 Task: Compose an email with the signature George Carter with the subject Request for a job search tip and the message I am writing to follow up on the status of the shipment. from softage.2@softage.net to softage.4@softage.net with an attached image file Infographic.jpg Undo the message and rewrite the message as Please let me know if there are any updates on the issue. Send the email. Finally, move the email from Sent Items to the label Makeup
Action: Mouse moved to (755, 454)
Screenshot: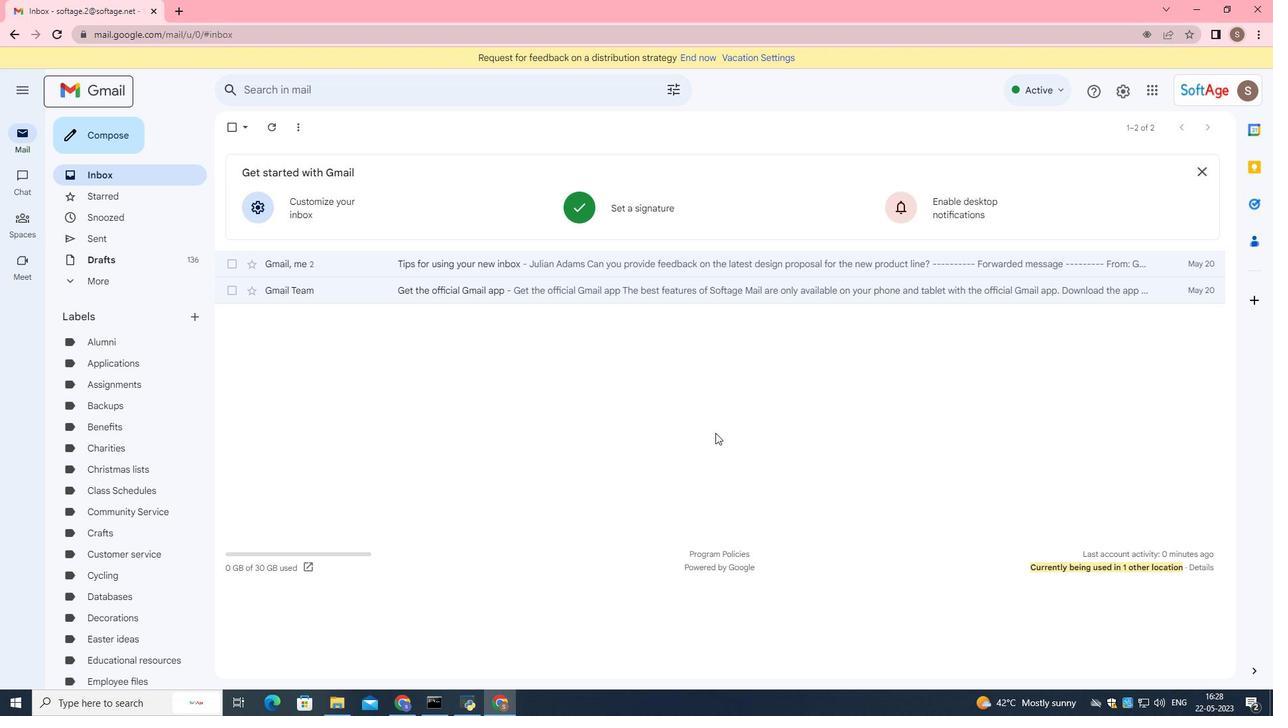 
Action: Mouse scrolled (755, 454) with delta (0, 0)
Screenshot: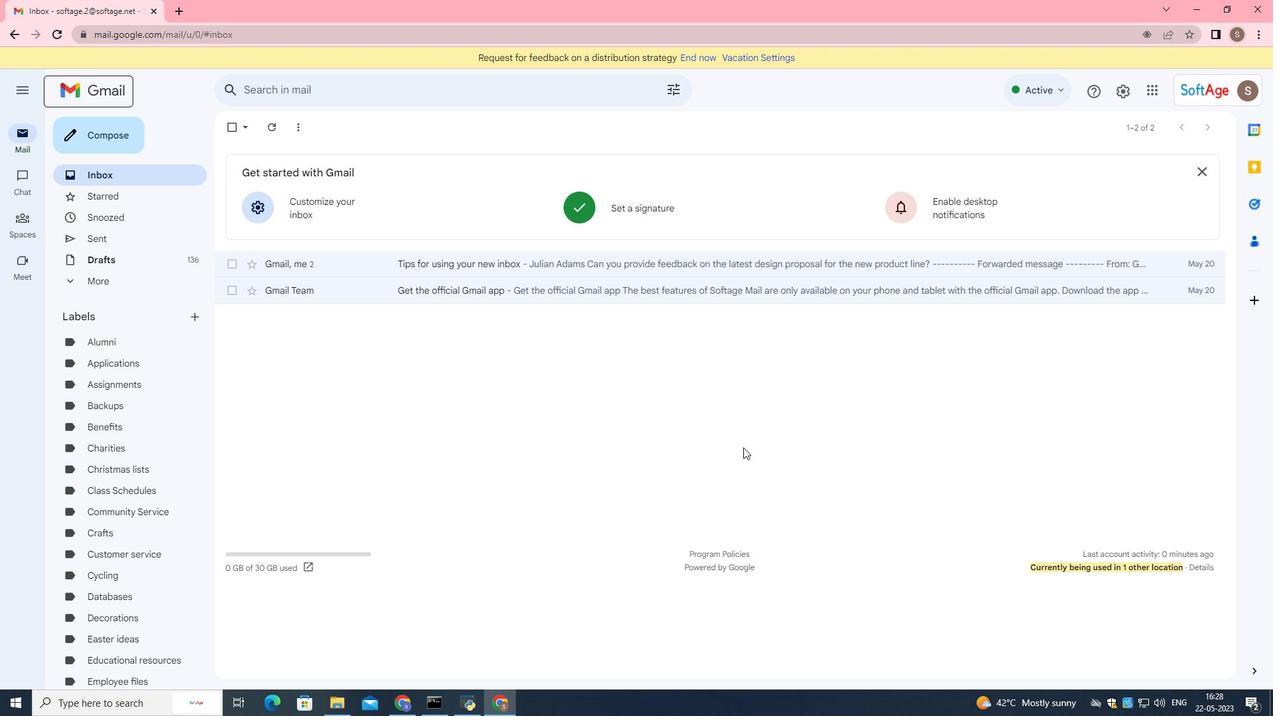 
Action: Mouse moved to (695, 431)
Screenshot: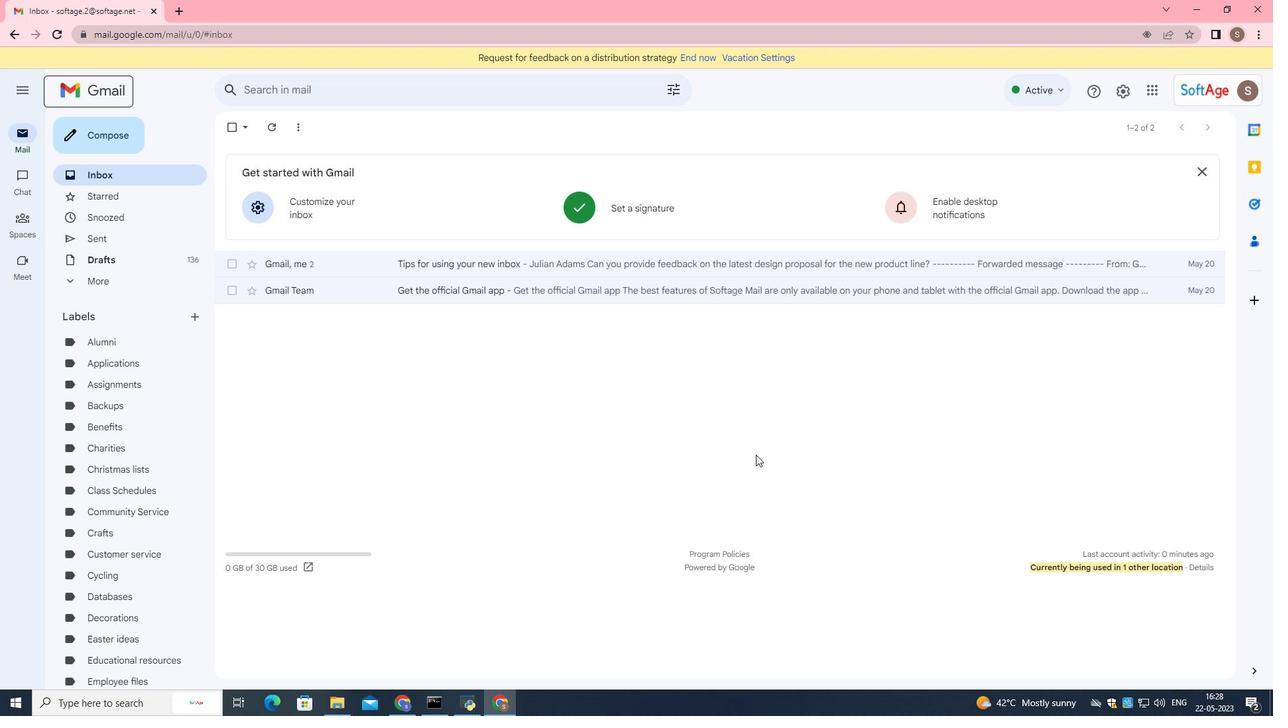 
Action: Mouse scrolled (753, 454) with delta (0, 0)
Screenshot: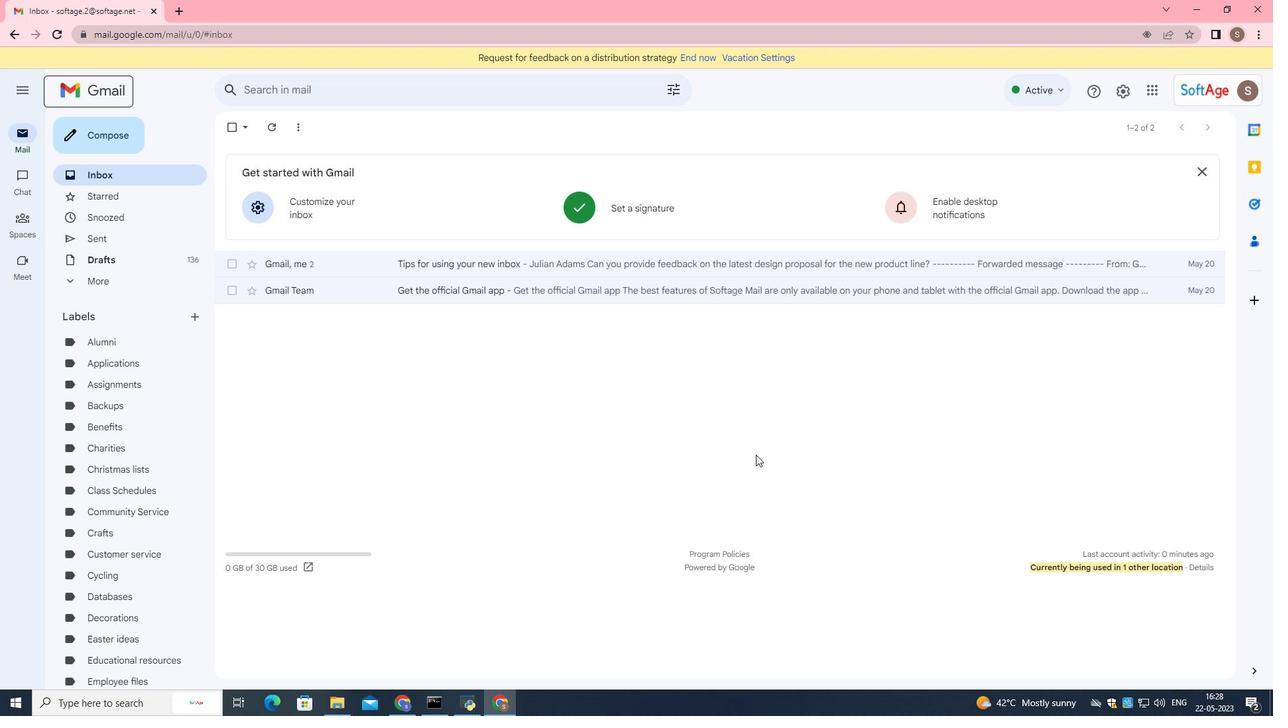 
Action: Mouse moved to (99, 135)
Screenshot: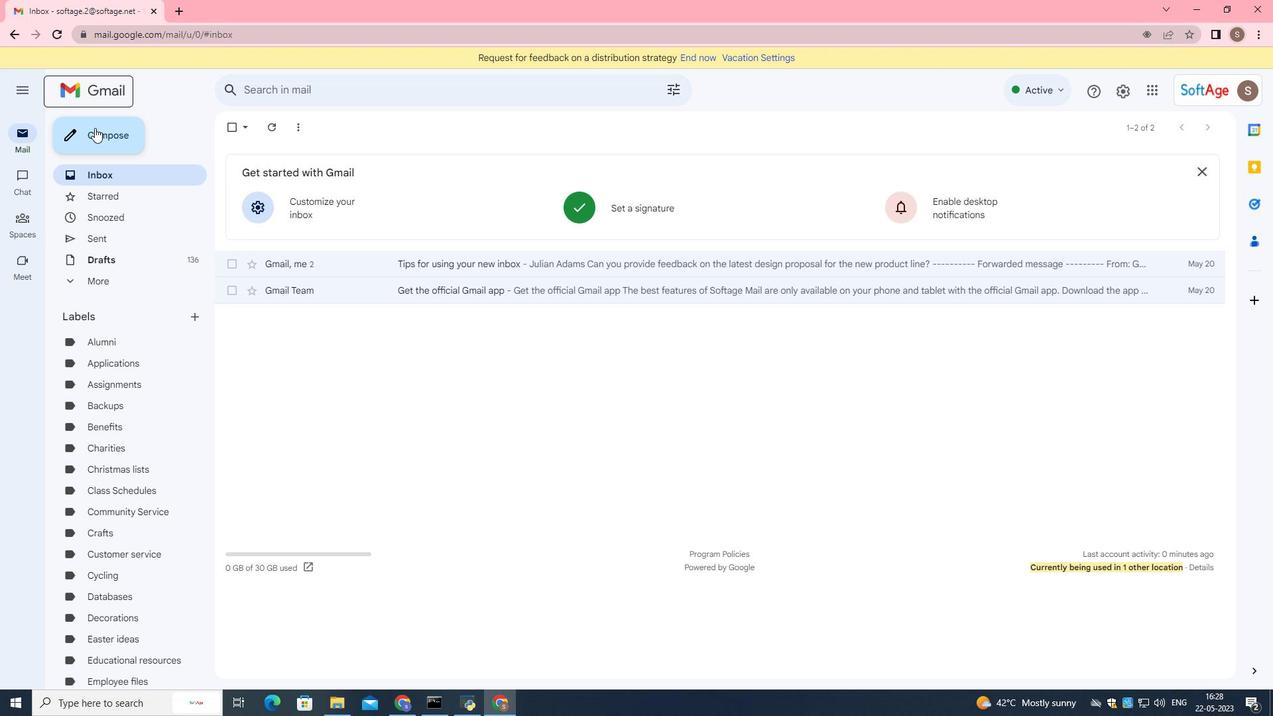 
Action: Mouse pressed left at (99, 135)
Screenshot: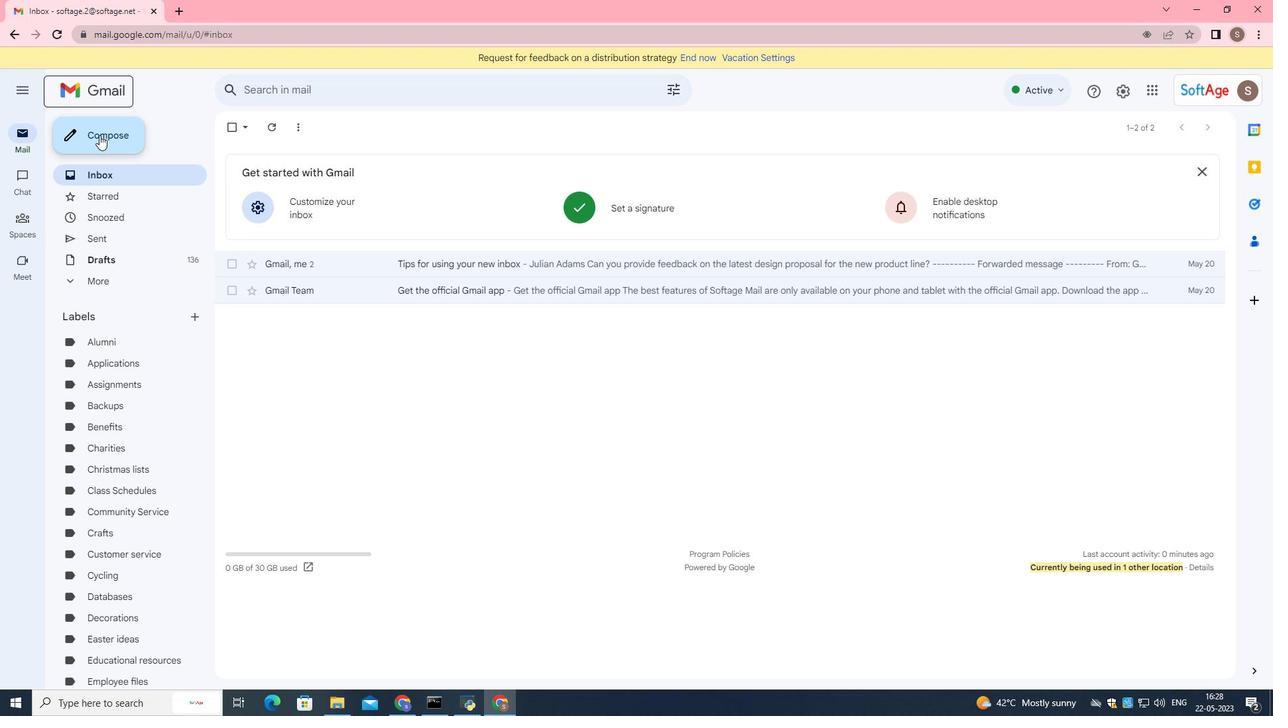 
Action: Mouse moved to (1073, 665)
Screenshot: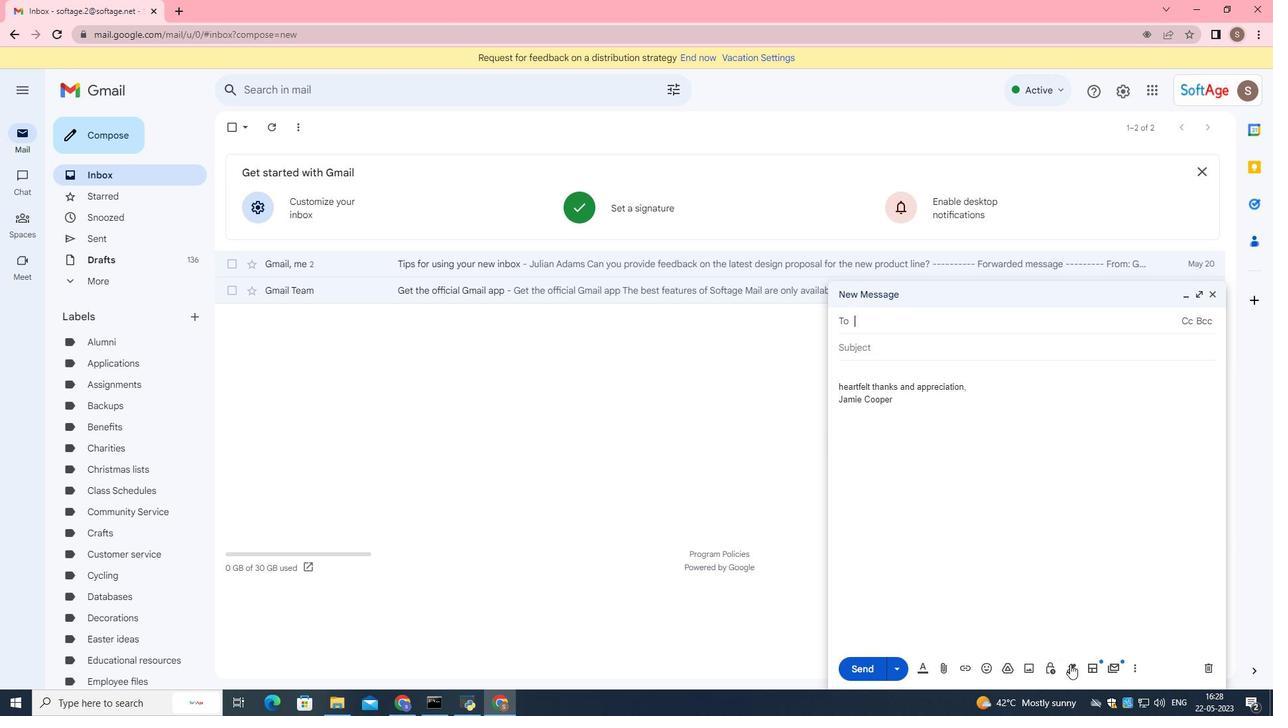 
Action: Mouse pressed left at (1073, 665)
Screenshot: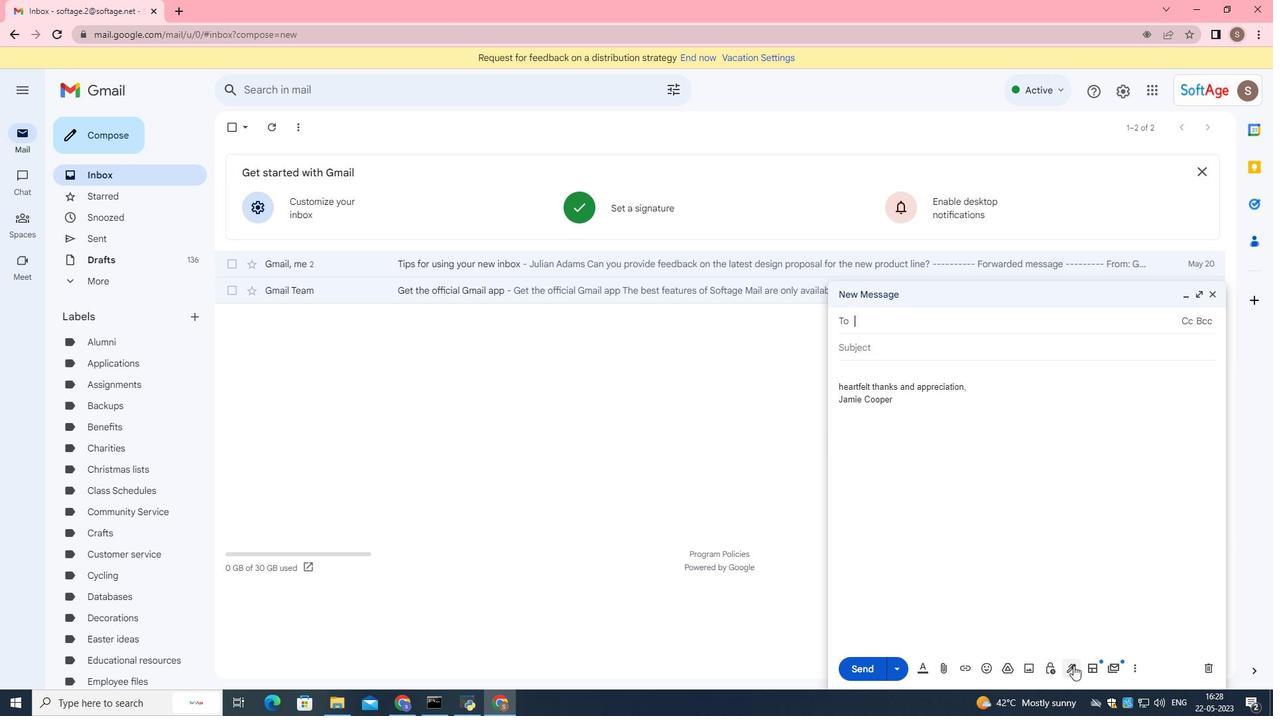 
Action: Mouse moved to (1118, 391)
Screenshot: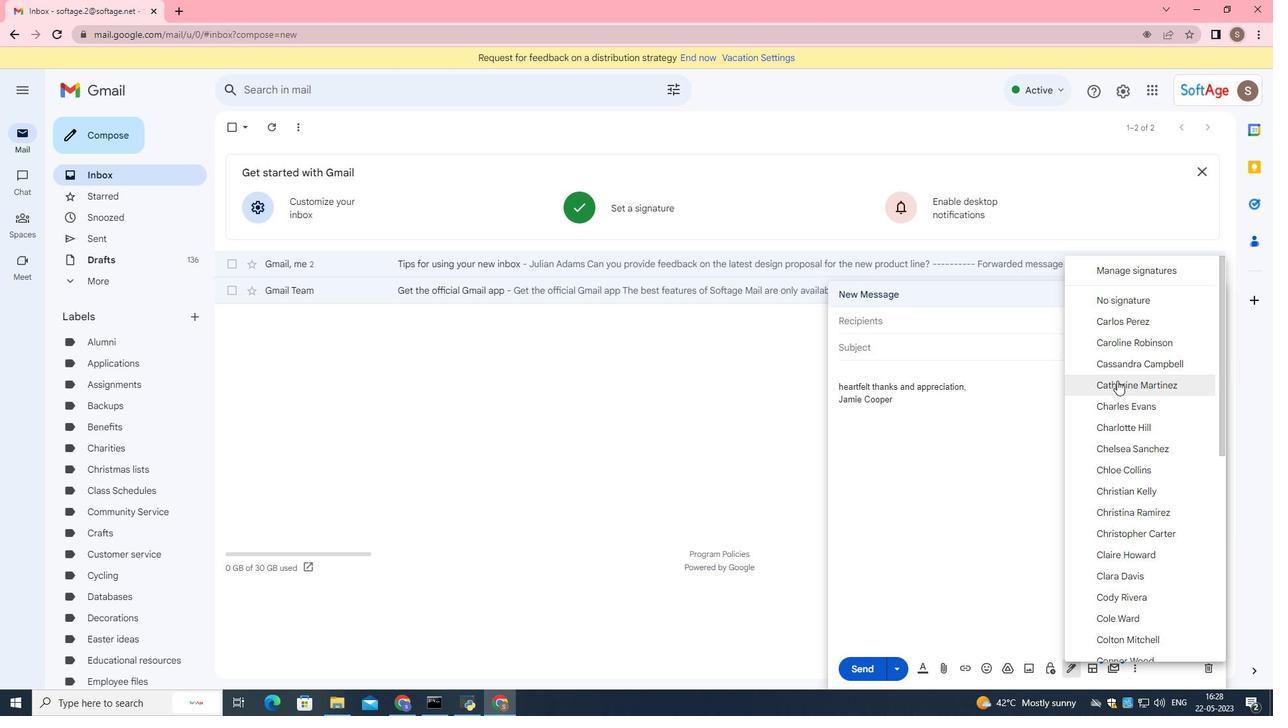 
Action: Mouse scrolled (1117, 383) with delta (0, 0)
Screenshot: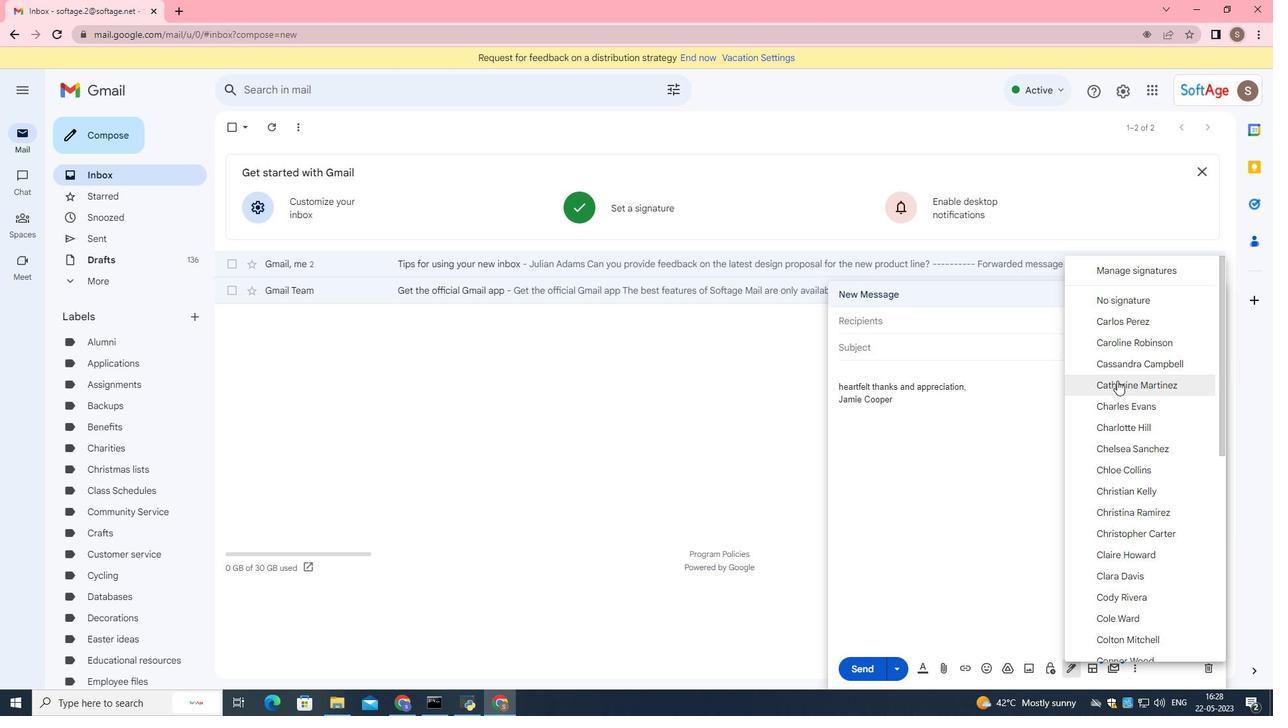 
Action: Mouse moved to (1118, 393)
Screenshot: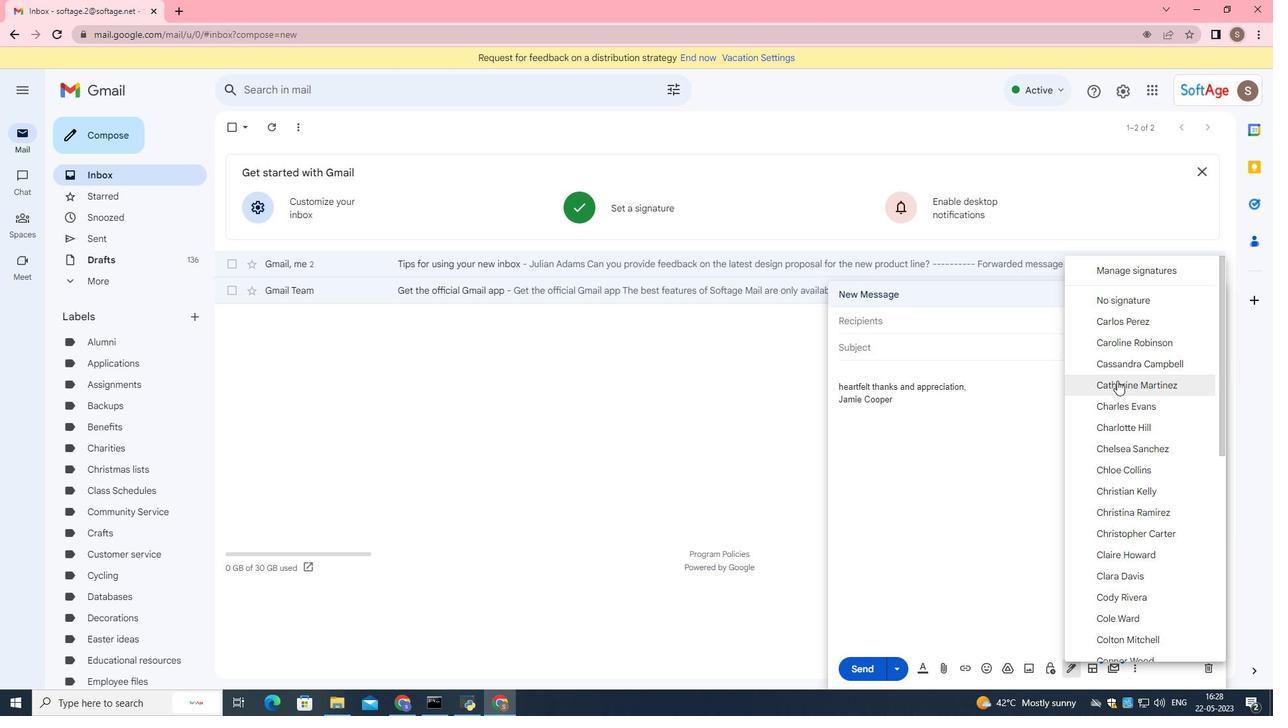 
Action: Mouse scrolled (1118, 392) with delta (0, 0)
Screenshot: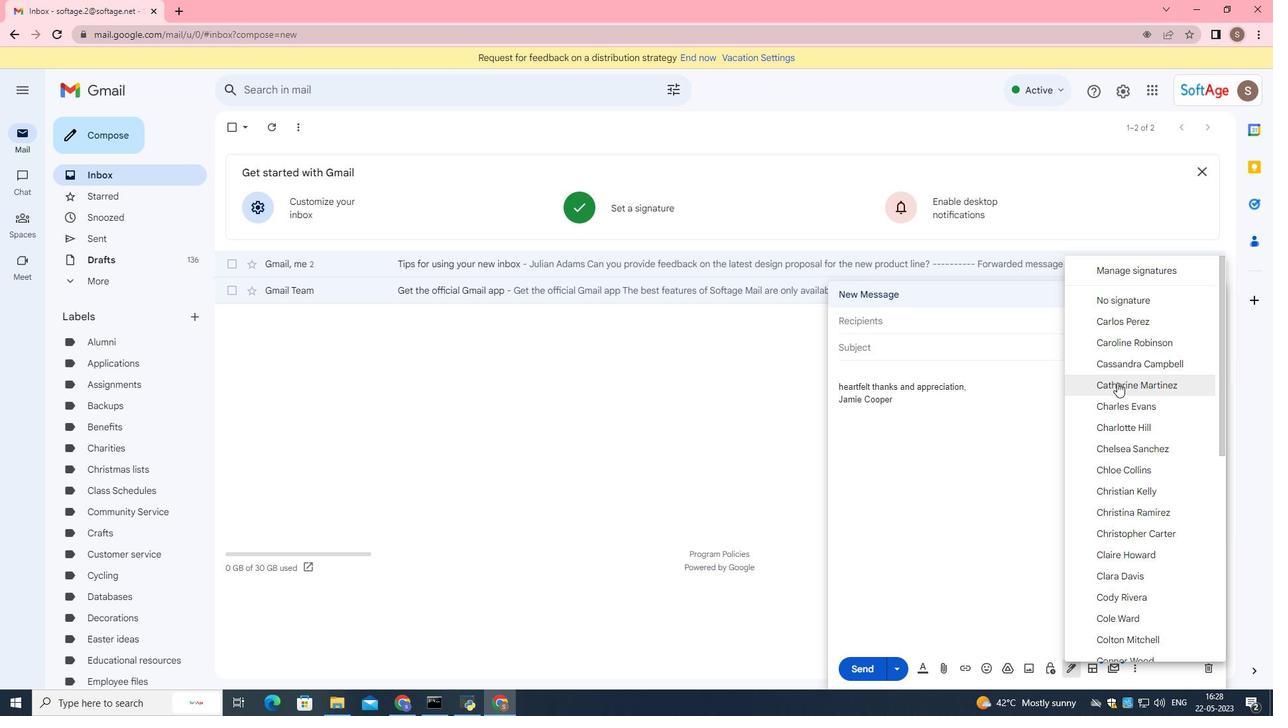 
Action: Mouse moved to (1118, 395)
Screenshot: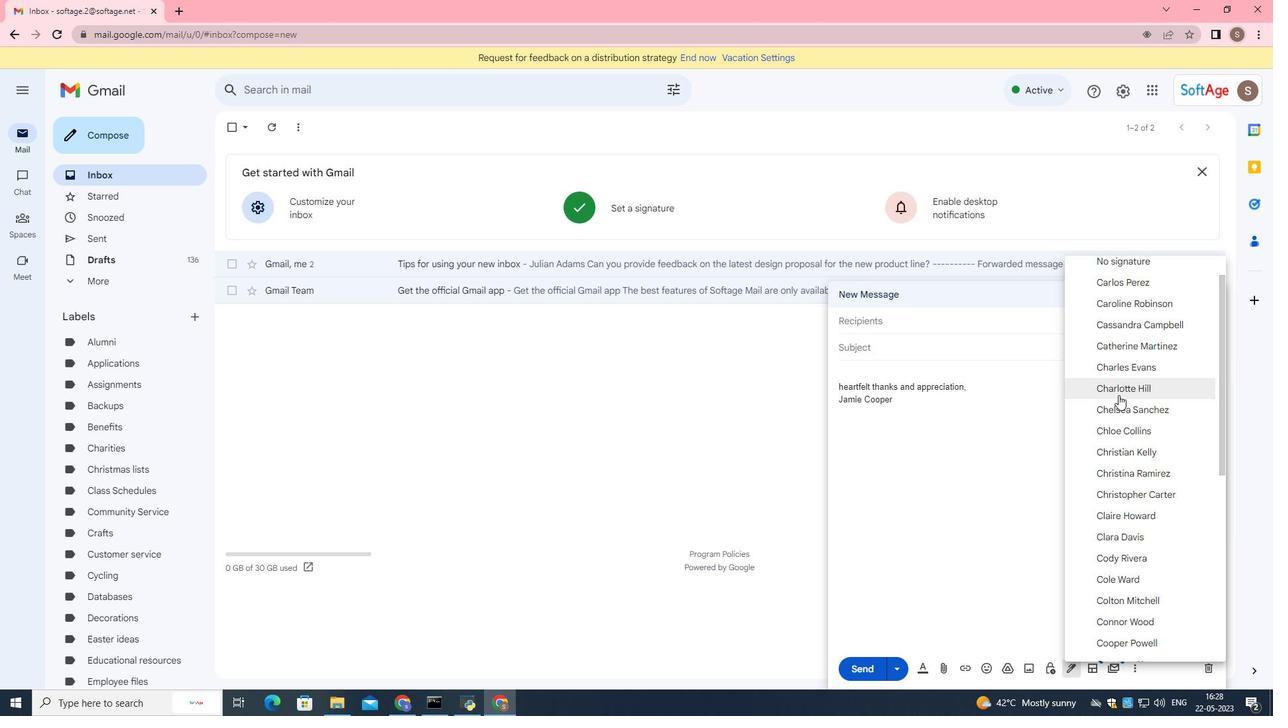 
Action: Mouse scrolled (1118, 395) with delta (0, 0)
Screenshot: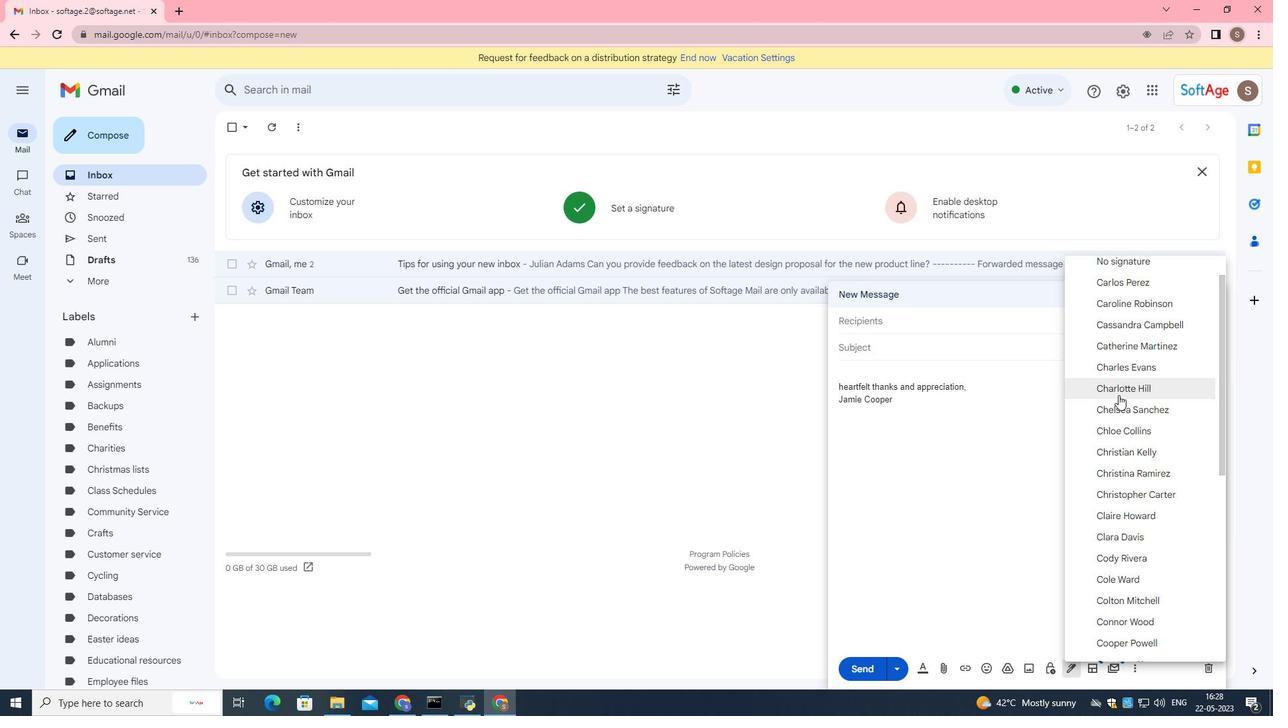 
Action: Mouse scrolled (1118, 395) with delta (0, 0)
Screenshot: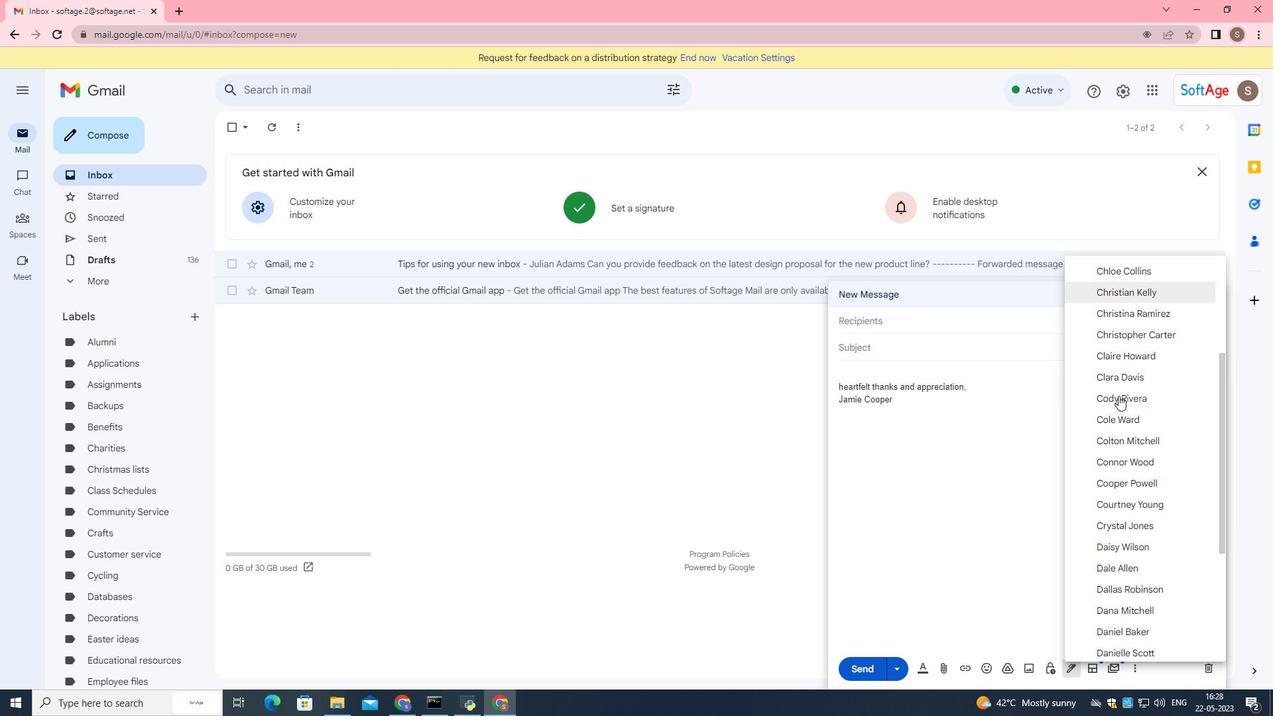 
Action: Mouse scrolled (1118, 395) with delta (0, 0)
Screenshot: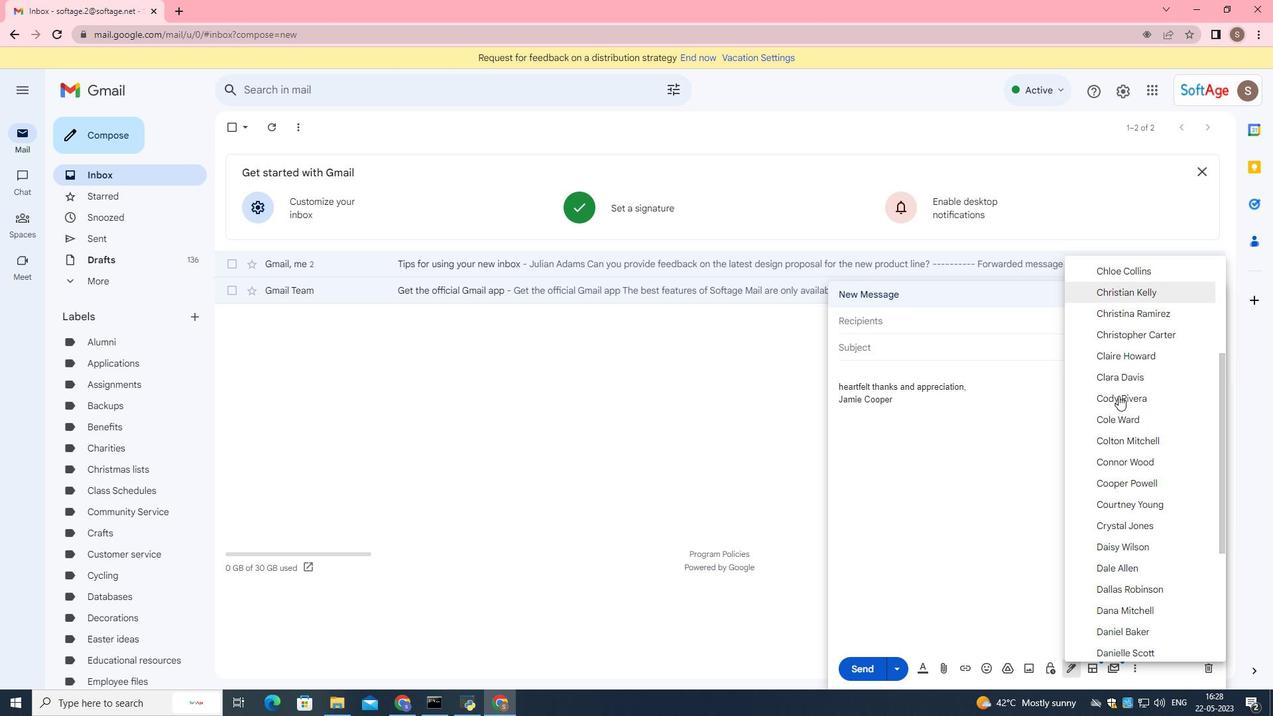 
Action: Mouse scrolled (1118, 395) with delta (0, 0)
Screenshot: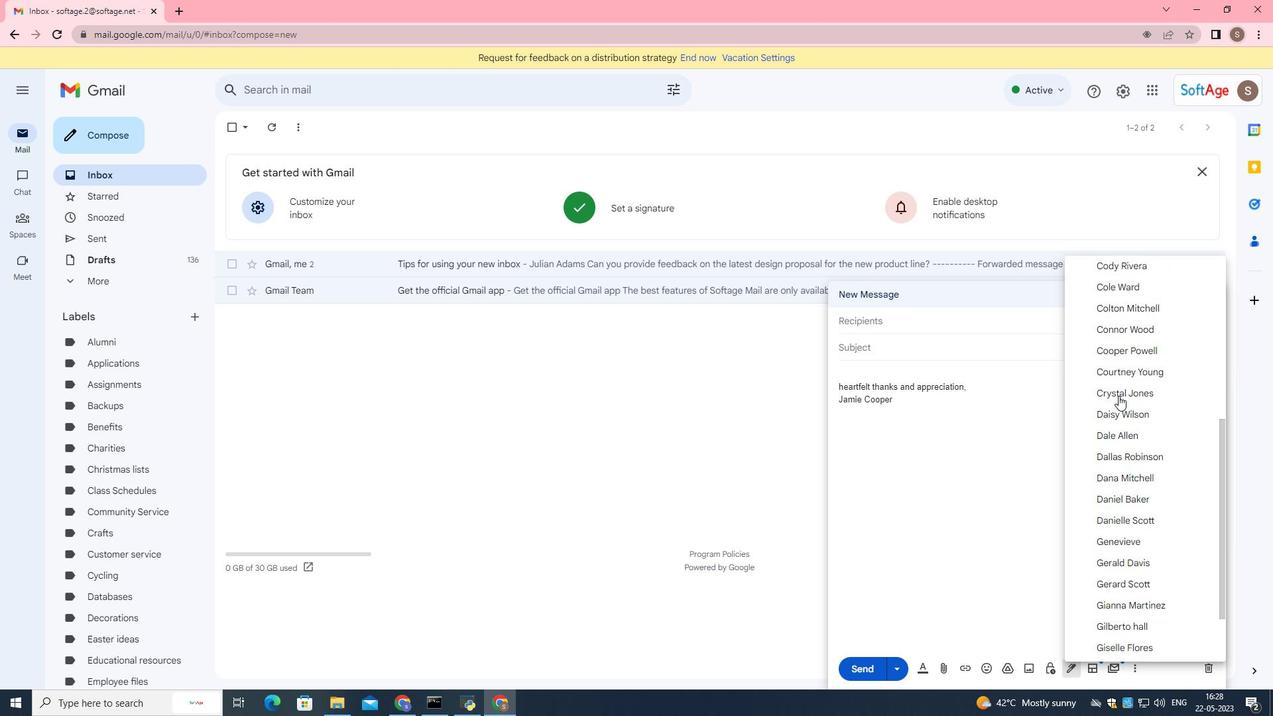 
Action: Mouse scrolled (1118, 395) with delta (0, 0)
Screenshot: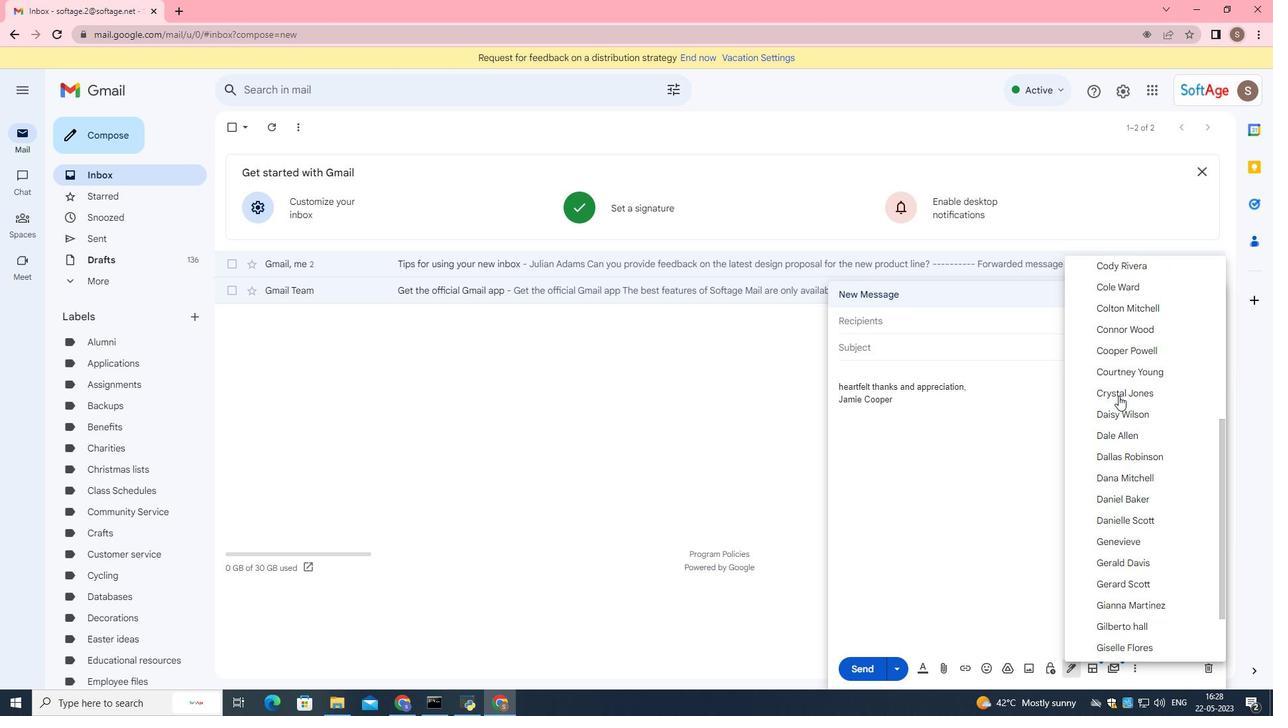
Action: Mouse scrolled (1118, 395) with delta (0, 0)
Screenshot: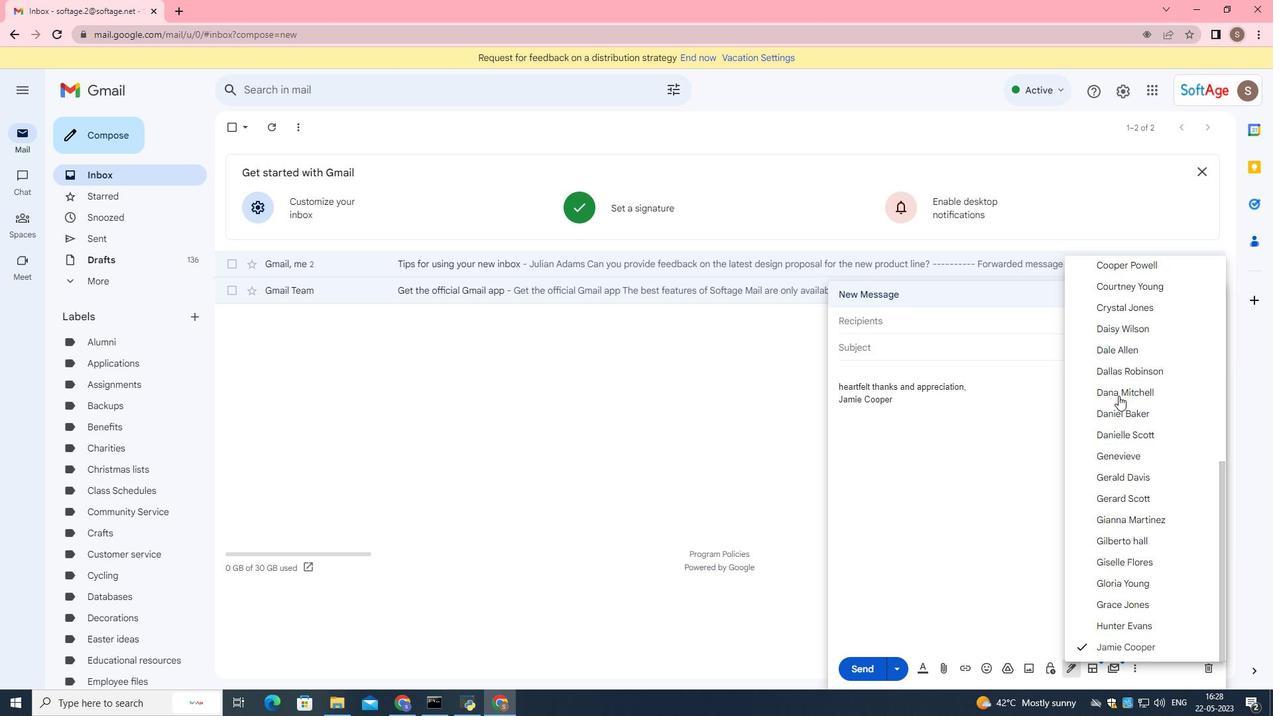 
Action: Mouse scrolled (1118, 395) with delta (0, 0)
Screenshot: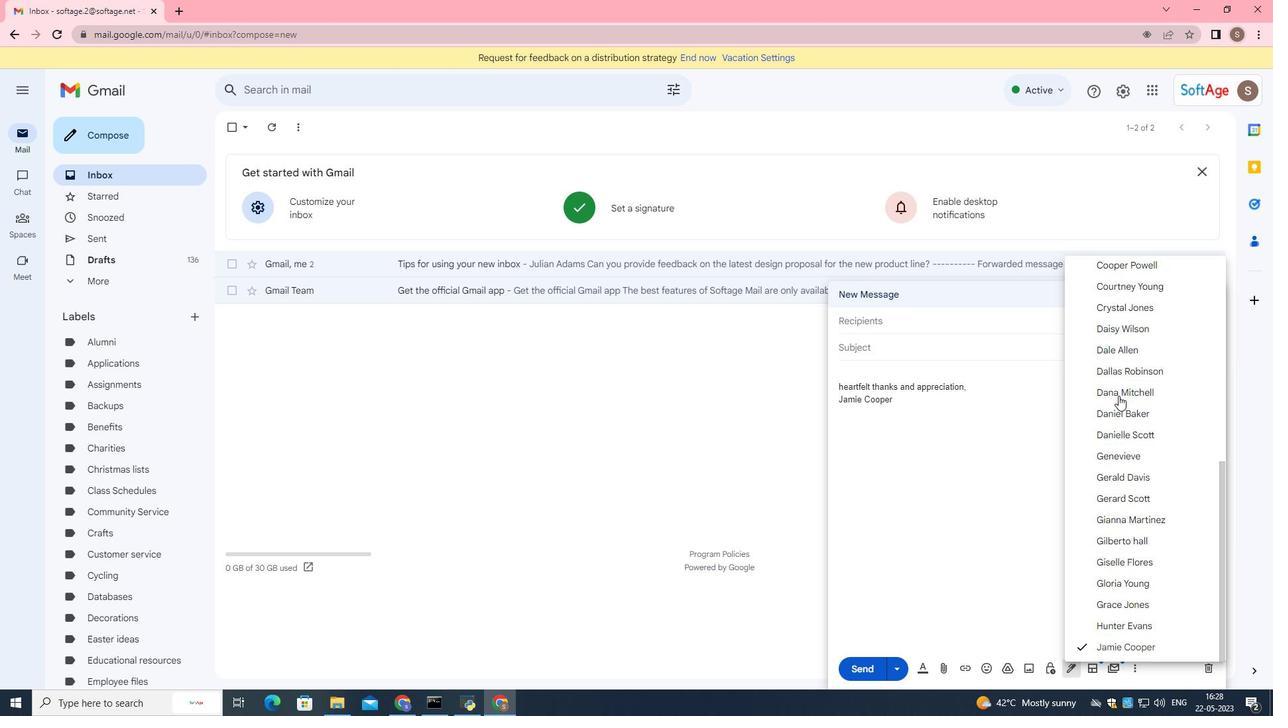
Action: Mouse moved to (1115, 392)
Screenshot: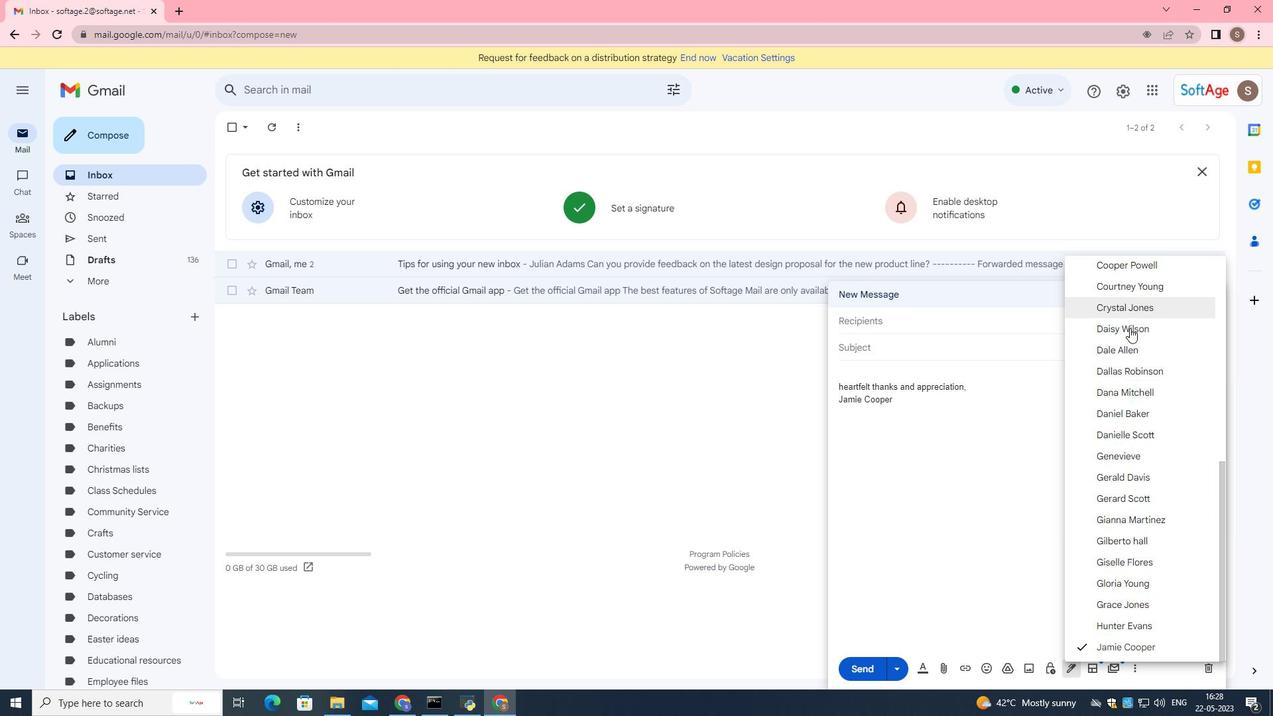 
Action: Mouse scrolled (1115, 393) with delta (0, 0)
Screenshot: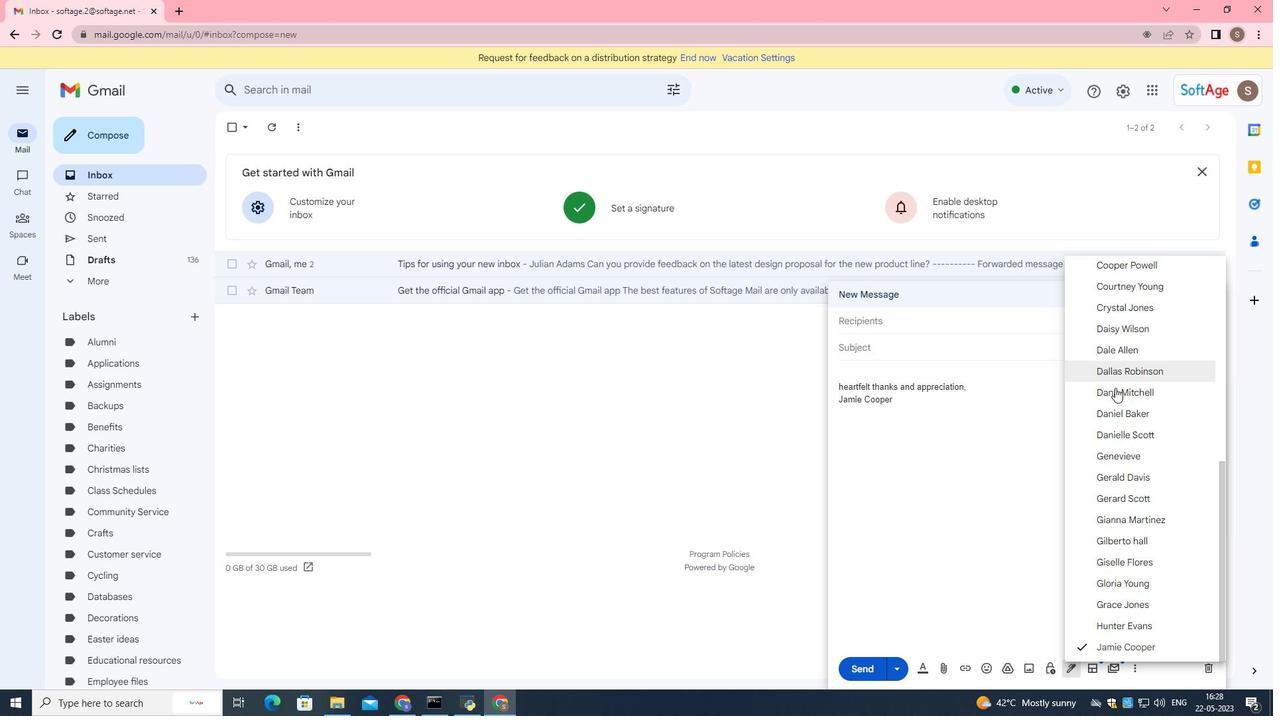 
Action: Mouse scrolled (1115, 393) with delta (0, 0)
Screenshot: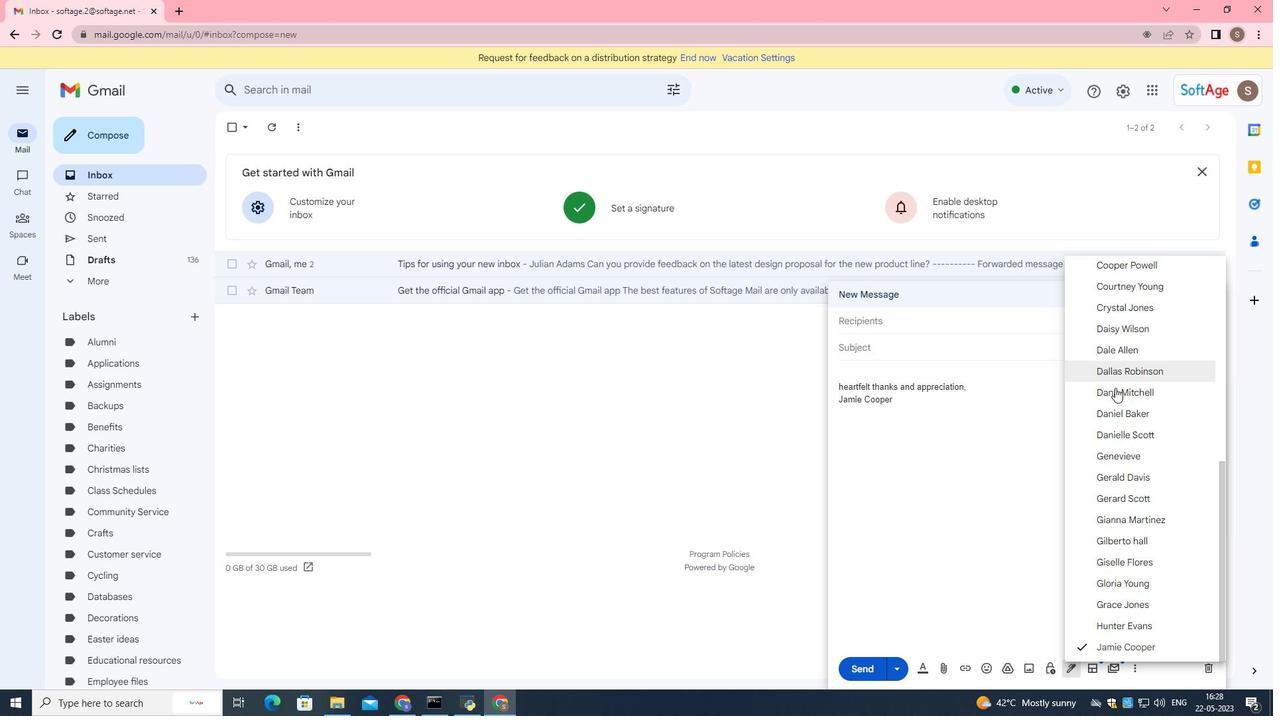 
Action: Mouse scrolled (1115, 393) with delta (0, 0)
Screenshot: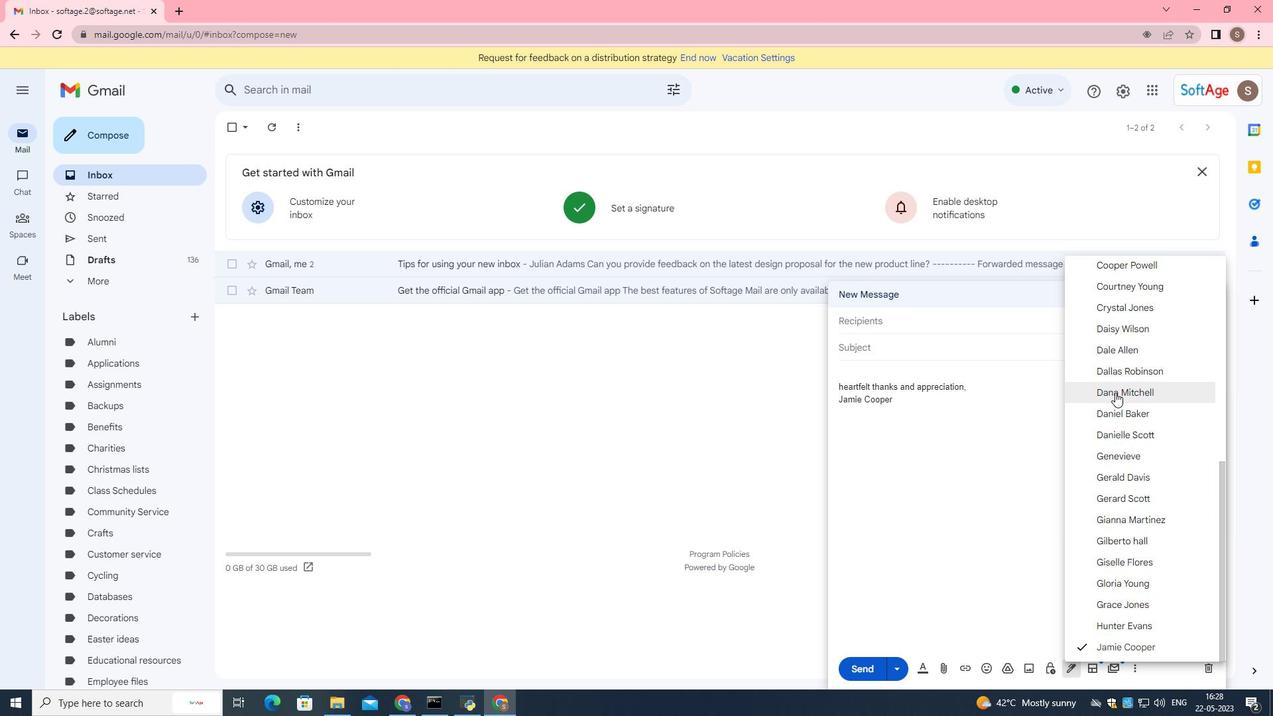 
Action: Mouse scrolled (1115, 393) with delta (0, 0)
Screenshot: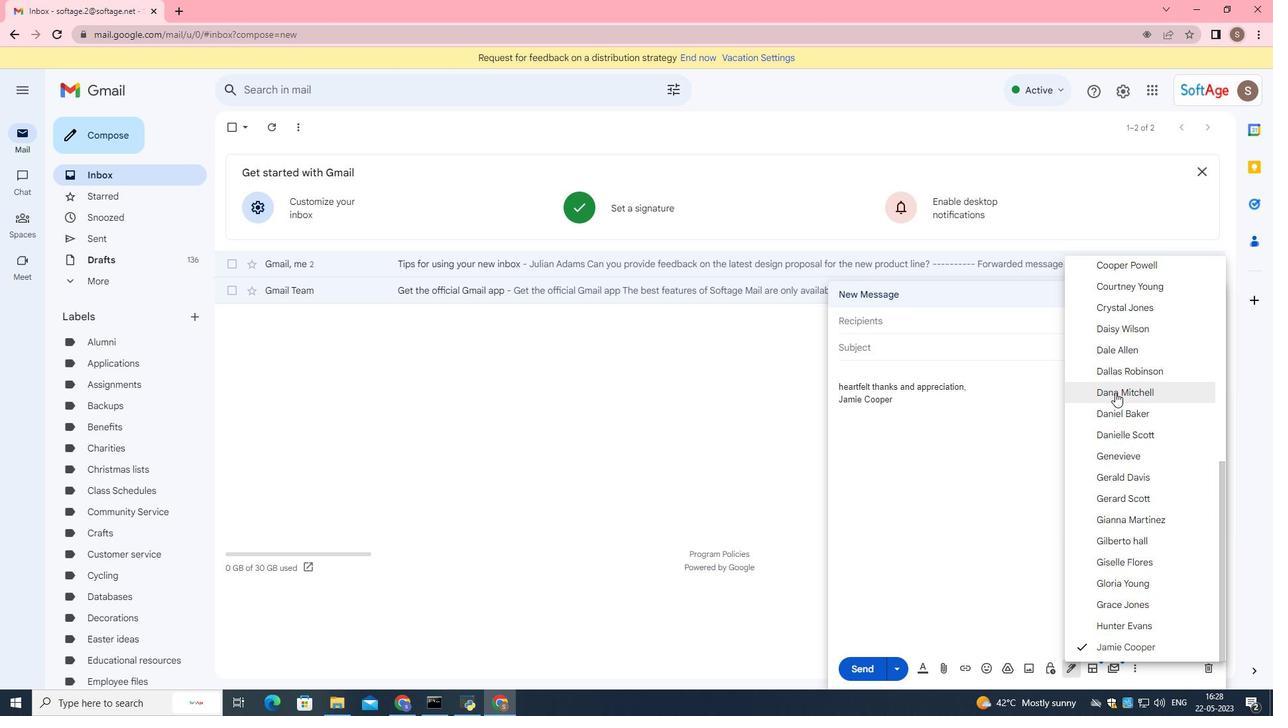
Action: Mouse moved to (1115, 391)
Screenshot: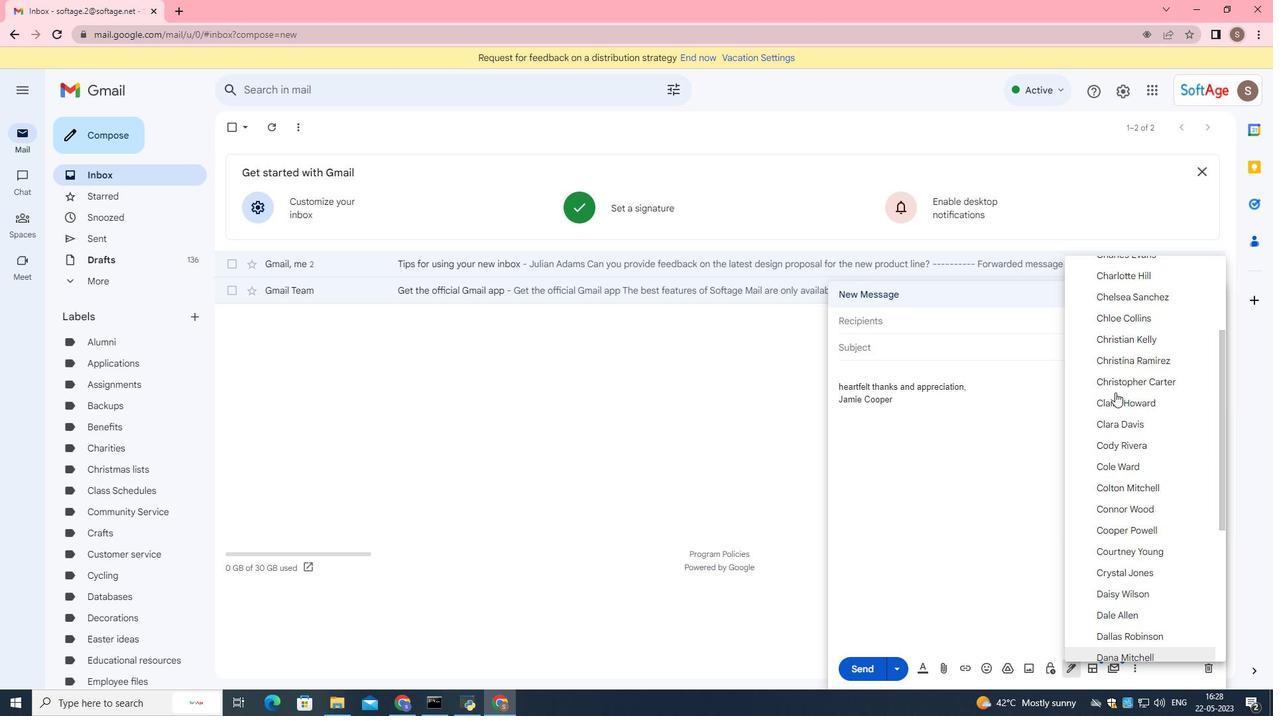 
Action: Mouse scrolled (1115, 391) with delta (0, 0)
Screenshot: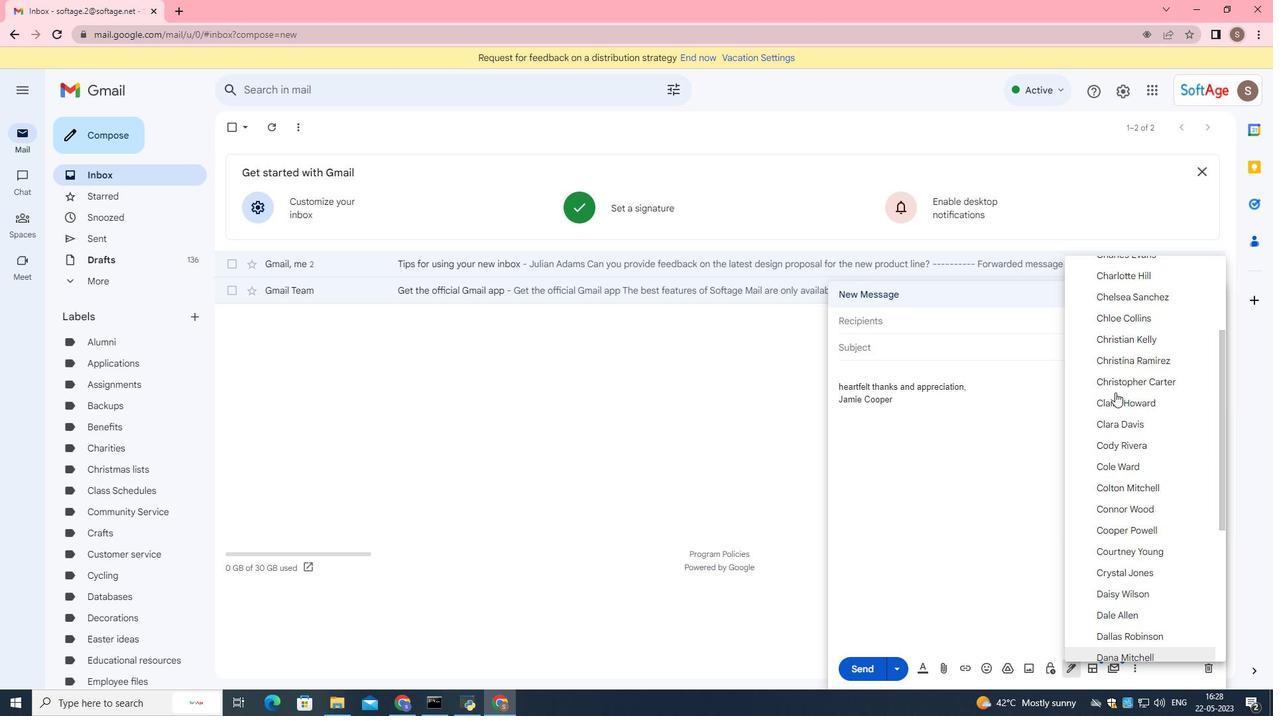 
Action: Mouse moved to (1113, 381)
Screenshot: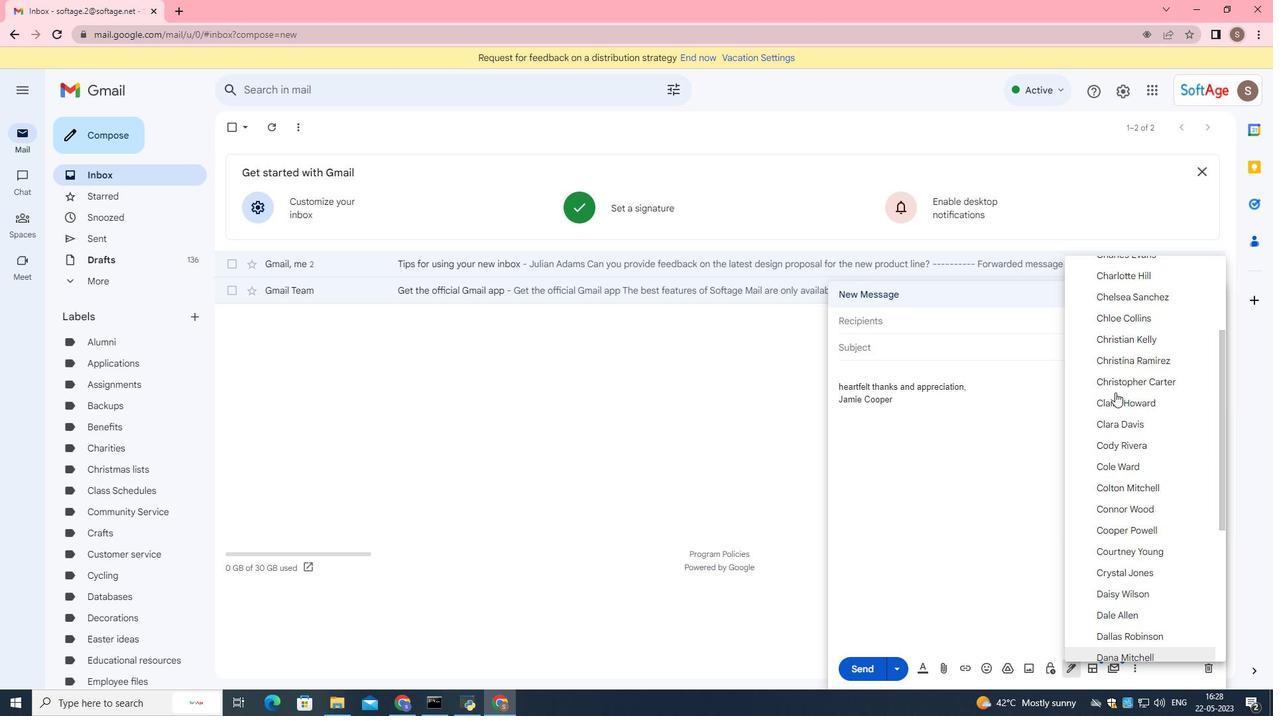 
Action: Mouse scrolled (1113, 382) with delta (0, 0)
Screenshot: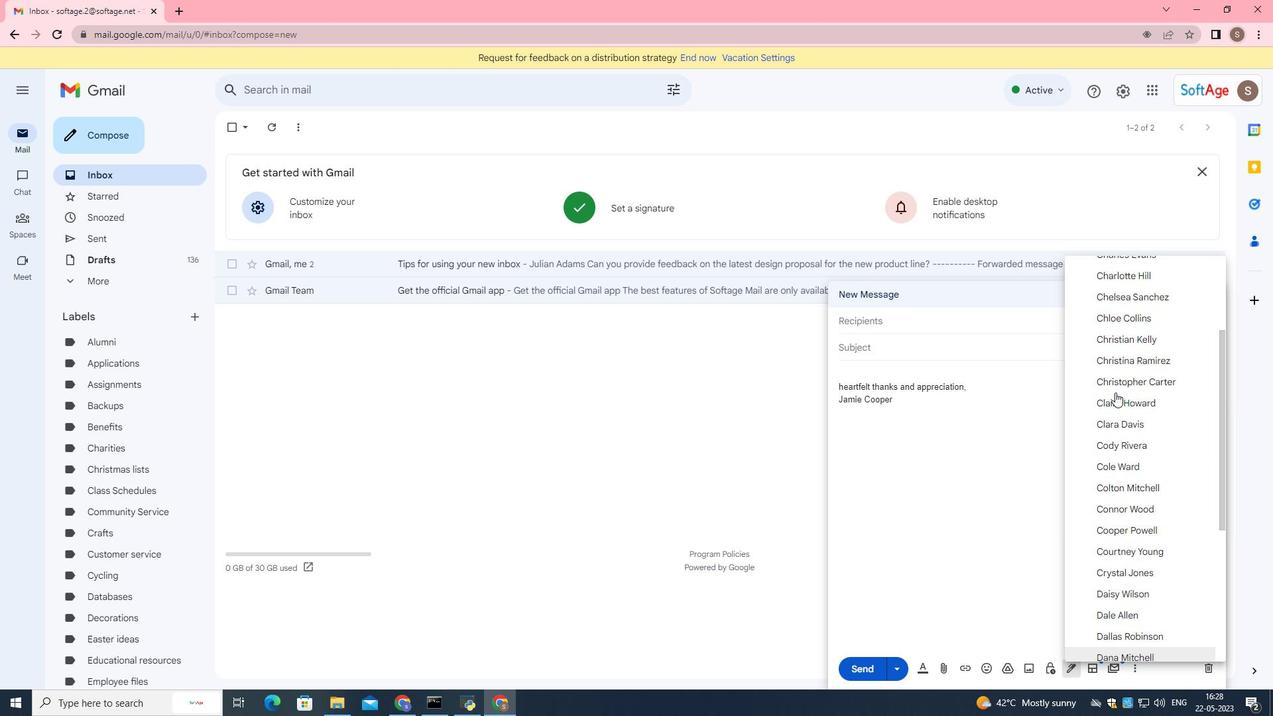 
Action: Mouse moved to (1110, 361)
Screenshot: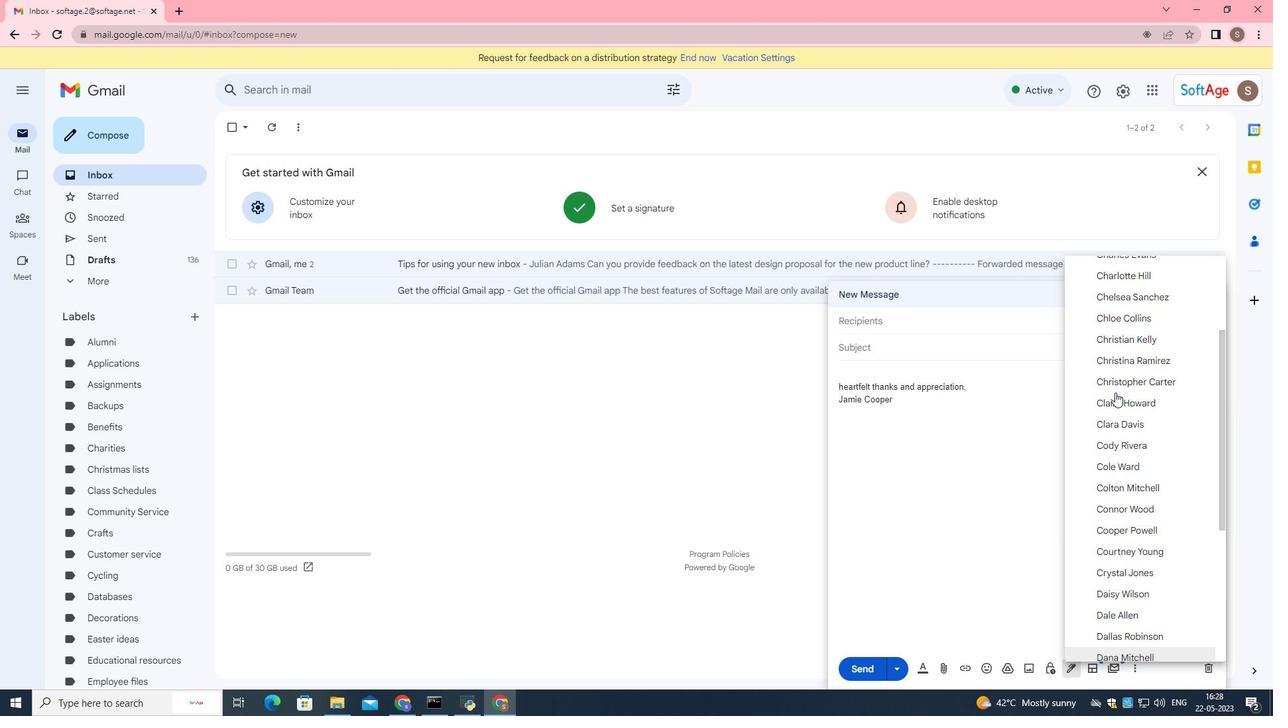 
Action: Mouse scrolled (1110, 362) with delta (0, 0)
Screenshot: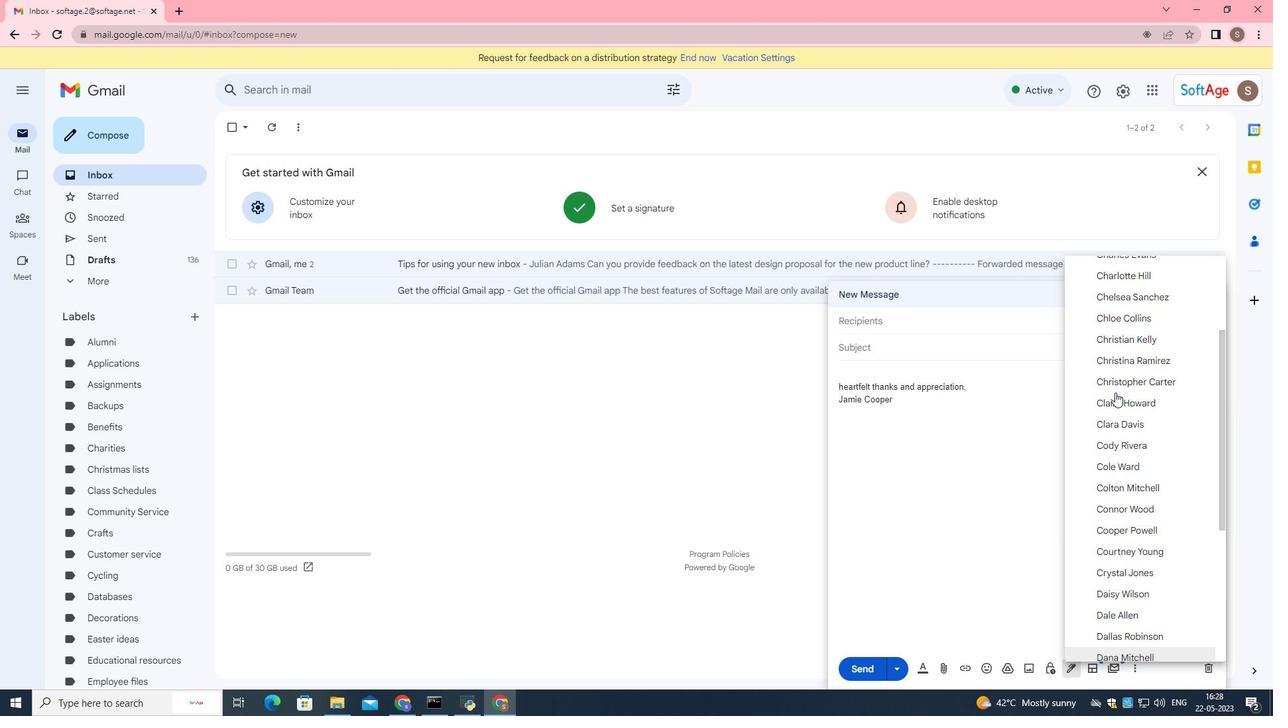
Action: Mouse moved to (1110, 300)
Screenshot: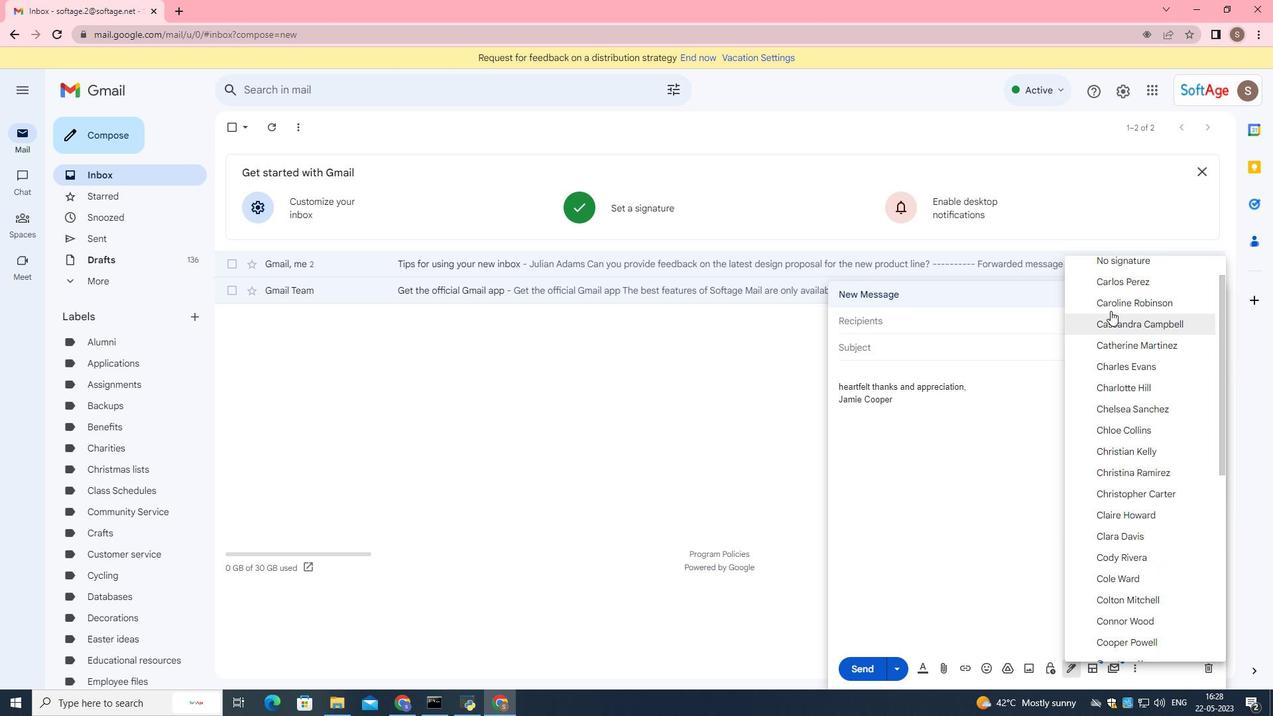 
Action: Mouse scrolled (1110, 301) with delta (0, 0)
Screenshot: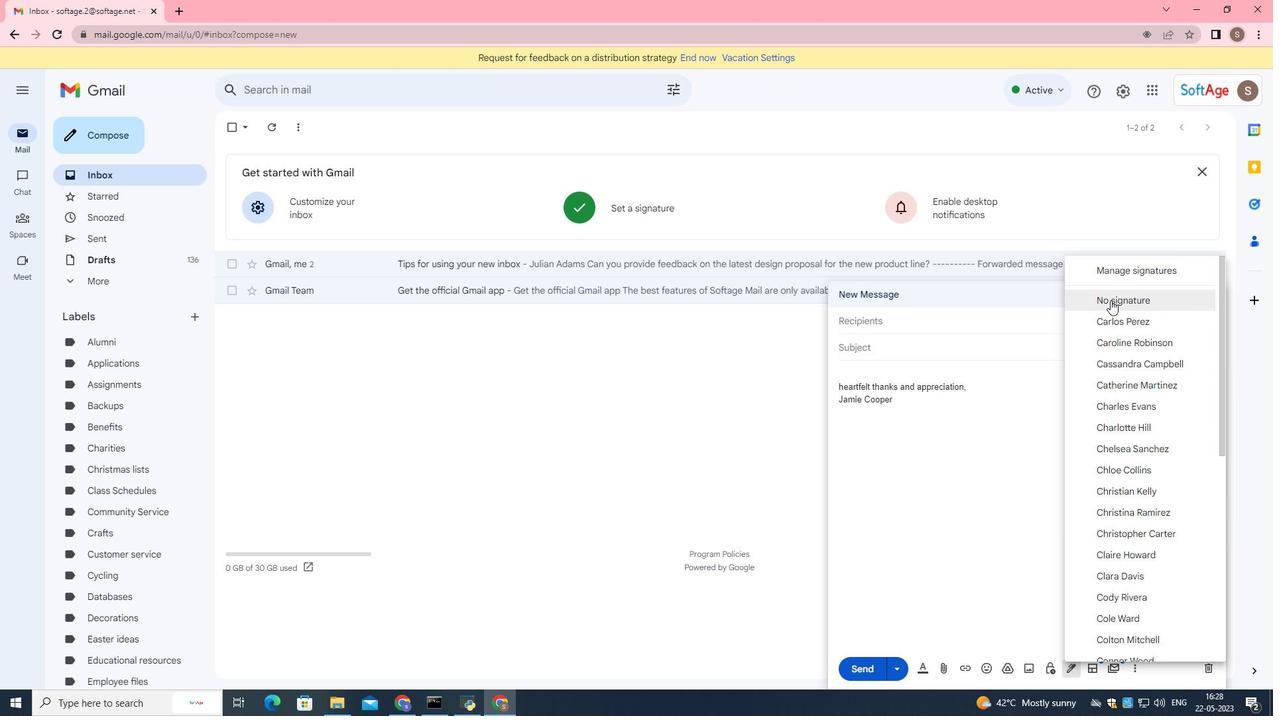 
Action: Mouse scrolled (1110, 301) with delta (0, 0)
Screenshot: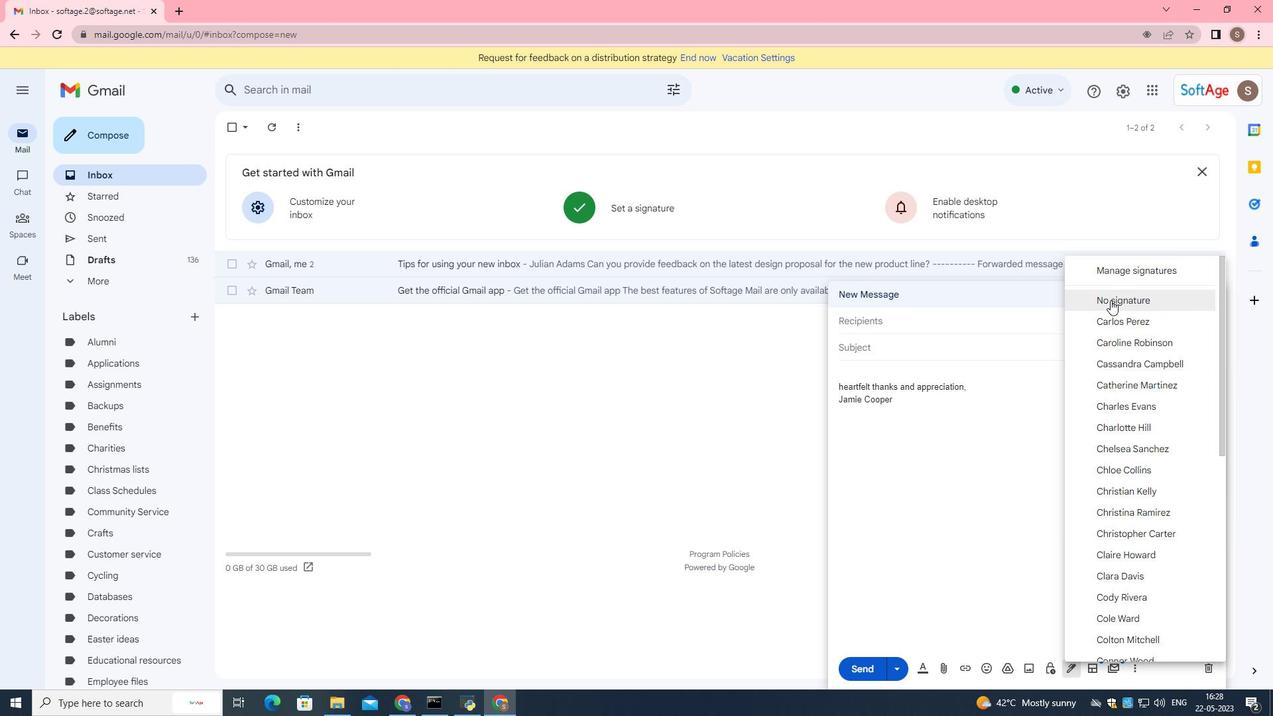 
Action: Mouse scrolled (1110, 301) with delta (0, 0)
Screenshot: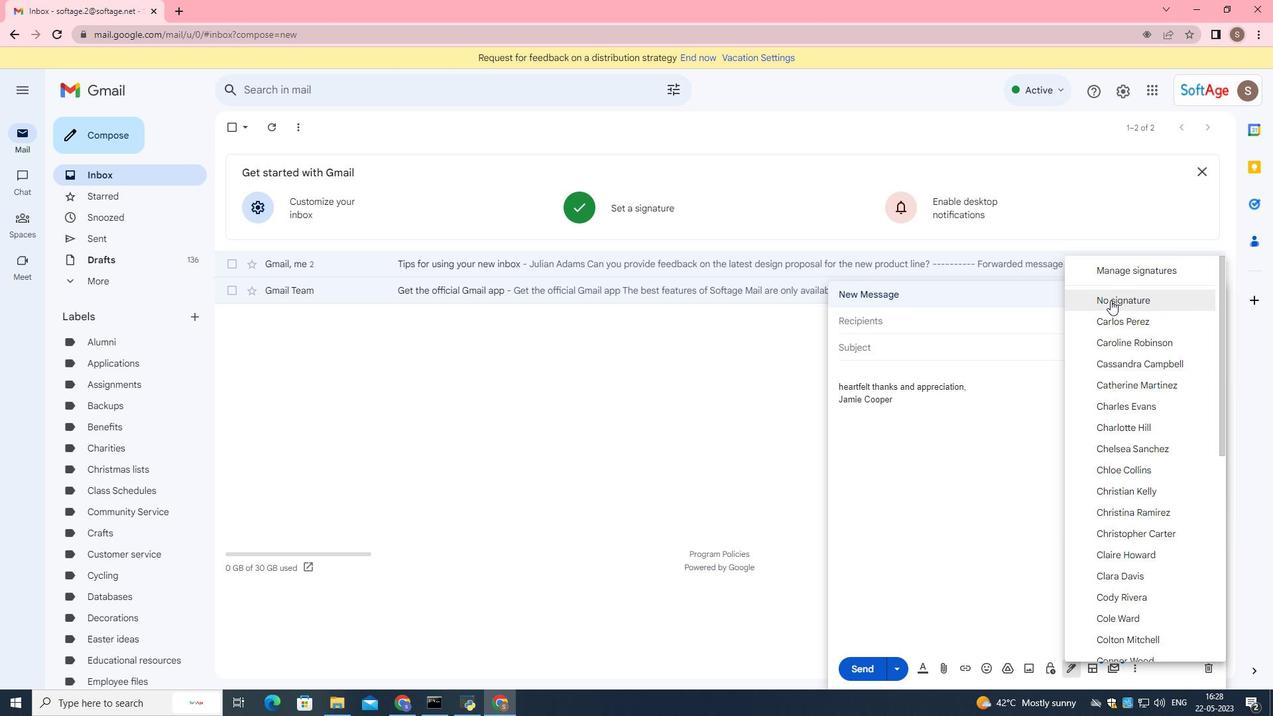 
Action: Mouse moved to (1115, 280)
Screenshot: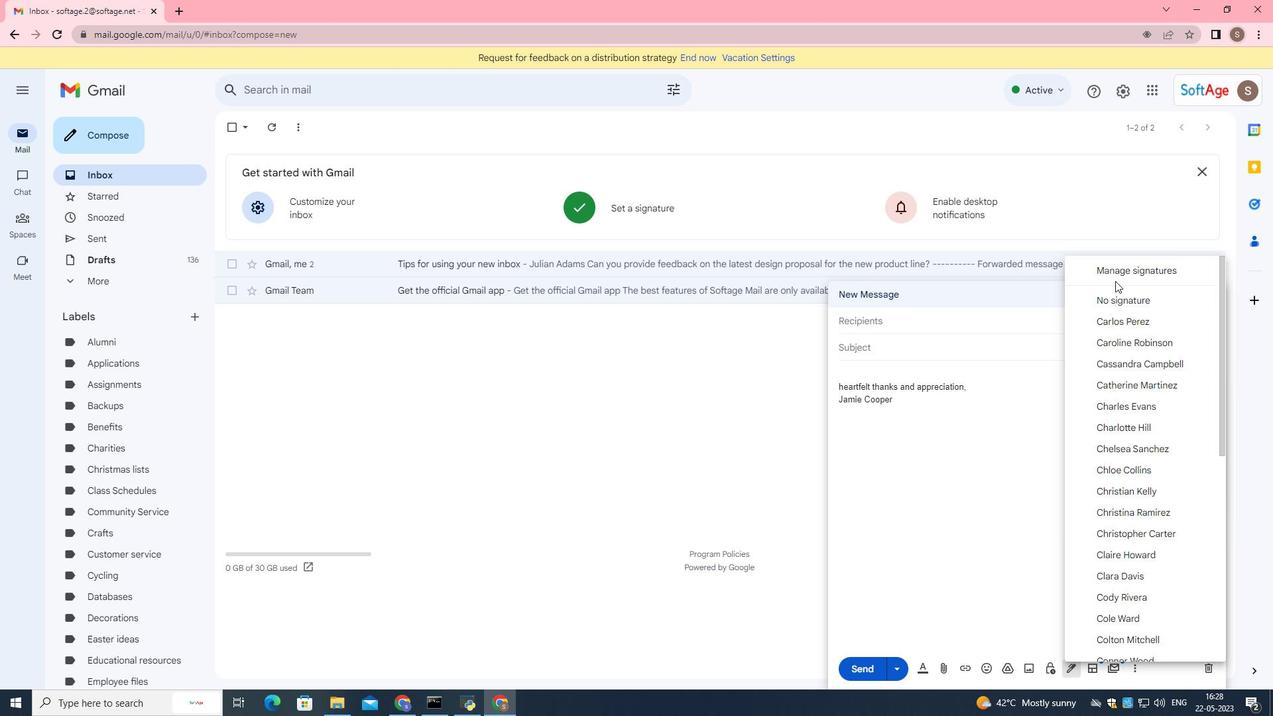 
Action: Mouse pressed left at (1115, 280)
Screenshot: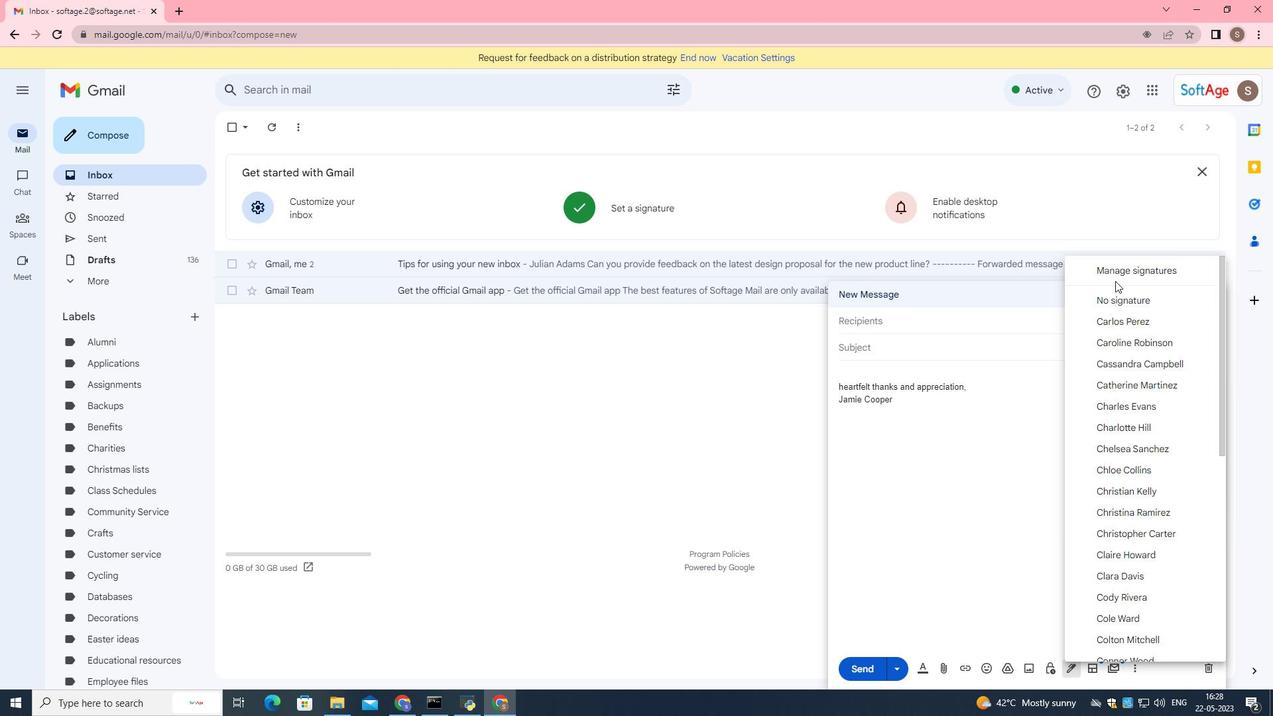 
Action: Mouse moved to (667, 454)
Screenshot: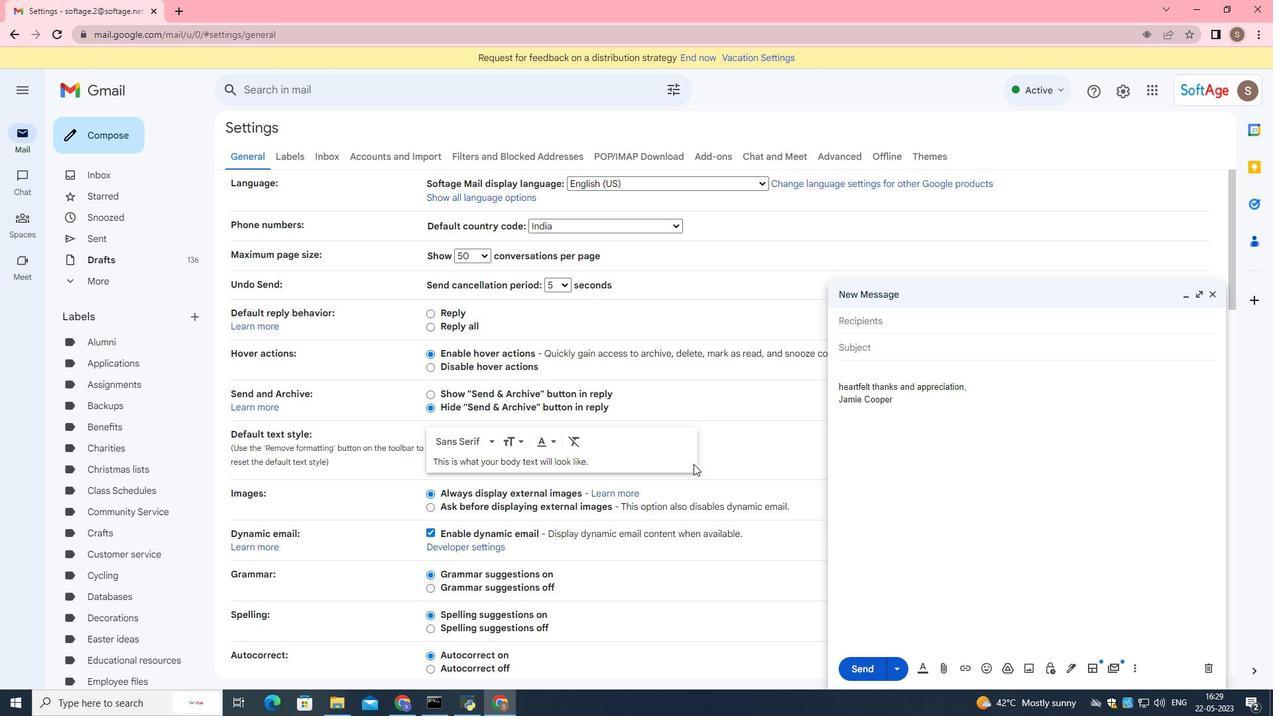 
Action: Mouse scrolled (667, 454) with delta (0, 0)
Screenshot: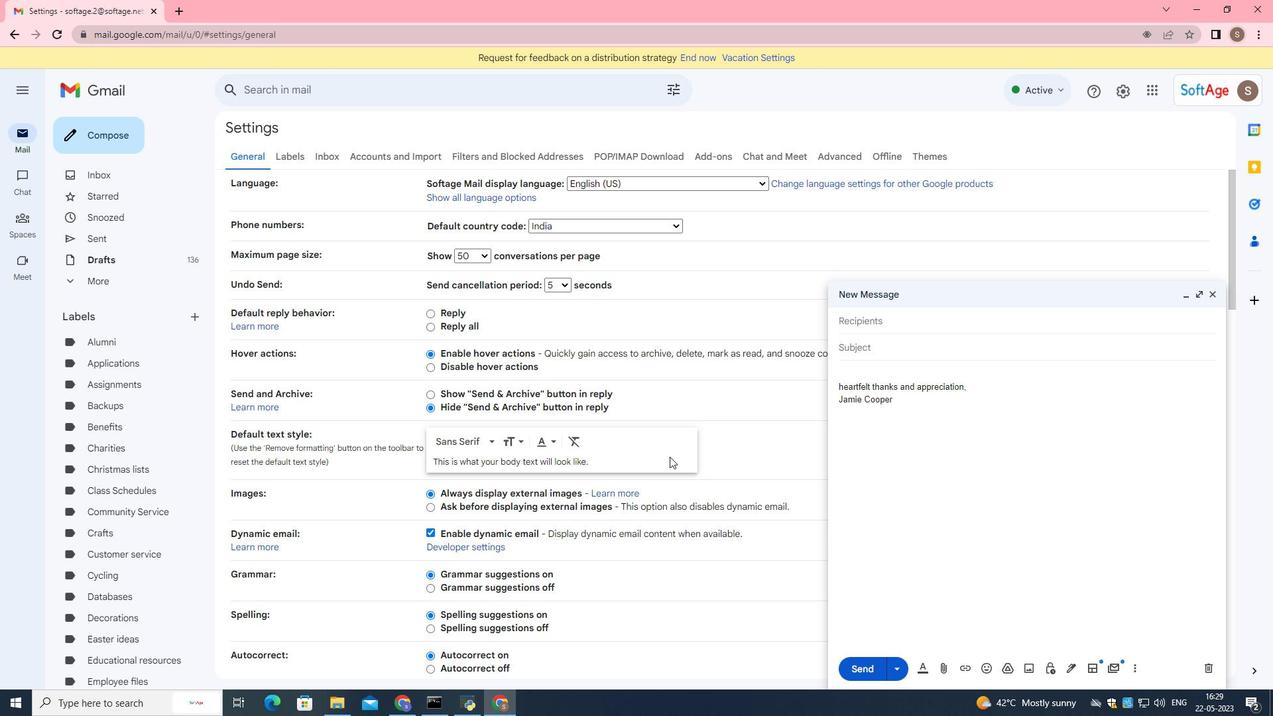 
Action: Mouse scrolled (667, 454) with delta (0, 0)
Screenshot: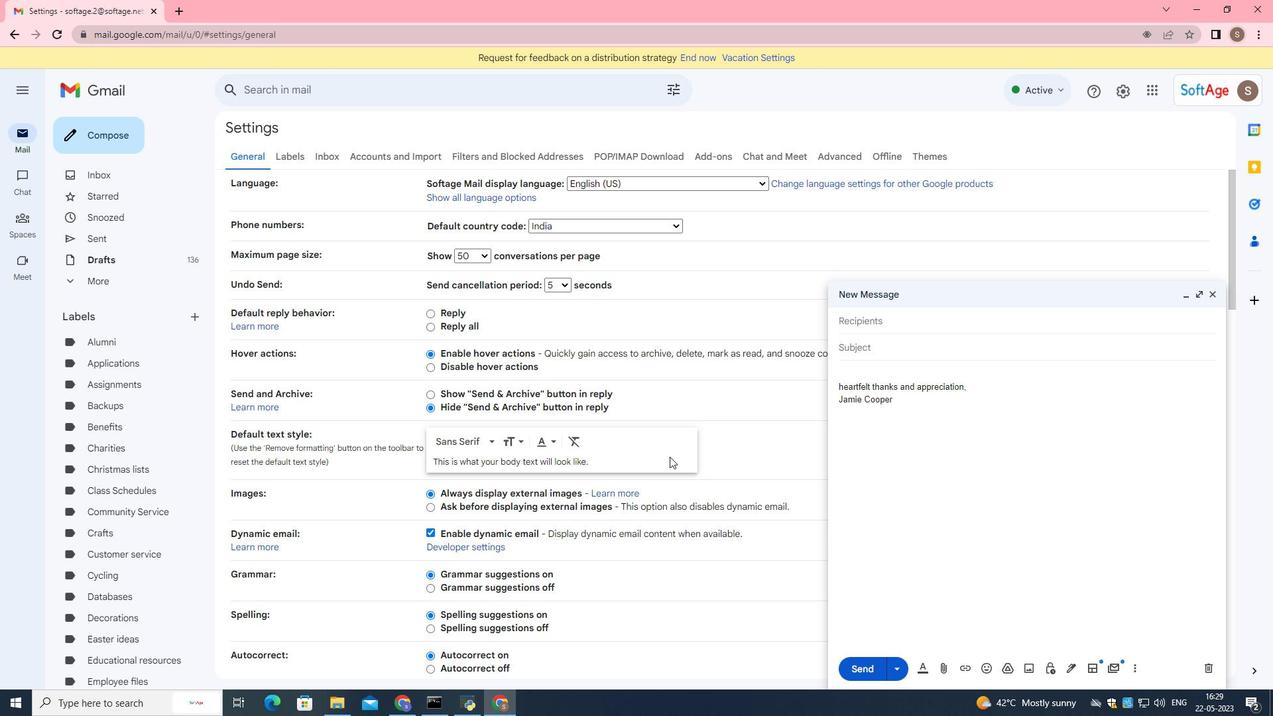 
Action: Mouse scrolled (667, 454) with delta (0, 0)
Screenshot: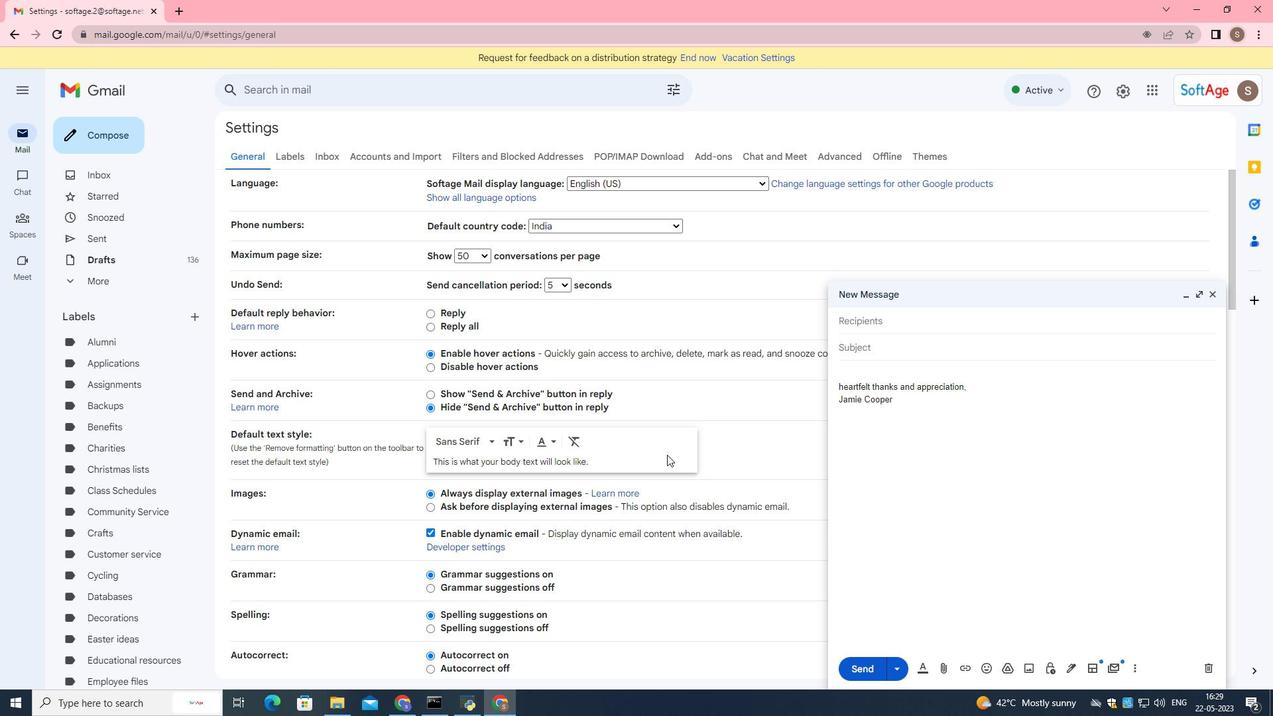 
Action: Mouse scrolled (667, 454) with delta (0, 0)
Screenshot: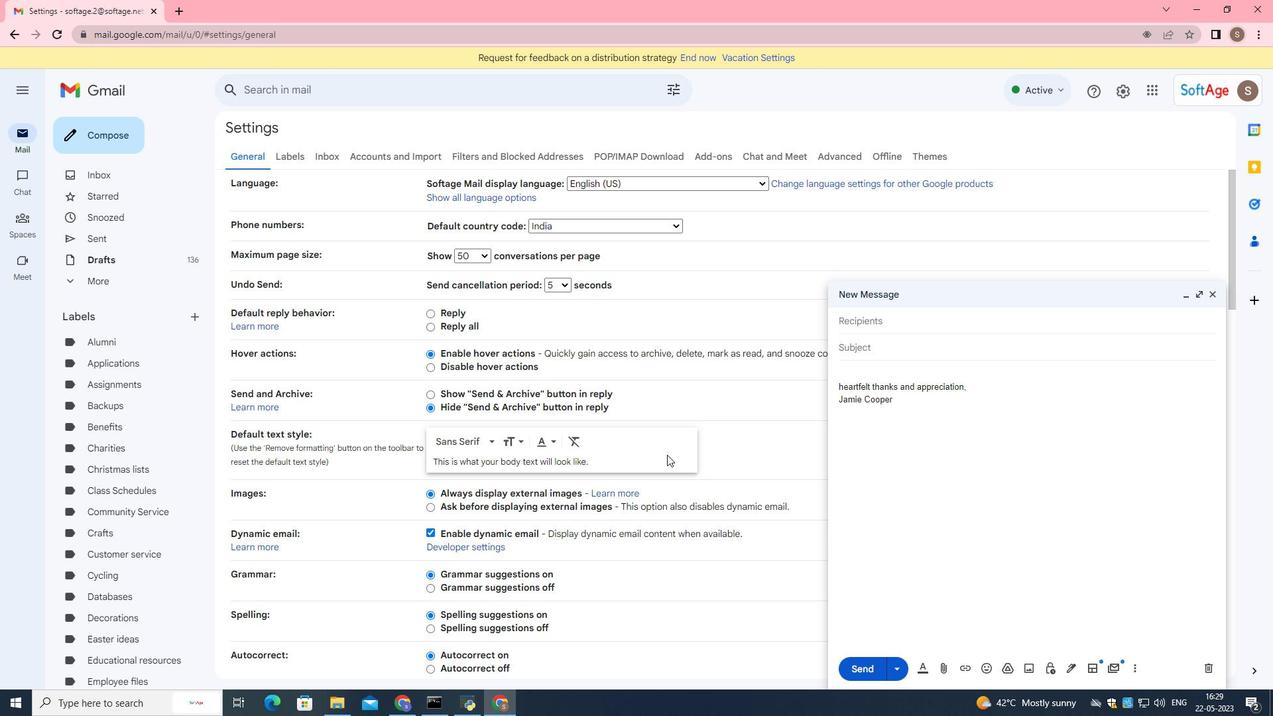 
Action: Mouse moved to (665, 451)
Screenshot: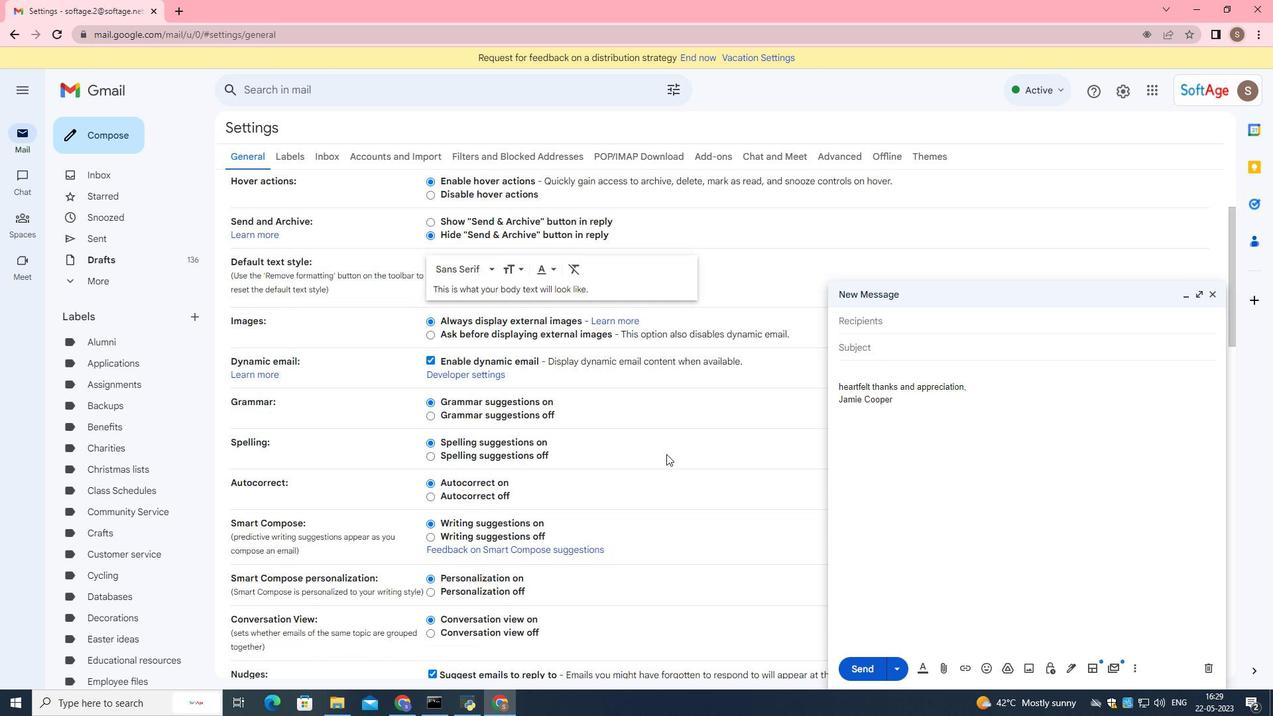 
Action: Mouse scrolled (665, 450) with delta (0, 0)
Screenshot: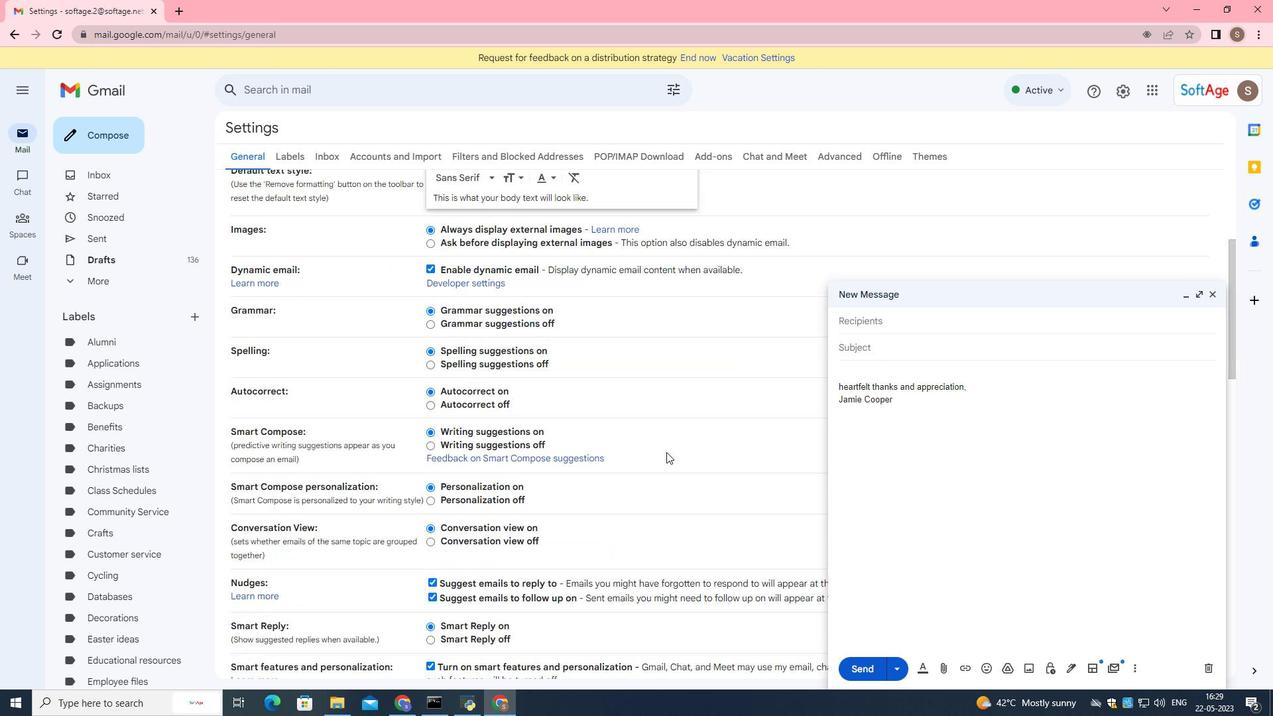 
Action: Mouse scrolled (665, 450) with delta (0, 0)
Screenshot: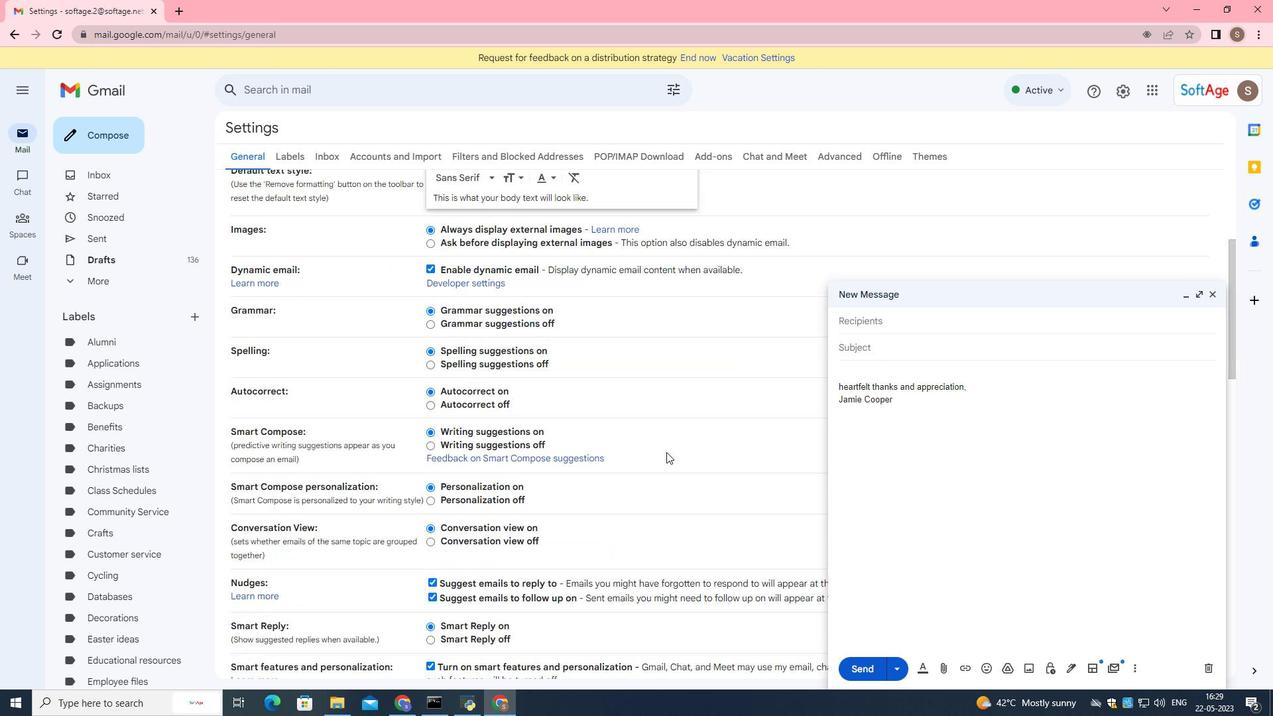 
Action: Mouse scrolled (665, 450) with delta (0, 0)
Screenshot: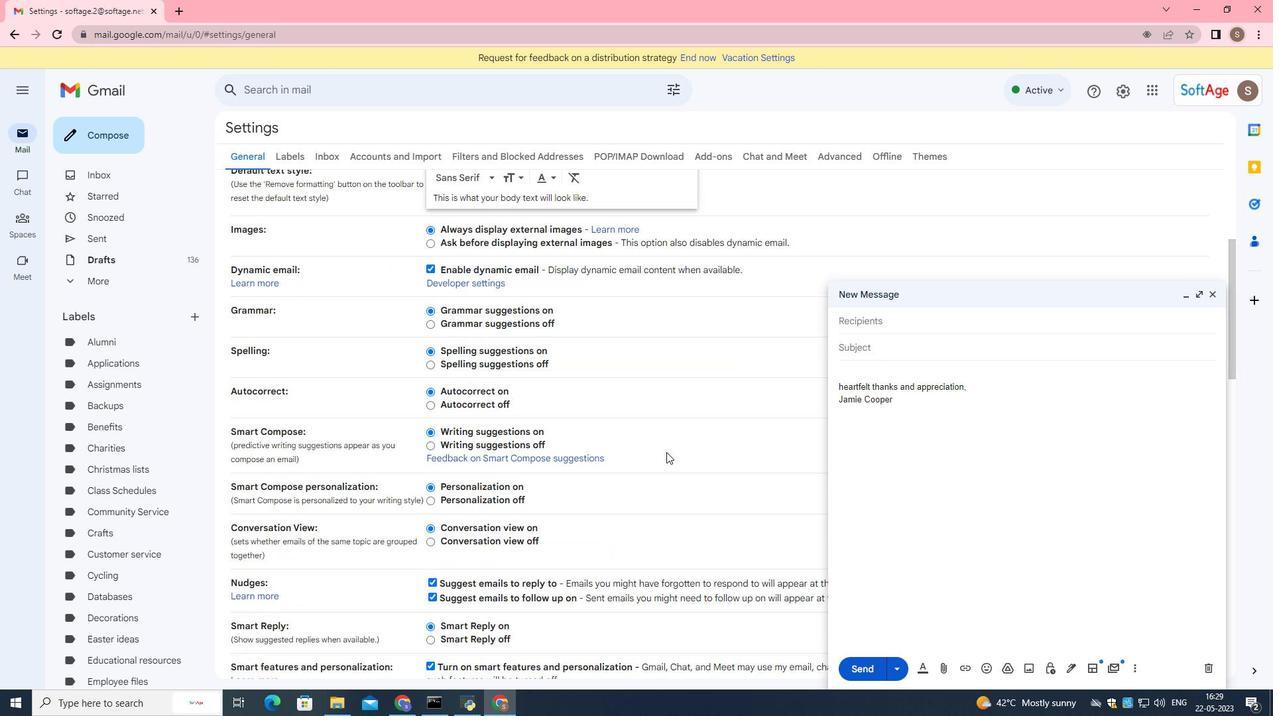 
Action: Mouse moved to (663, 448)
Screenshot: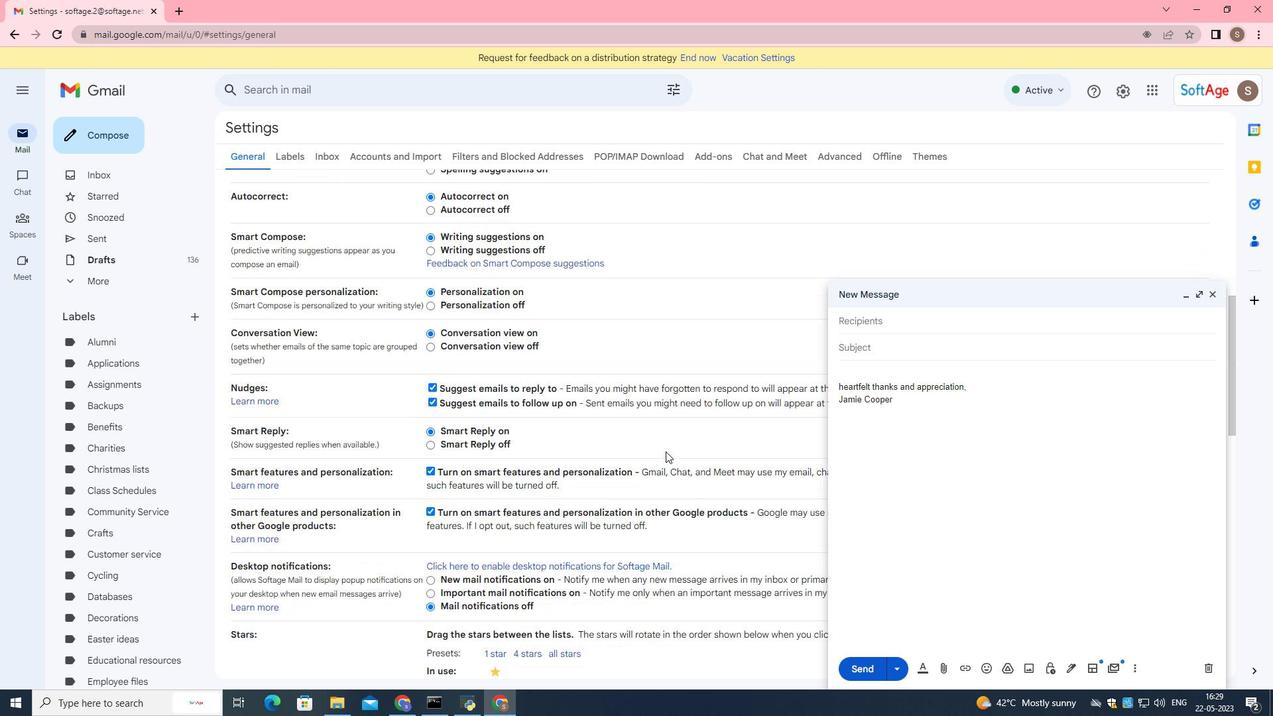 
Action: Mouse scrolled (663, 447) with delta (0, 0)
Screenshot: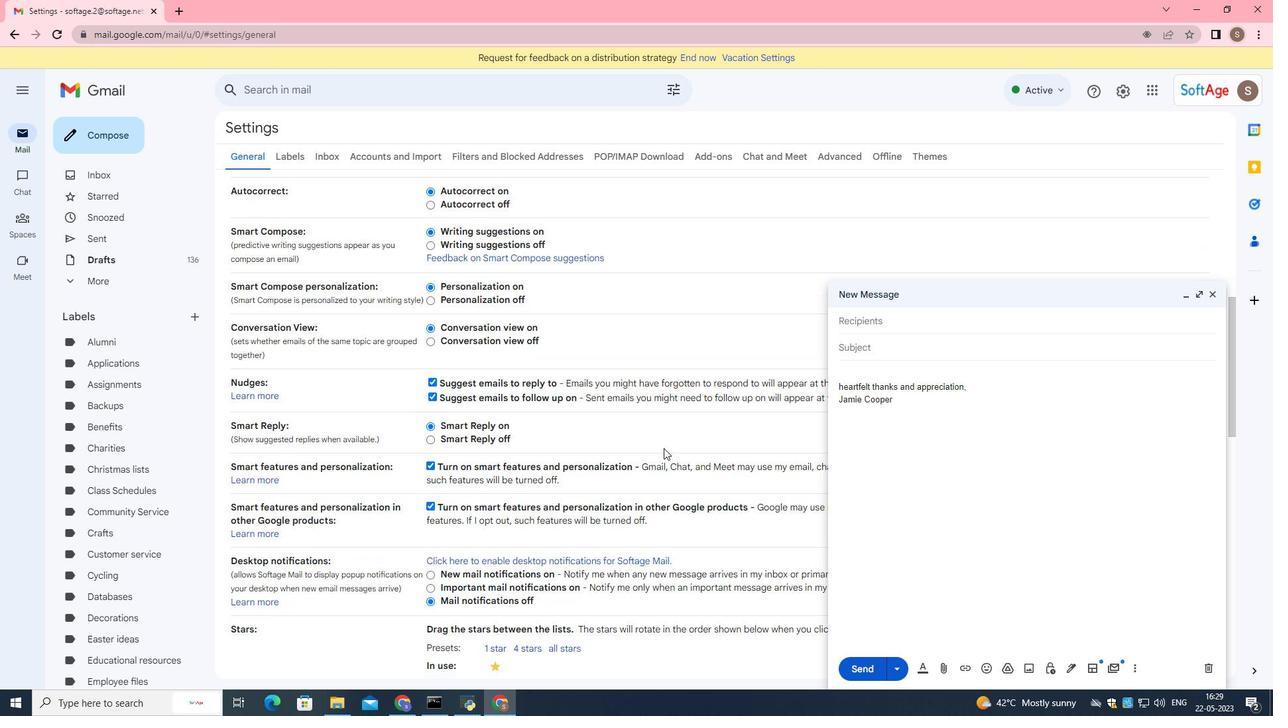 
Action: Mouse scrolled (663, 447) with delta (0, 0)
Screenshot: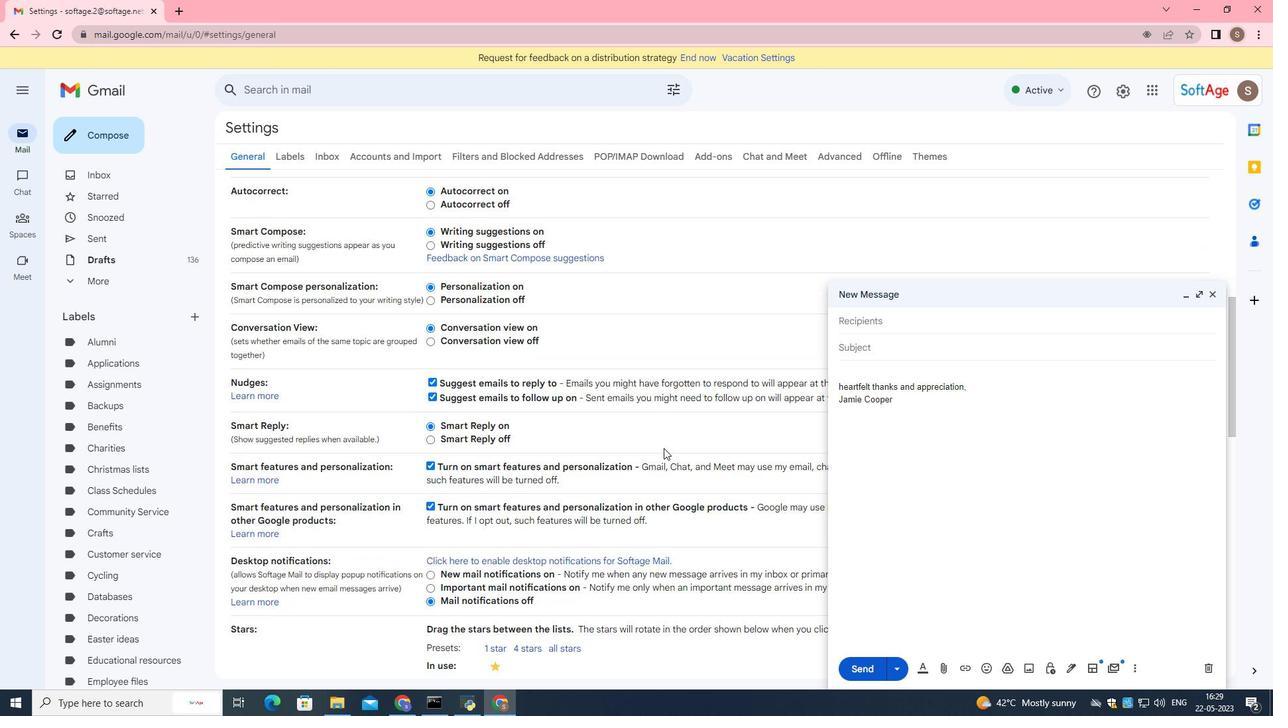 
Action: Mouse scrolled (663, 447) with delta (0, 0)
Screenshot: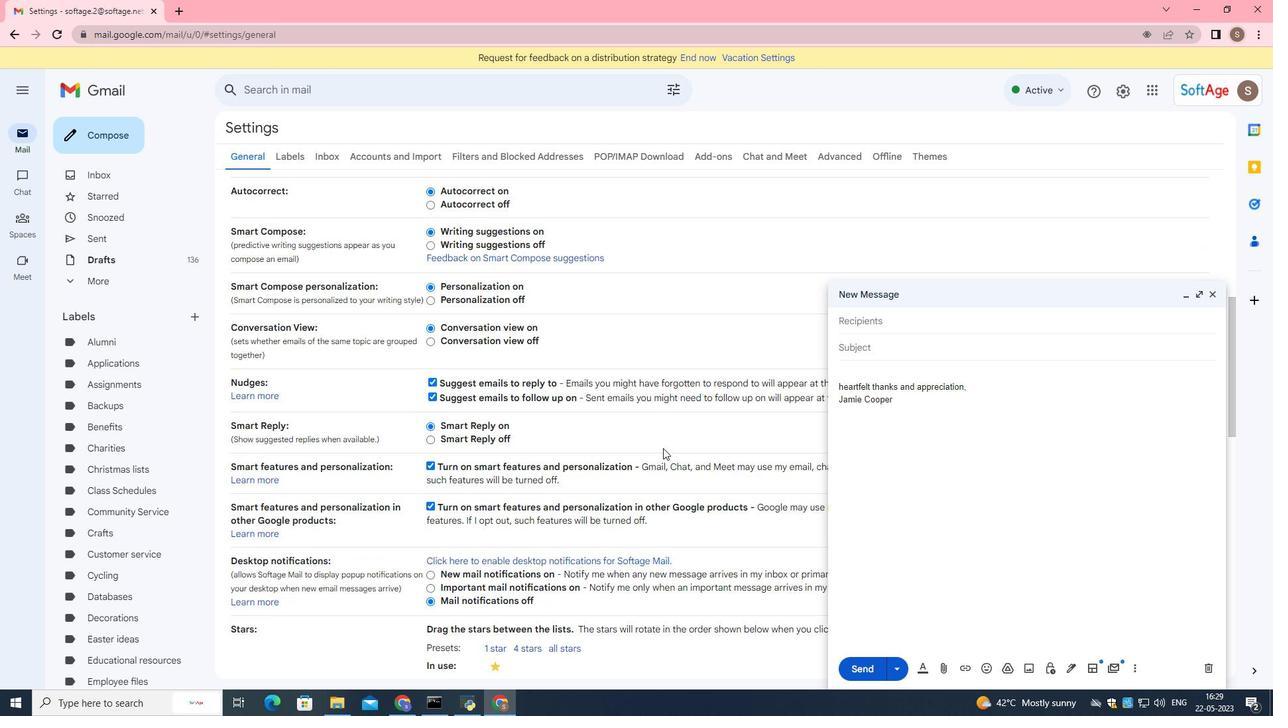 
Action: Mouse scrolled (663, 447) with delta (0, 0)
Screenshot: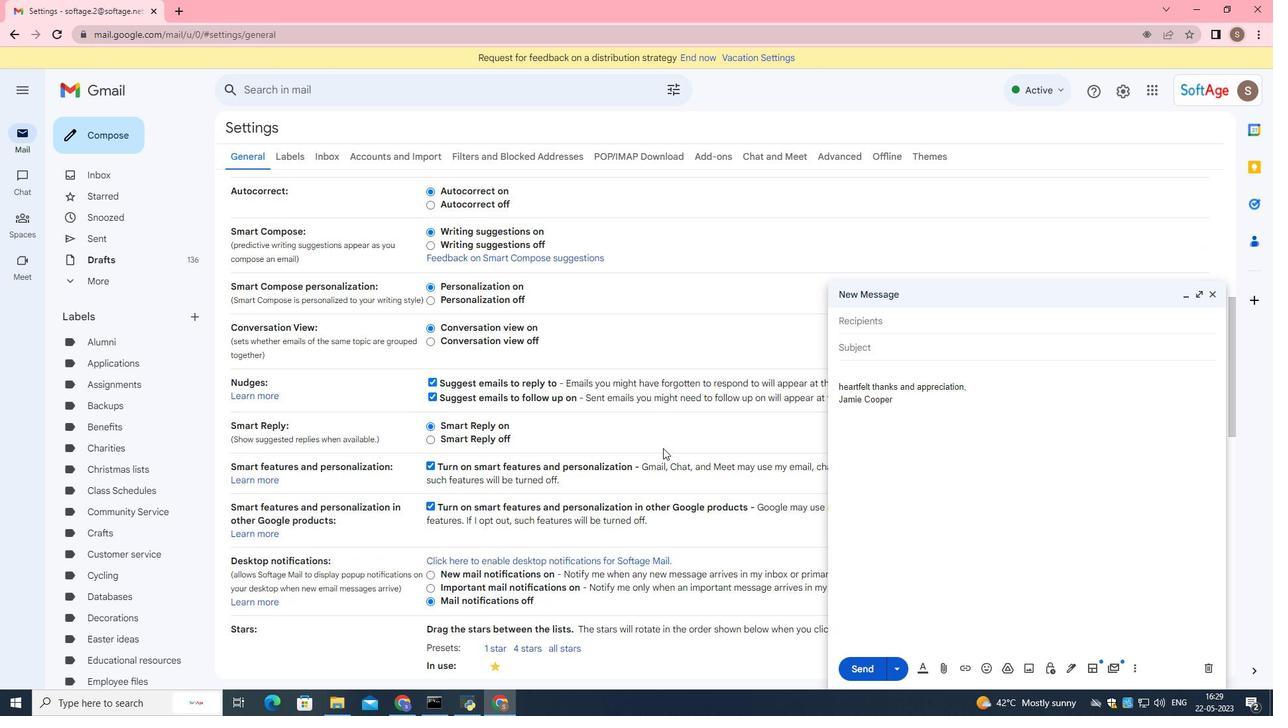 
Action: Mouse moved to (664, 440)
Screenshot: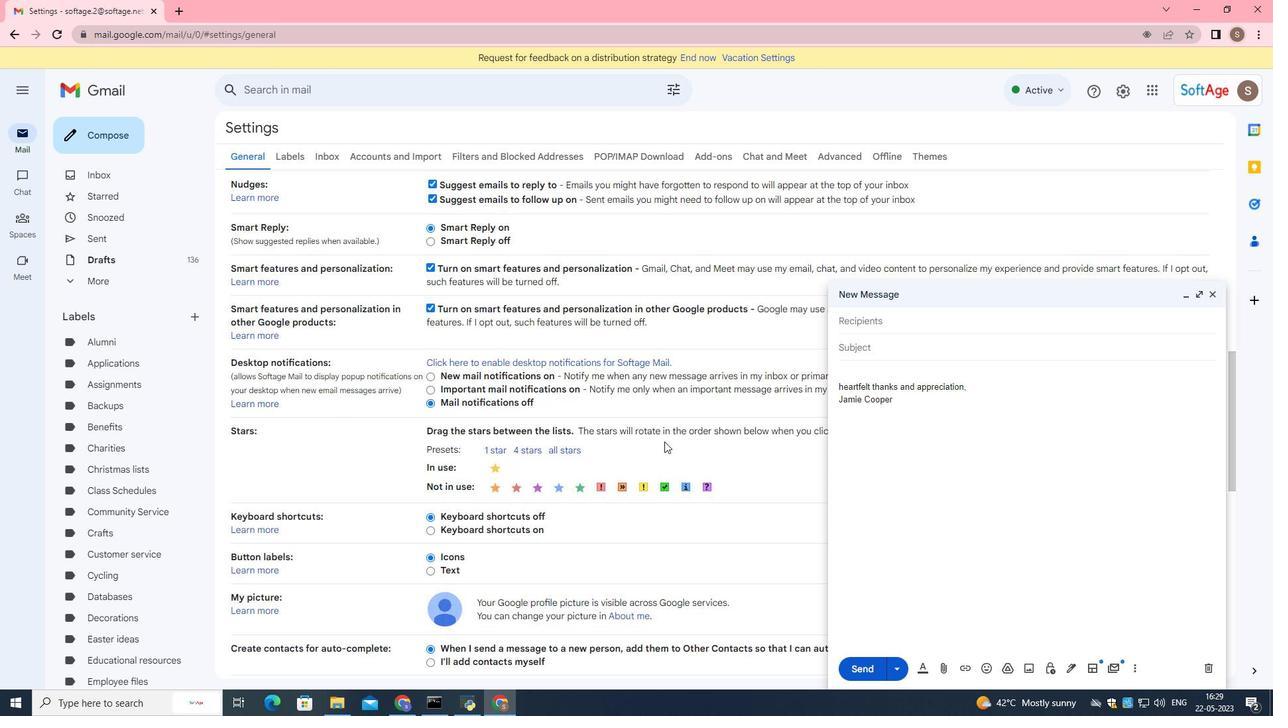 
Action: Mouse scrolled (664, 439) with delta (0, 0)
Screenshot: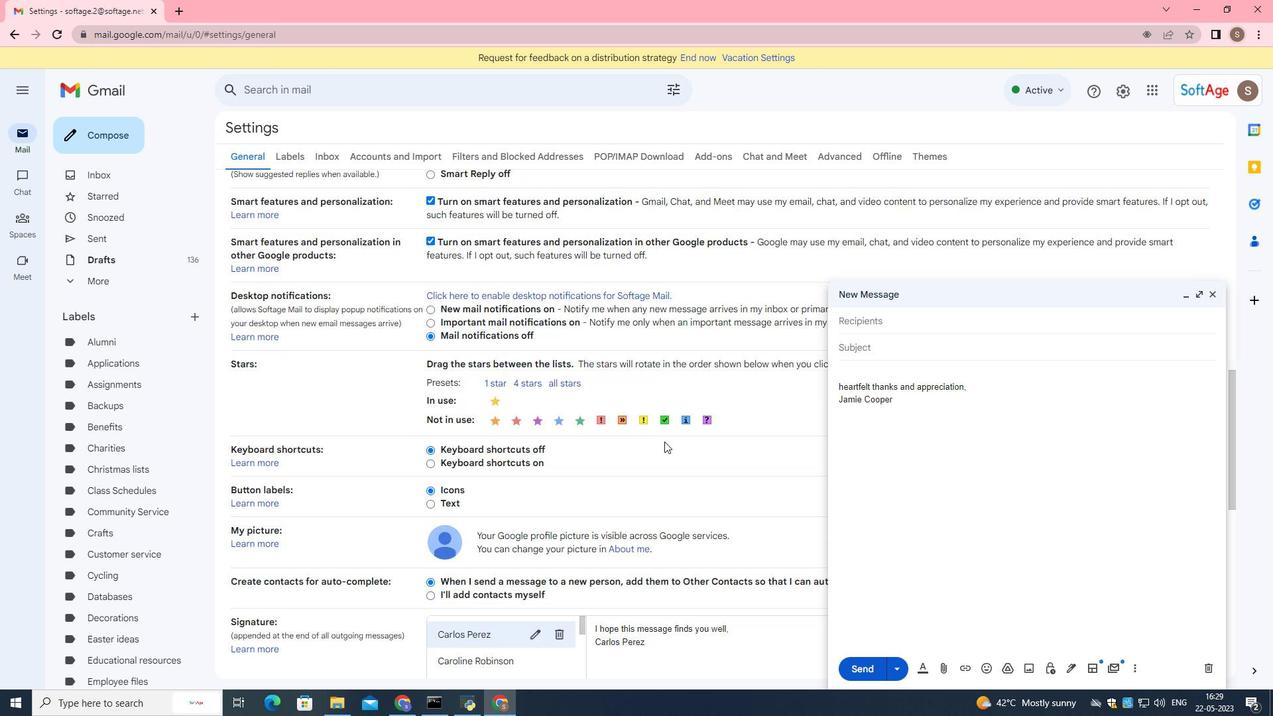 
Action: Mouse scrolled (664, 439) with delta (0, 0)
Screenshot: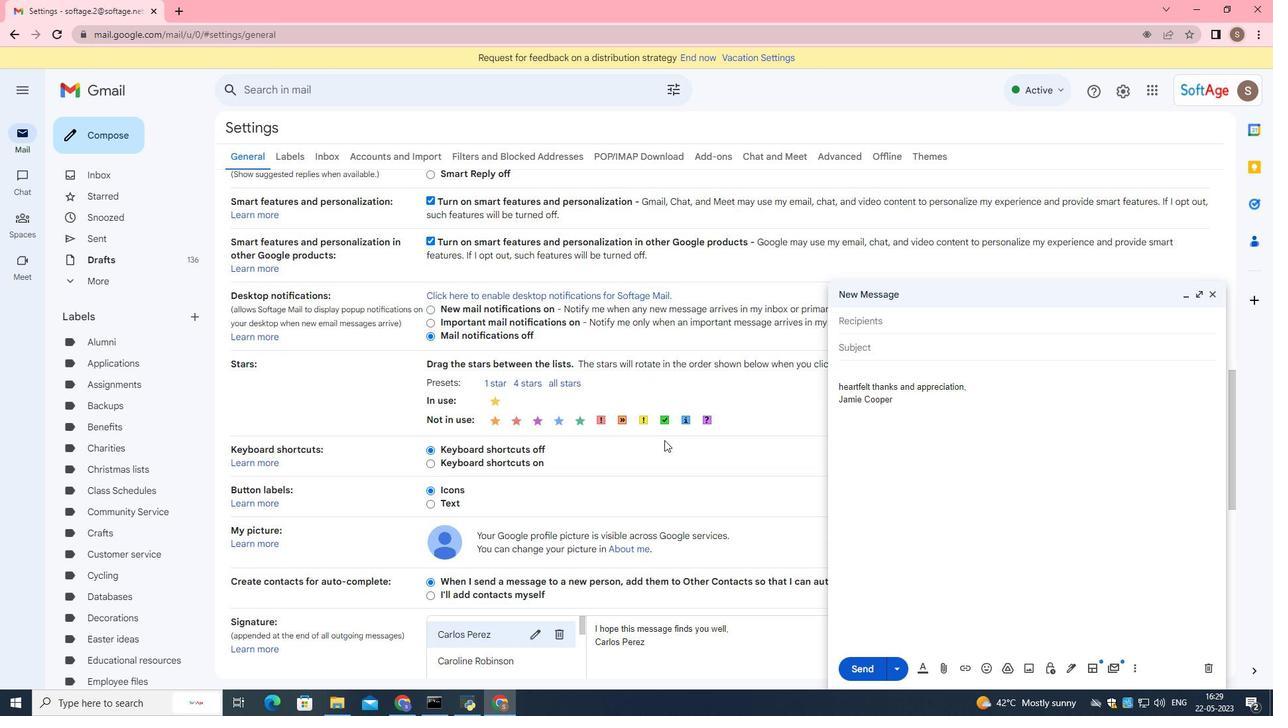 
Action: Mouse scrolled (664, 439) with delta (0, 0)
Screenshot: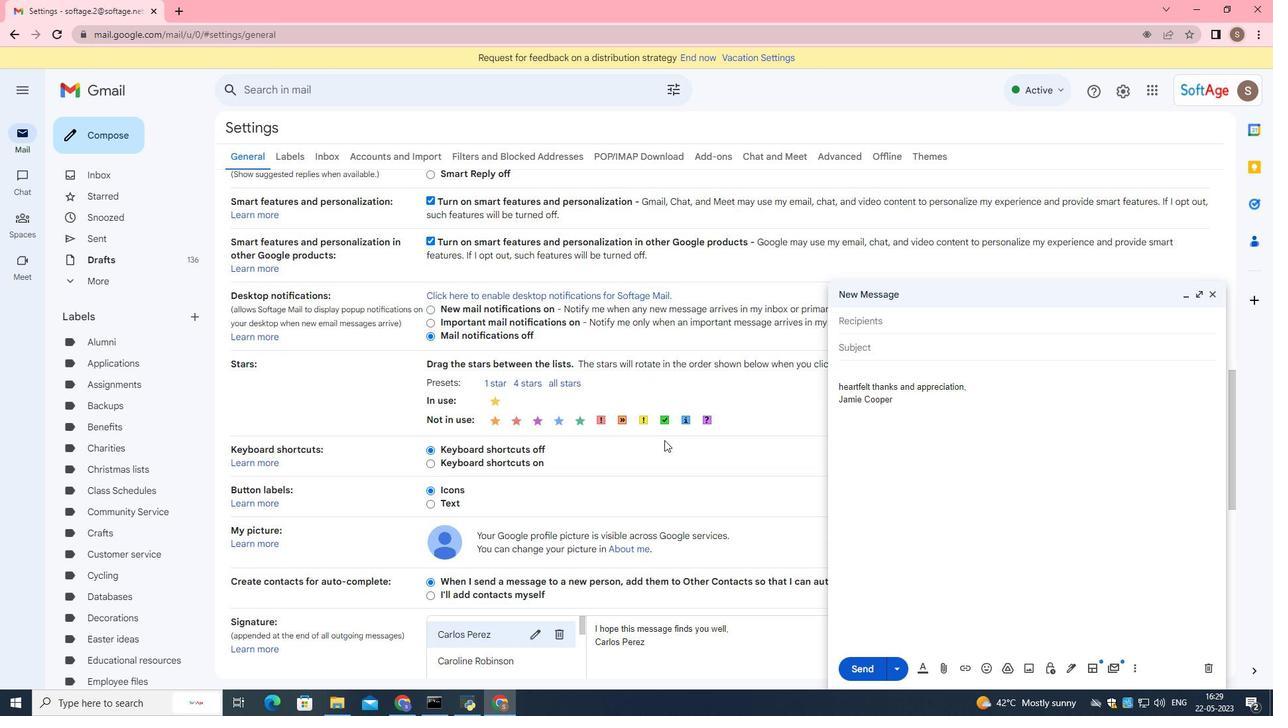 
Action: Mouse moved to (664, 440)
Screenshot: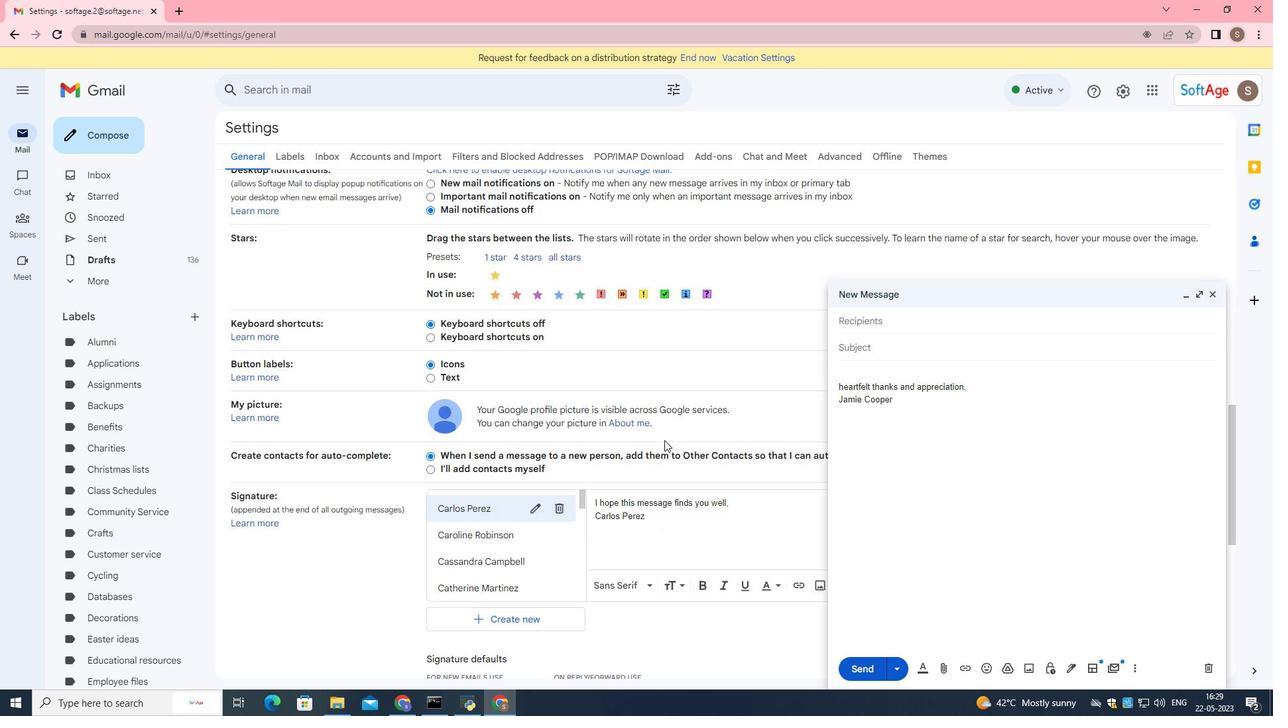 
Action: Mouse scrolled (664, 439) with delta (0, 0)
Screenshot: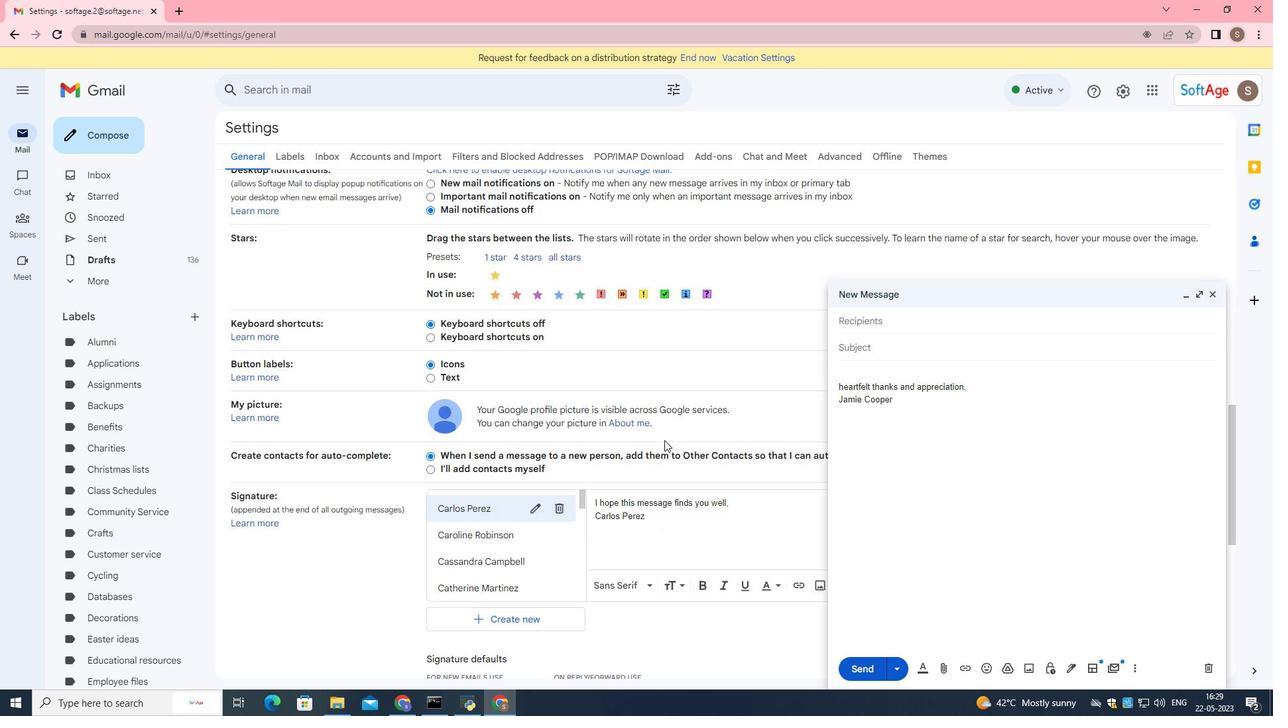 
Action: Mouse moved to (663, 440)
Screenshot: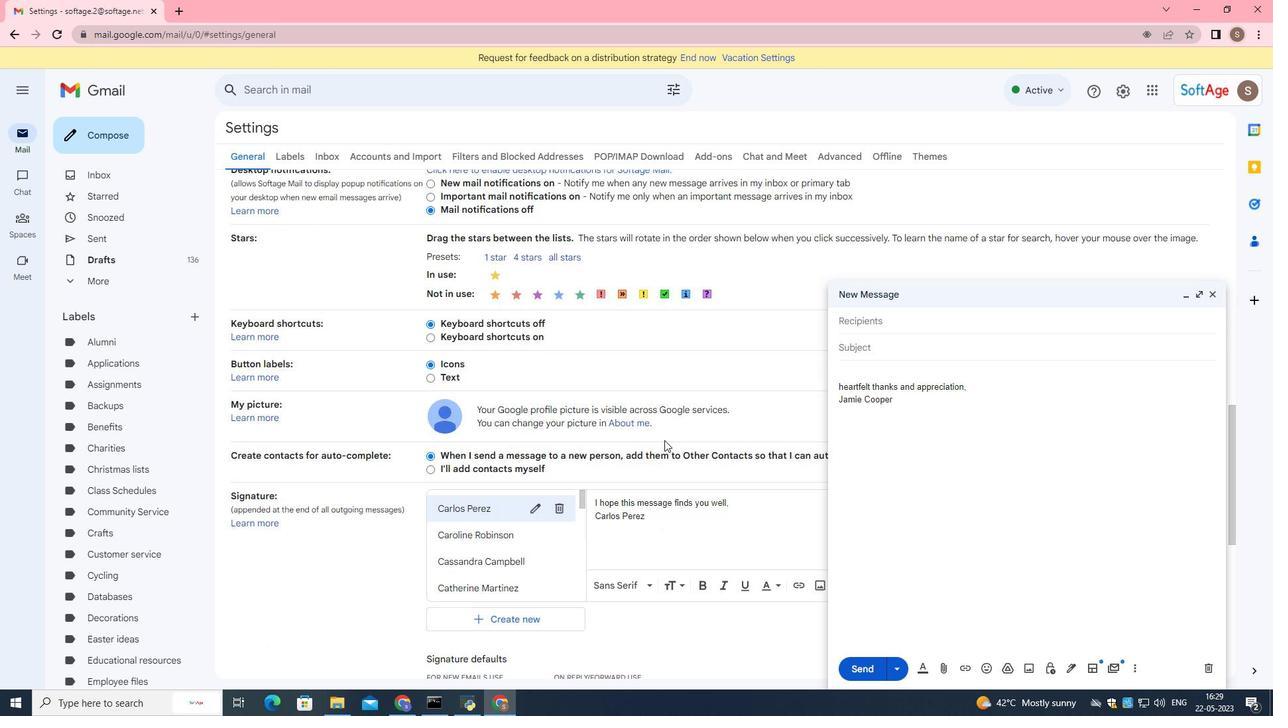 
Action: Mouse scrolled (663, 440) with delta (0, 0)
Screenshot: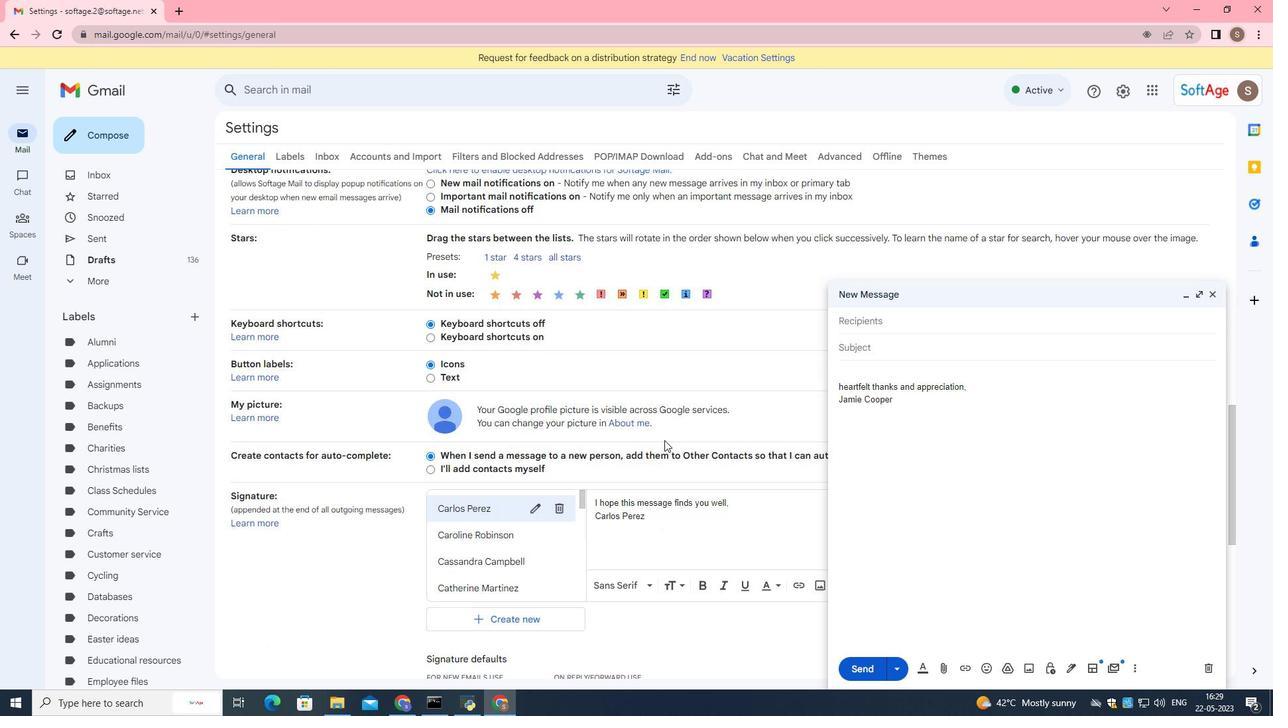 
Action: Mouse moved to (663, 441)
Screenshot: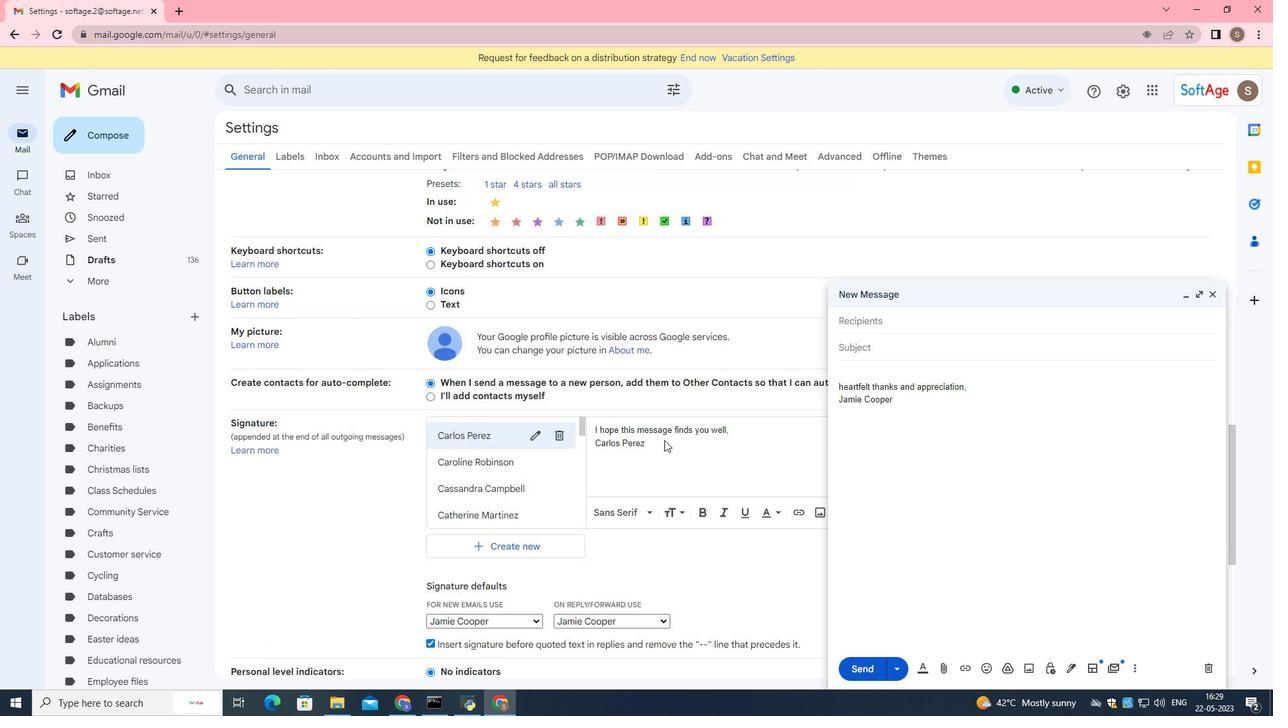
Action: Mouse scrolled (663, 440) with delta (0, 0)
Screenshot: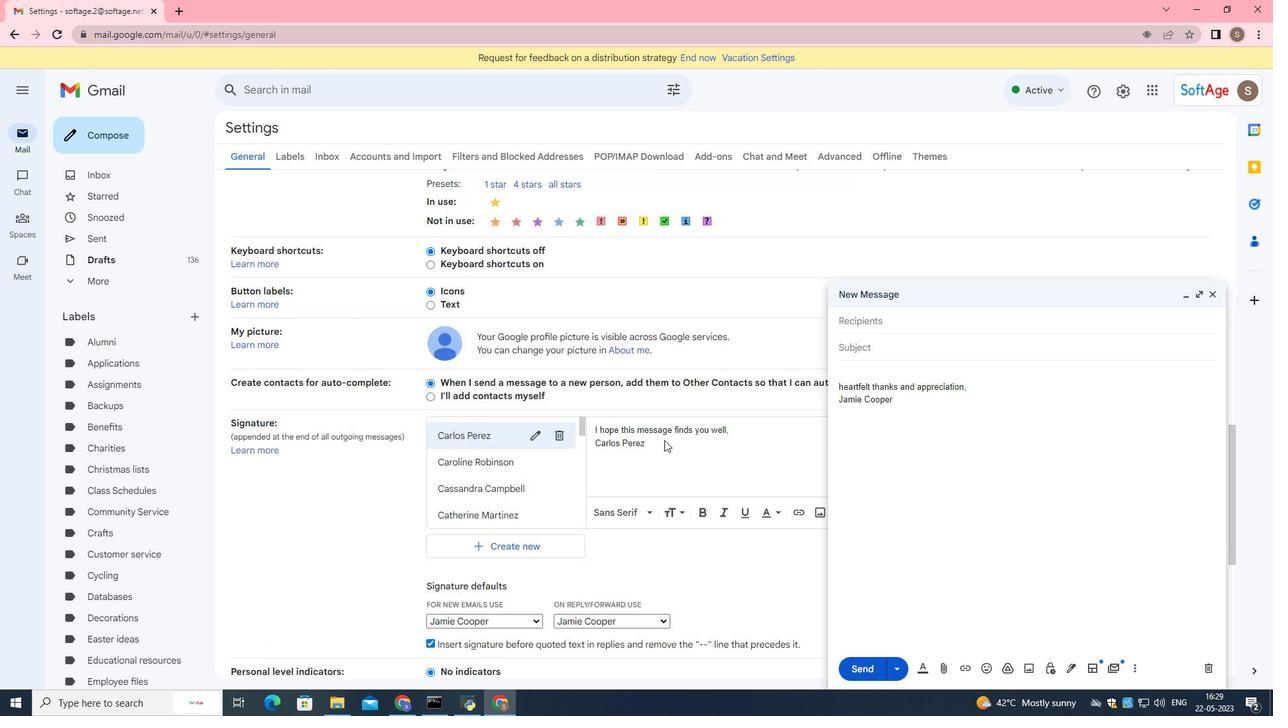 
Action: Mouse moved to (564, 234)
Screenshot: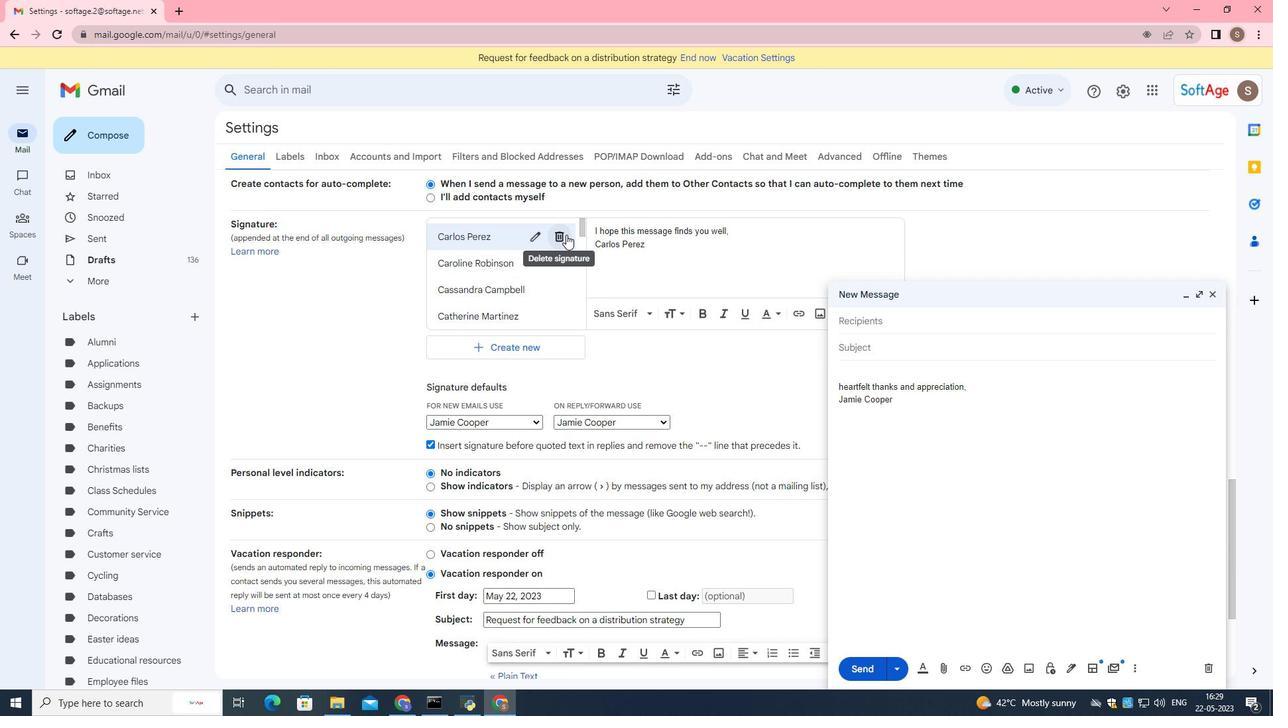 
Action: Mouse pressed left at (564, 234)
Screenshot: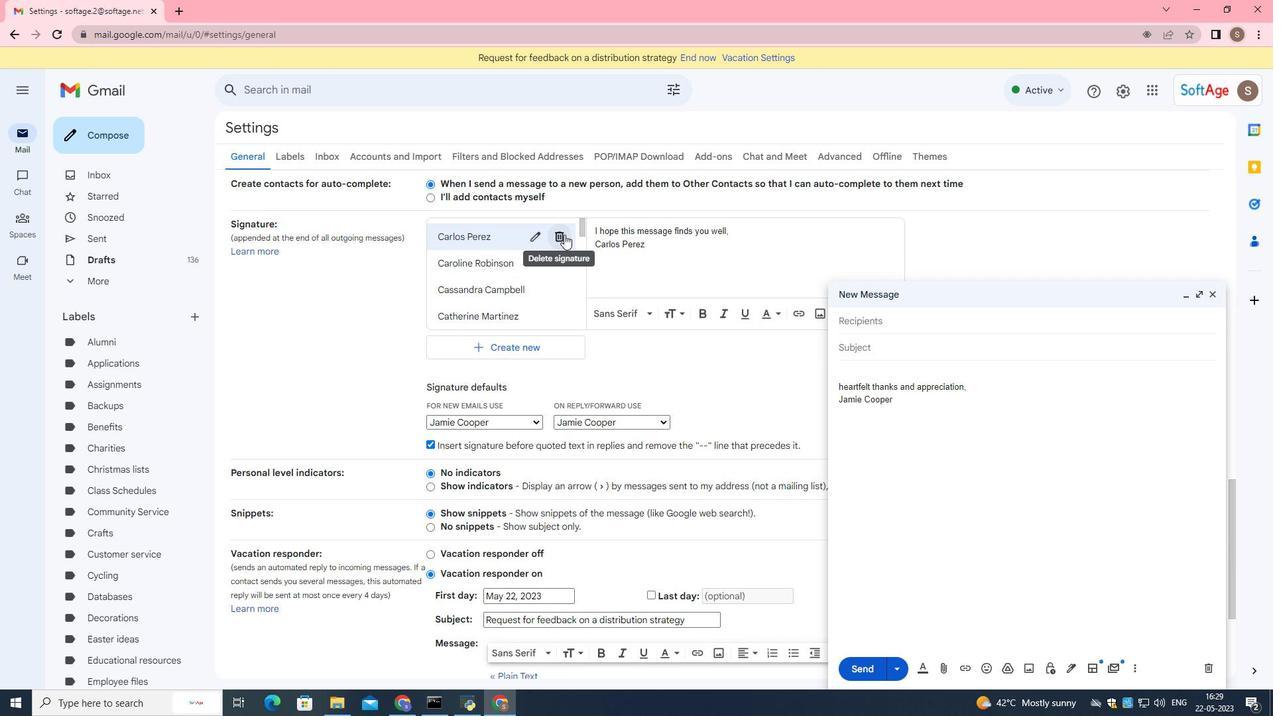 
Action: Mouse moved to (732, 395)
Screenshot: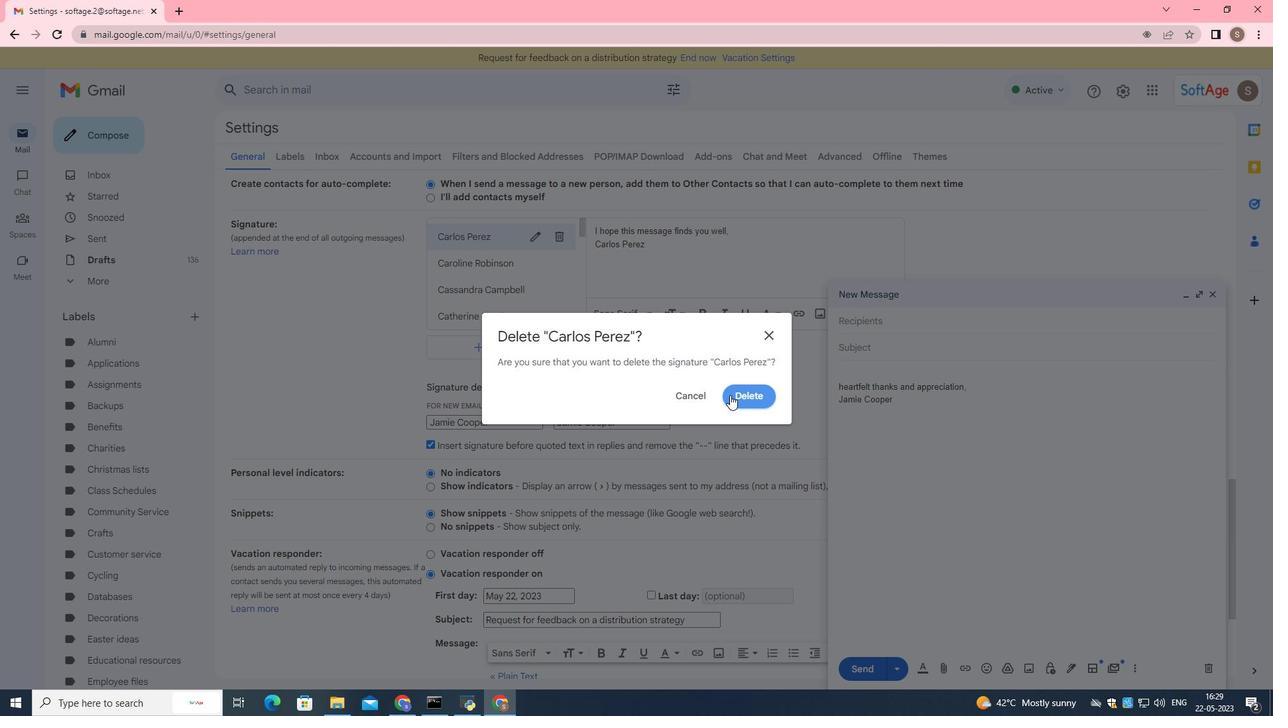 
Action: Mouse pressed left at (732, 395)
Screenshot: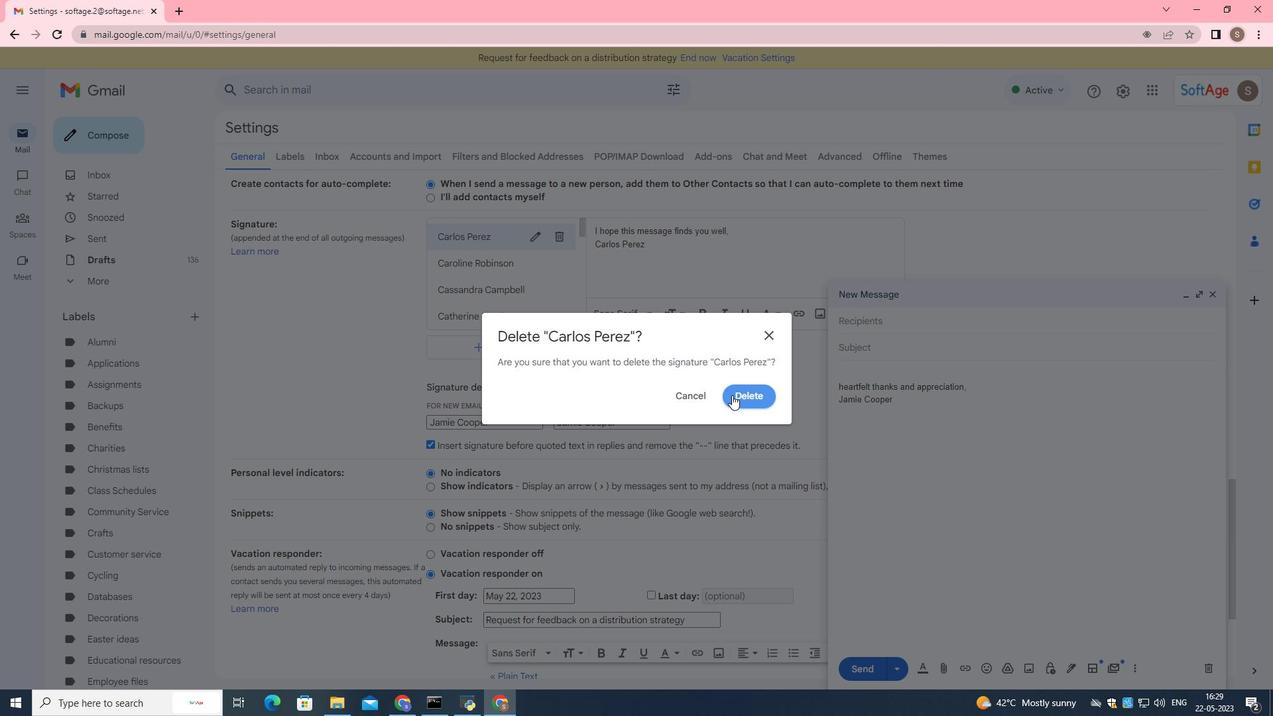
Action: Mouse moved to (525, 346)
Screenshot: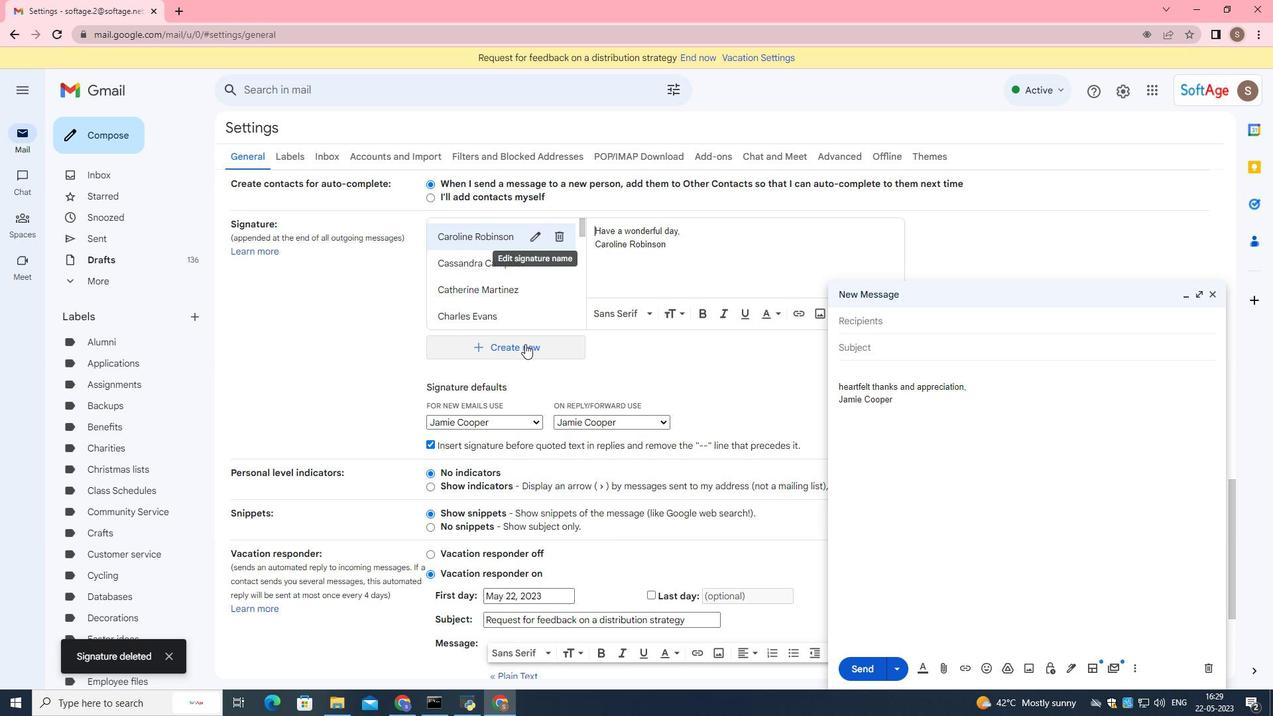 
Action: Mouse pressed left at (525, 346)
Screenshot: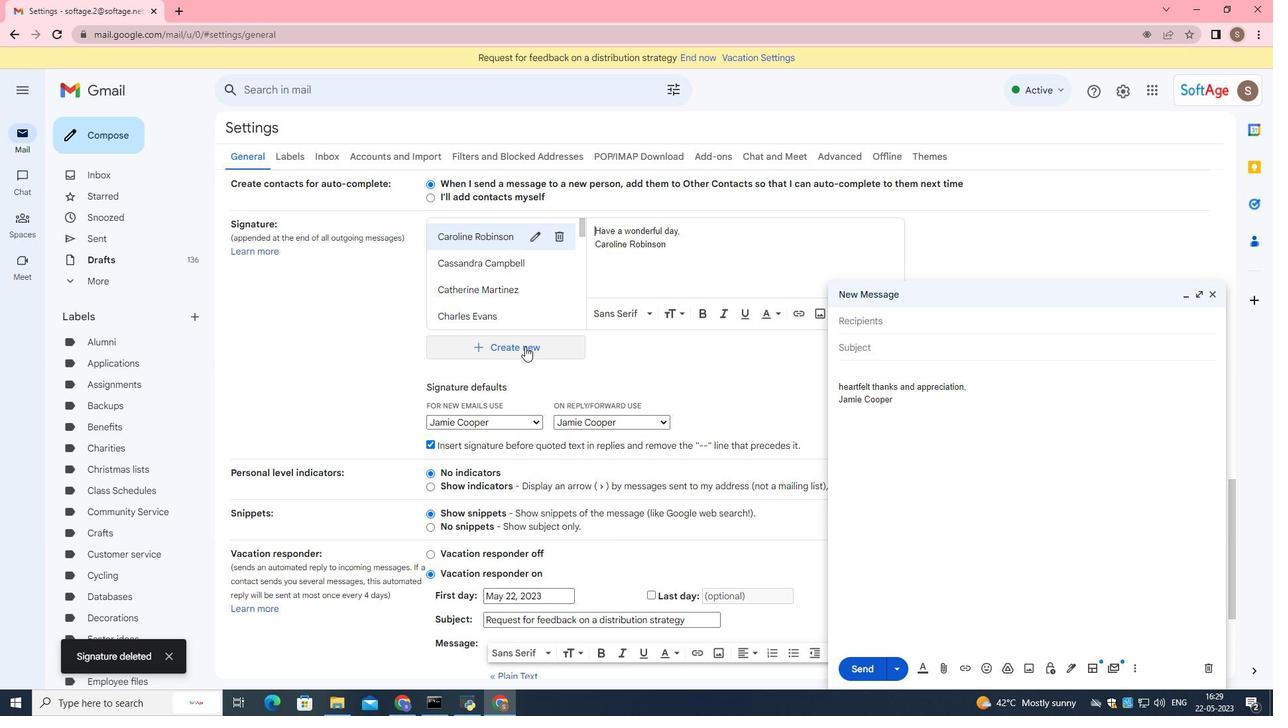 
Action: Mouse moved to (562, 360)
Screenshot: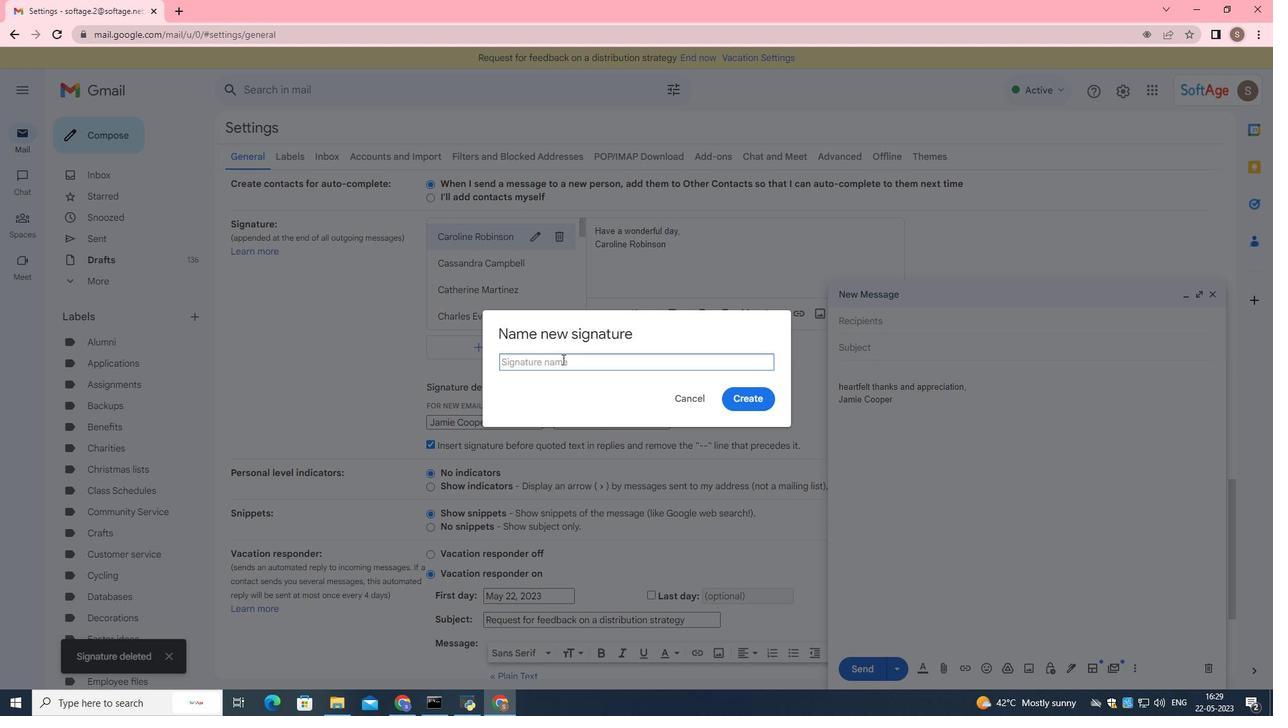 
Action: Mouse pressed left at (562, 360)
Screenshot: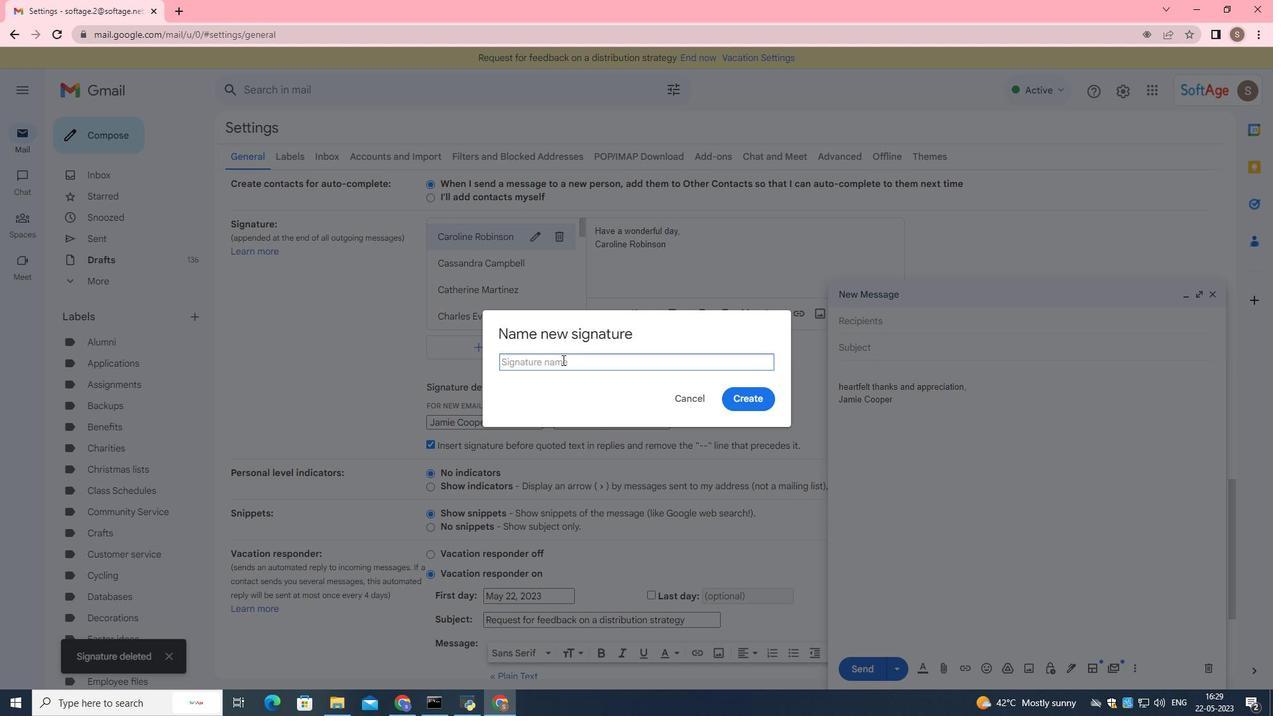 
Action: Key pressed <Key.shift>Geot<Key.backspace>rge
Screenshot: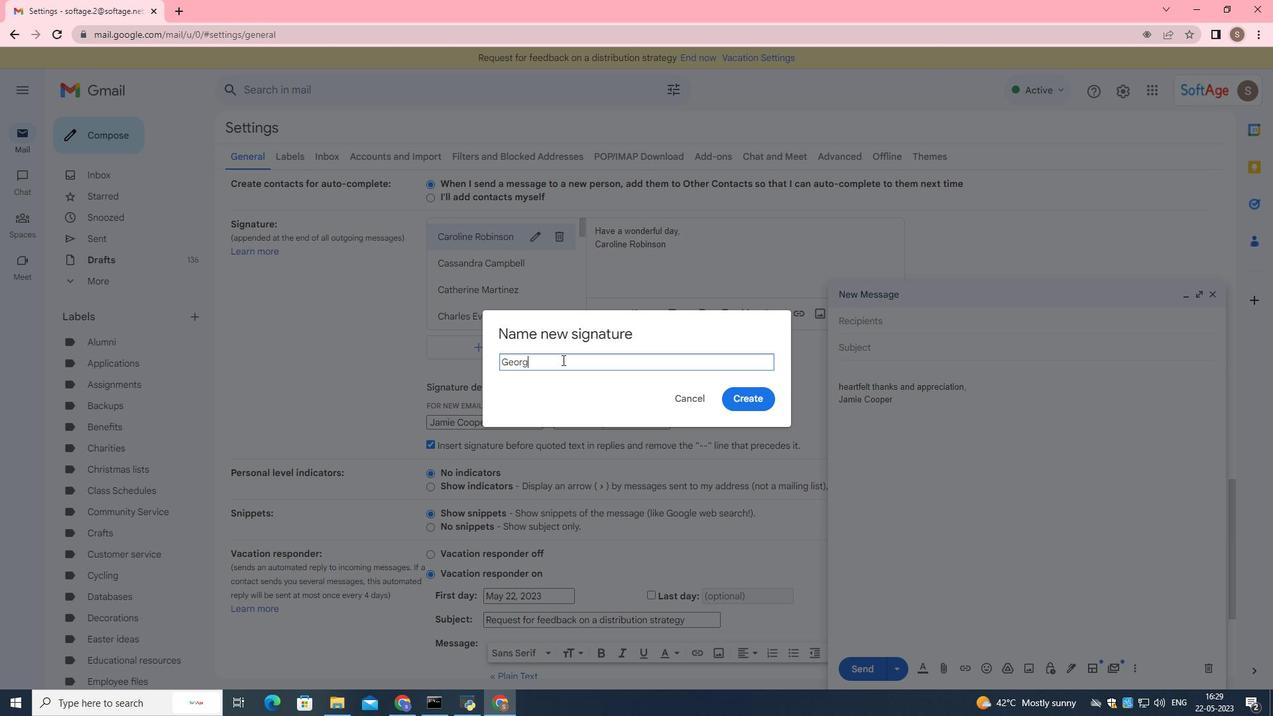 
Action: Mouse moved to (574, 365)
Screenshot: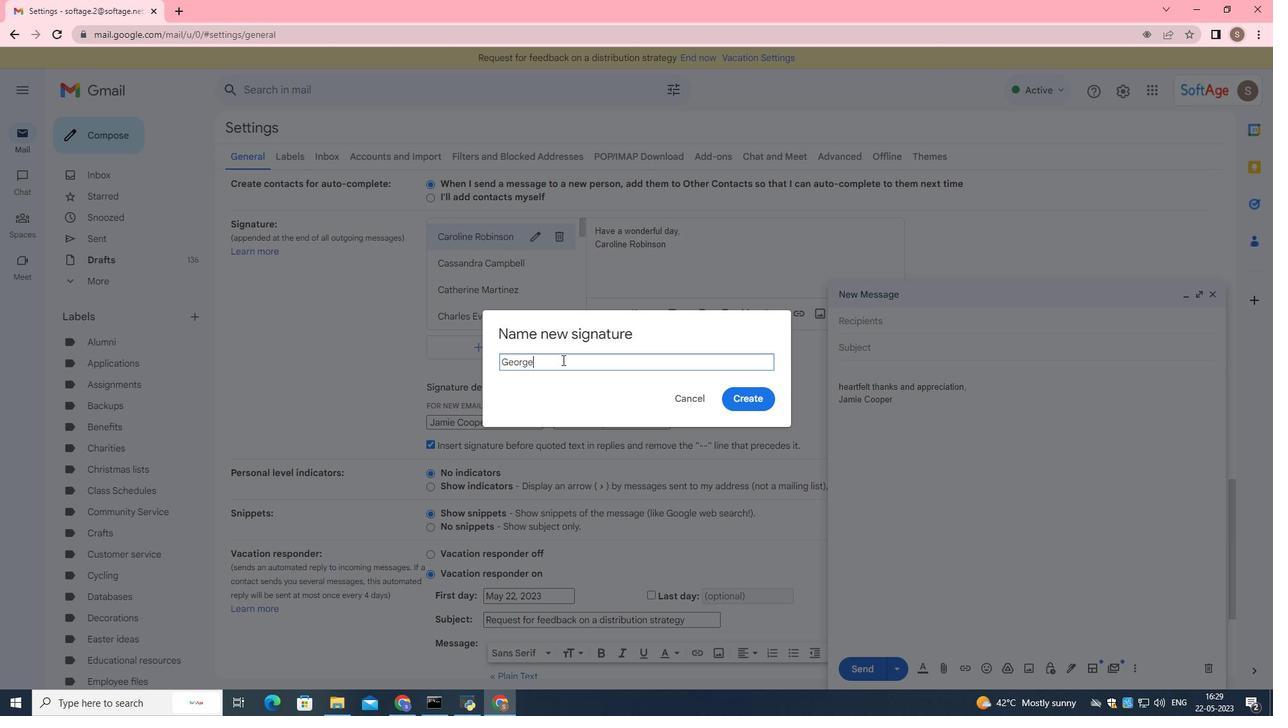 
Action: Key pressed <Key.space><Key.shift>Carter
Screenshot: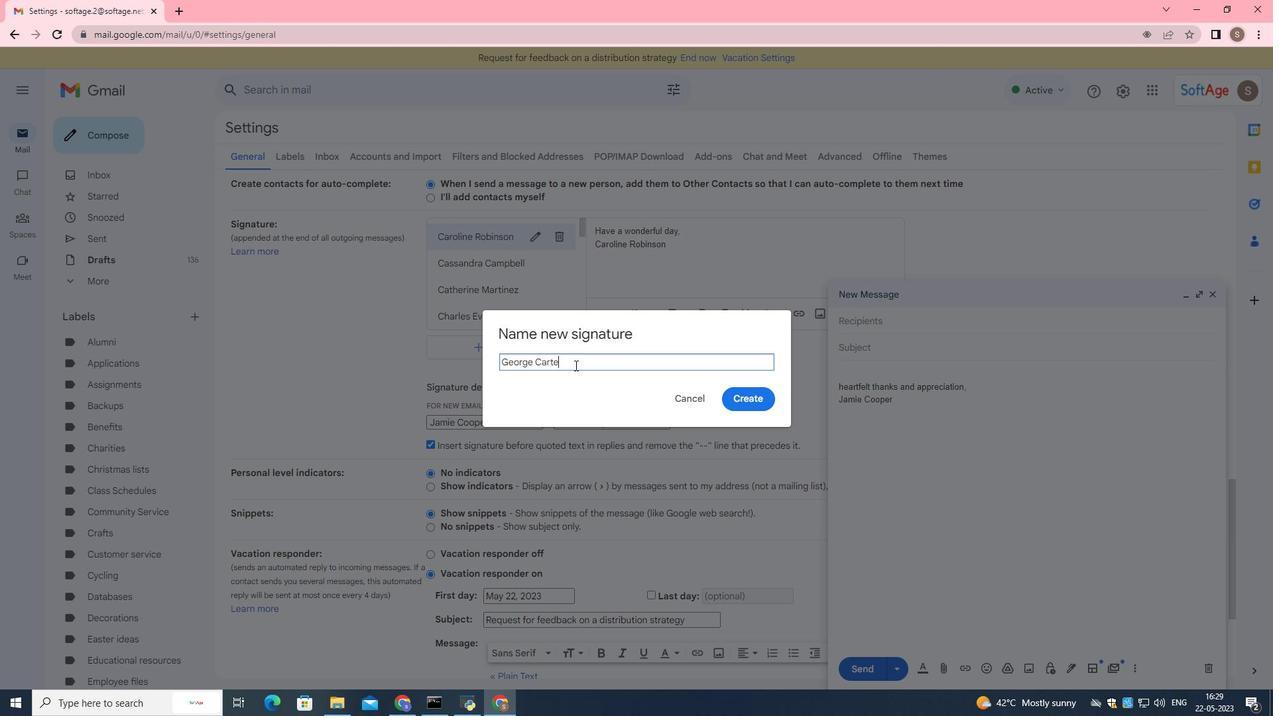 
Action: Mouse moved to (751, 399)
Screenshot: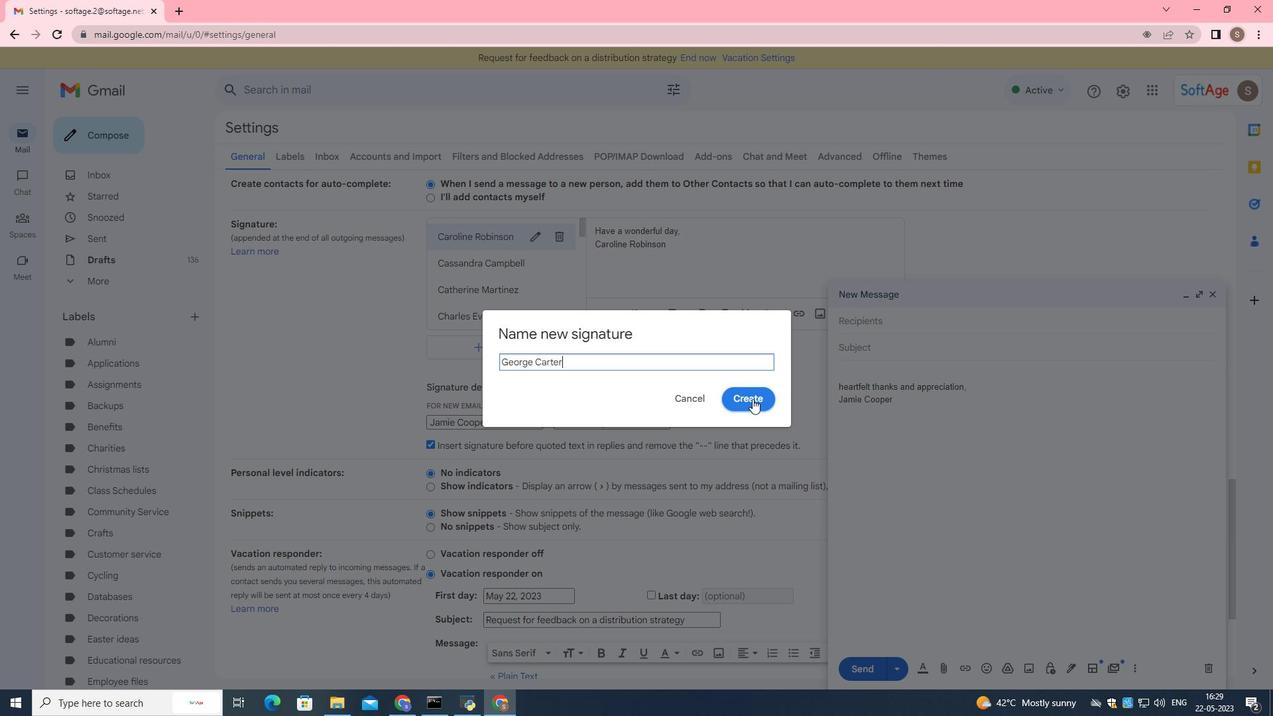 
Action: Mouse pressed left at (751, 399)
Screenshot: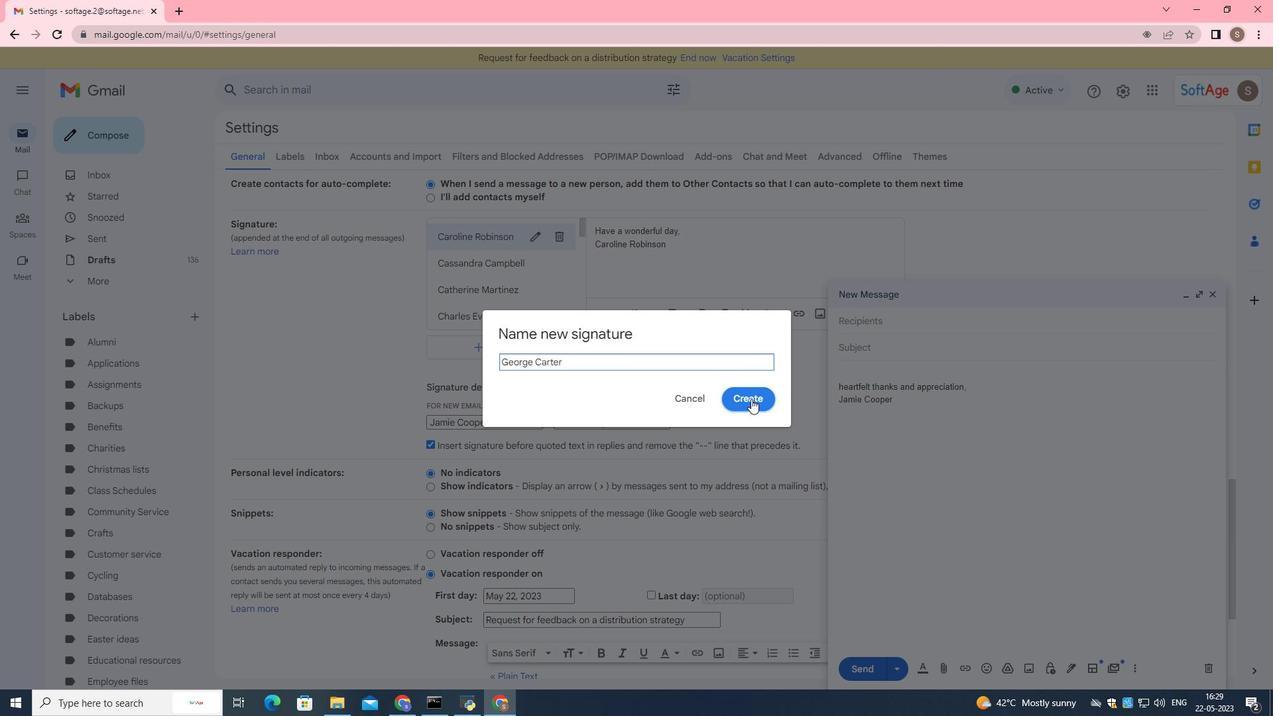 
Action: Mouse moved to (718, 440)
Screenshot: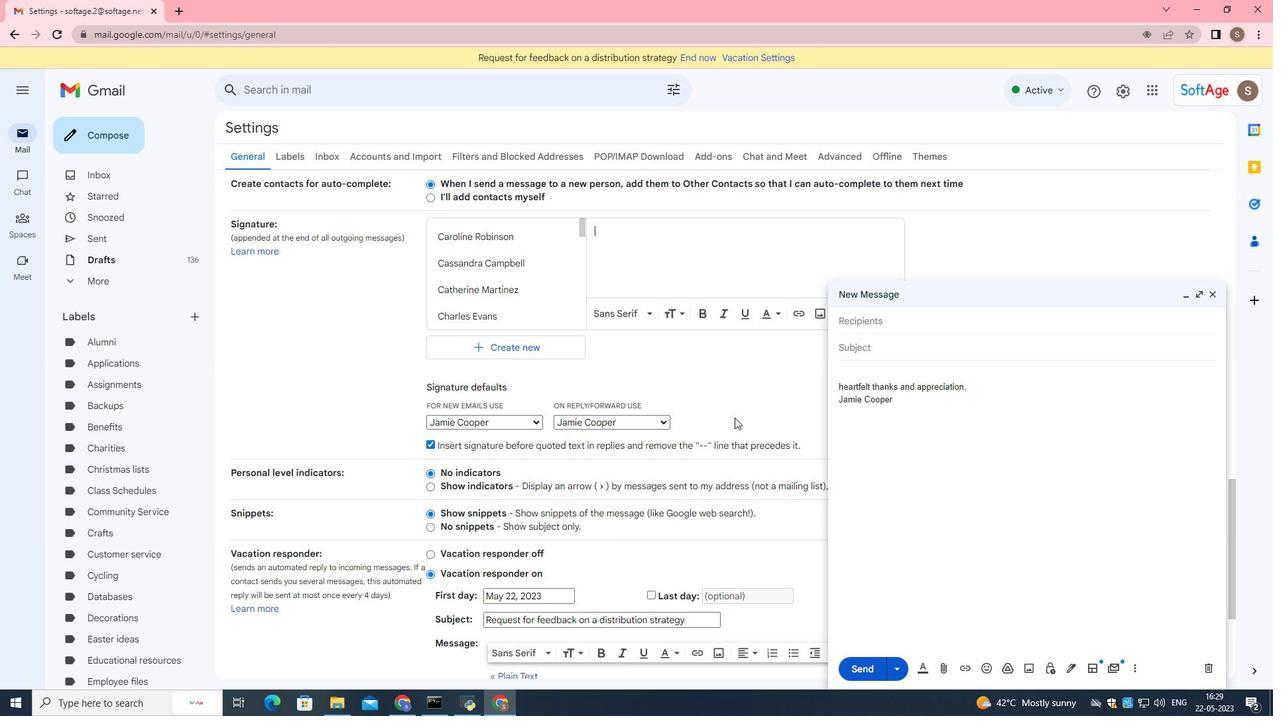 
Action: Mouse scrolled (718, 440) with delta (0, 0)
Screenshot: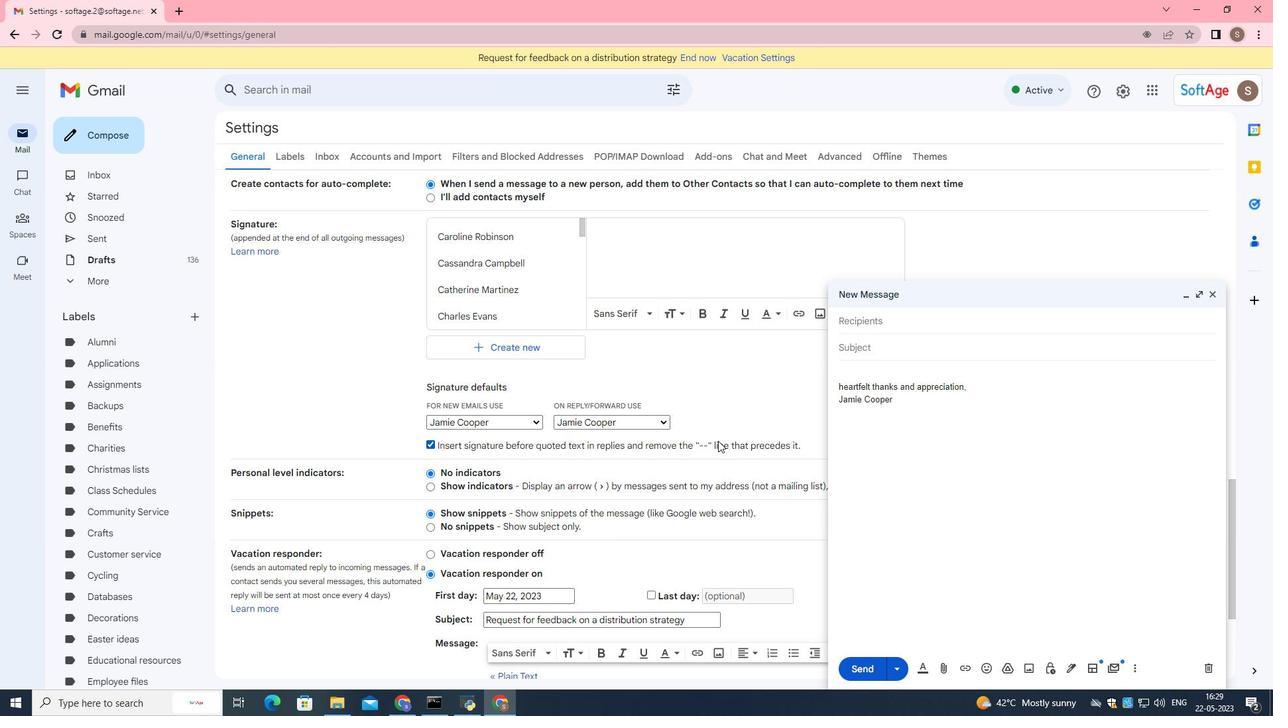 
Action: Mouse scrolled (718, 441) with delta (0, 0)
Screenshot: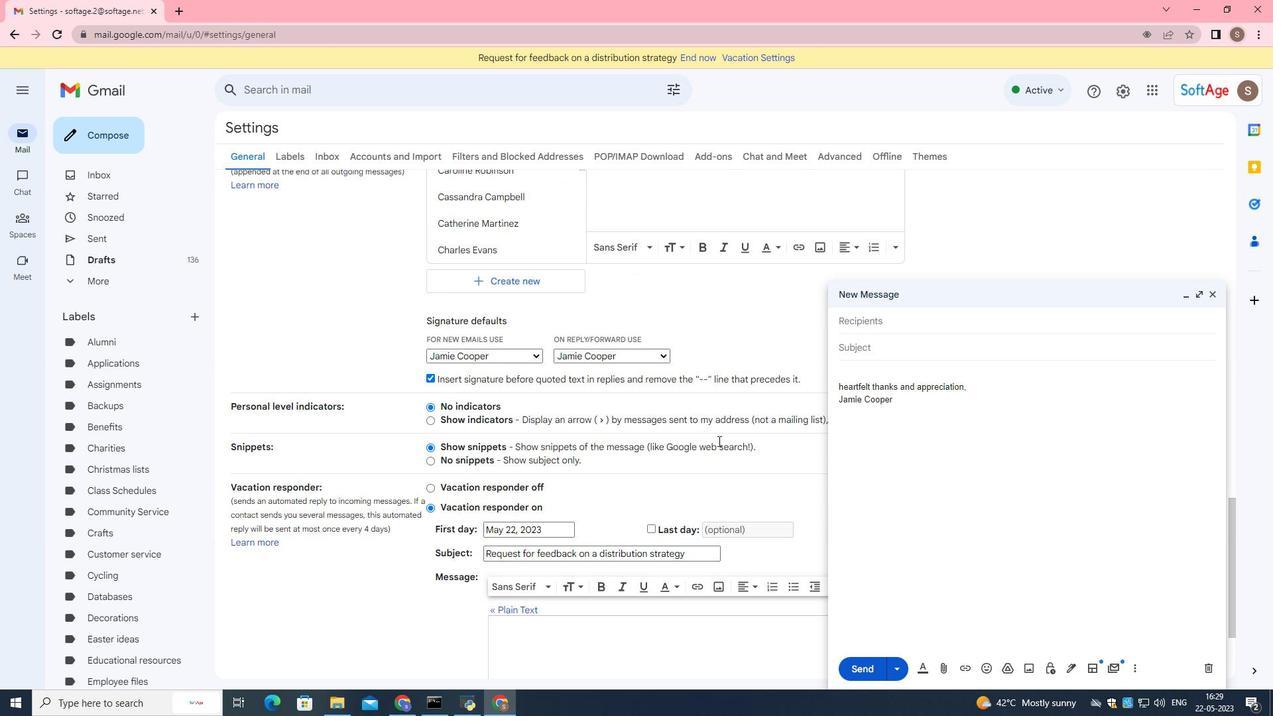
Action: Mouse scrolled (718, 440) with delta (0, 0)
Screenshot: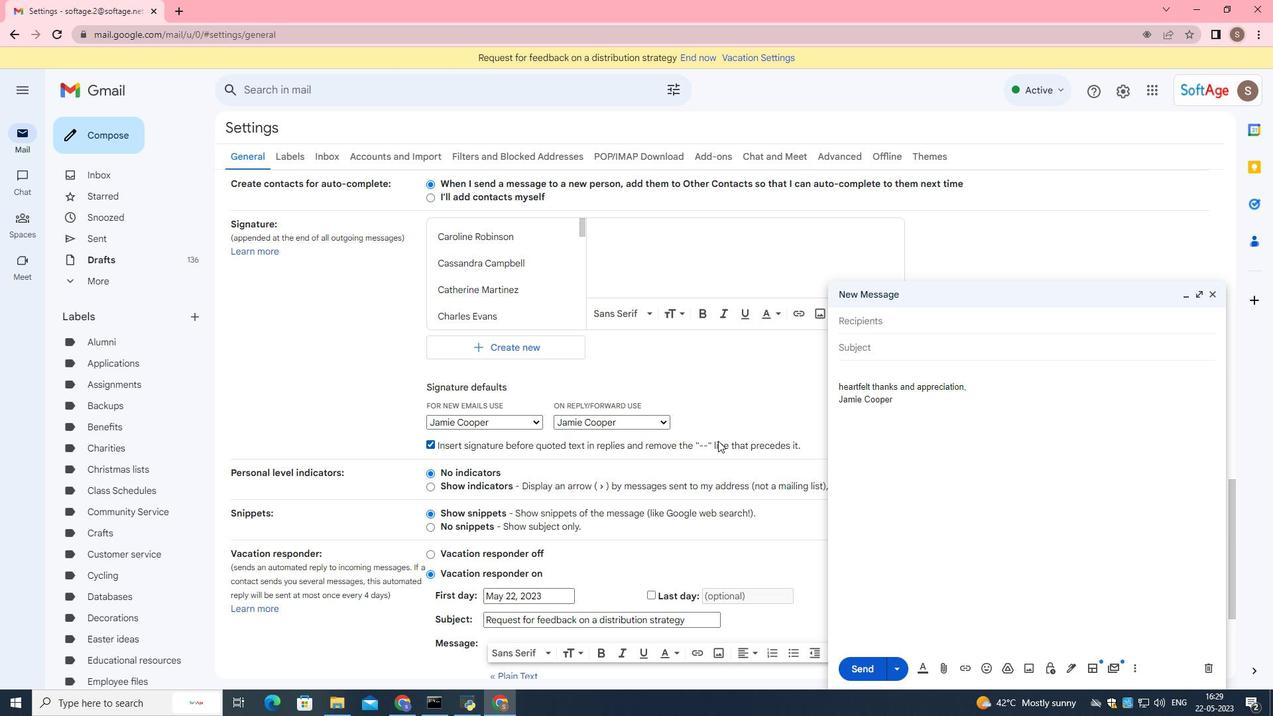 
Action: Mouse scrolled (718, 440) with delta (0, 0)
Screenshot: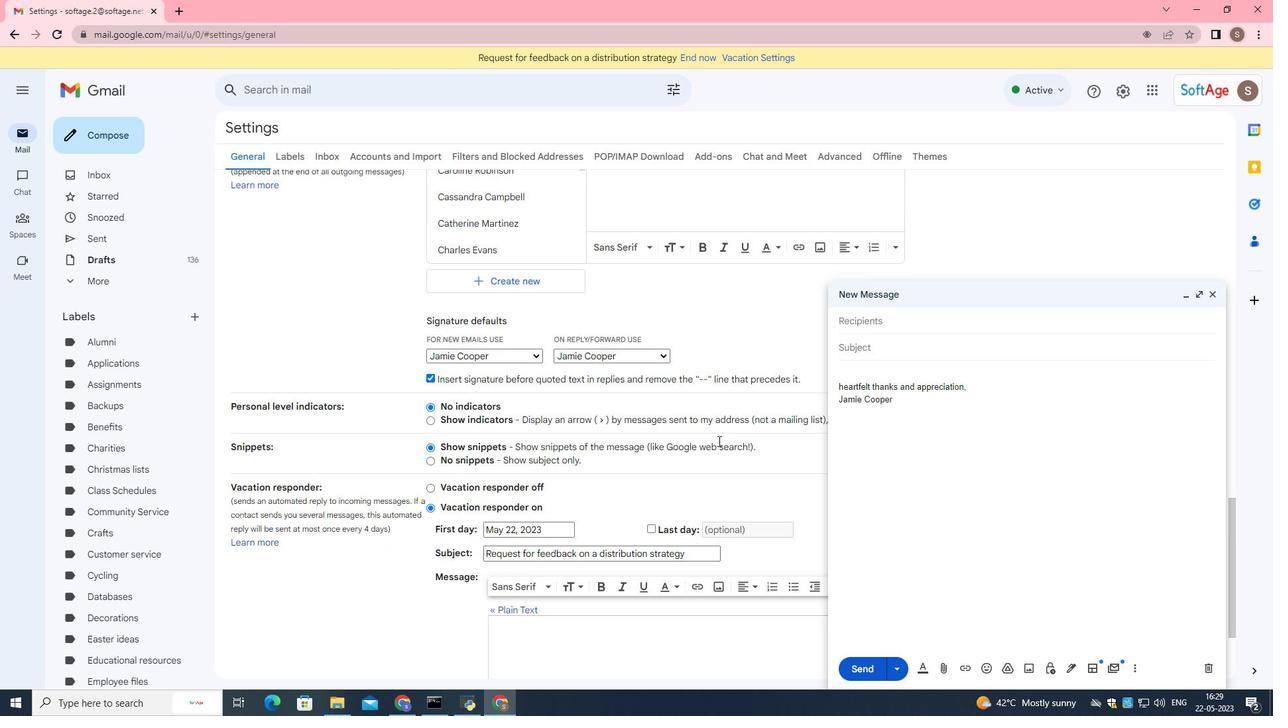 
Action: Mouse scrolled (718, 440) with delta (0, 0)
Screenshot: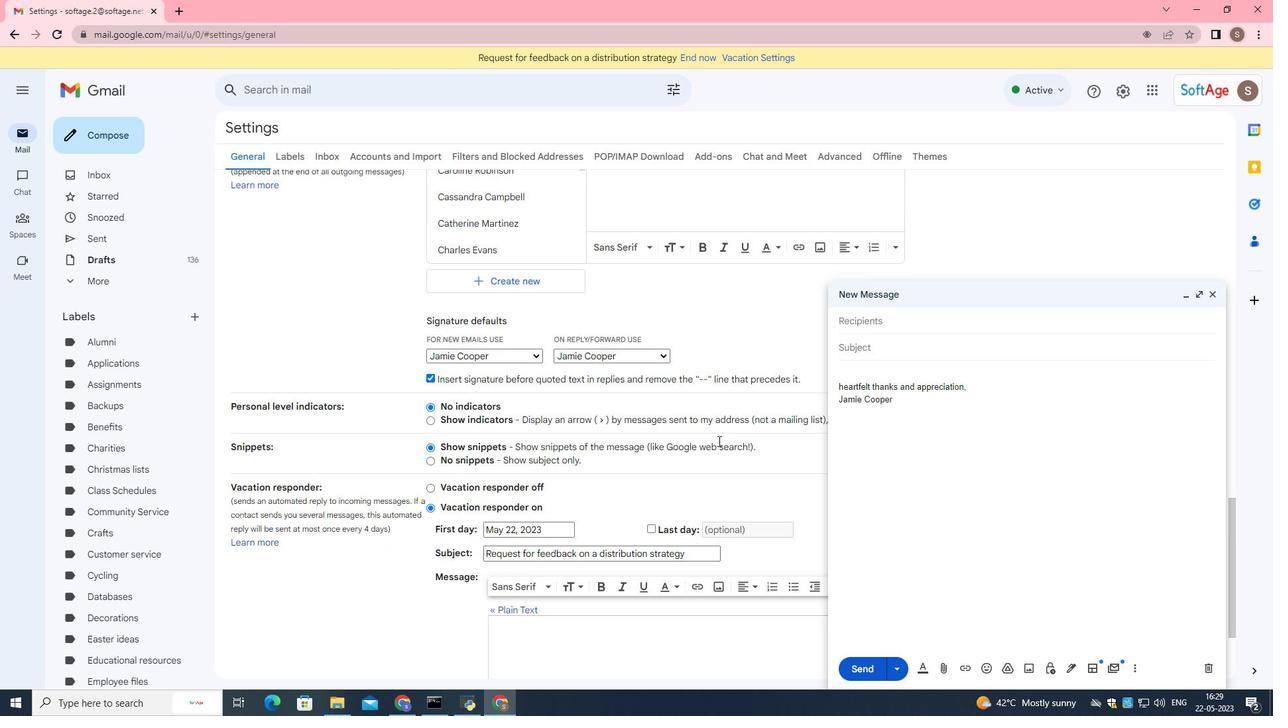 
Action: Mouse scrolled (718, 440) with delta (0, 0)
Screenshot: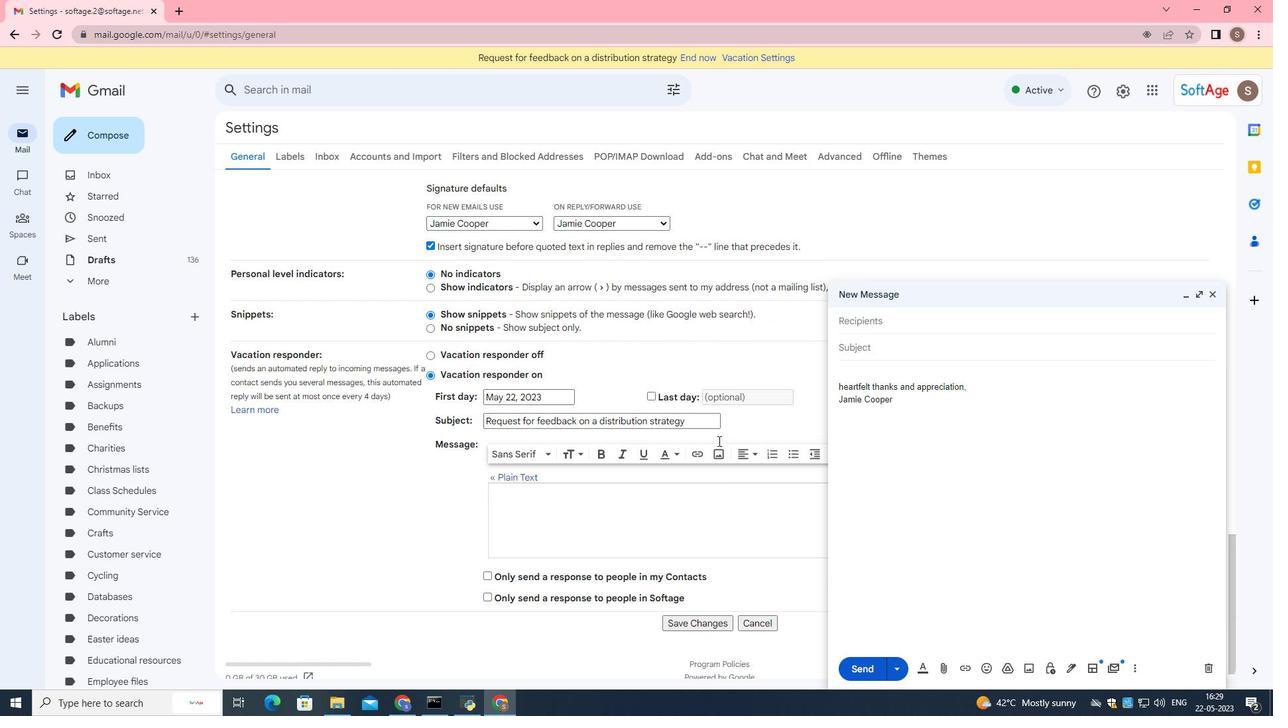 
Action: Mouse scrolled (718, 440) with delta (0, 0)
Screenshot: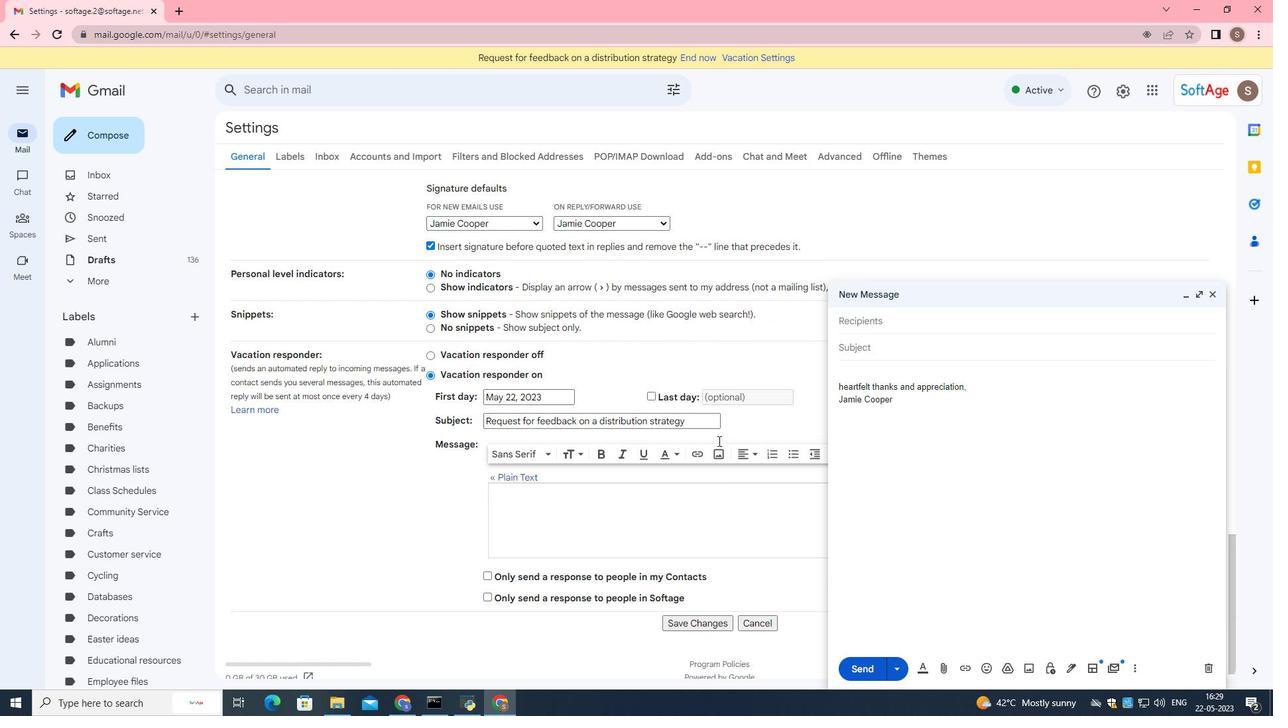 
Action: Mouse scrolled (718, 440) with delta (0, 0)
Screenshot: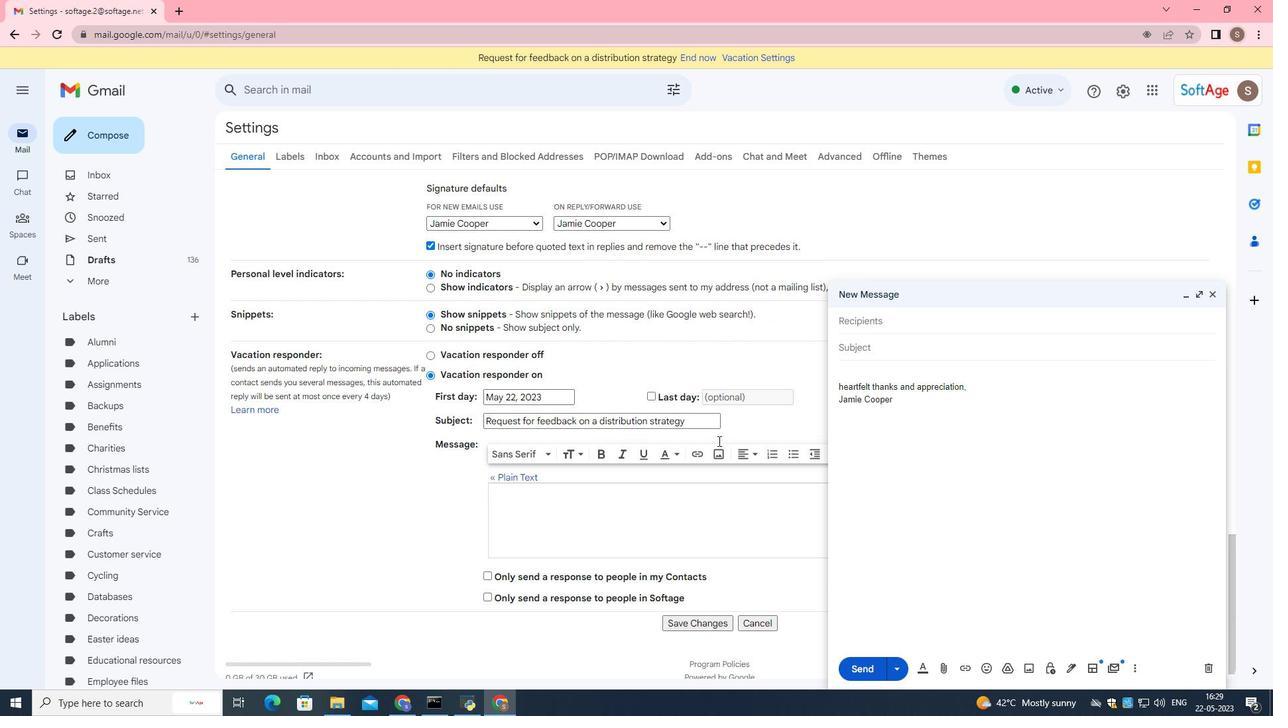 
Action: Mouse scrolled (718, 440) with delta (0, 0)
Screenshot: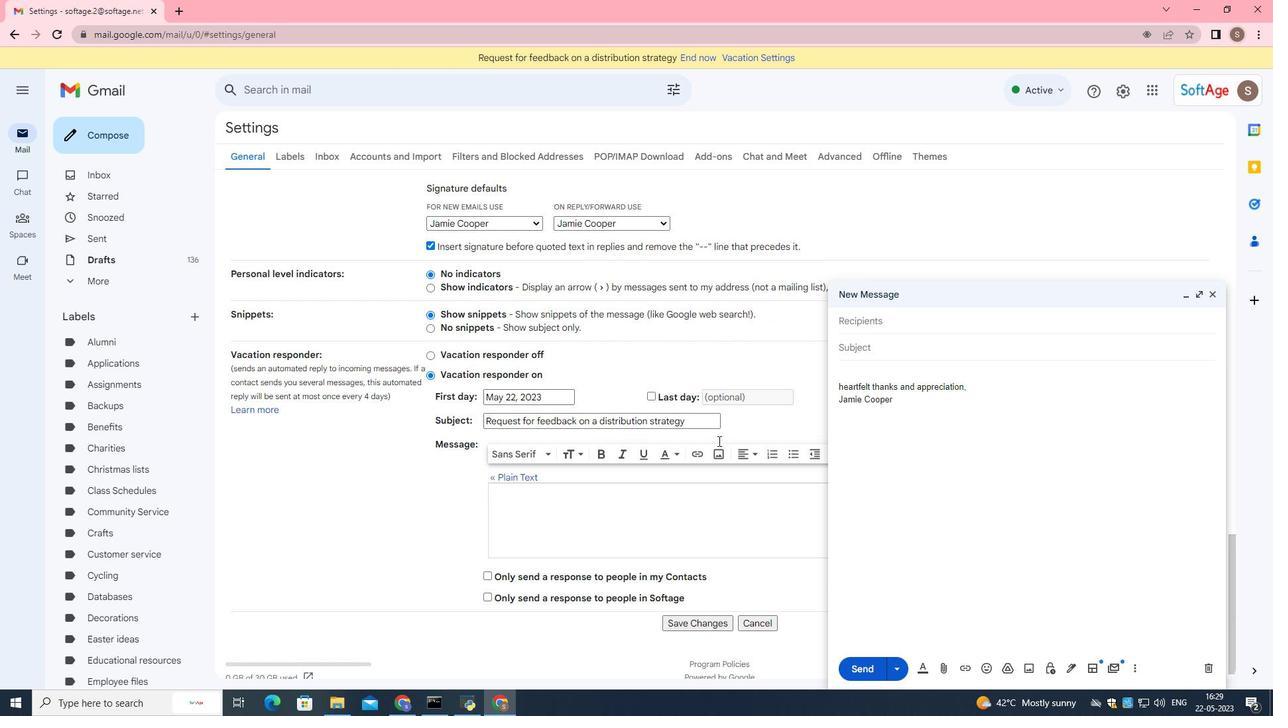 
Action: Mouse scrolled (718, 440) with delta (0, 0)
Screenshot: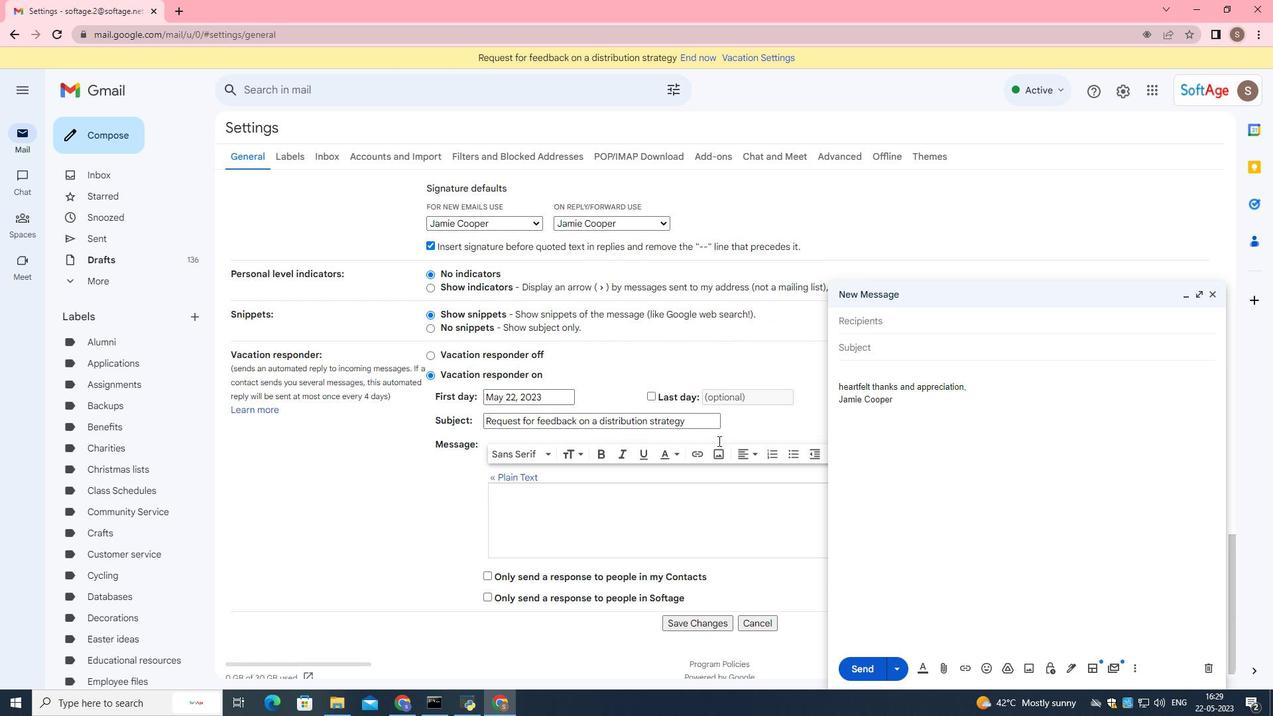 
Action: Mouse scrolled (718, 440) with delta (0, 0)
Screenshot: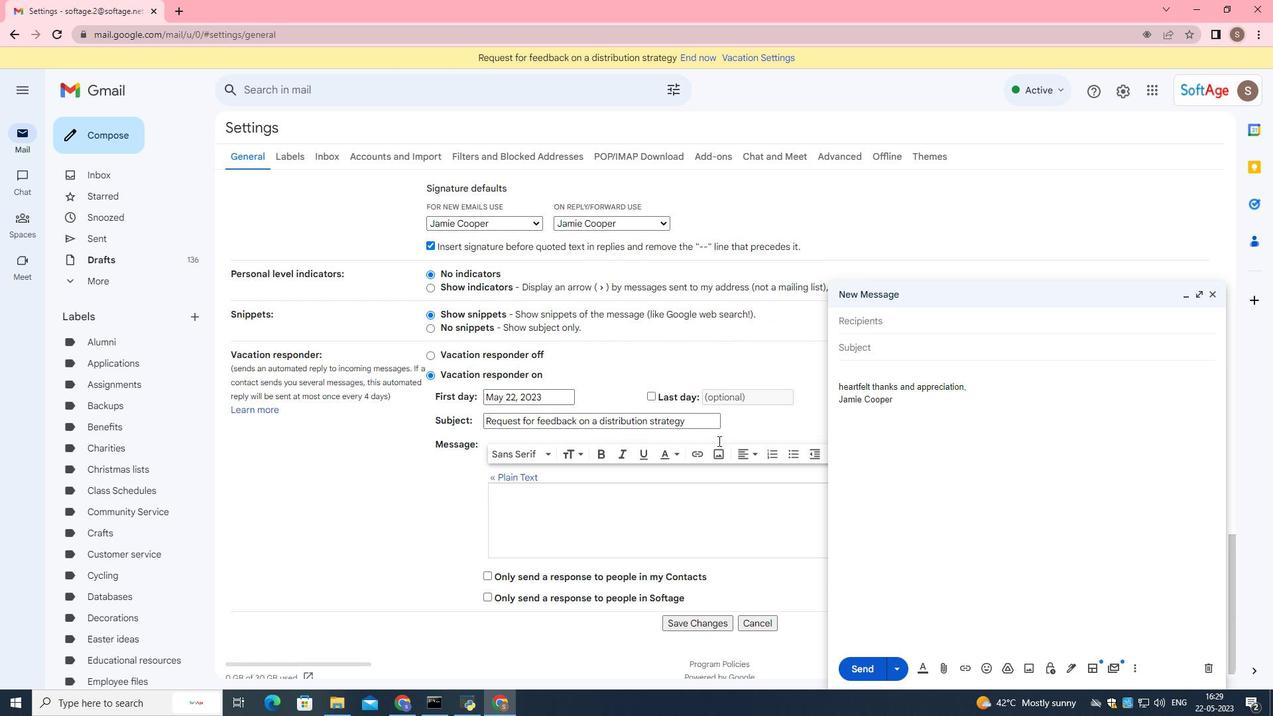 
Action: Mouse moved to (700, 606)
Screenshot: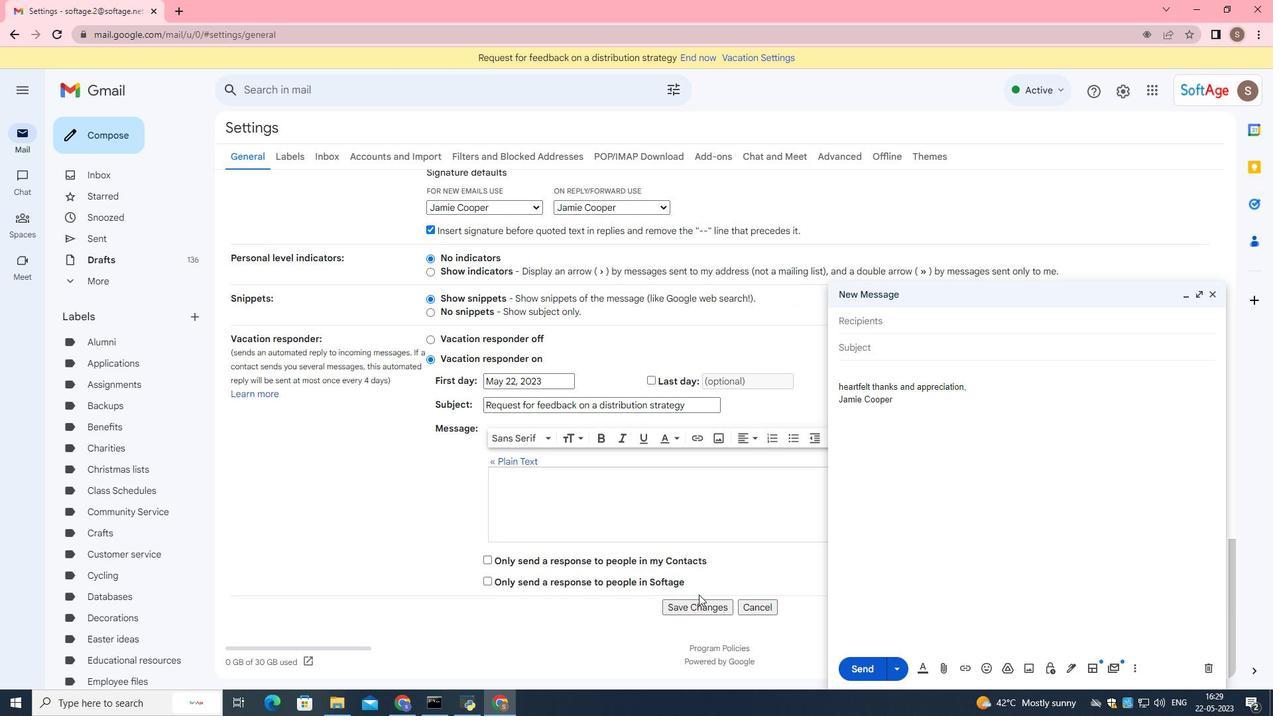 
Action: Mouse pressed left at (700, 606)
Screenshot: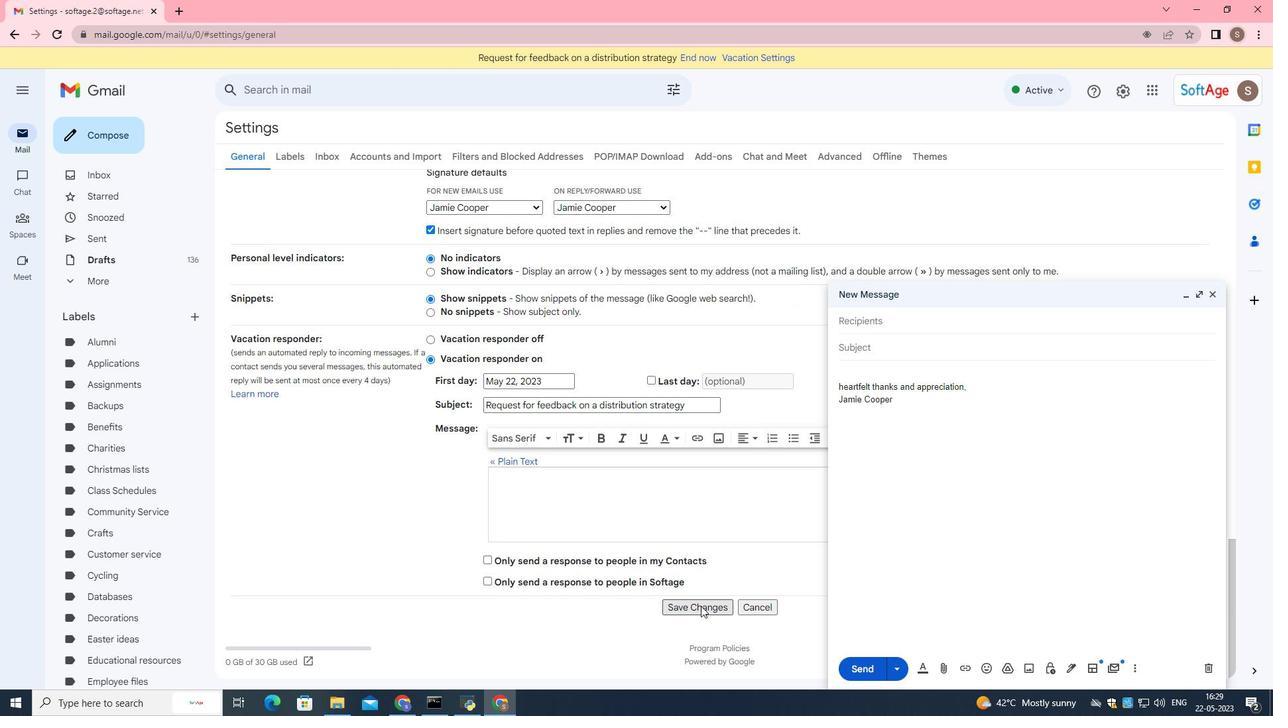 
Action: Mouse moved to (1068, 667)
Screenshot: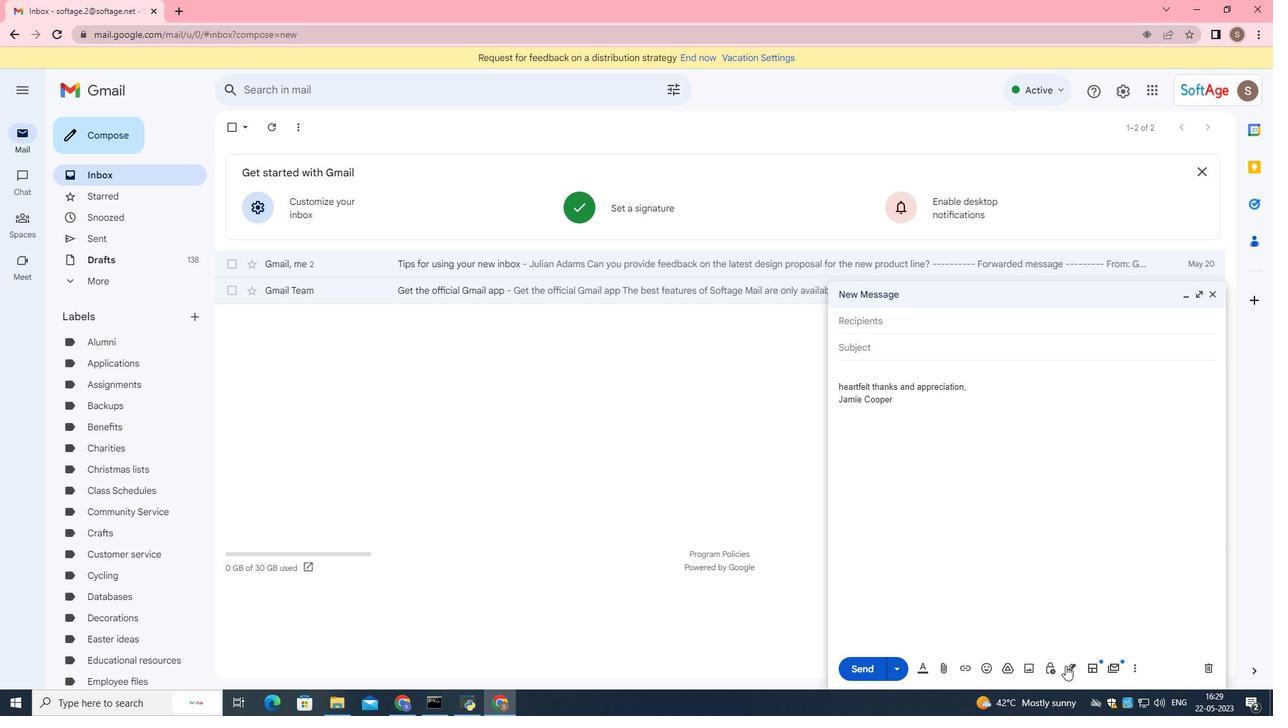 
Action: Mouse pressed left at (1068, 667)
Screenshot: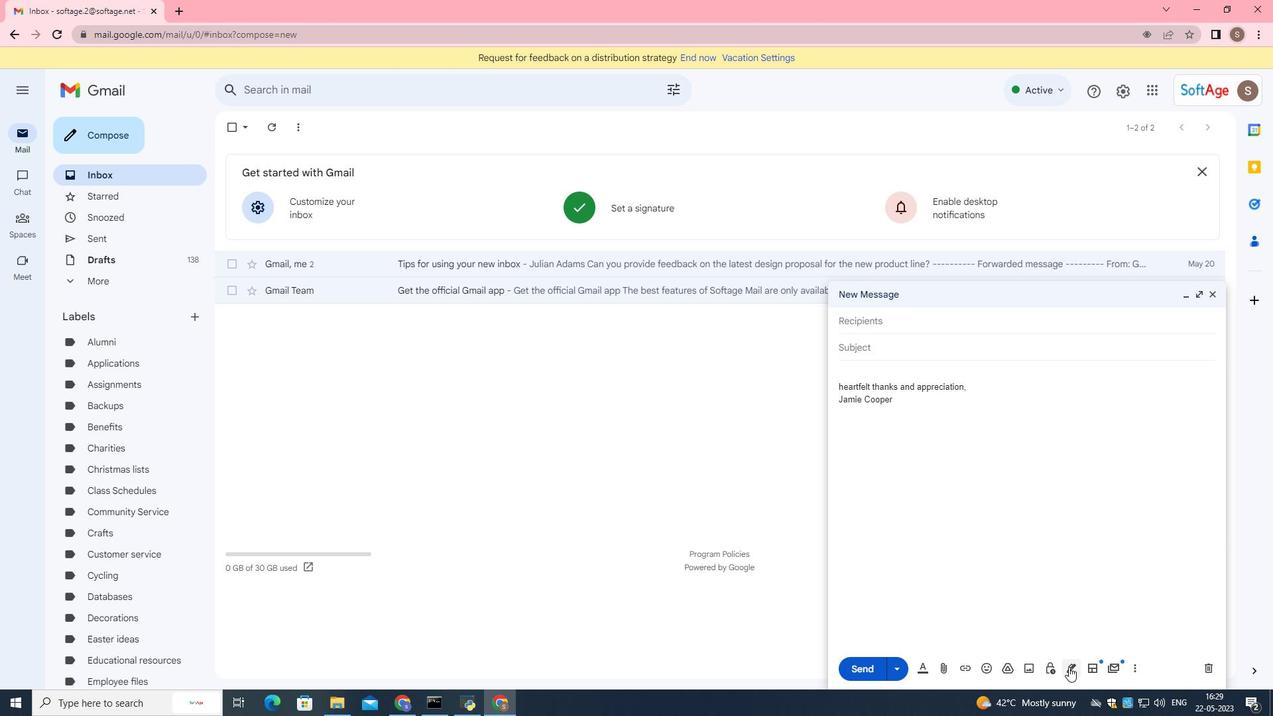 
Action: Mouse moved to (1095, 604)
Screenshot: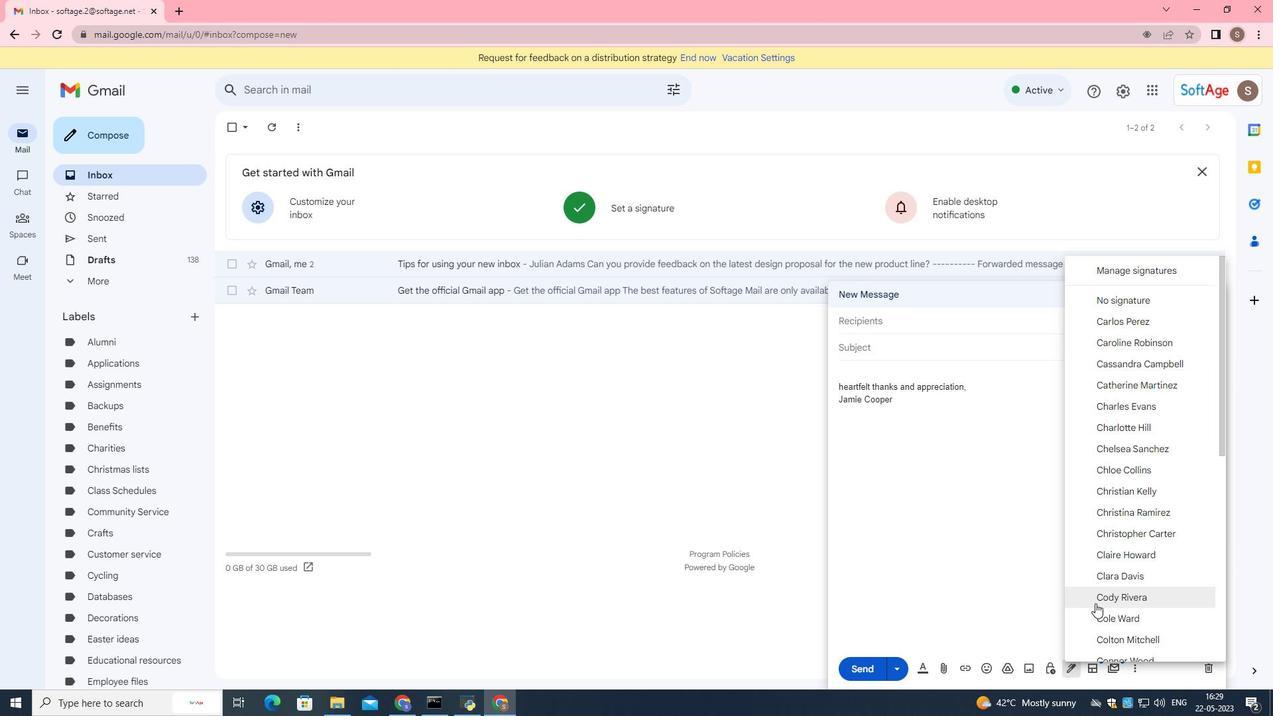 
Action: Mouse scrolled (1095, 604) with delta (0, 0)
Screenshot: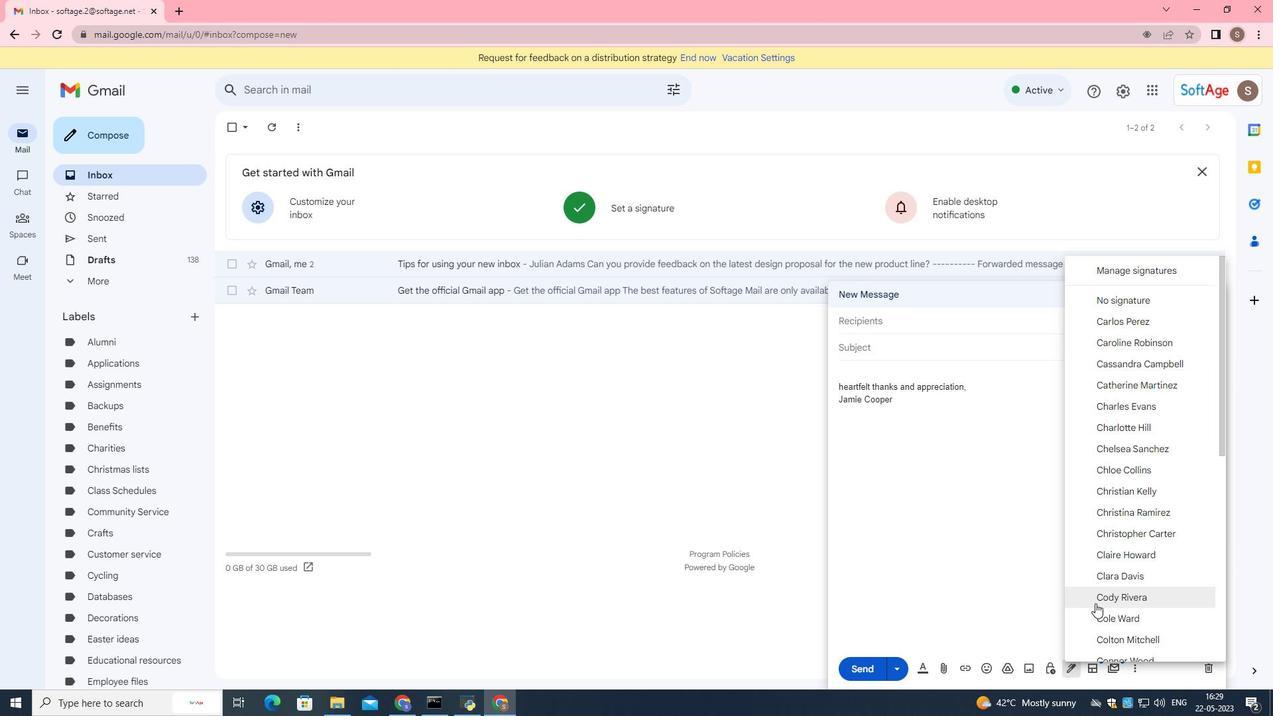 
Action: Mouse moved to (1095, 604)
Screenshot: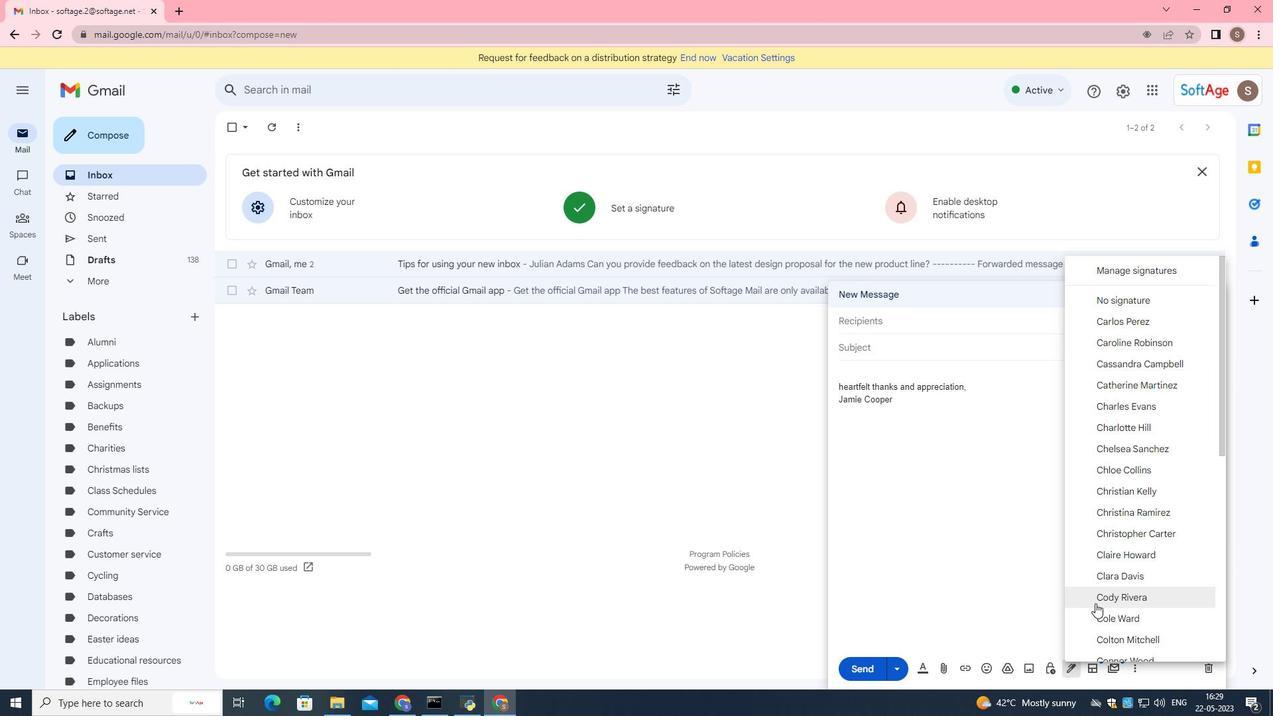 
Action: Mouse scrolled (1095, 604) with delta (0, 0)
Screenshot: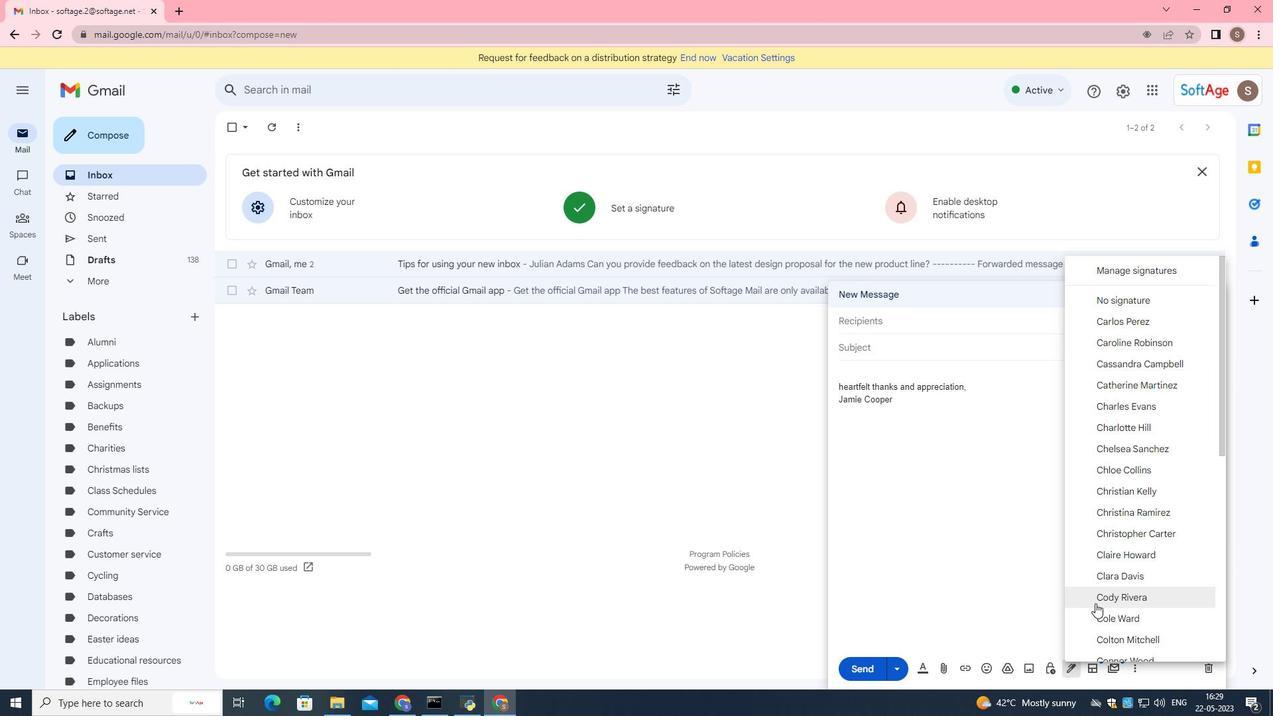 
Action: Mouse scrolled (1095, 604) with delta (0, 0)
Screenshot: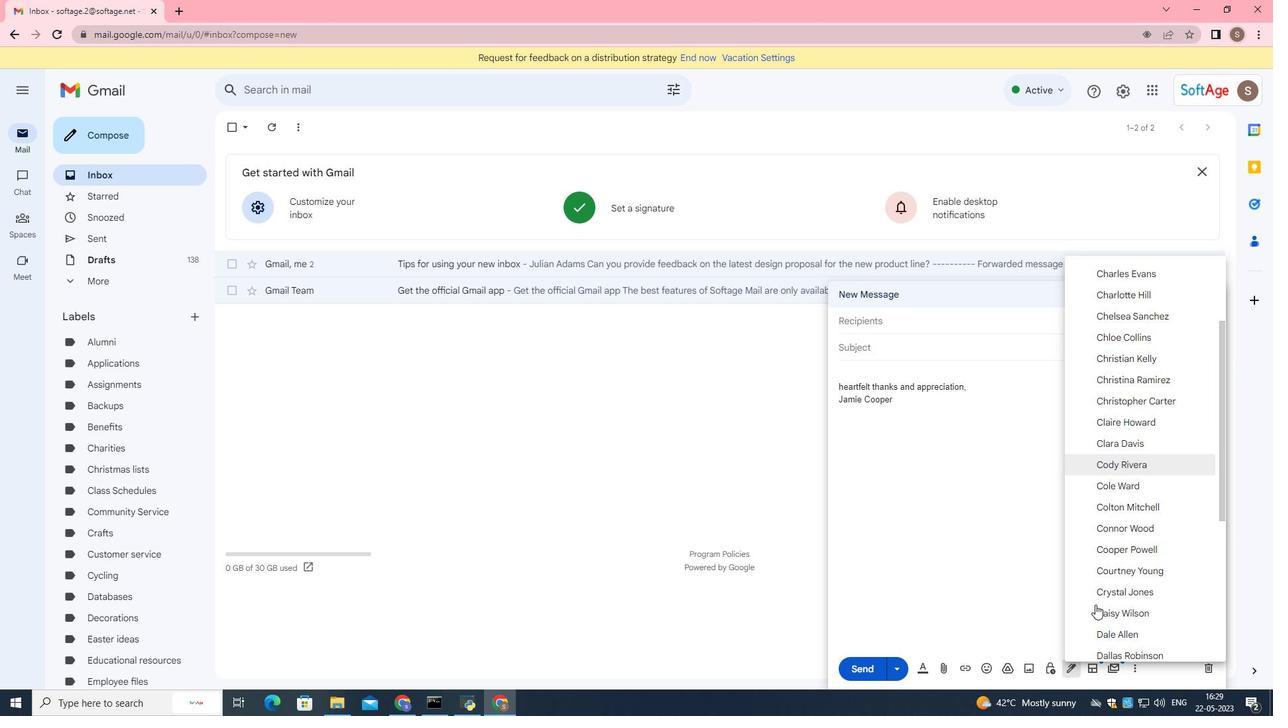 
Action: Mouse scrolled (1095, 604) with delta (0, 0)
Screenshot: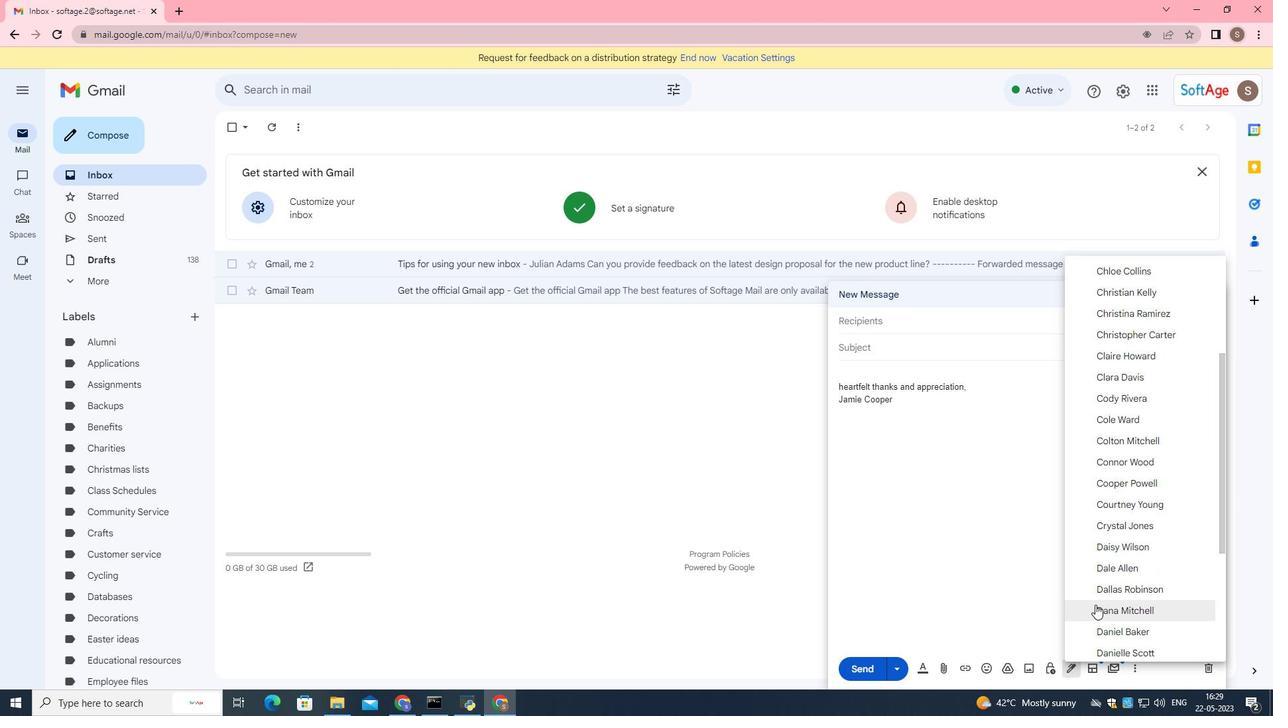 
Action: Mouse scrolled (1095, 604) with delta (0, 0)
Screenshot: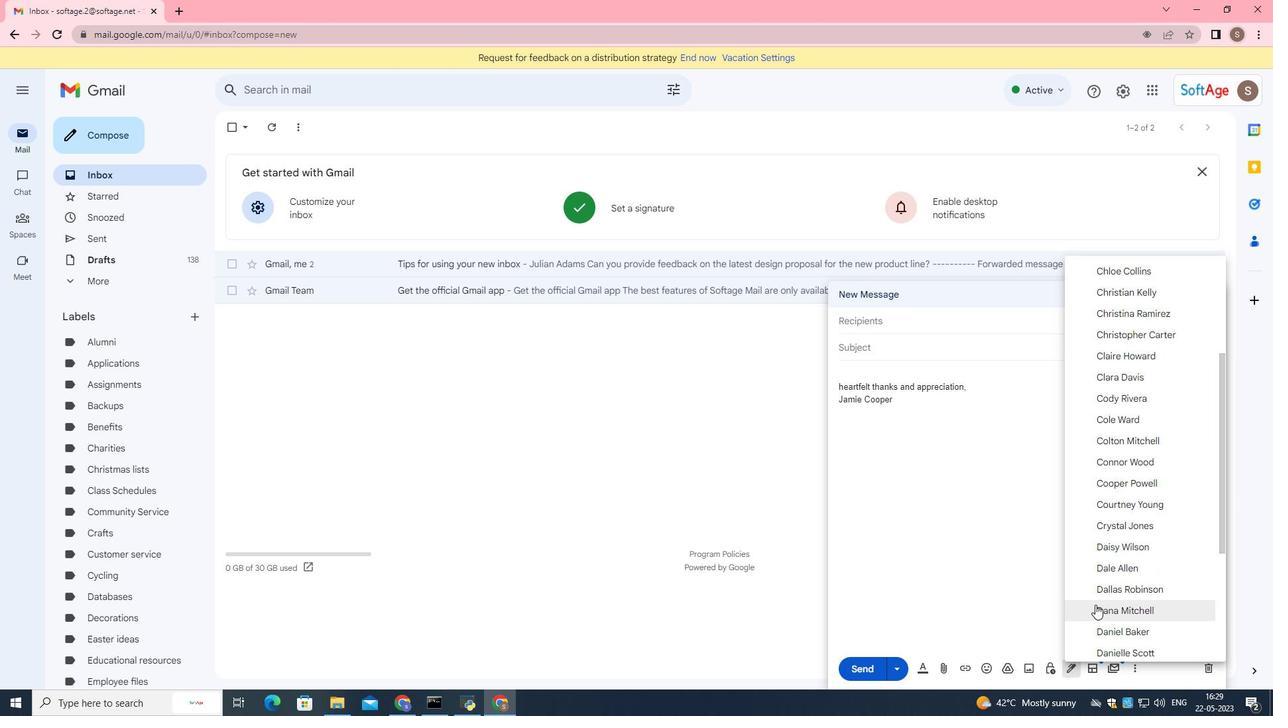 
Action: Mouse moved to (1095, 605)
Screenshot: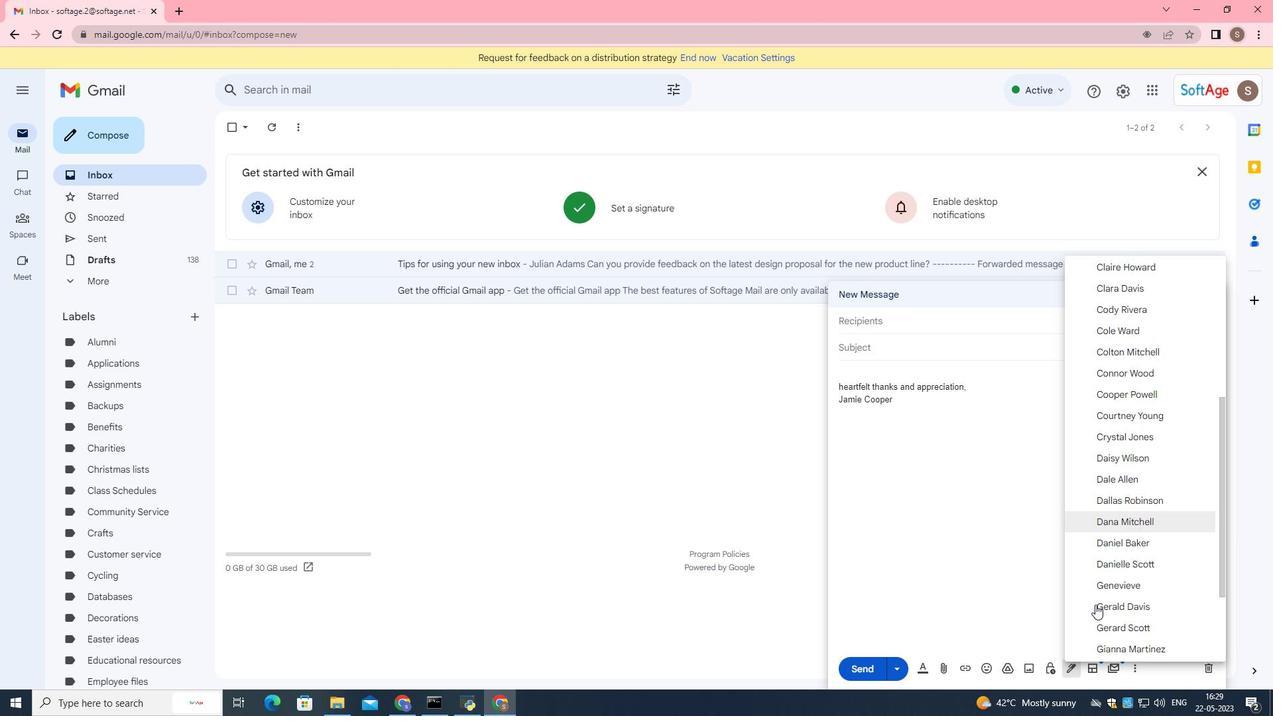 
Action: Mouse scrolled (1095, 604) with delta (0, 0)
Screenshot: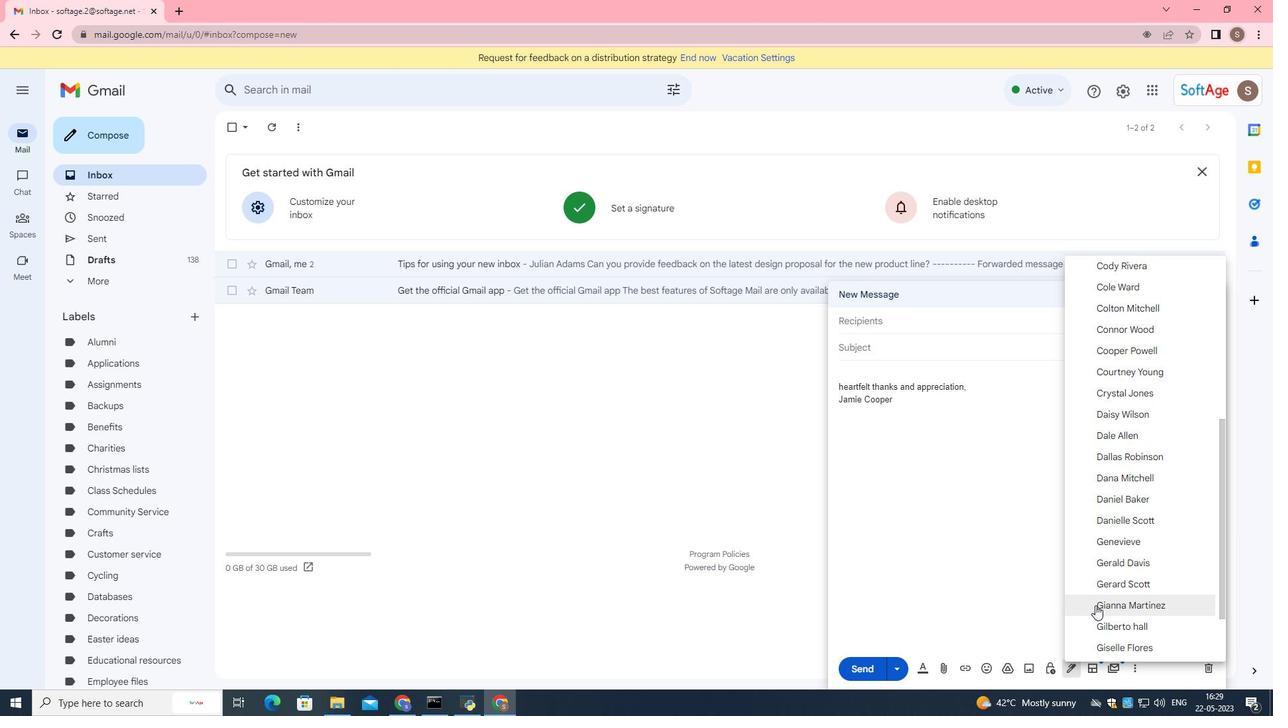 
Action: Mouse scrolled (1095, 604) with delta (0, 0)
Screenshot: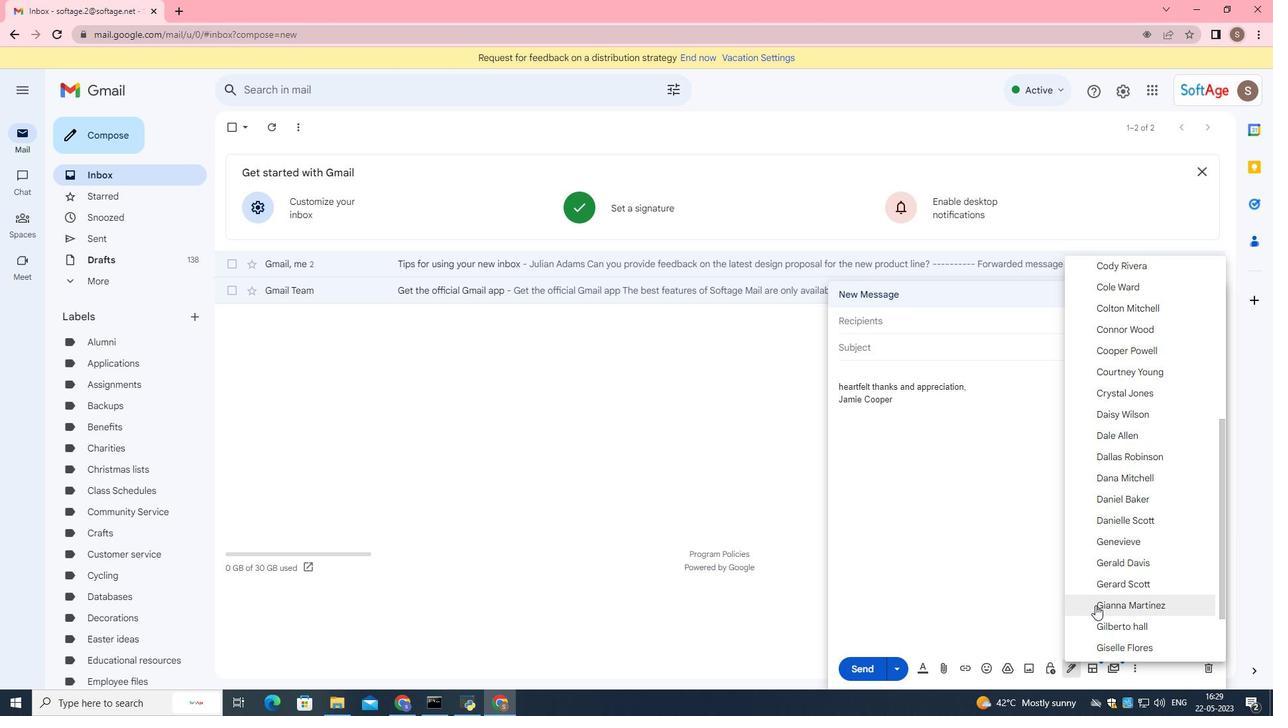 
Action: Mouse scrolled (1095, 604) with delta (0, 0)
Screenshot: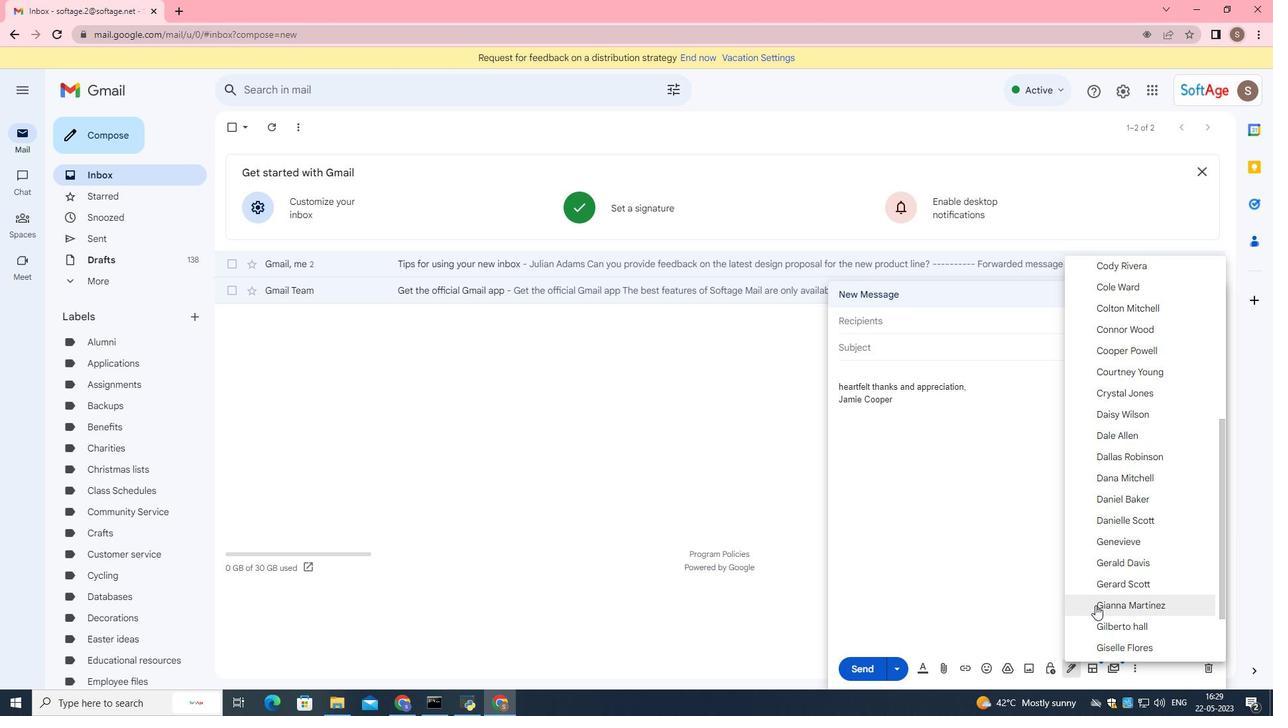 
Action: Mouse scrolled (1095, 604) with delta (0, 0)
Screenshot: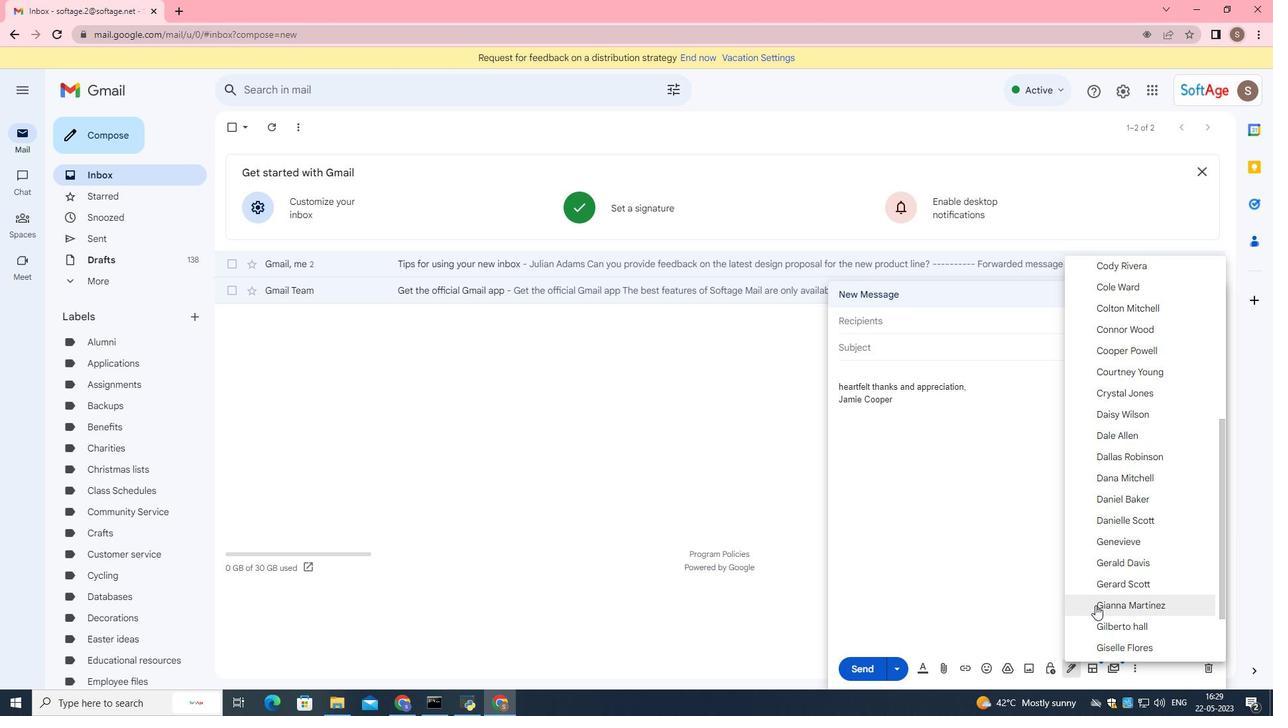 
Action: Mouse scrolled (1095, 606) with delta (0, 0)
Screenshot: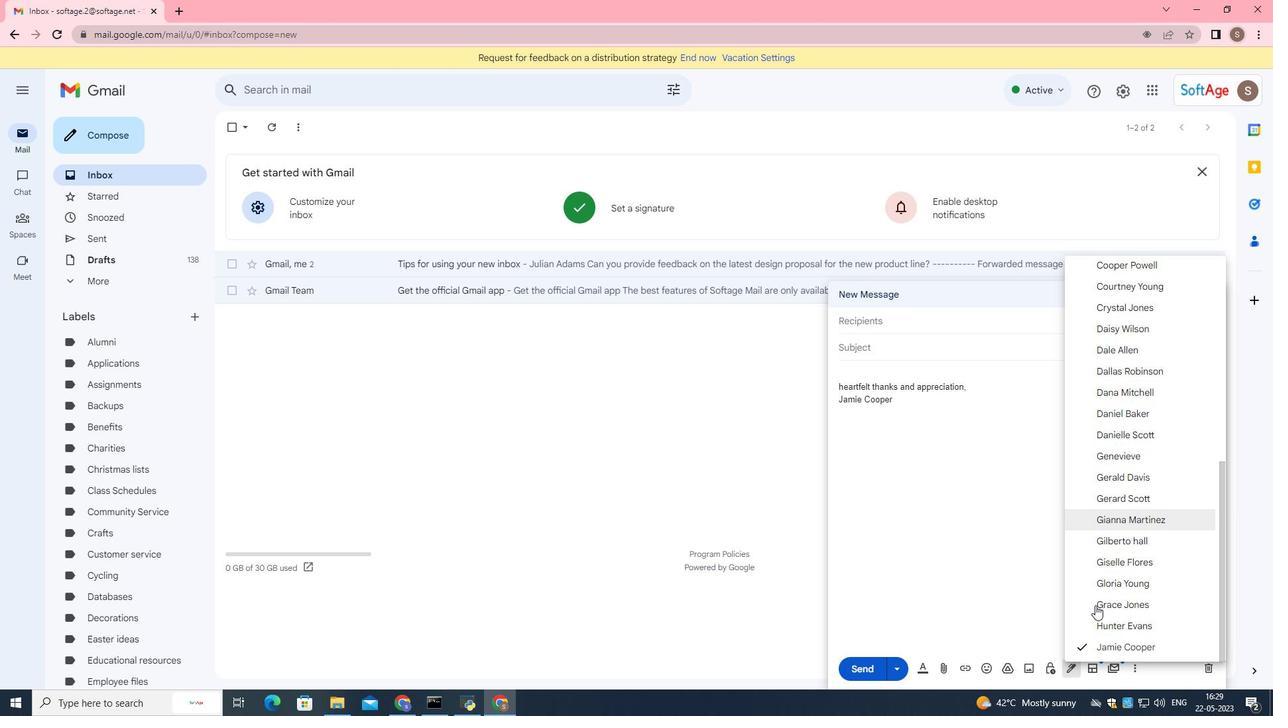 
Action: Mouse moved to (1102, 581)
Screenshot: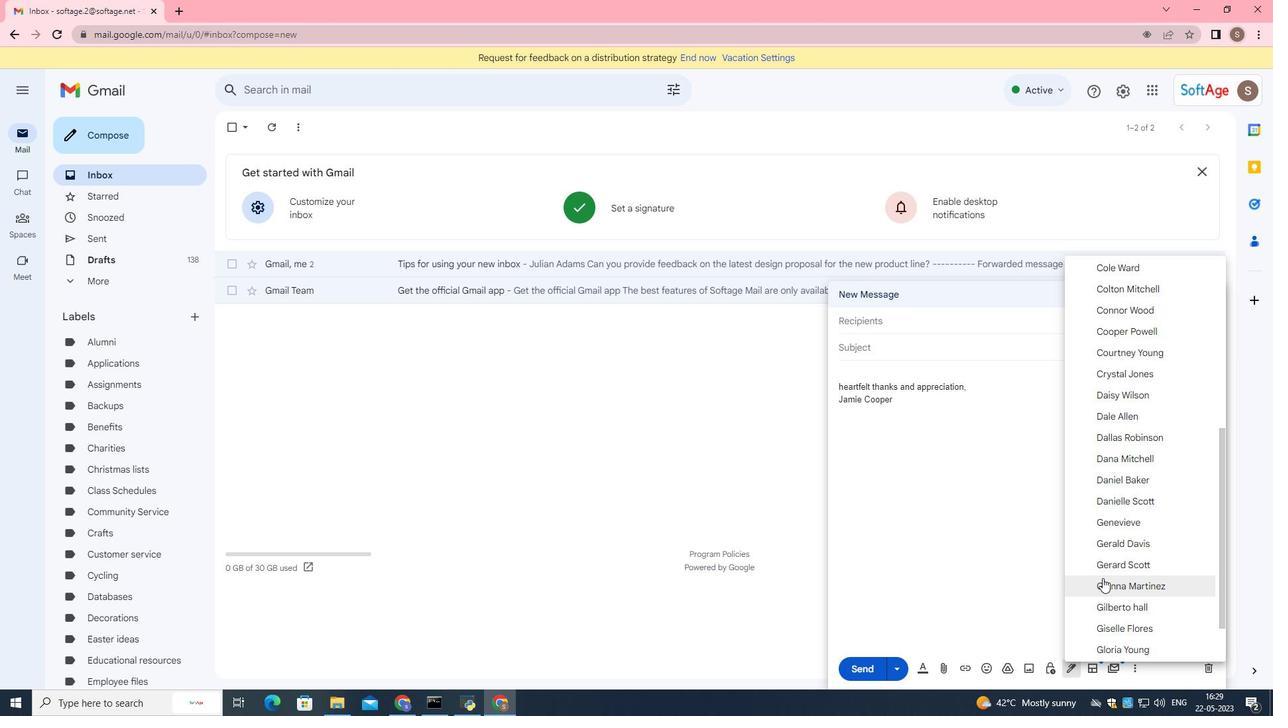 
Action: Mouse scrolled (1102, 580) with delta (0, 0)
Screenshot: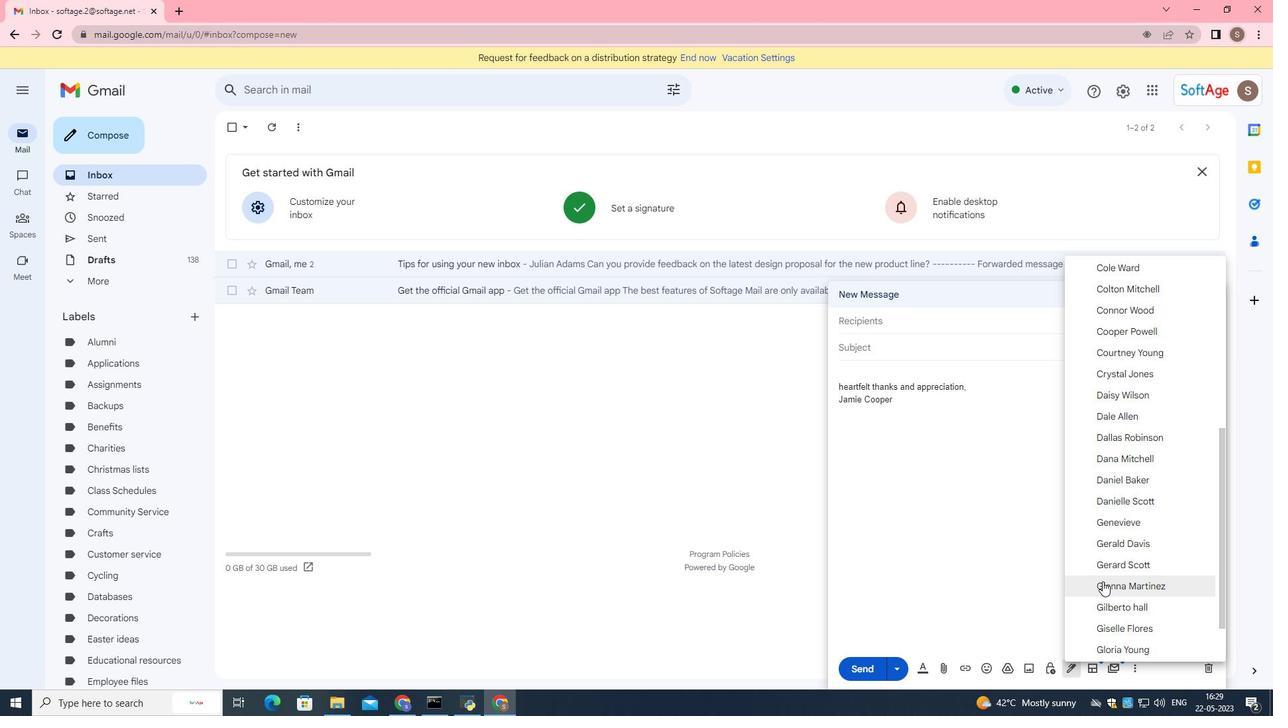
Action: Mouse moved to (1102, 582)
Screenshot: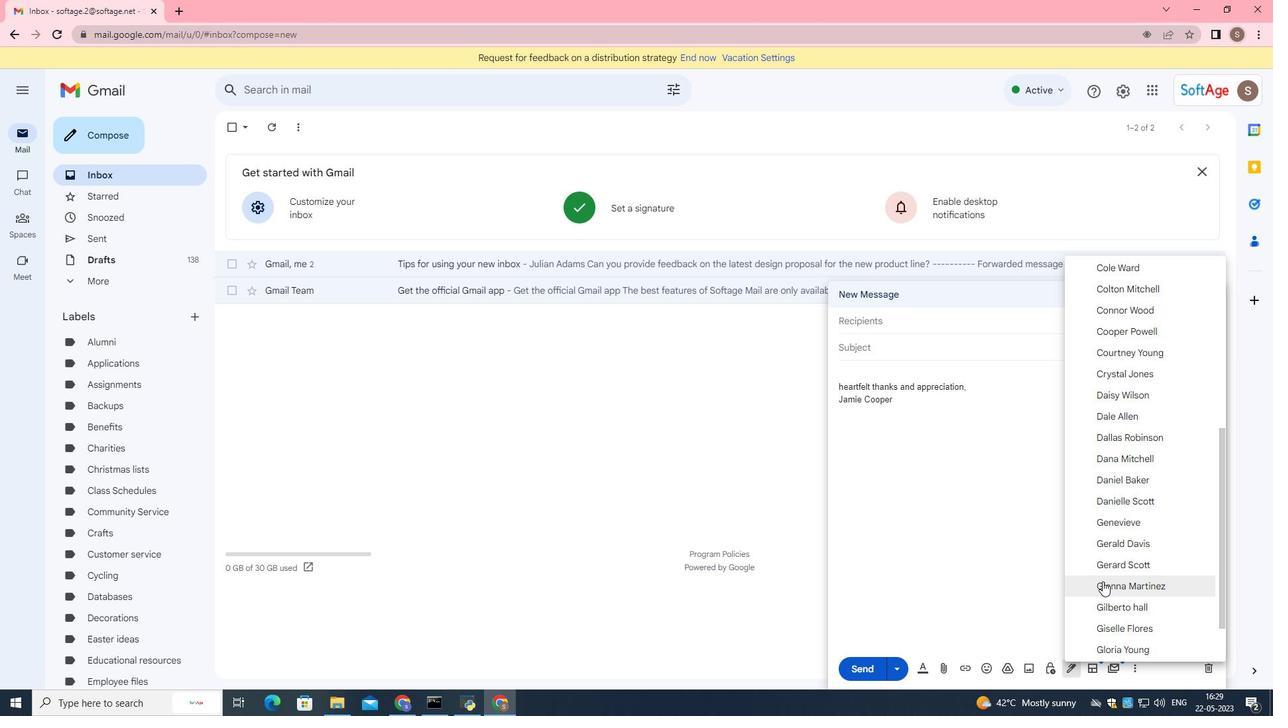 
Action: Mouse scrolled (1102, 582) with delta (0, 0)
Screenshot: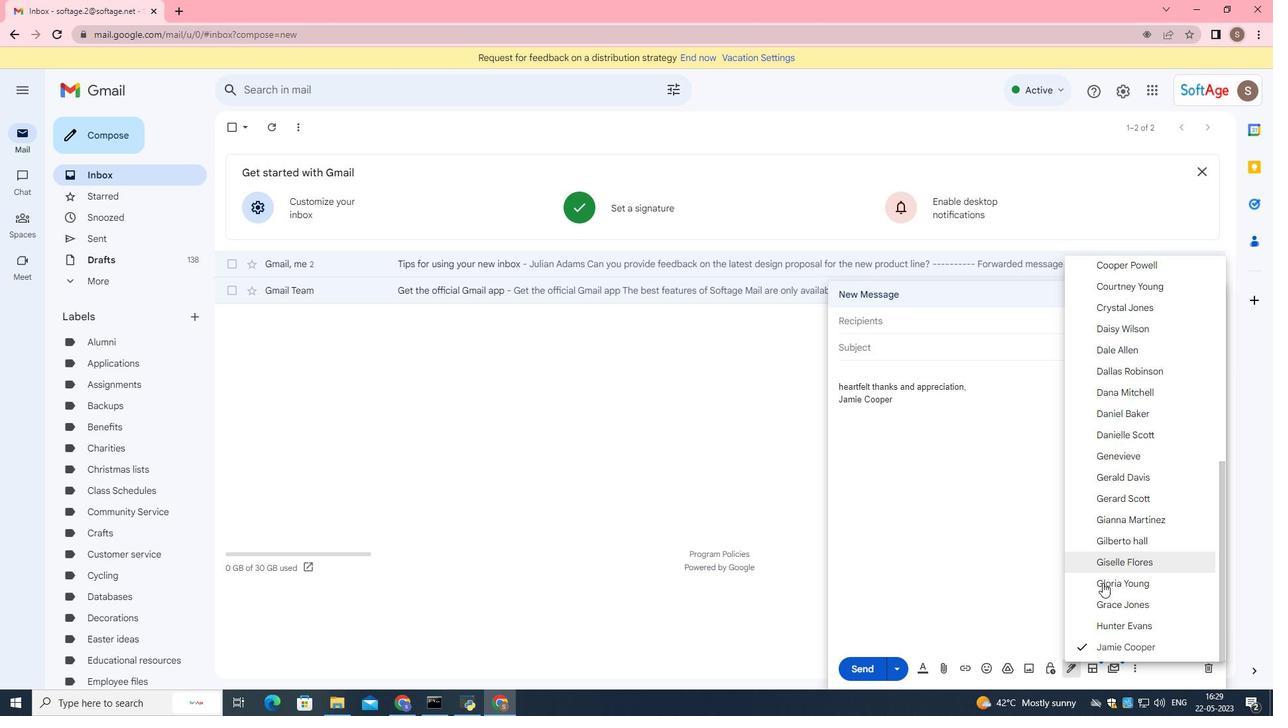 
Action: Mouse moved to (1102, 582)
Screenshot: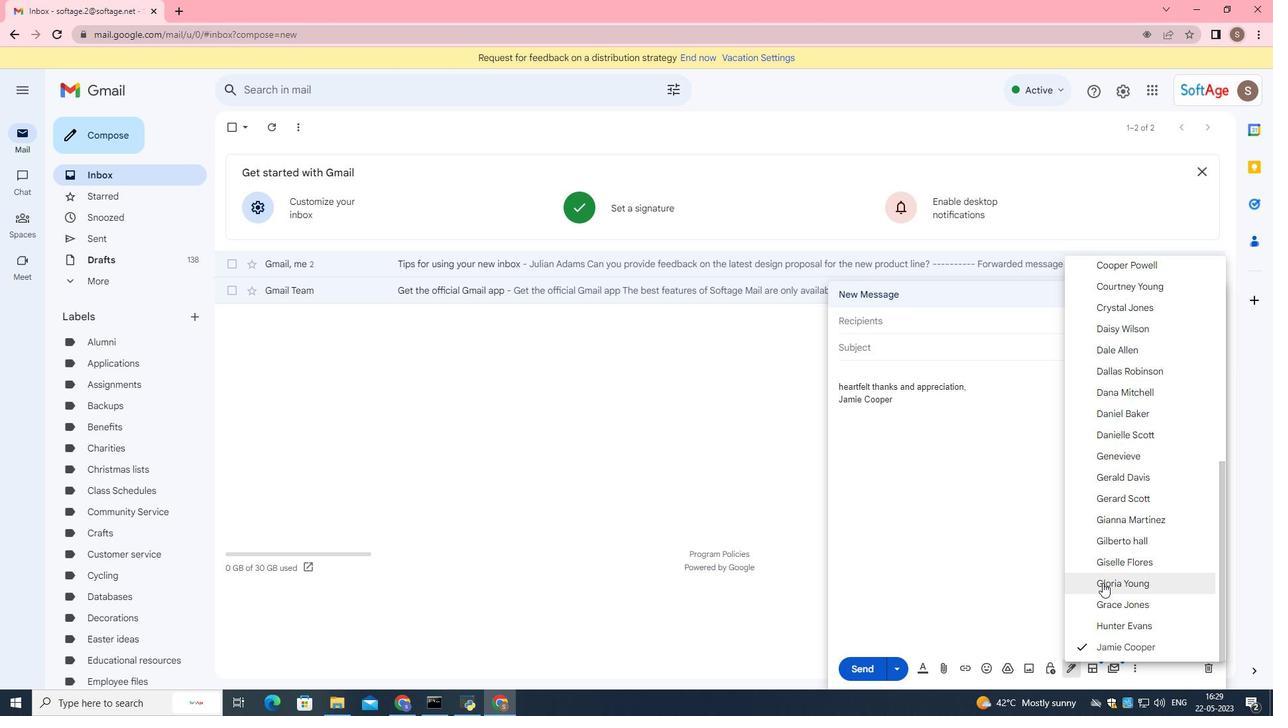 
Action: Mouse scrolled (1102, 582) with delta (0, 0)
Screenshot: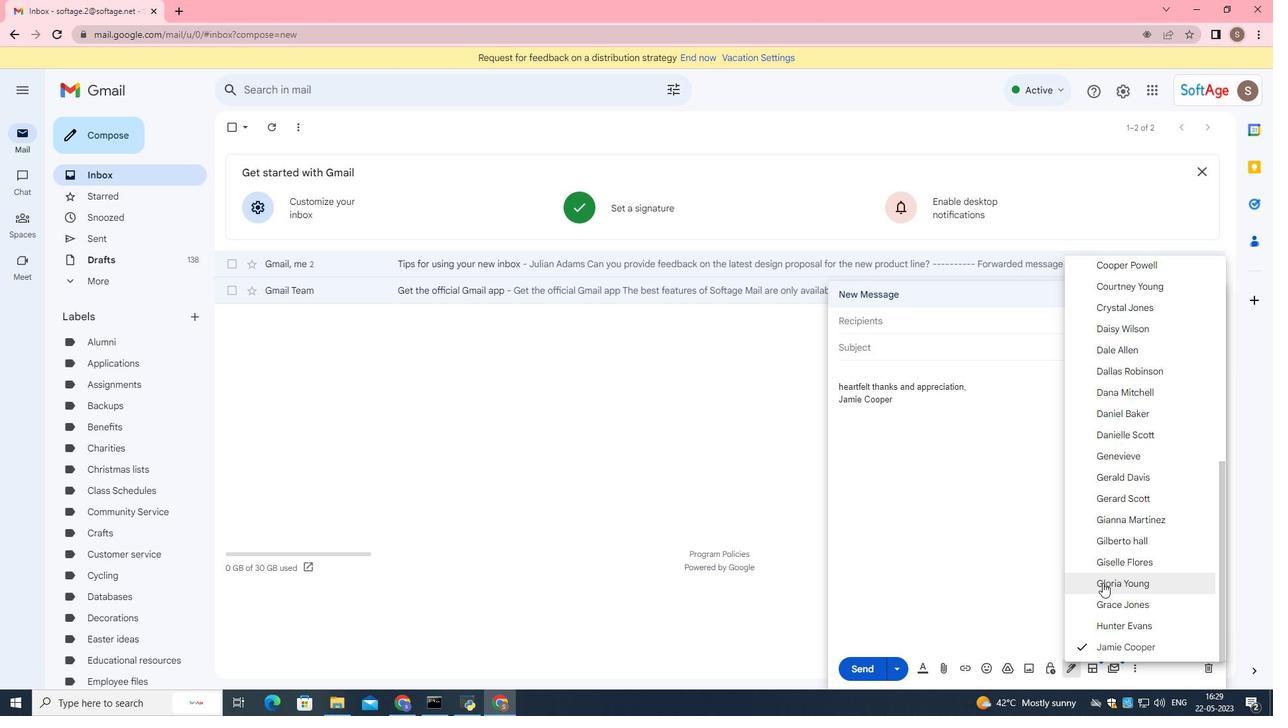 
Action: Mouse moved to (1102, 584)
Screenshot: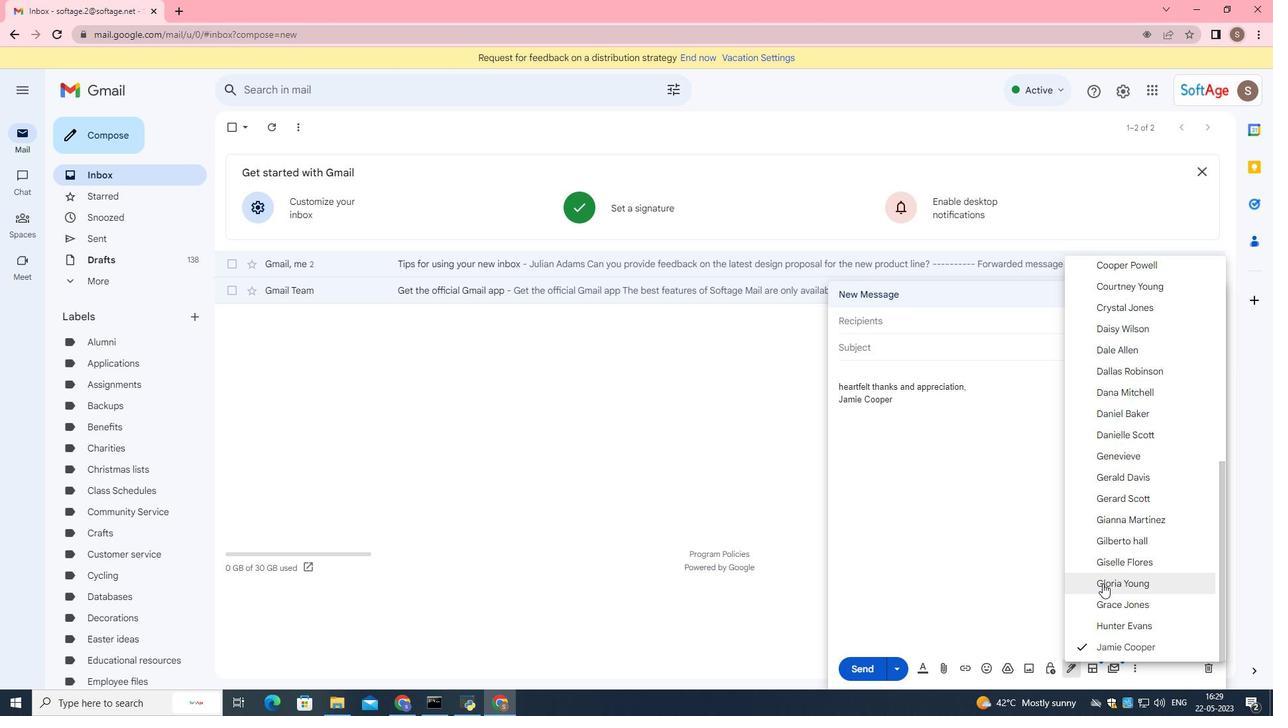 
Action: Mouse scrolled (1102, 584) with delta (0, 0)
Screenshot: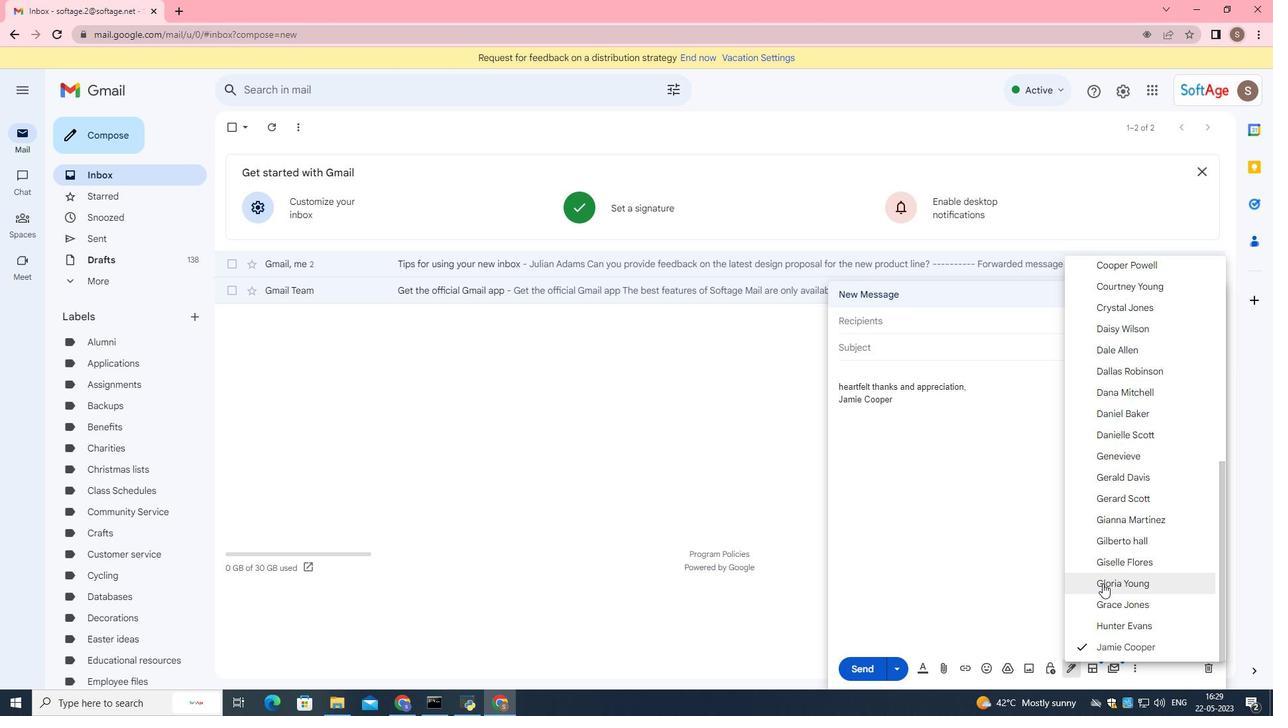 
Action: Mouse moved to (1165, 611)
Screenshot: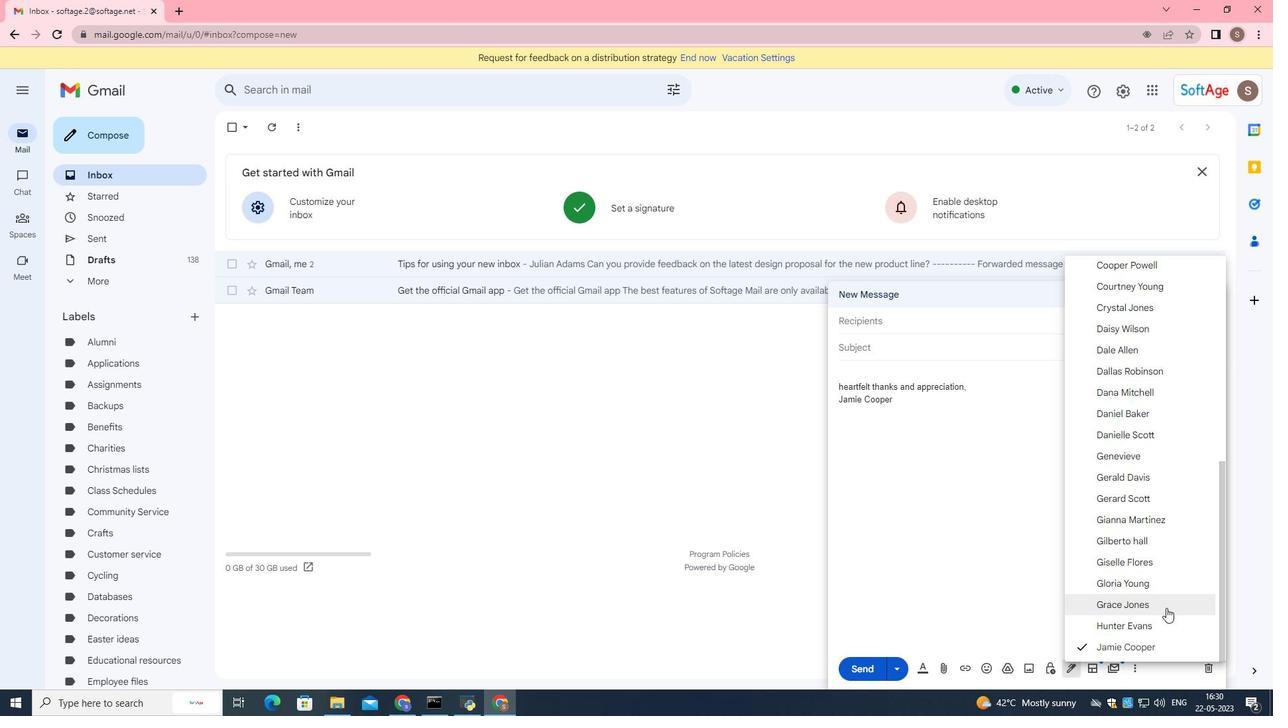 
Action: Mouse scrolled (1165, 610) with delta (0, 0)
Screenshot: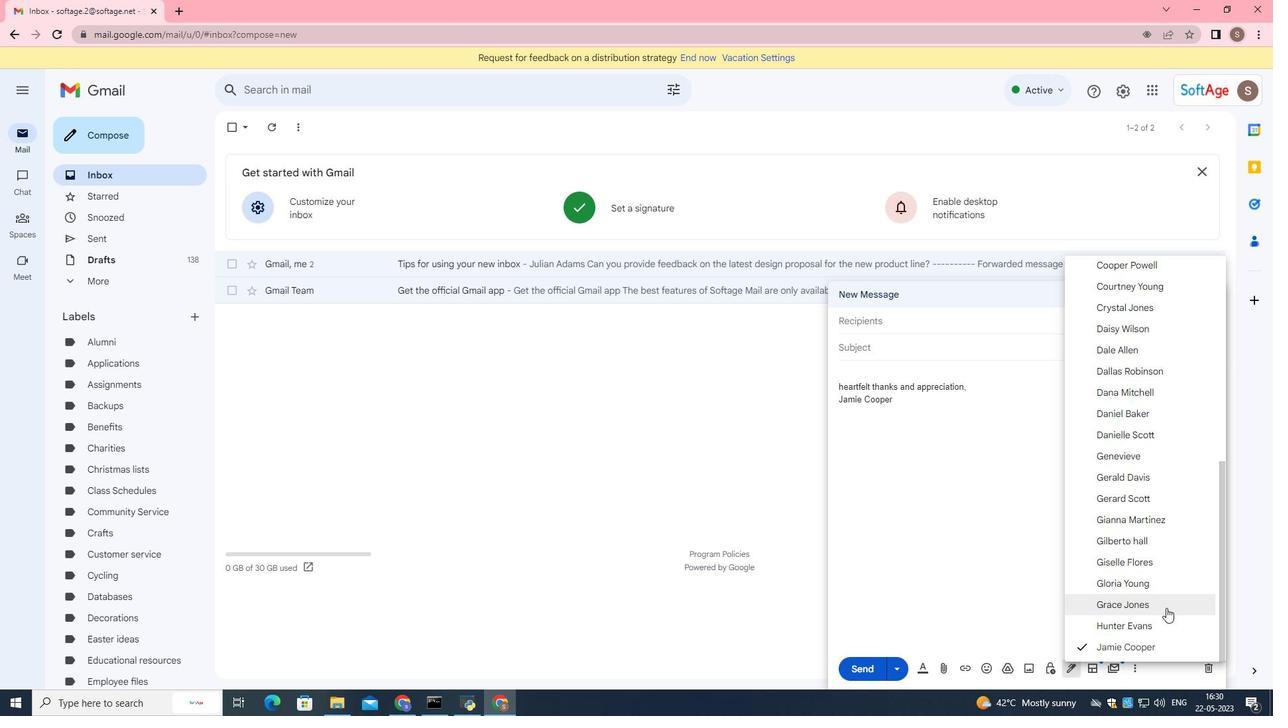 
Action: Mouse moved to (1165, 613)
Screenshot: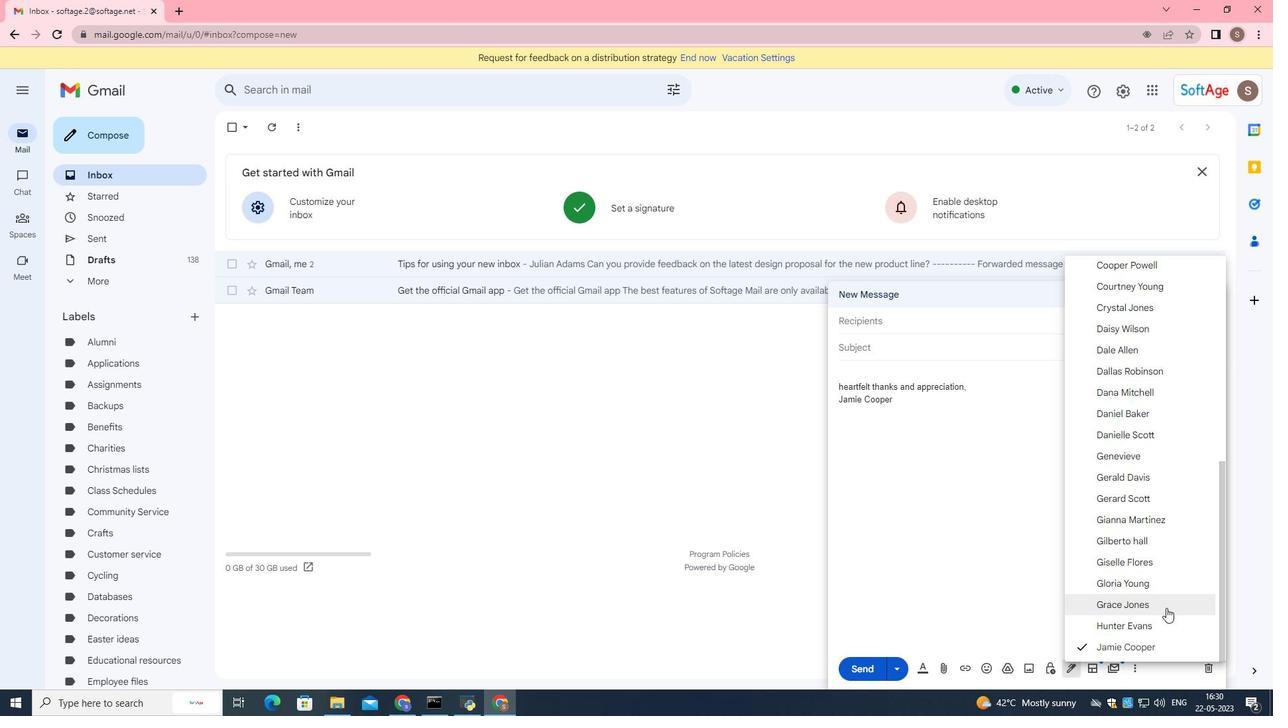 
Action: Mouse scrolled (1165, 612) with delta (0, 0)
Screenshot: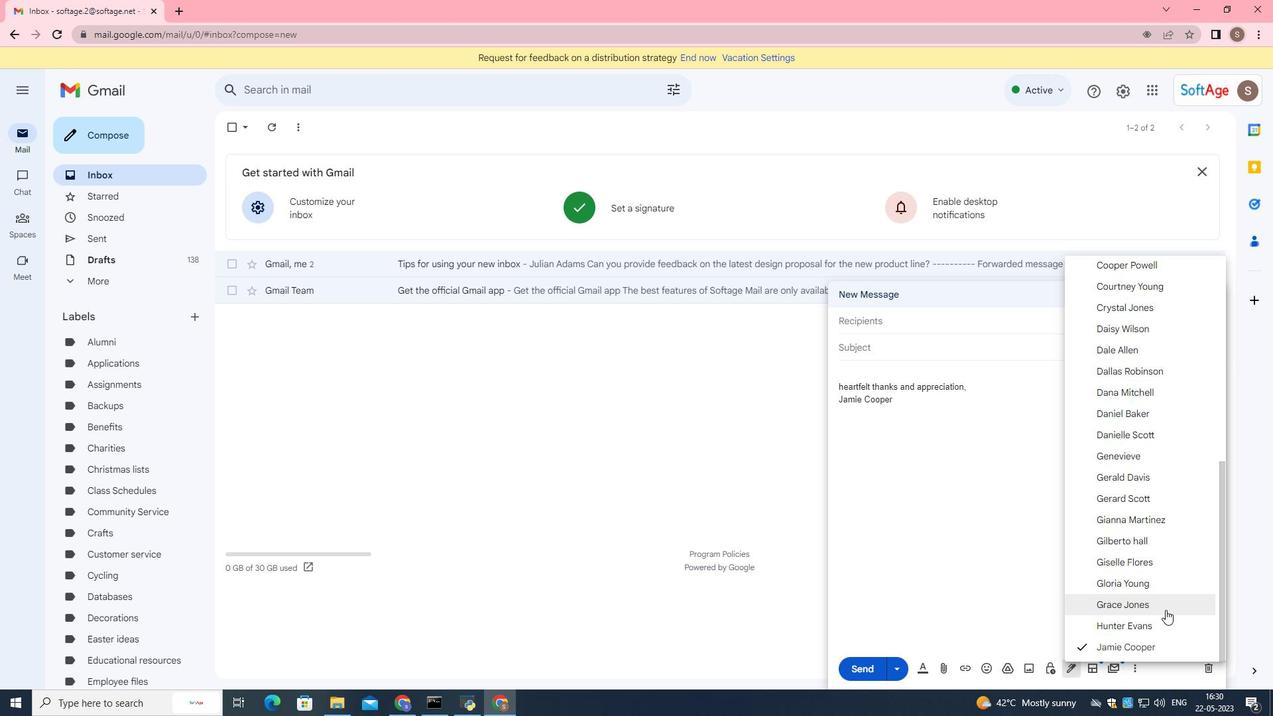 
Action: Mouse moved to (1165, 614)
Screenshot: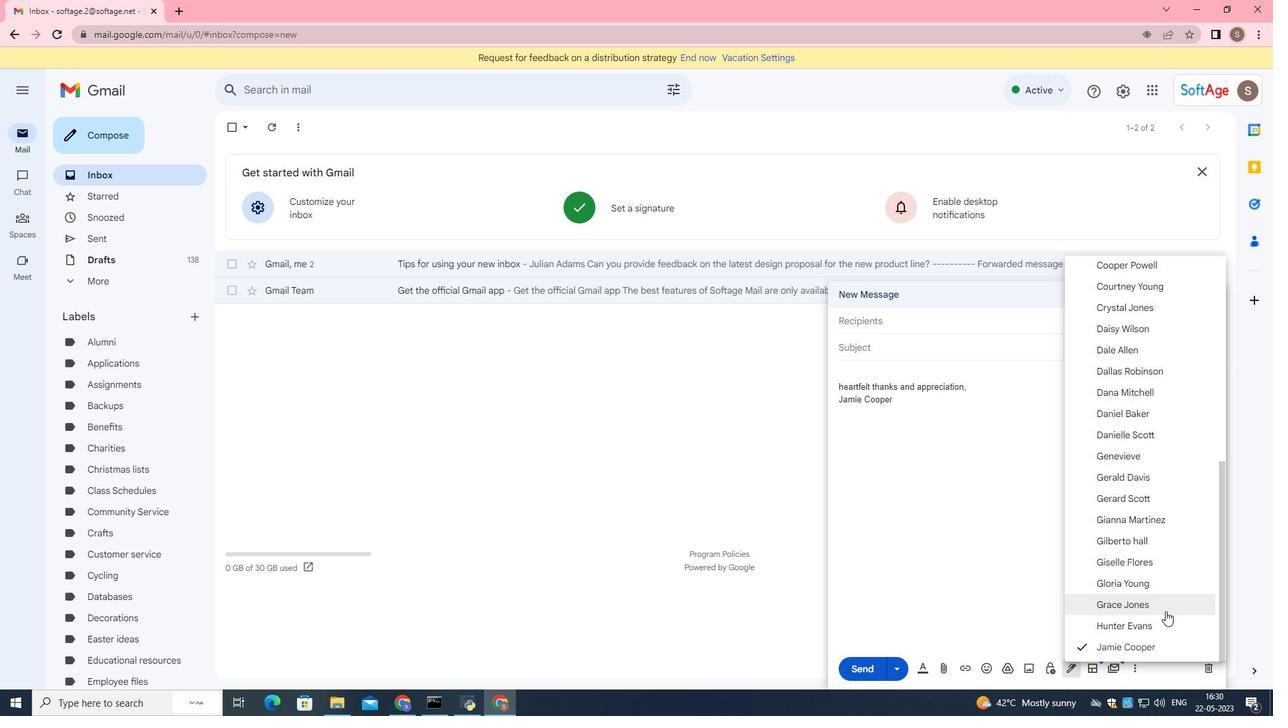 
Action: Mouse scrolled (1165, 613) with delta (0, 0)
Screenshot: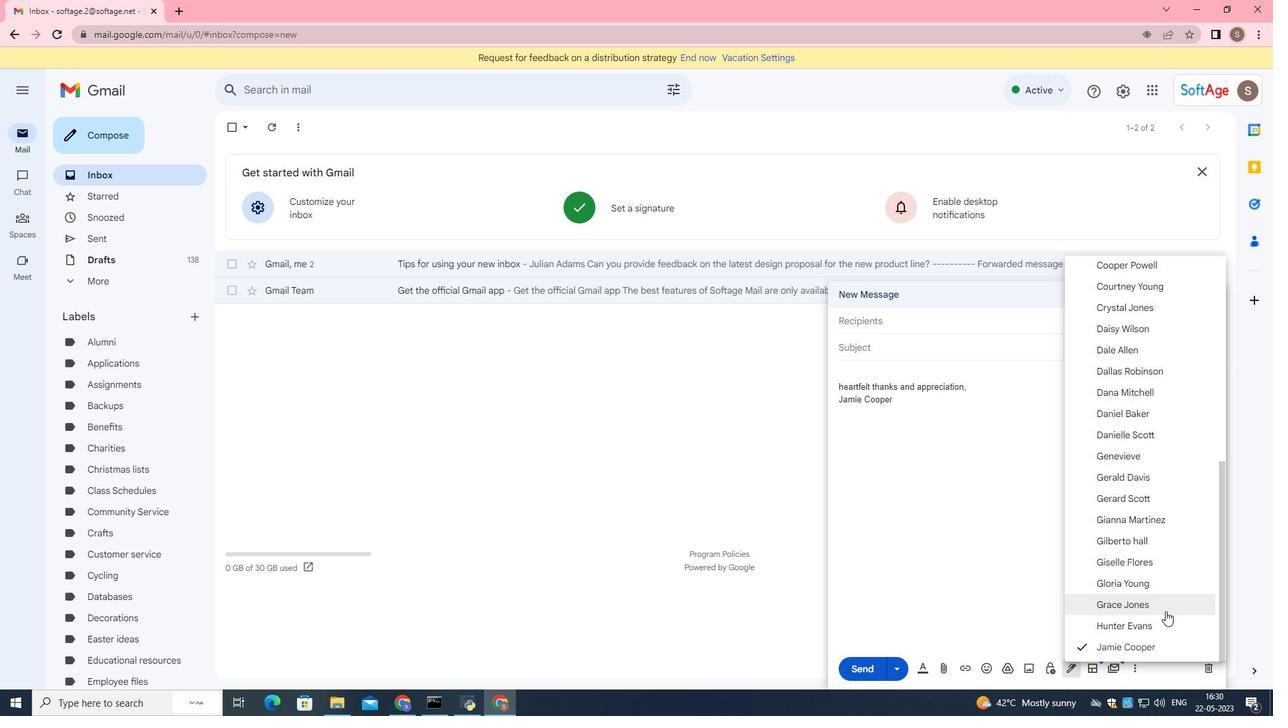 
Action: Mouse moved to (1168, 584)
Screenshot: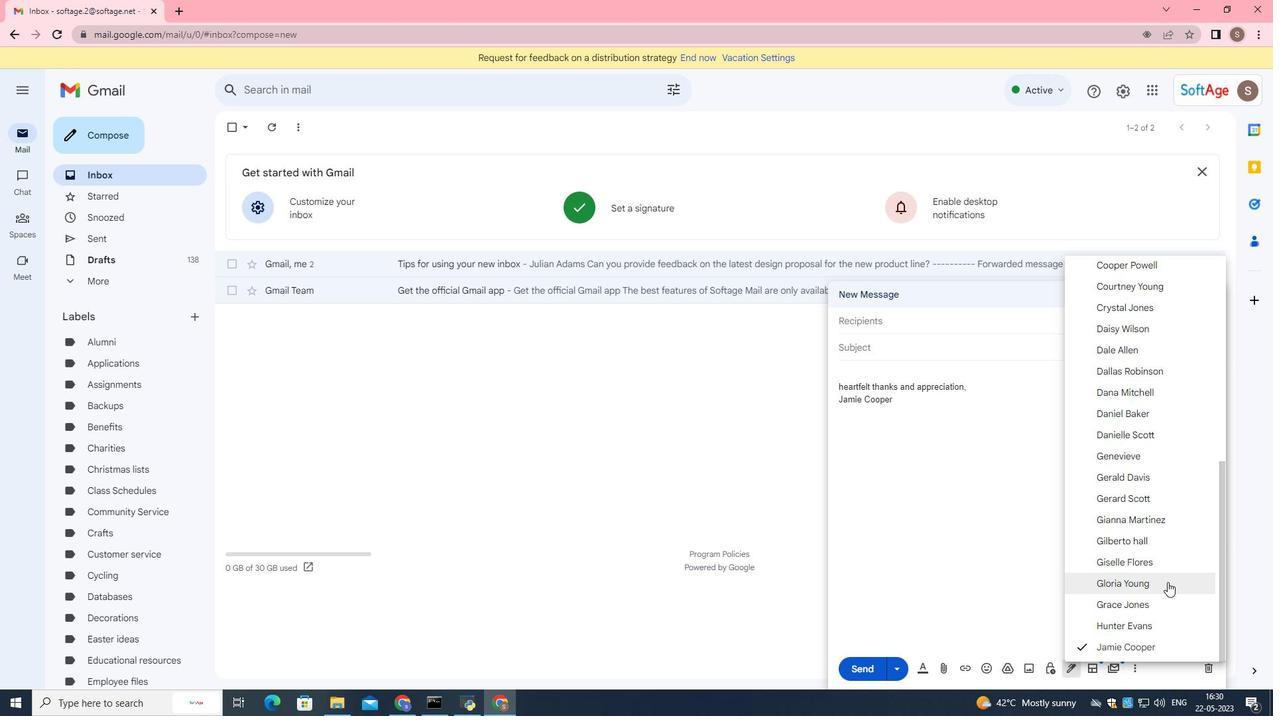 
Action: Mouse pressed left at (1168, 584)
Screenshot: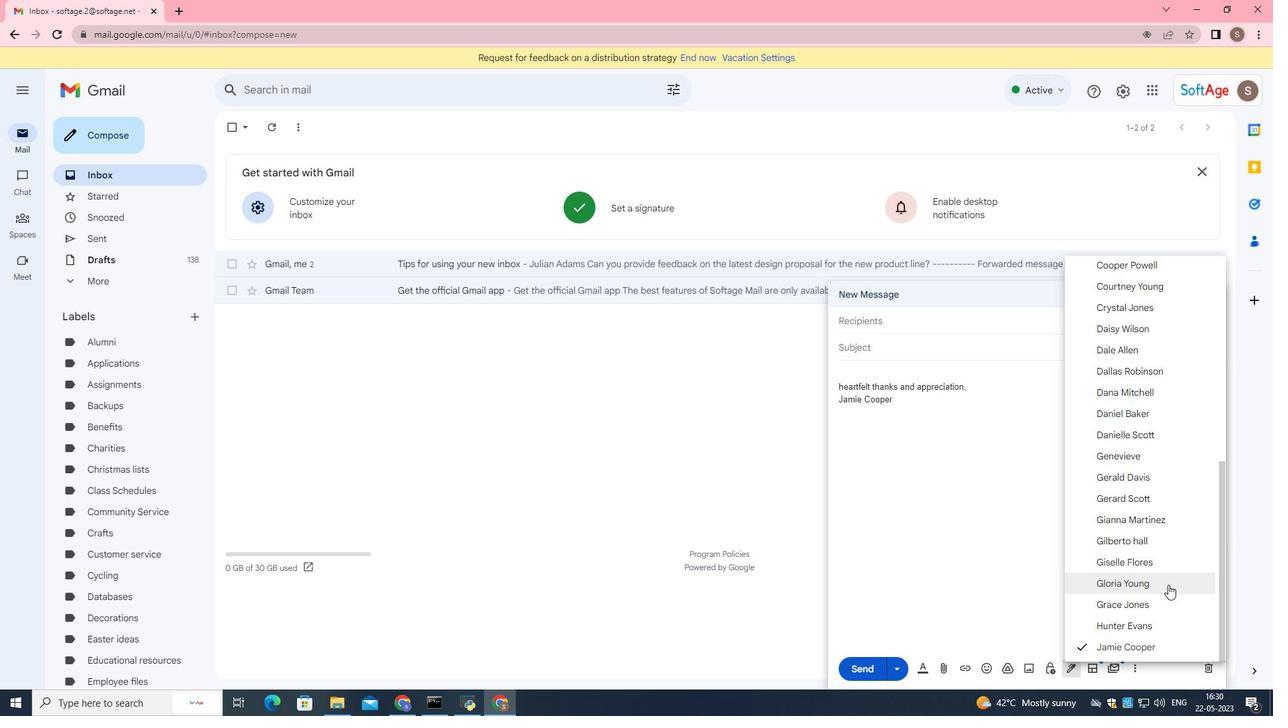 
Action: Mouse moved to (884, 397)
Screenshot: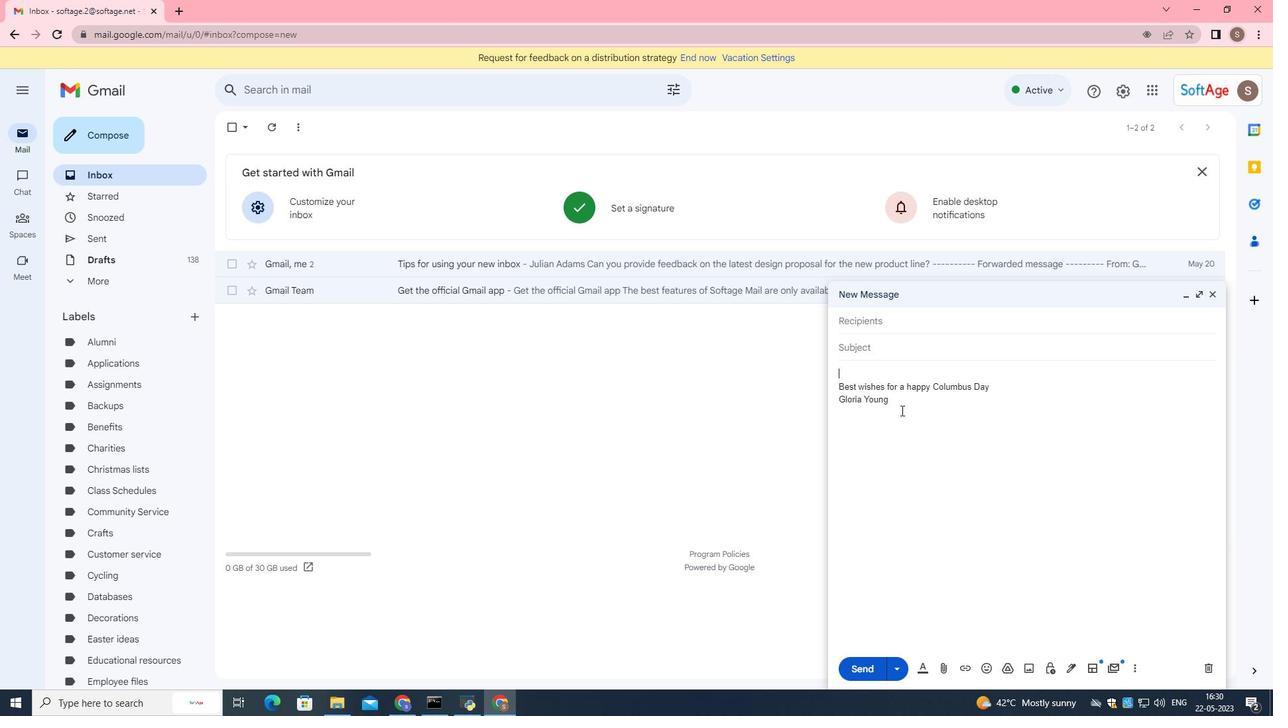 
Action: Mouse pressed left at (884, 397)
Screenshot: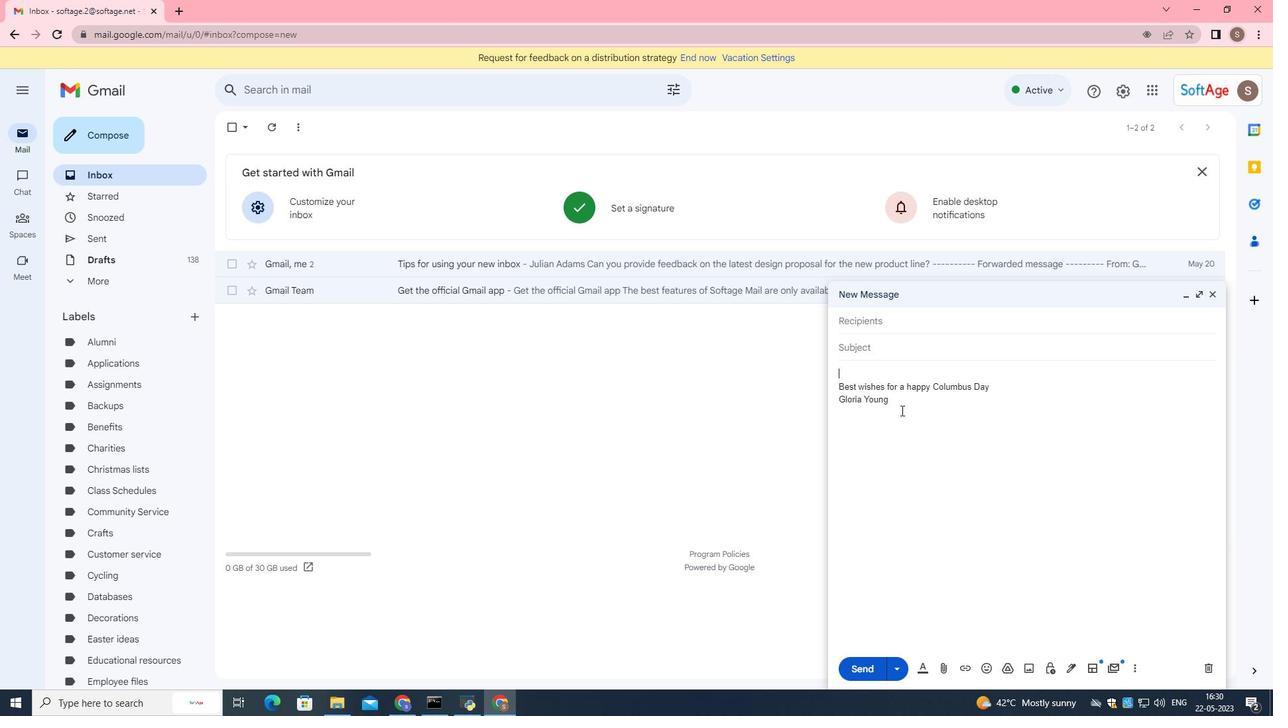 
Action: Mouse moved to (797, 375)
Screenshot: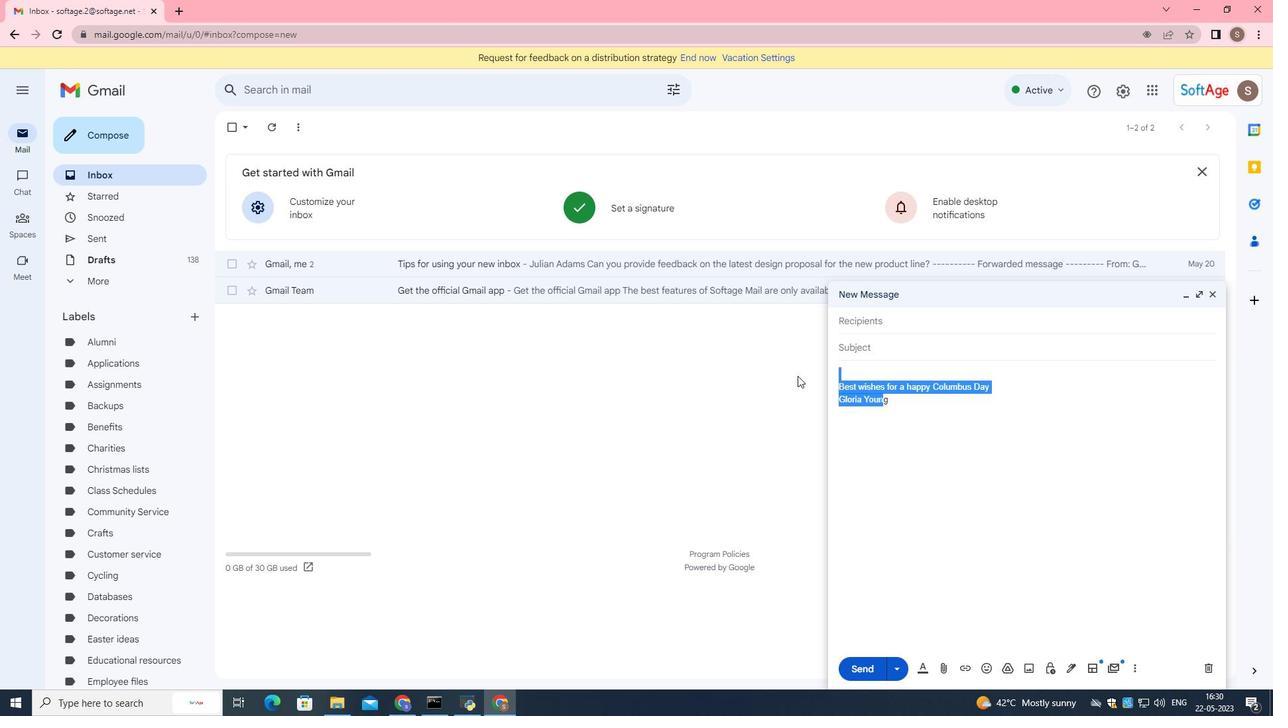 
Action: Key pressed <Key.backspace><Key.right><Key.backspace>
Screenshot: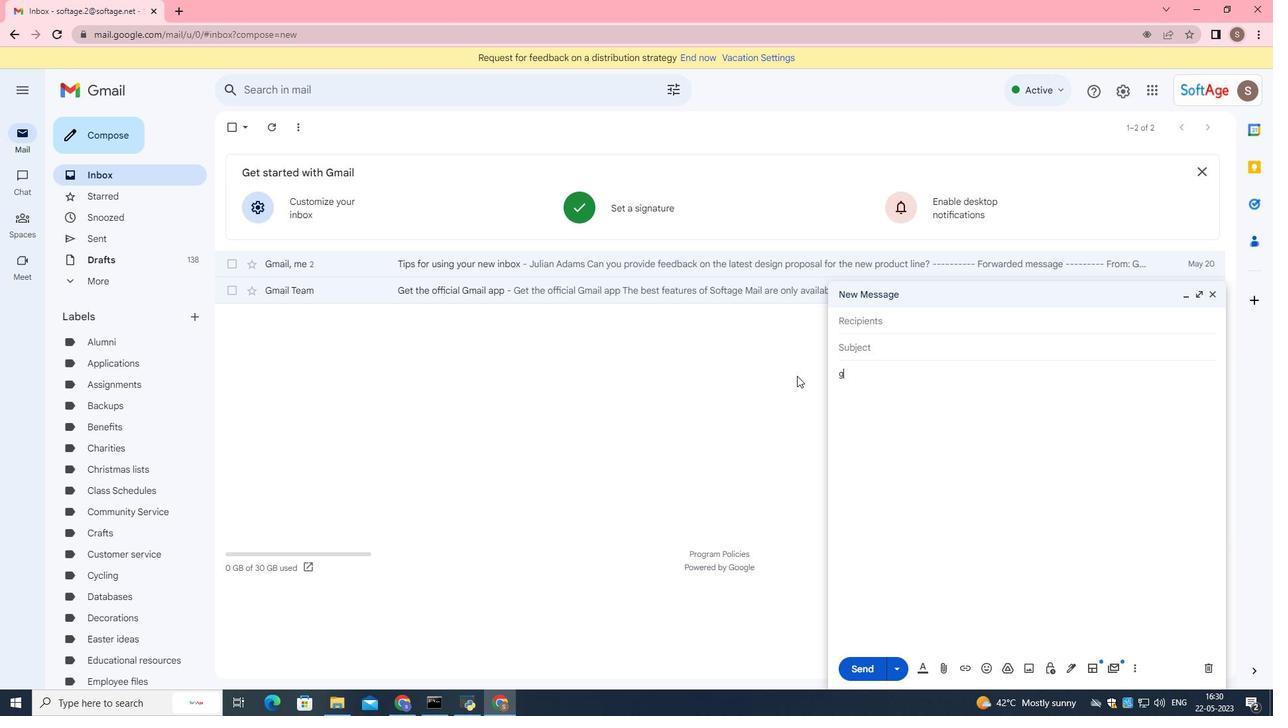 
Action: Mouse moved to (885, 321)
Screenshot: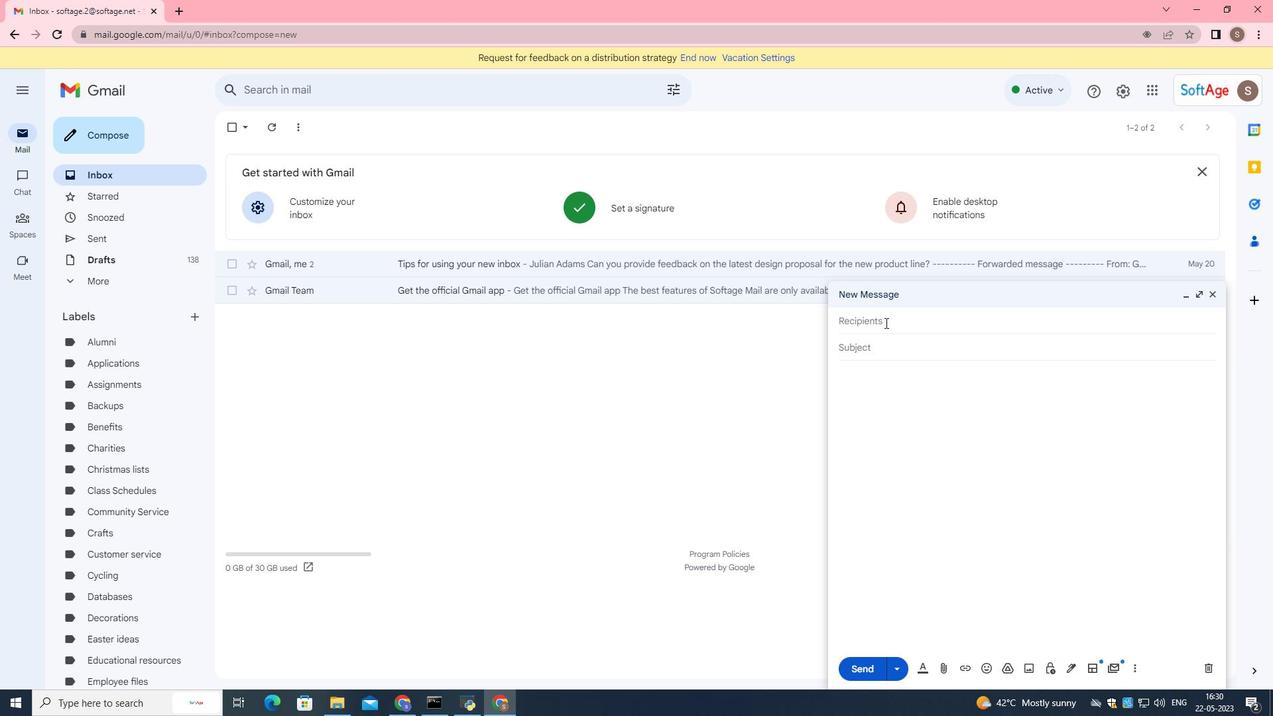 
Action: Mouse pressed left at (885, 321)
Screenshot: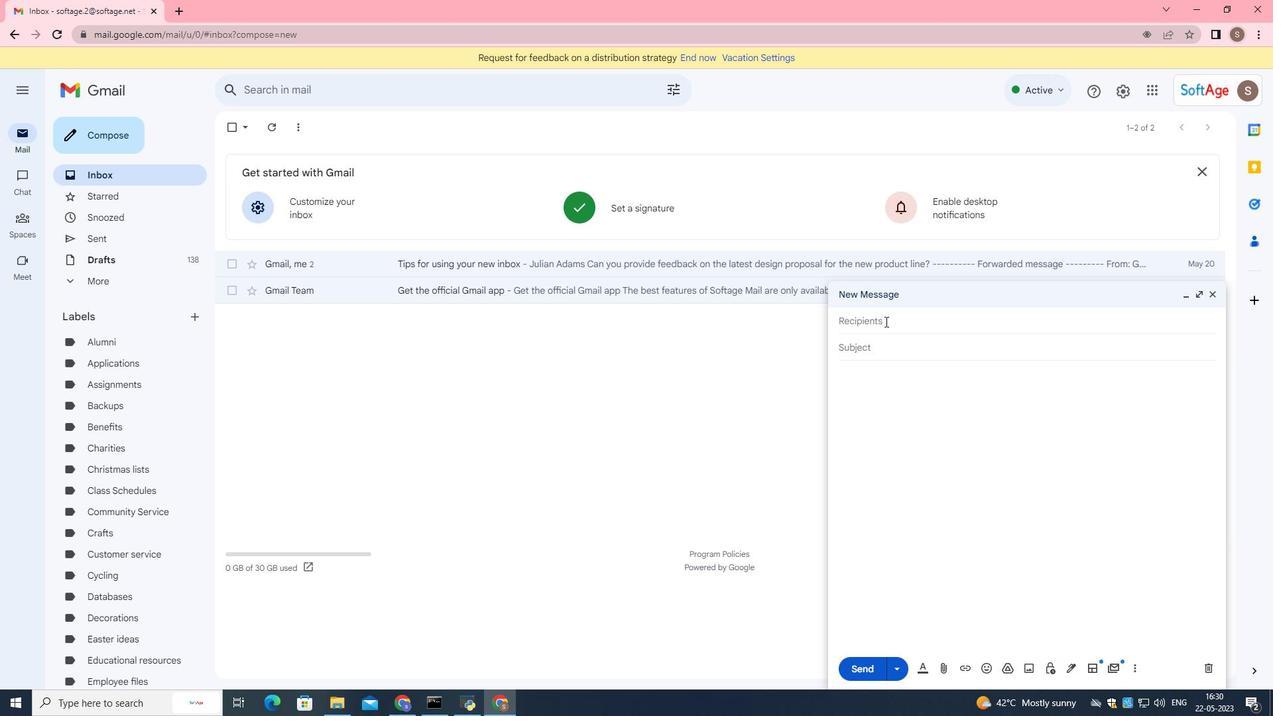 
Action: Mouse moved to (893, 344)
Screenshot: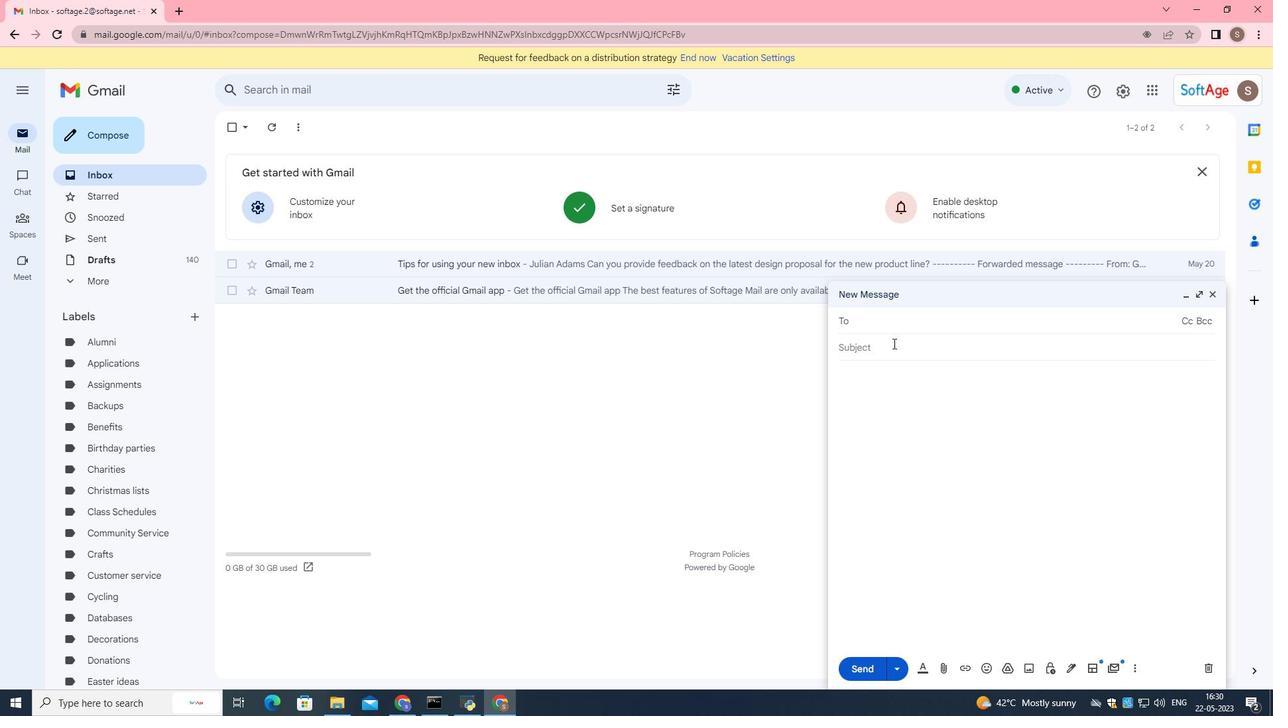 
Action: Mouse pressed left at (893, 344)
Screenshot: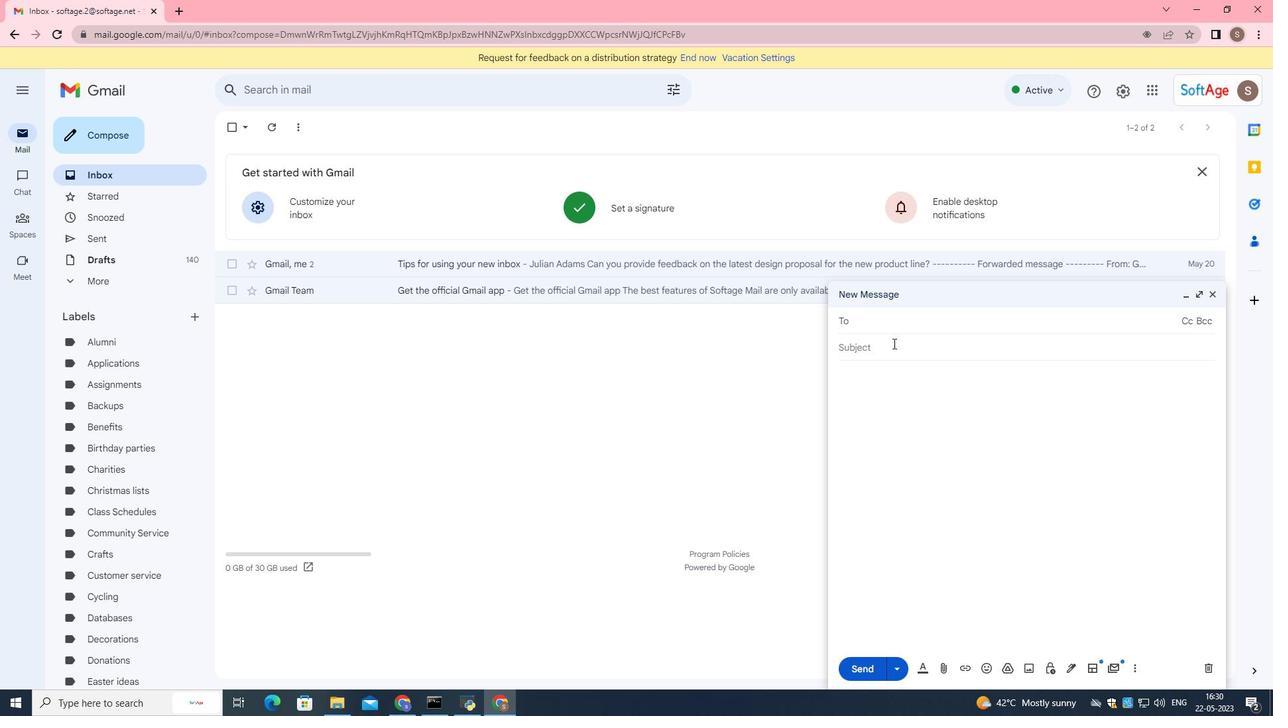 
Action: Mouse moved to (893, 345)
Screenshot: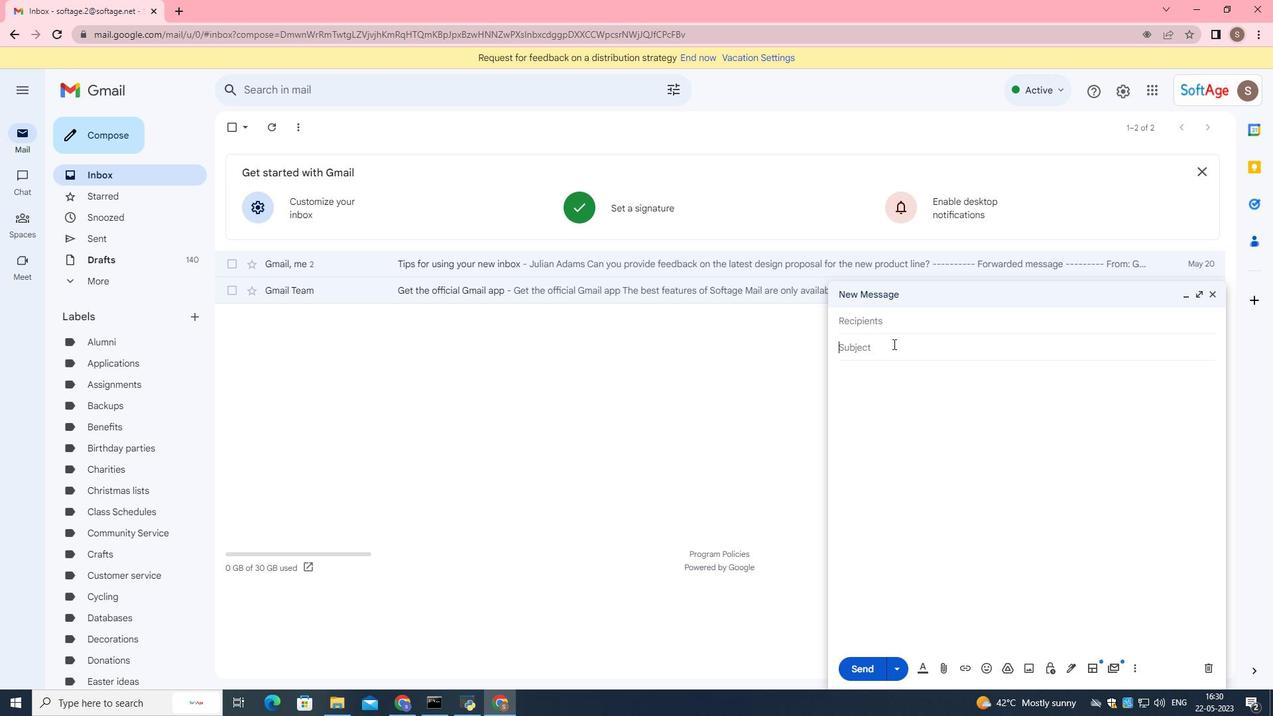 
Action: Key pressed <Key.shift>Request<Key.space>for<Key.space>a<Key.space>job<Key.space>search<Key.space>tip
Screenshot: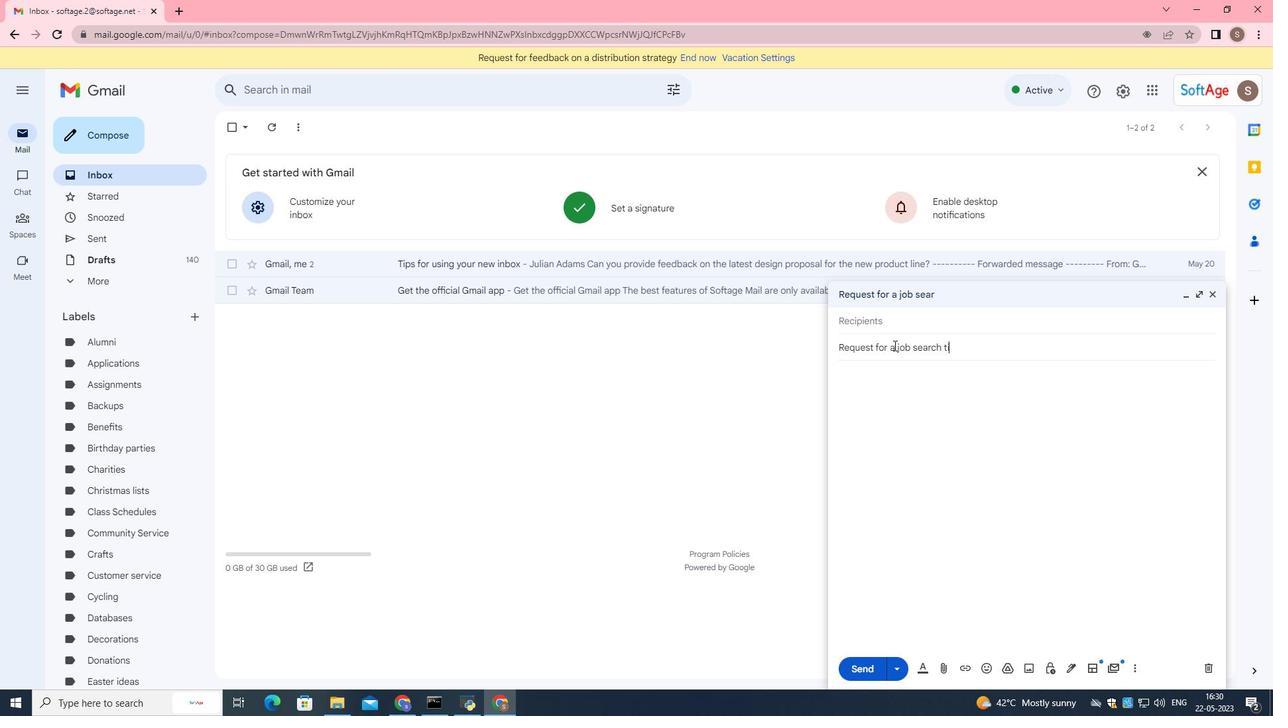 
Action: Mouse moved to (944, 324)
Screenshot: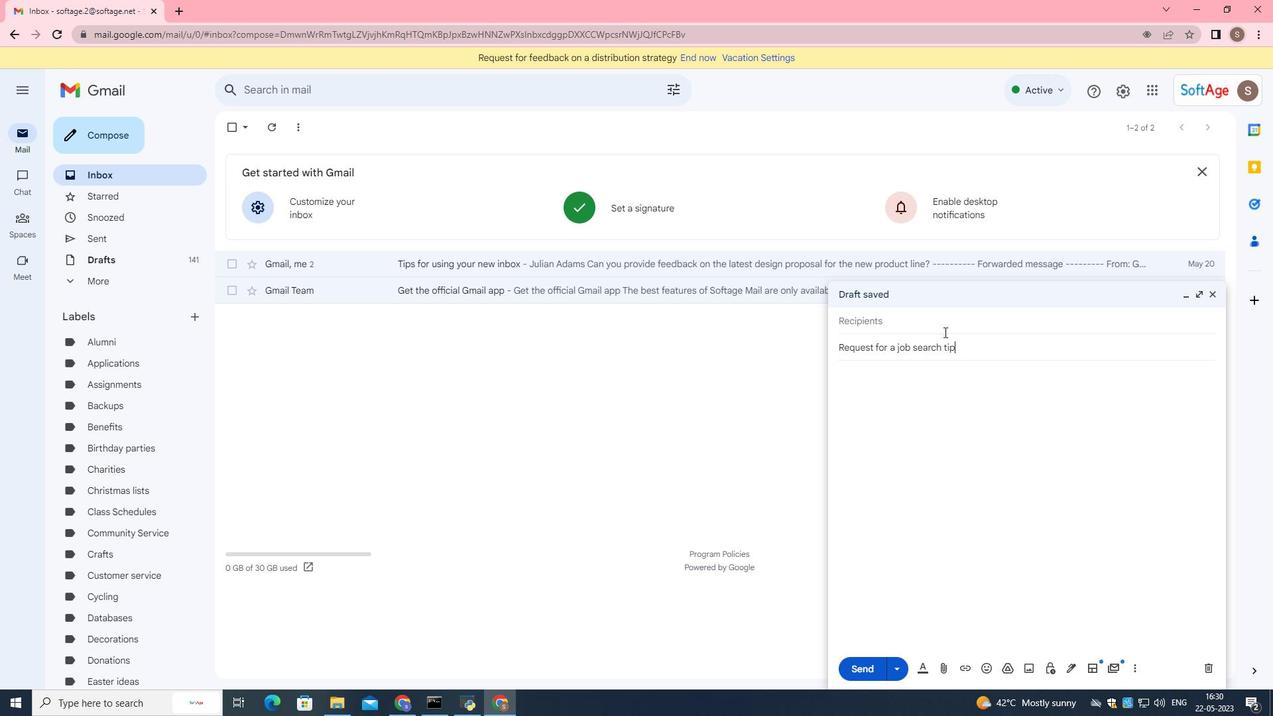 
Action: Mouse pressed left at (944, 324)
Screenshot: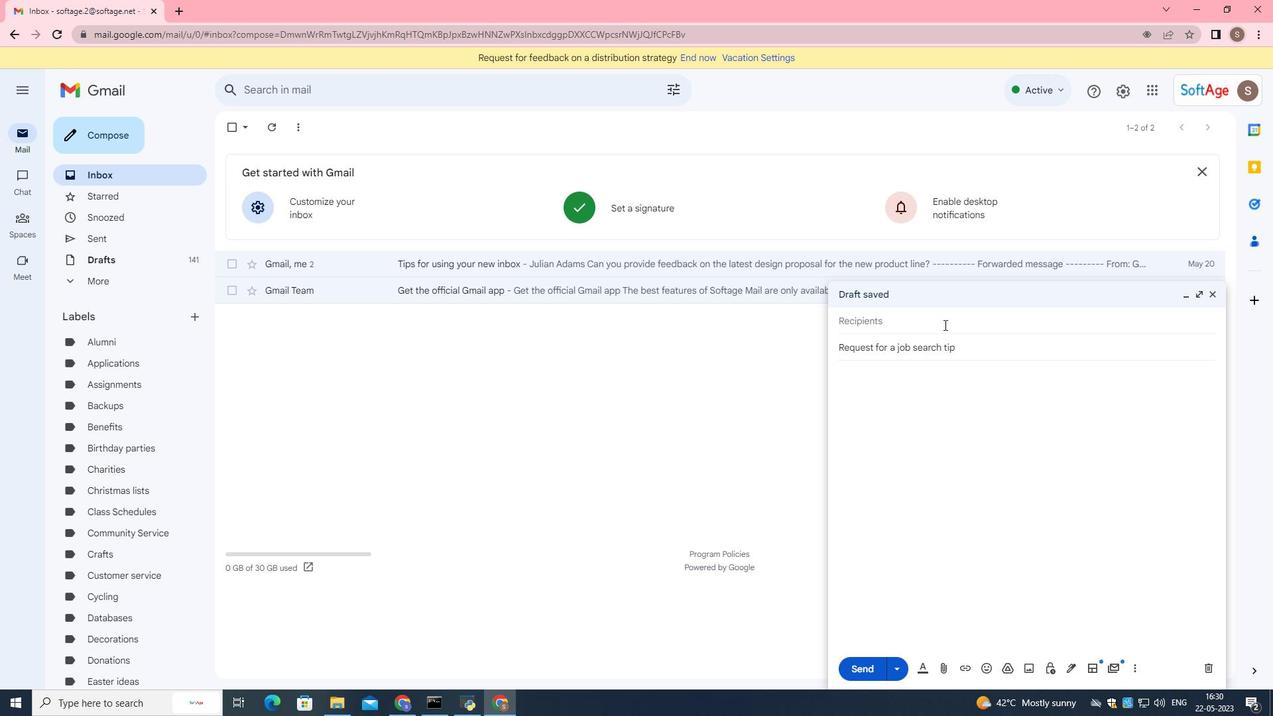 
Action: Mouse moved to (946, 366)
Screenshot: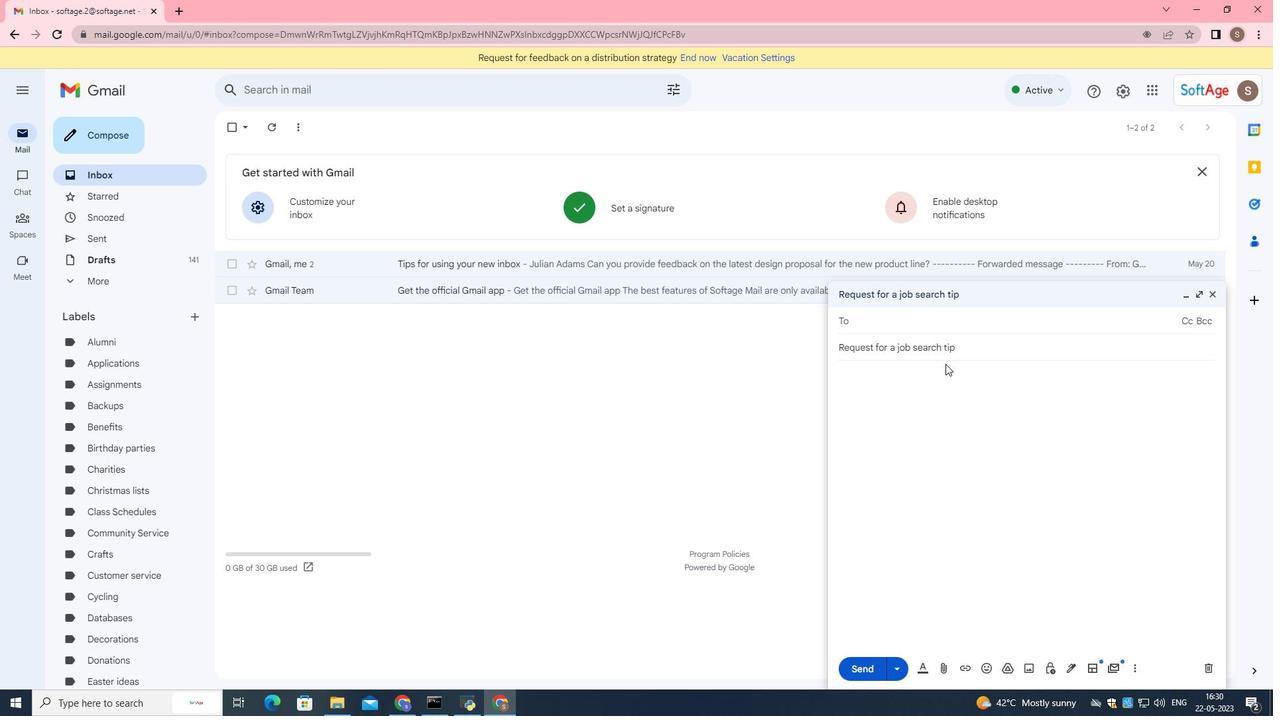 
Action: Mouse pressed left at (946, 366)
Screenshot: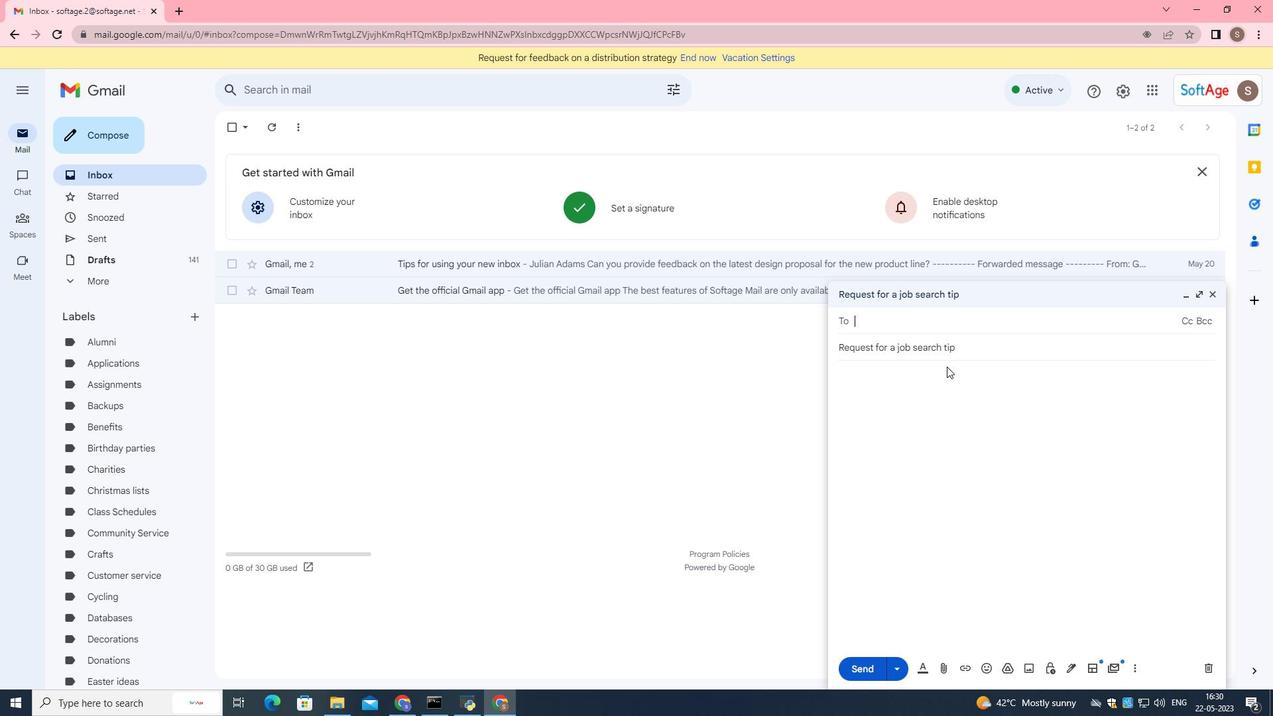 
Action: Key pressed <Key.shift>I<Key.space>am<Key.space><Key.shift>Writing<Key.space><Key.shift>To<Key.space><Key.backspace><Key.backspace><Key.backspace>to<Key.space>follow<Key.space>up<Key.space>on<Key.space>the<Key.space>status<Key.space>of<Key.space>the<Key.space>shipment
Screenshot: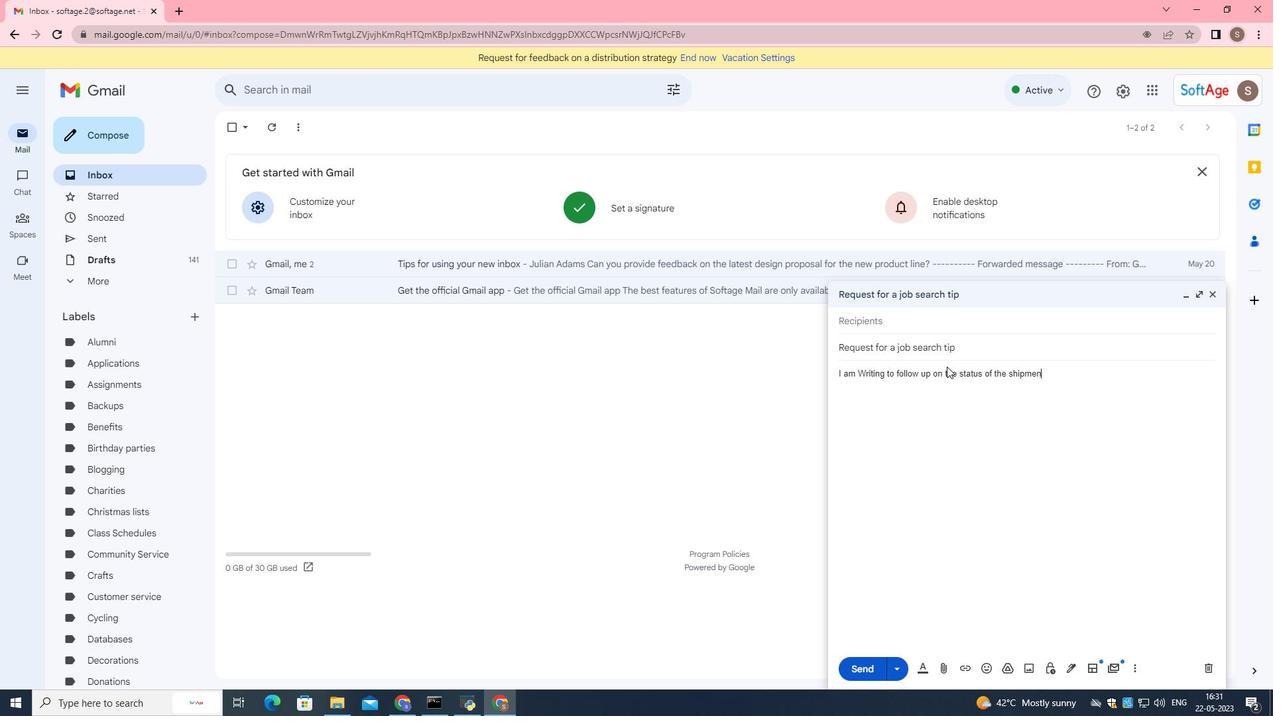 
Action: Mouse moved to (988, 377)
Screenshot: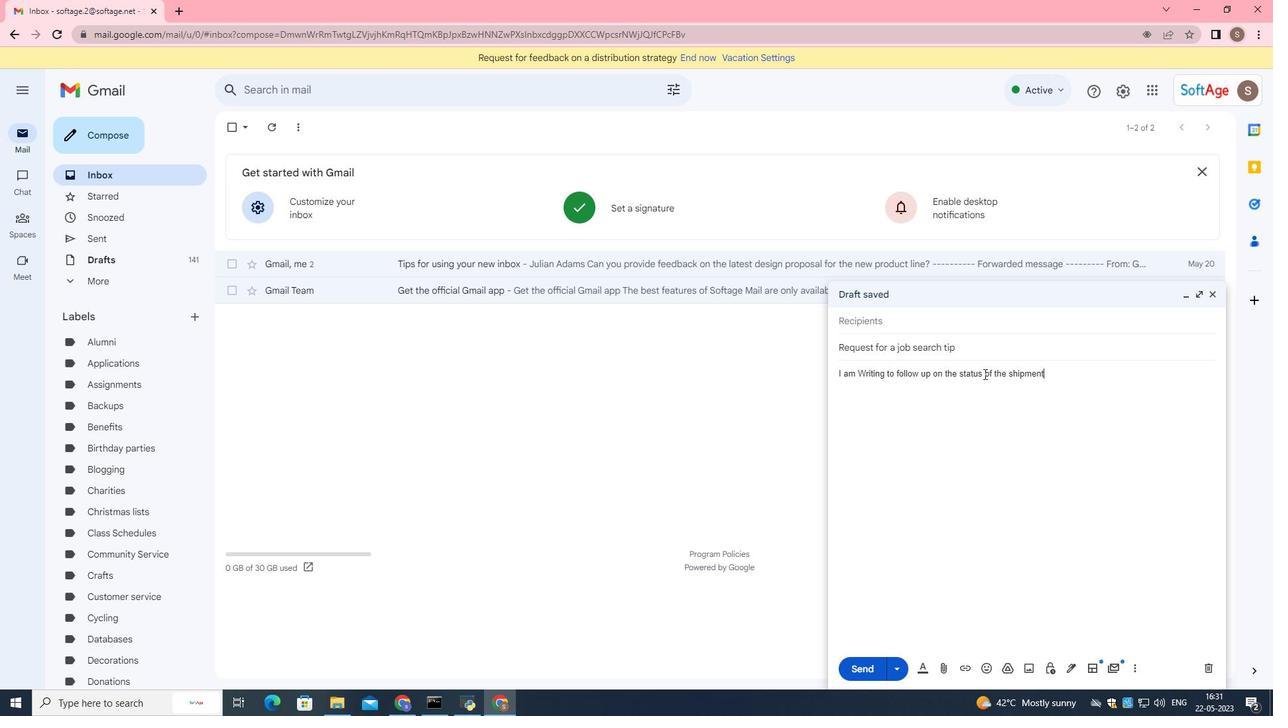 
Action: Key pressed .
Screenshot: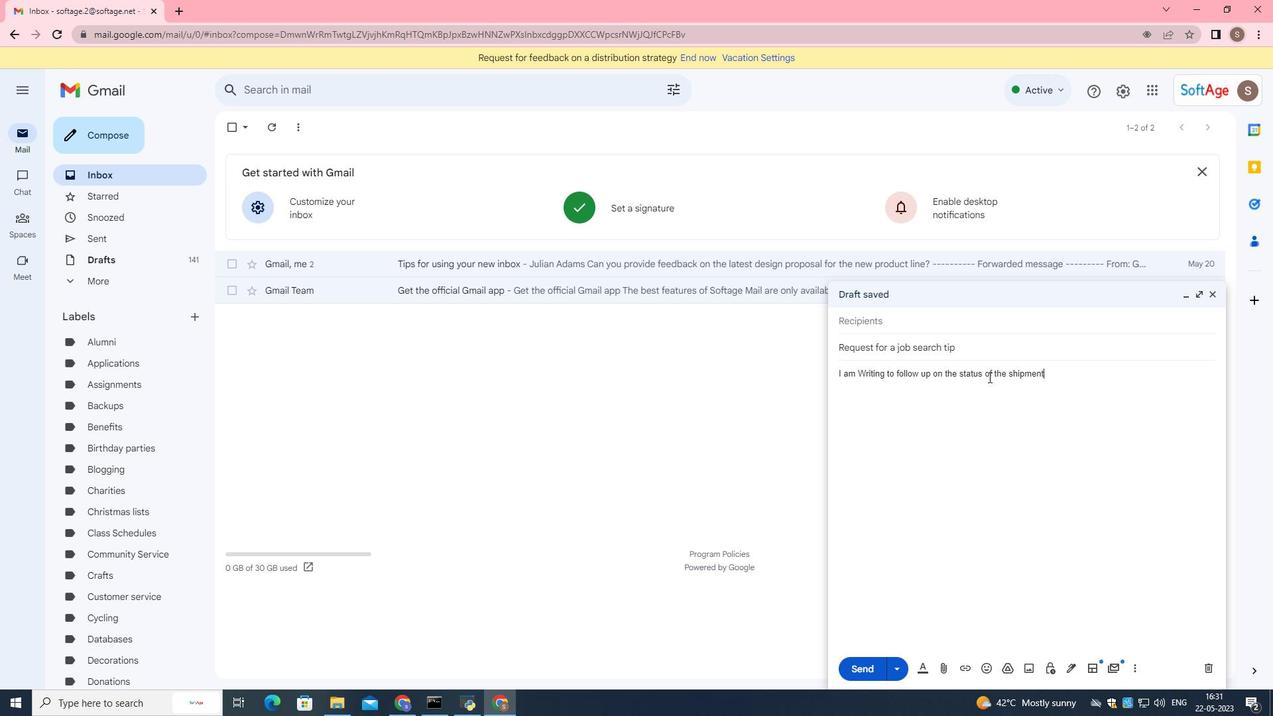 
Action: Mouse moved to (1007, 327)
Screenshot: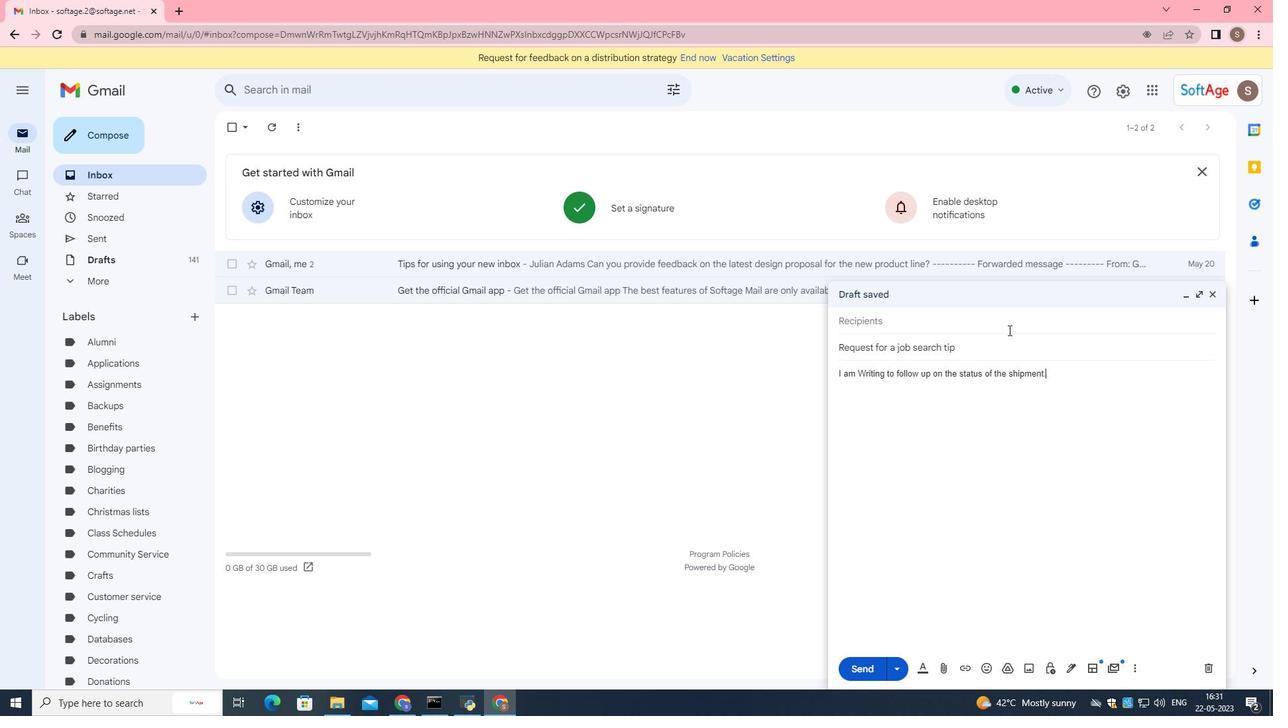 
Action: Mouse pressed left at (1007, 327)
Screenshot: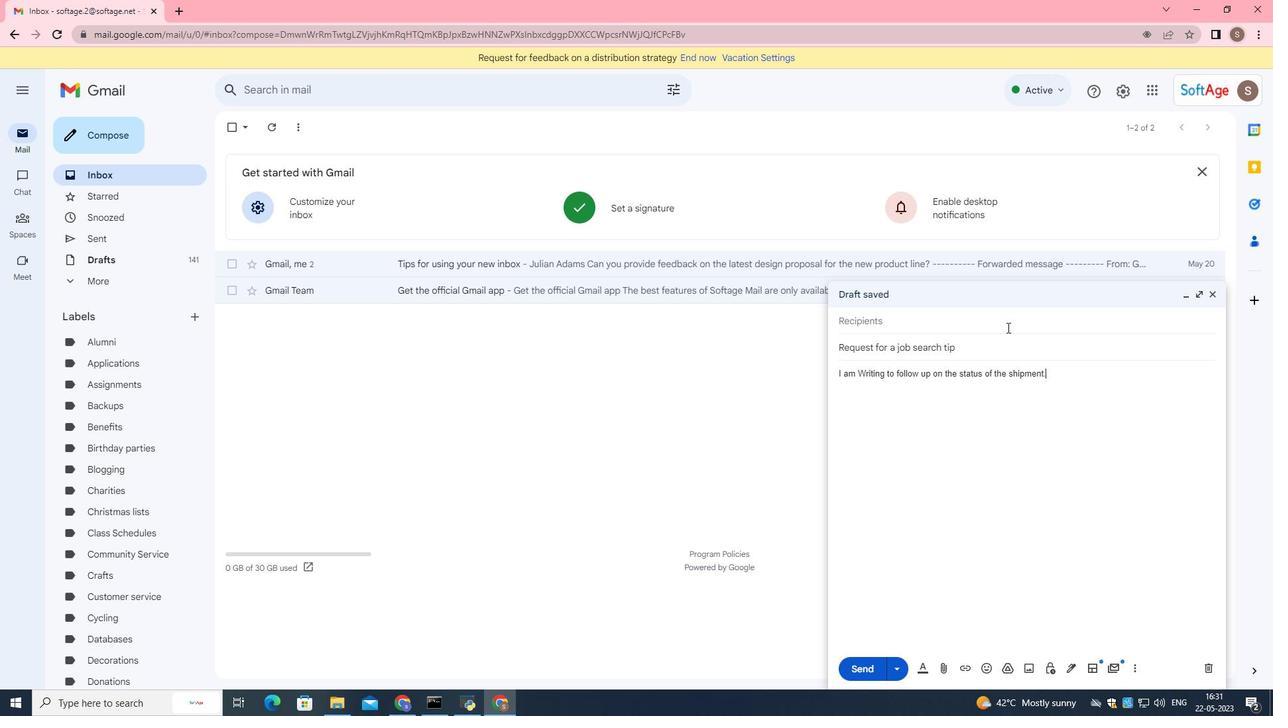 
Action: Key pressed softage.4<Key.shift>@softage.net
Screenshot: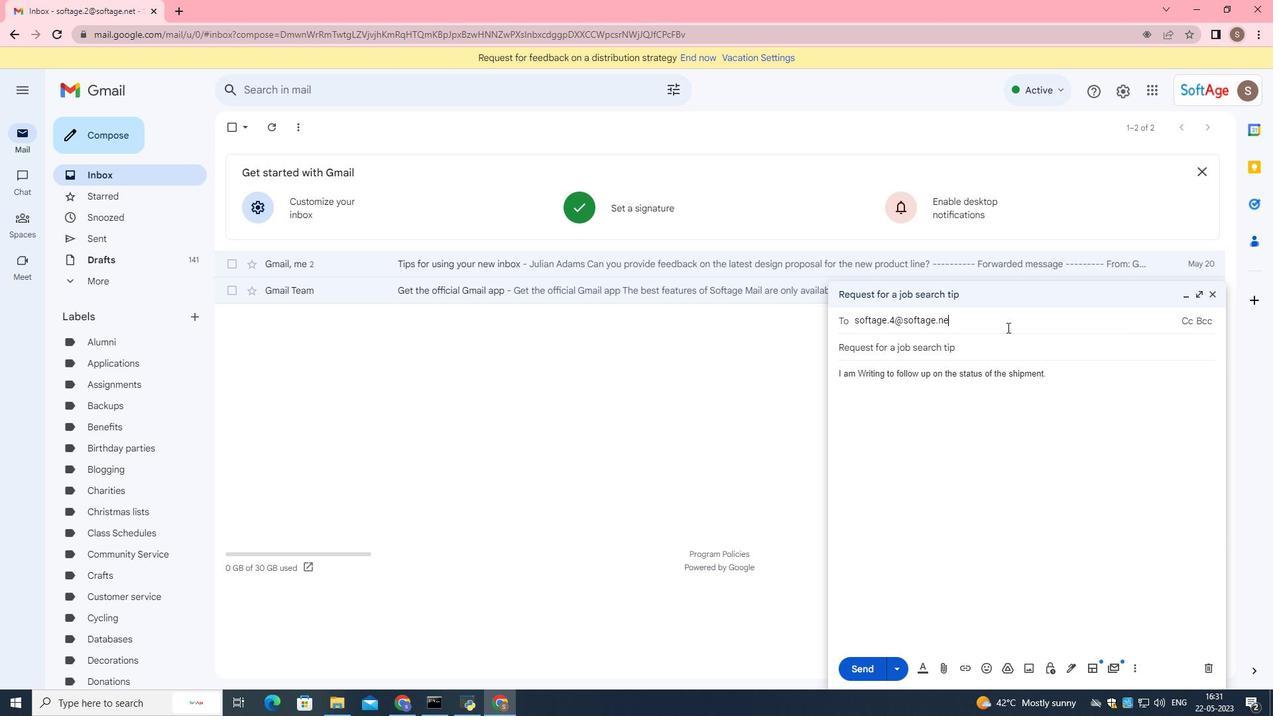 
Action: Mouse moved to (1006, 356)
Screenshot: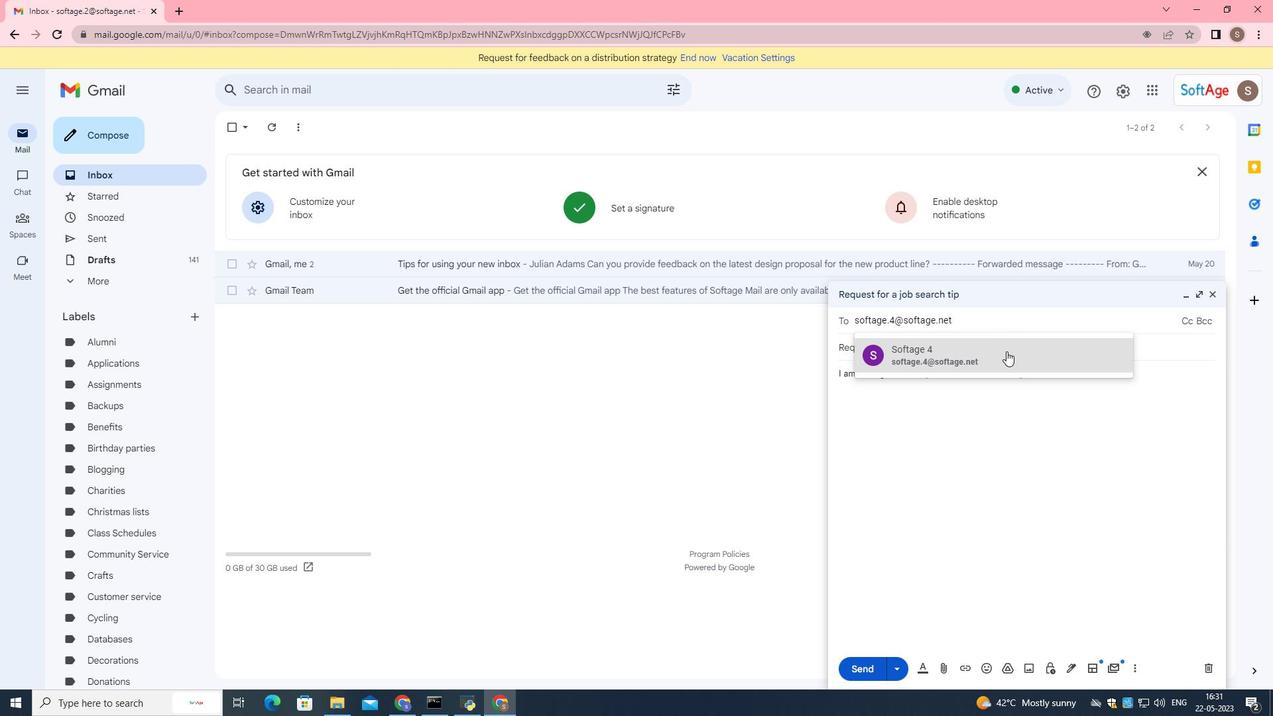 
Action: Mouse pressed left at (1006, 356)
Screenshot: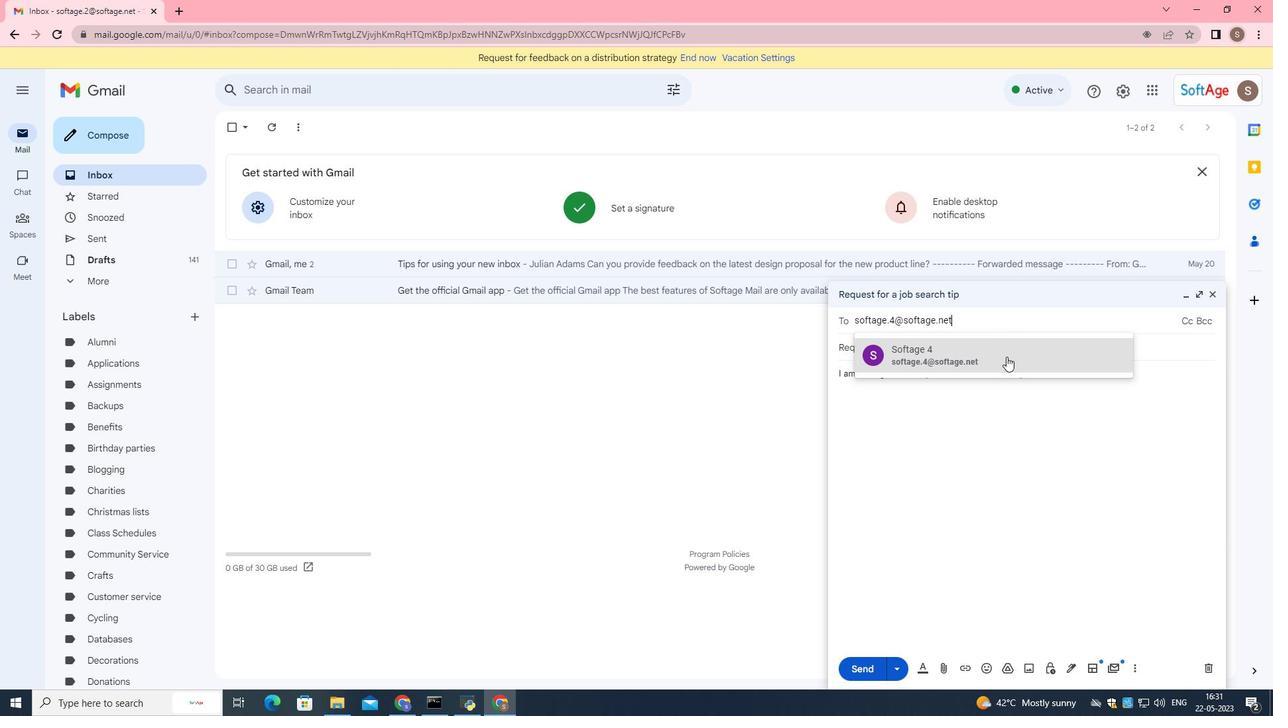
Action: Mouse moved to (944, 664)
Screenshot: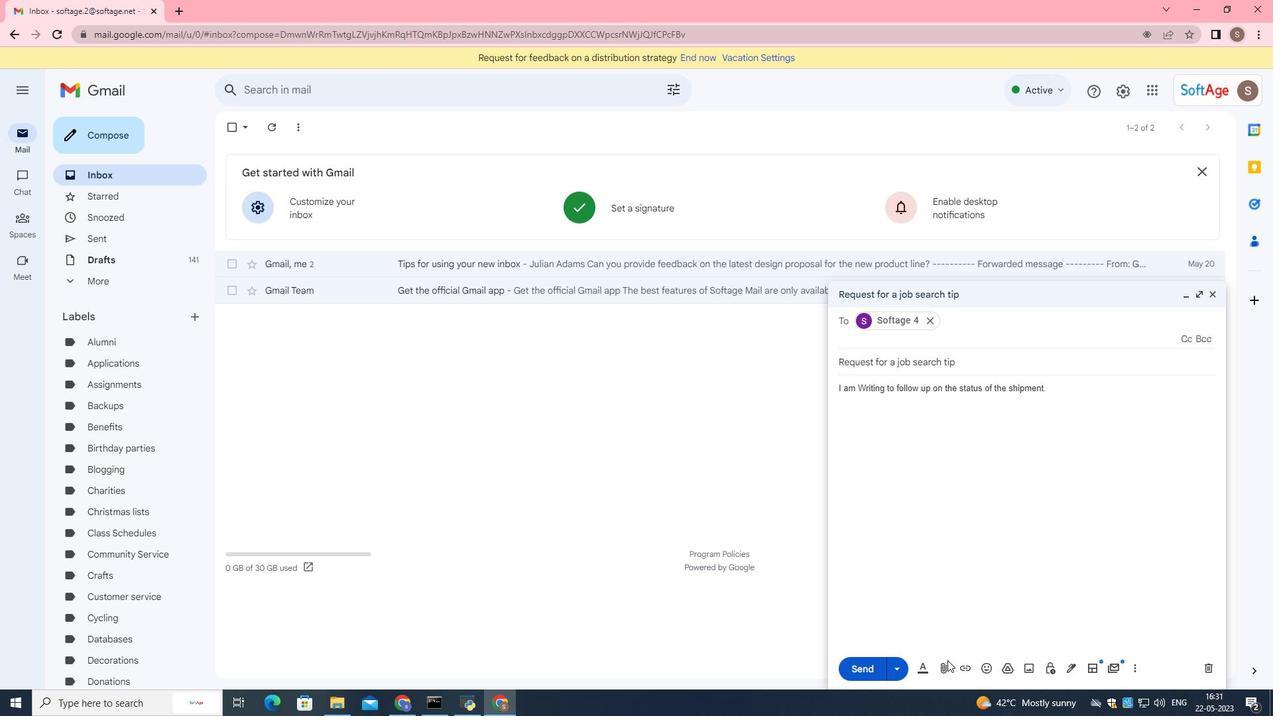 
Action: Mouse pressed left at (944, 664)
Screenshot: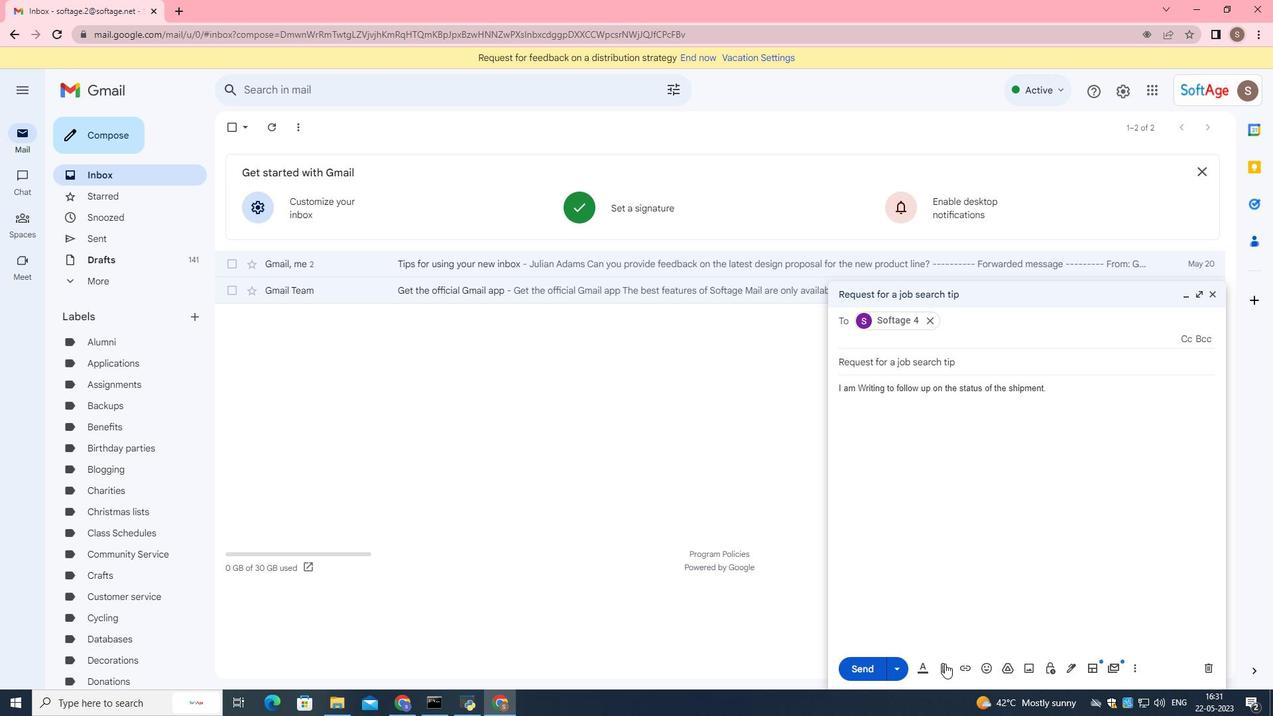 
Action: Mouse moved to (614, 13)
Screenshot: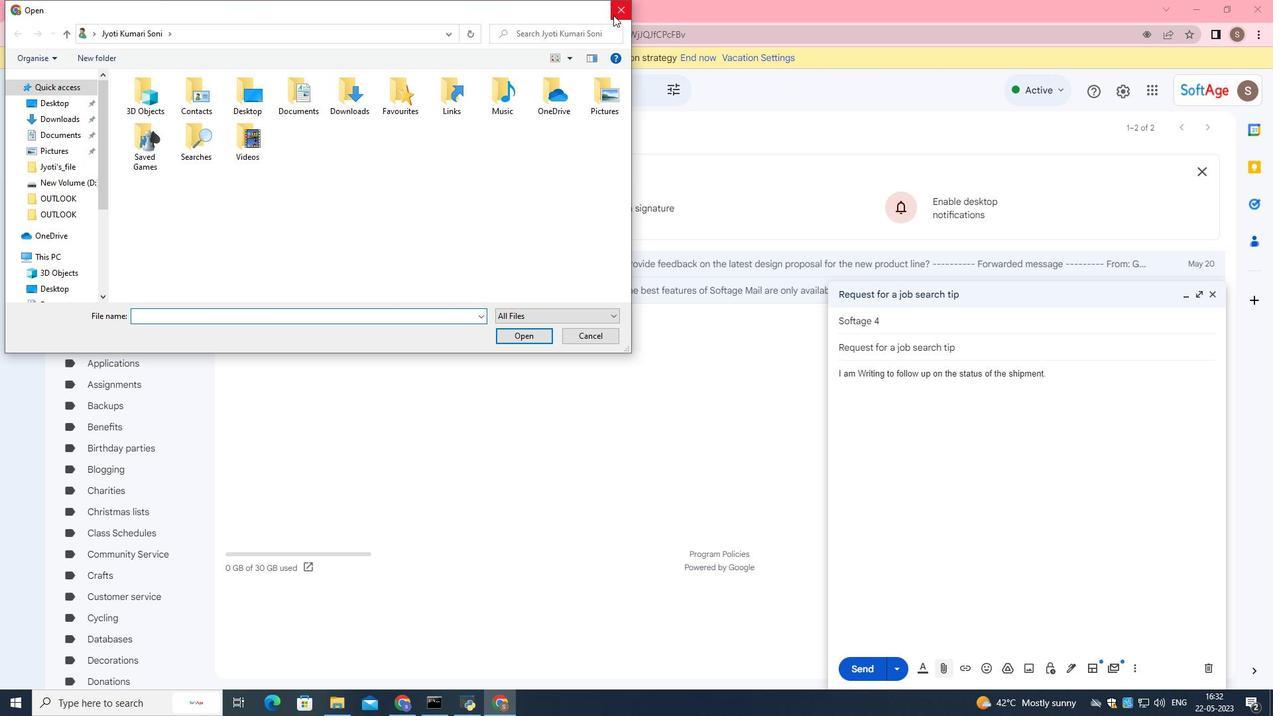 
Action: Mouse pressed left at (614, 13)
Screenshot: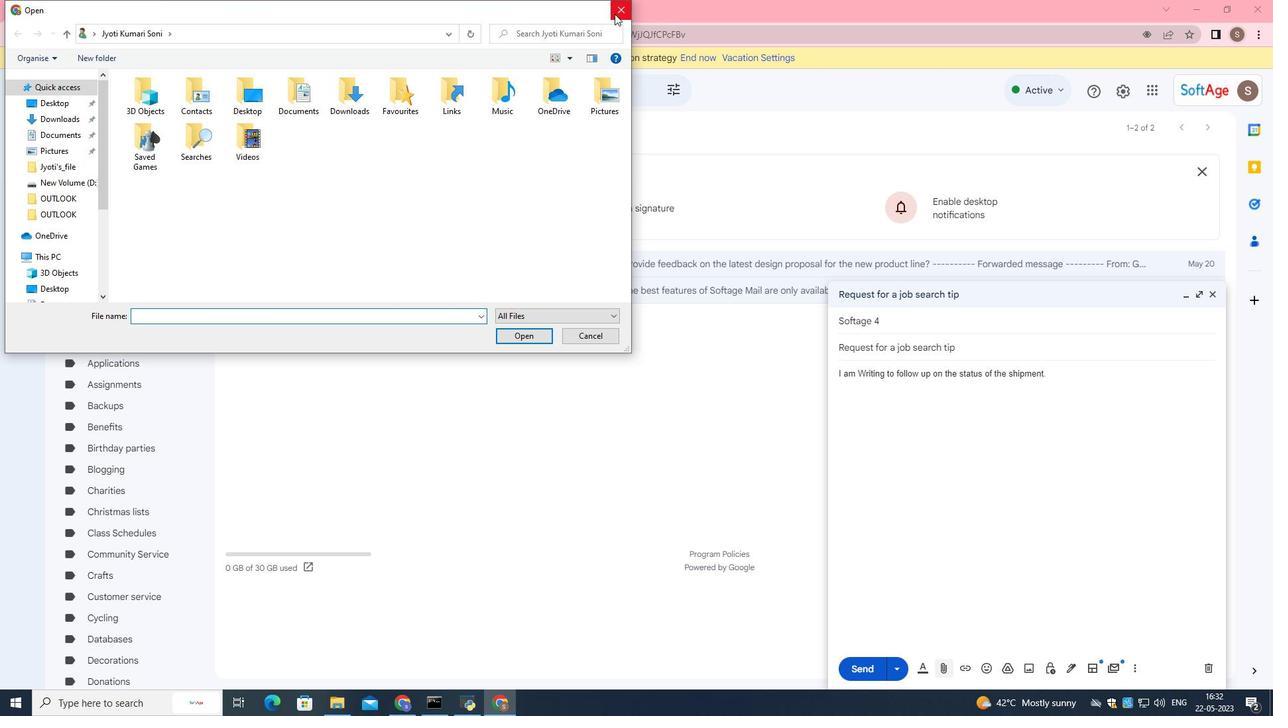 
Action: Mouse moved to (946, 668)
Screenshot: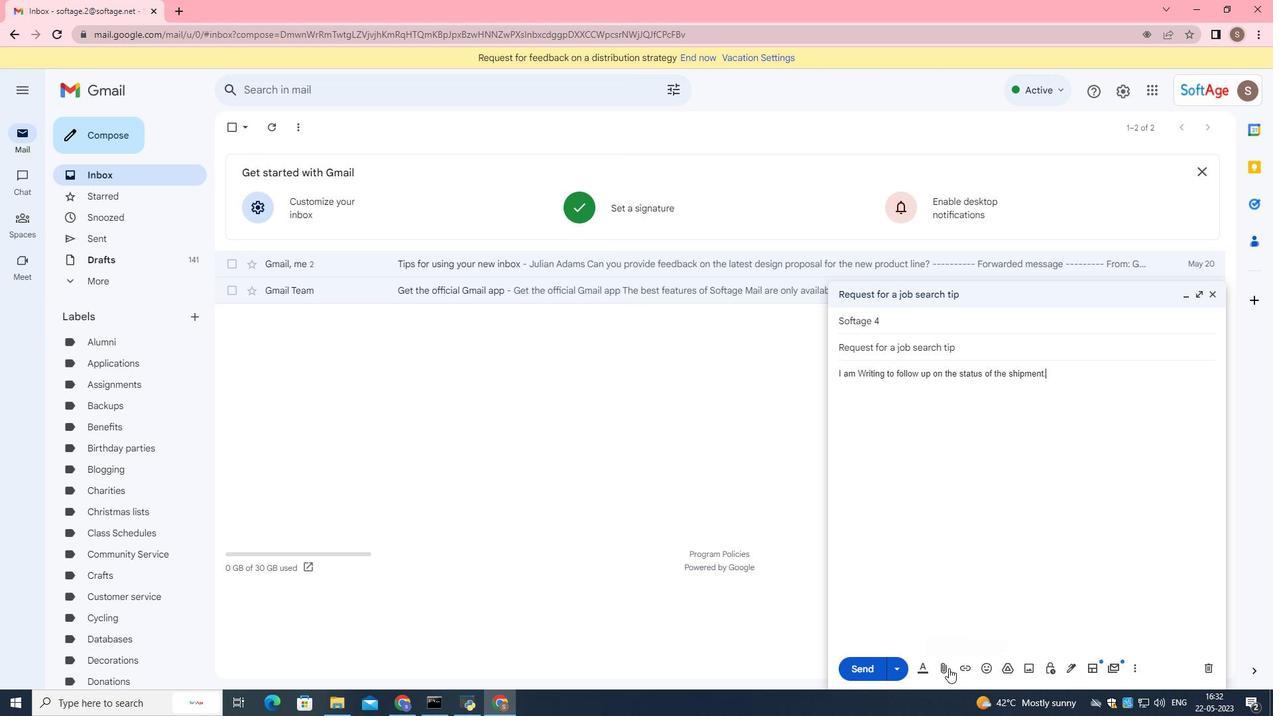 
Action: Mouse pressed left at (946, 668)
Screenshot: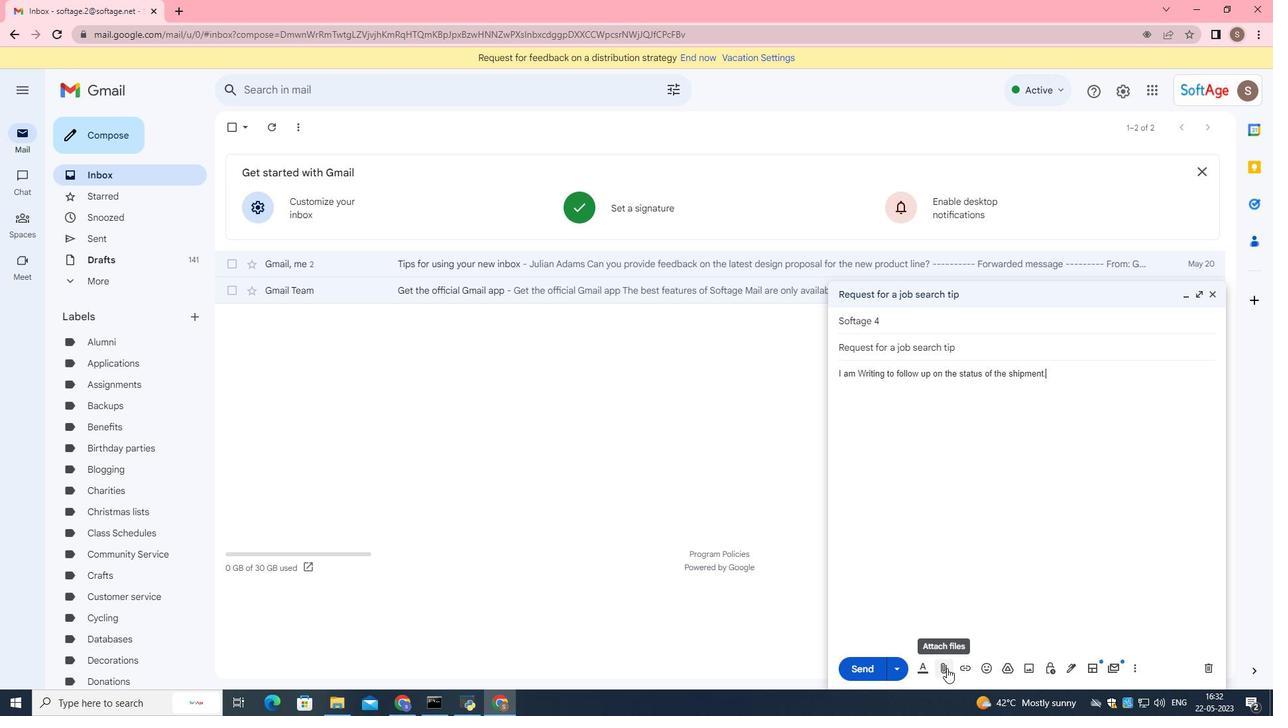 
Action: Mouse moved to (68, 148)
Screenshot: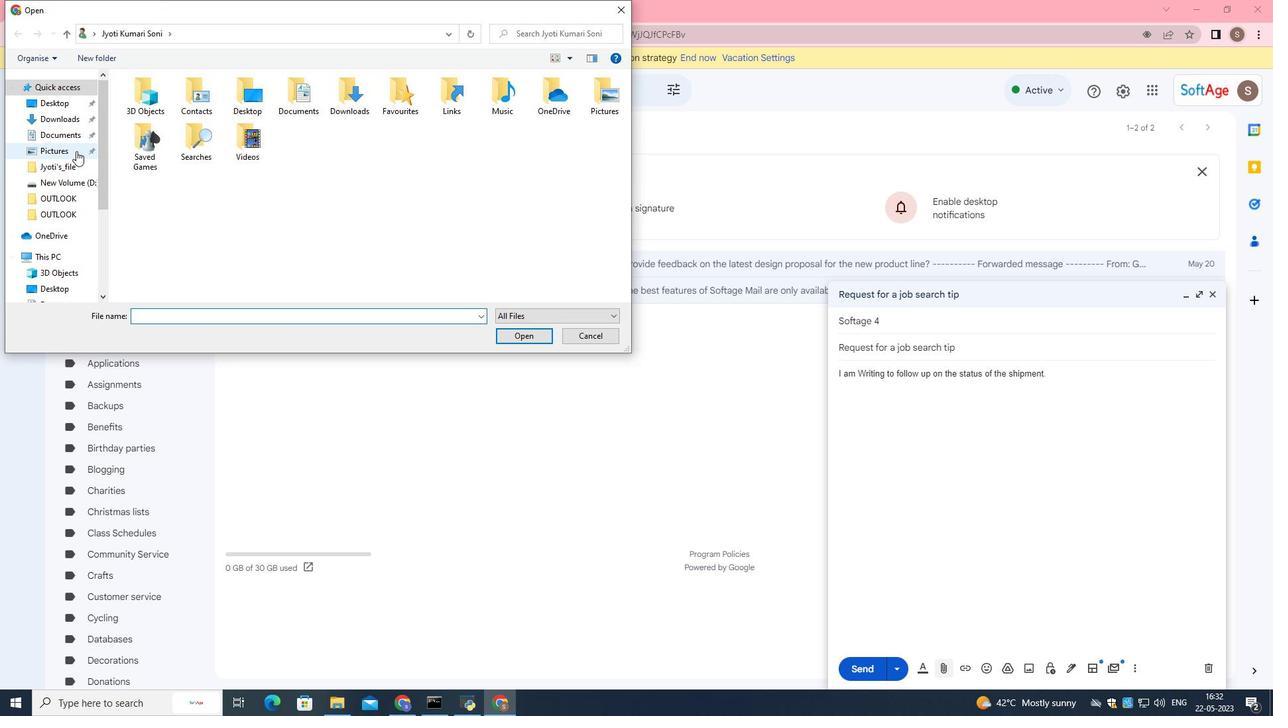
Action: Mouse pressed left at (68, 148)
Screenshot: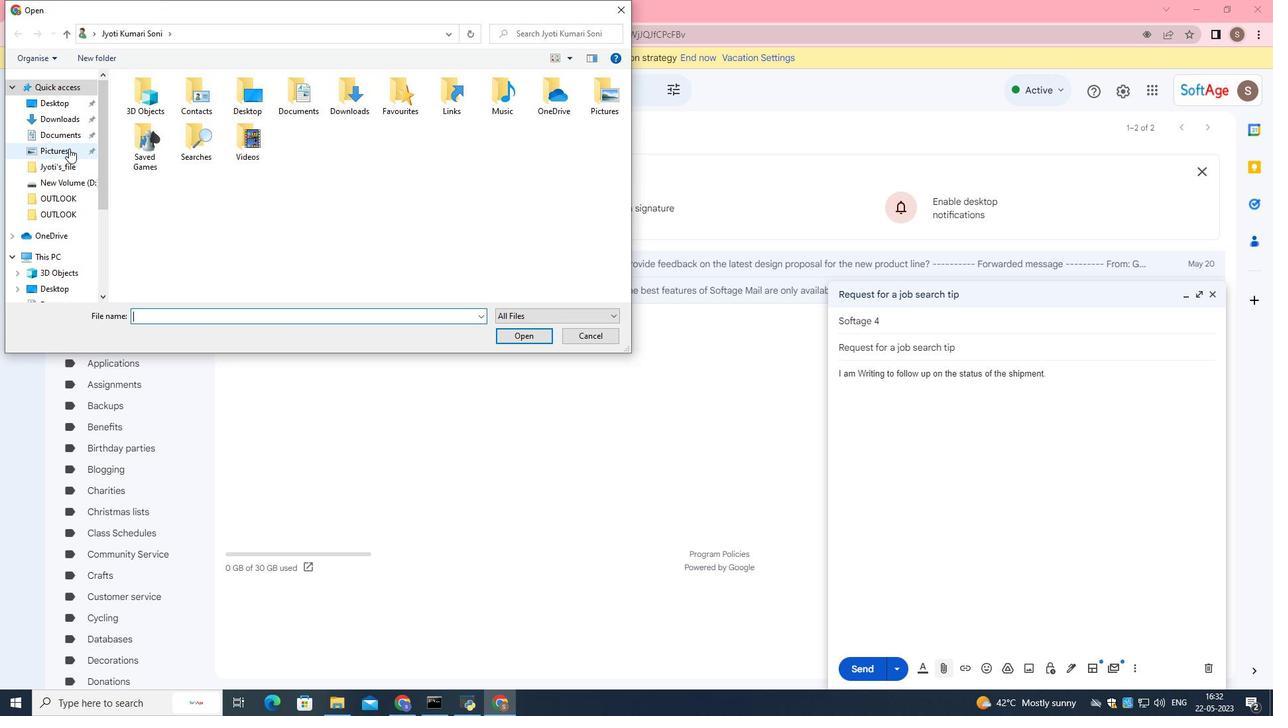 
Action: Mouse moved to (54, 126)
Screenshot: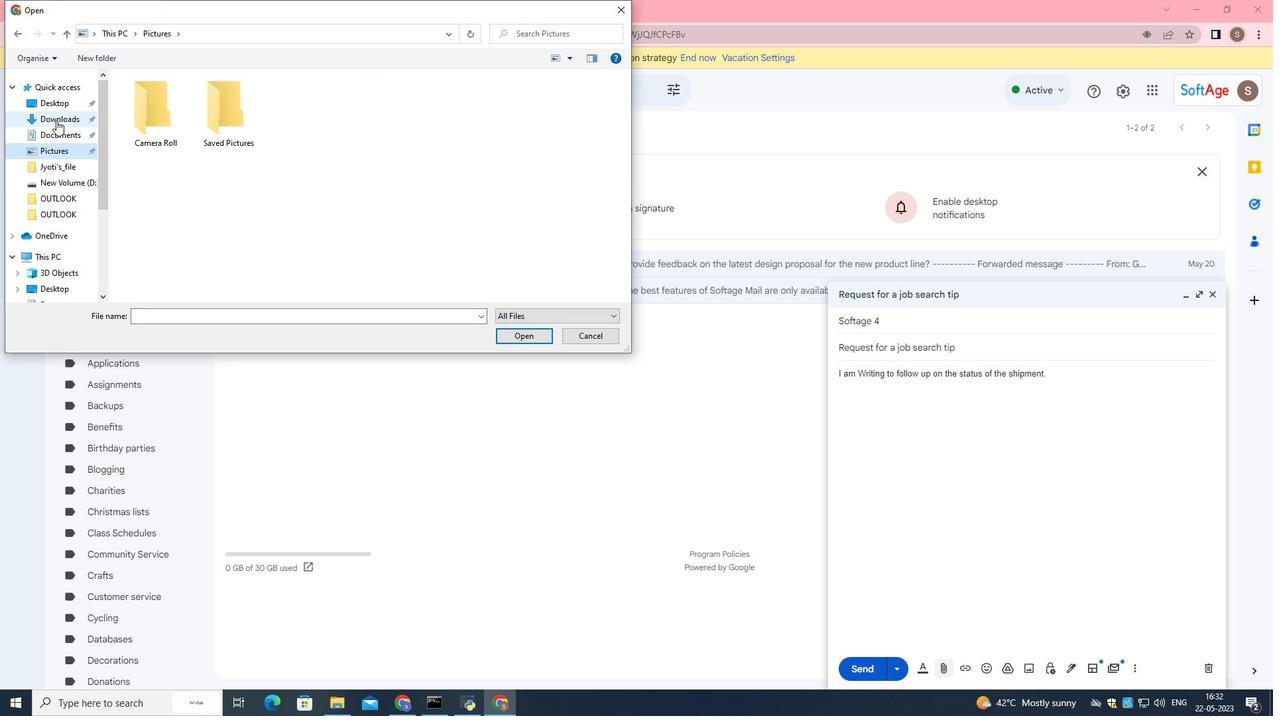 
Action: Mouse pressed left at (54, 126)
Screenshot: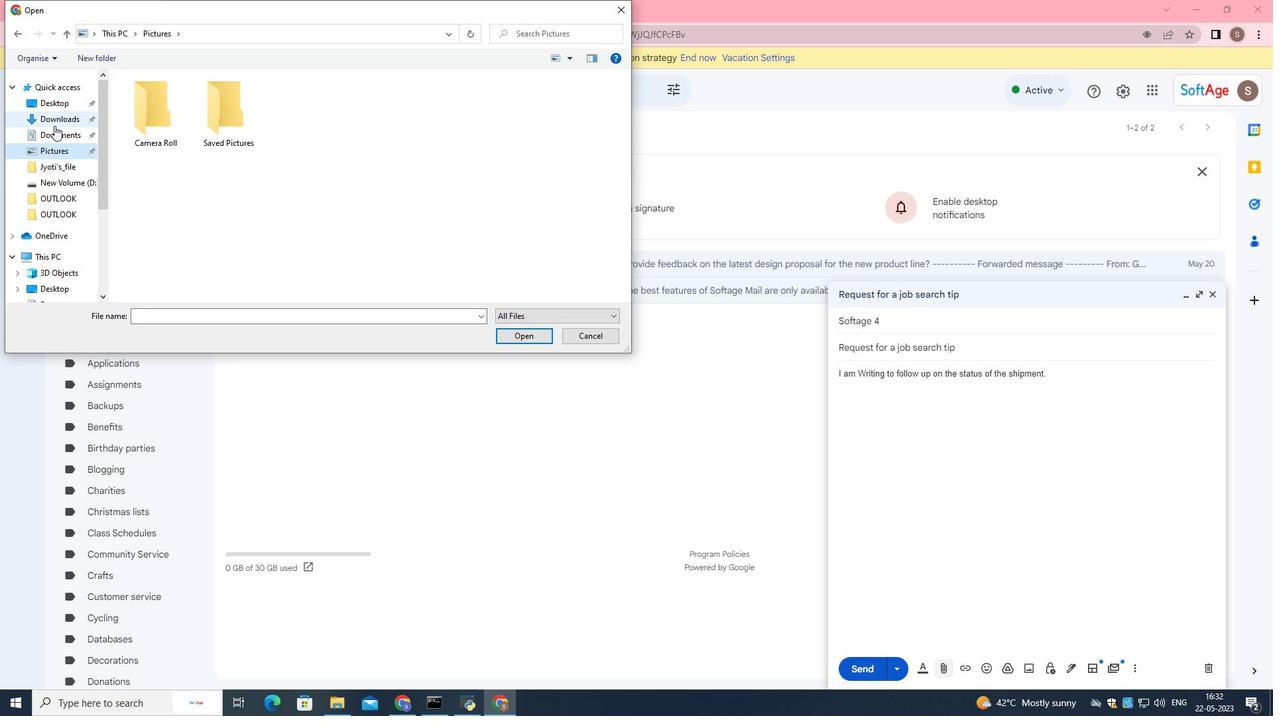 
Action: Mouse moved to (179, 130)
Screenshot: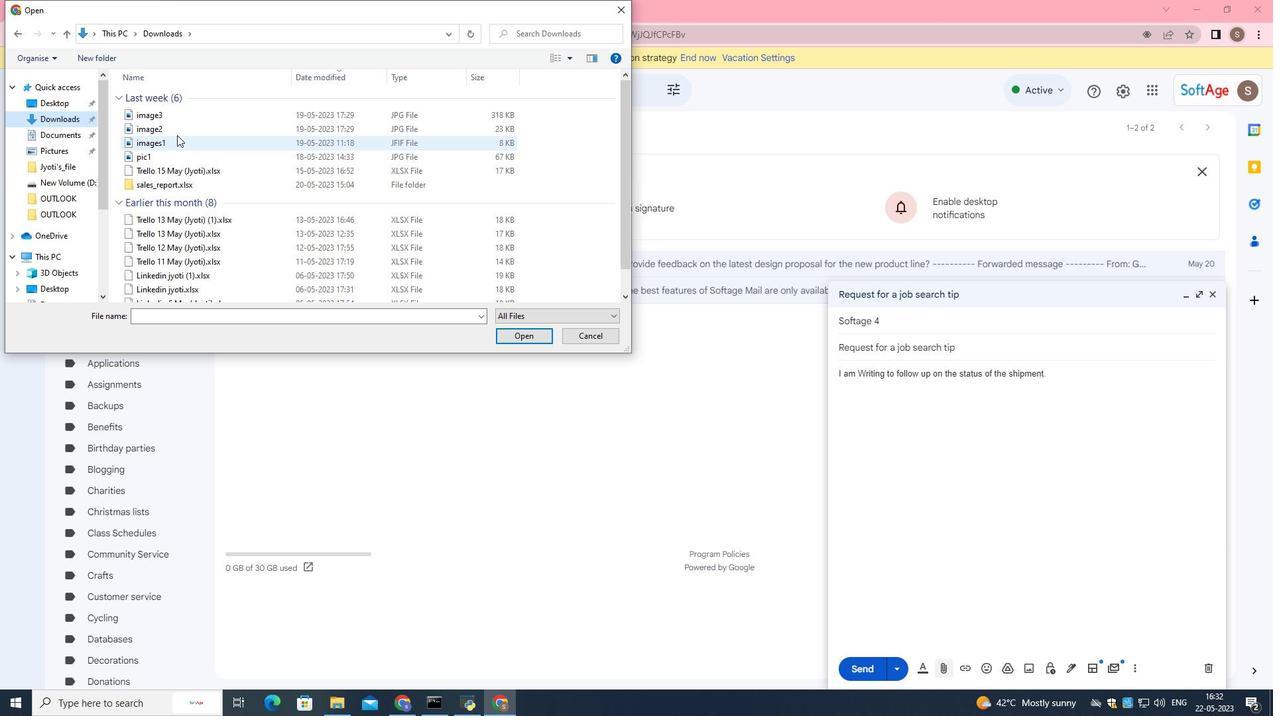 
Action: Mouse pressed left at (179, 130)
Screenshot: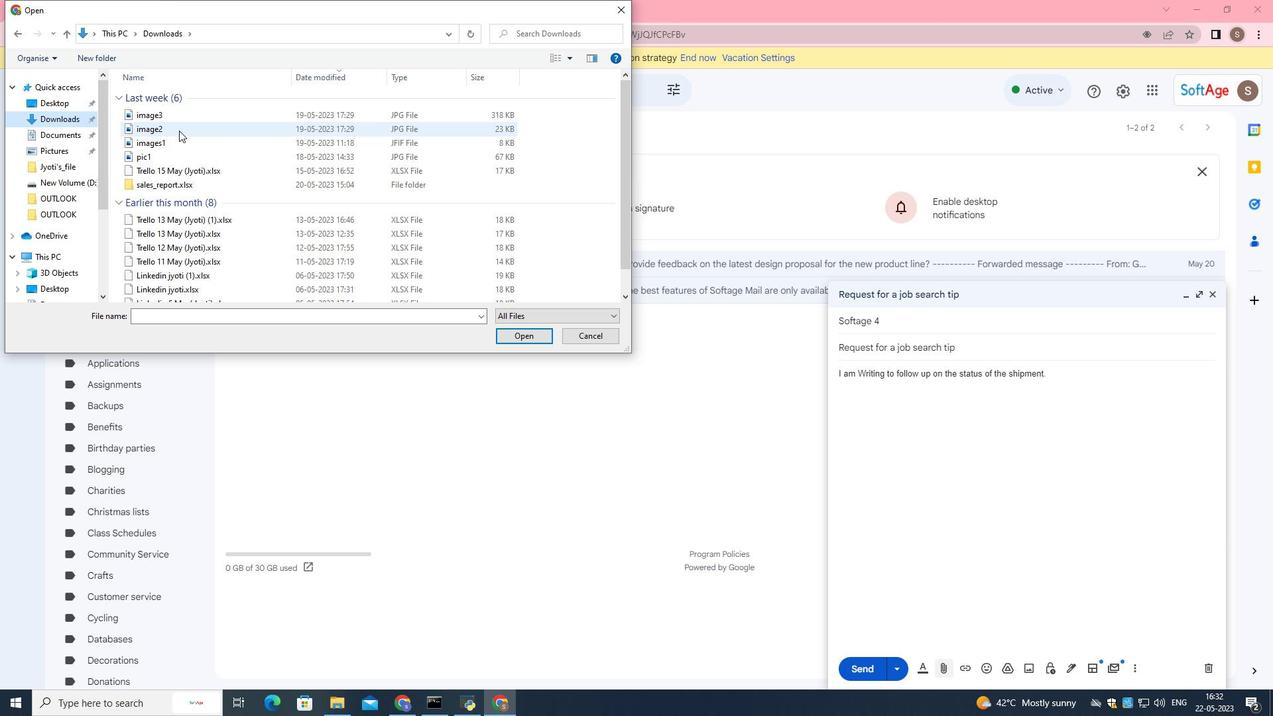 
Action: Mouse moved to (523, 336)
Screenshot: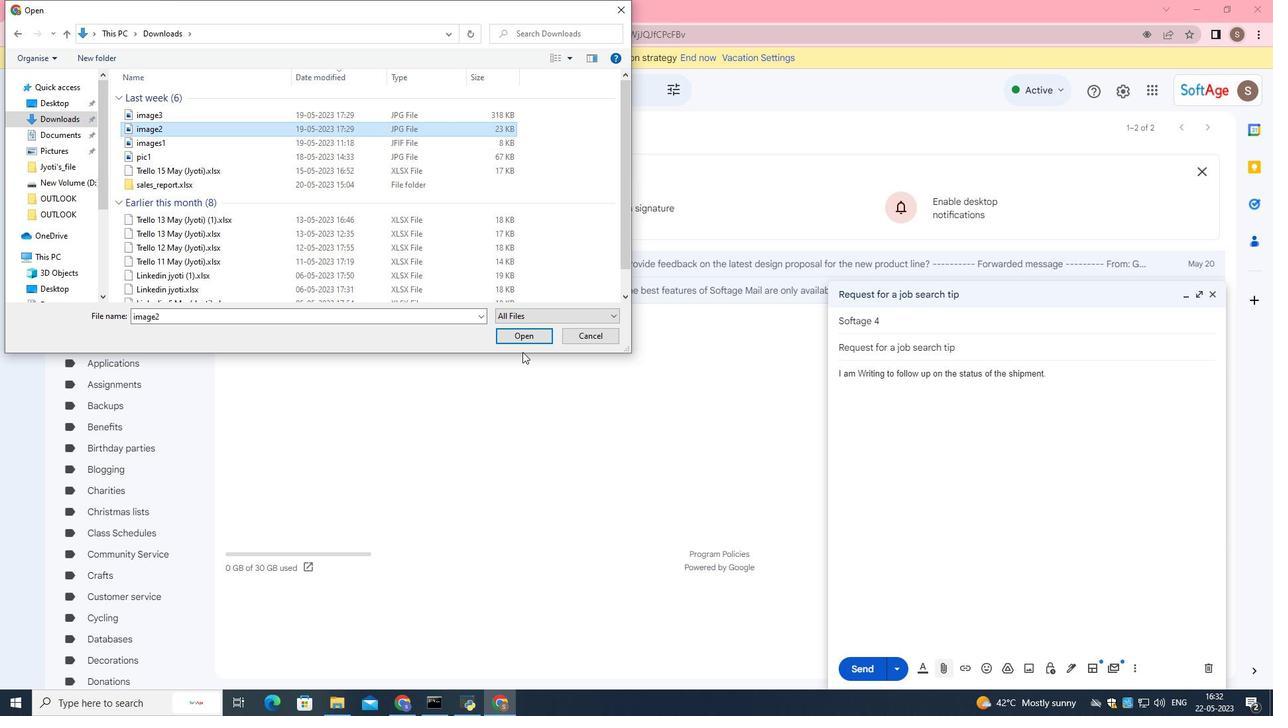 
Action: Mouse pressed left at (523, 336)
Screenshot: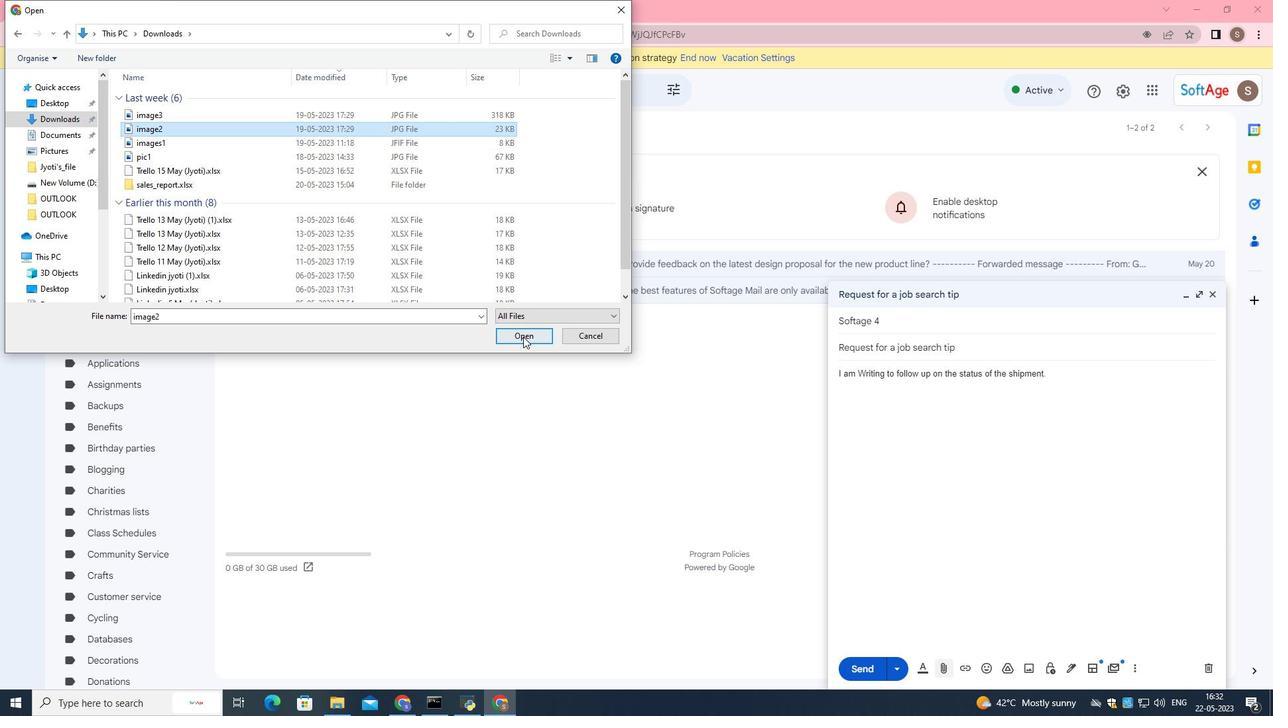
Action: Mouse moved to (1062, 376)
Screenshot: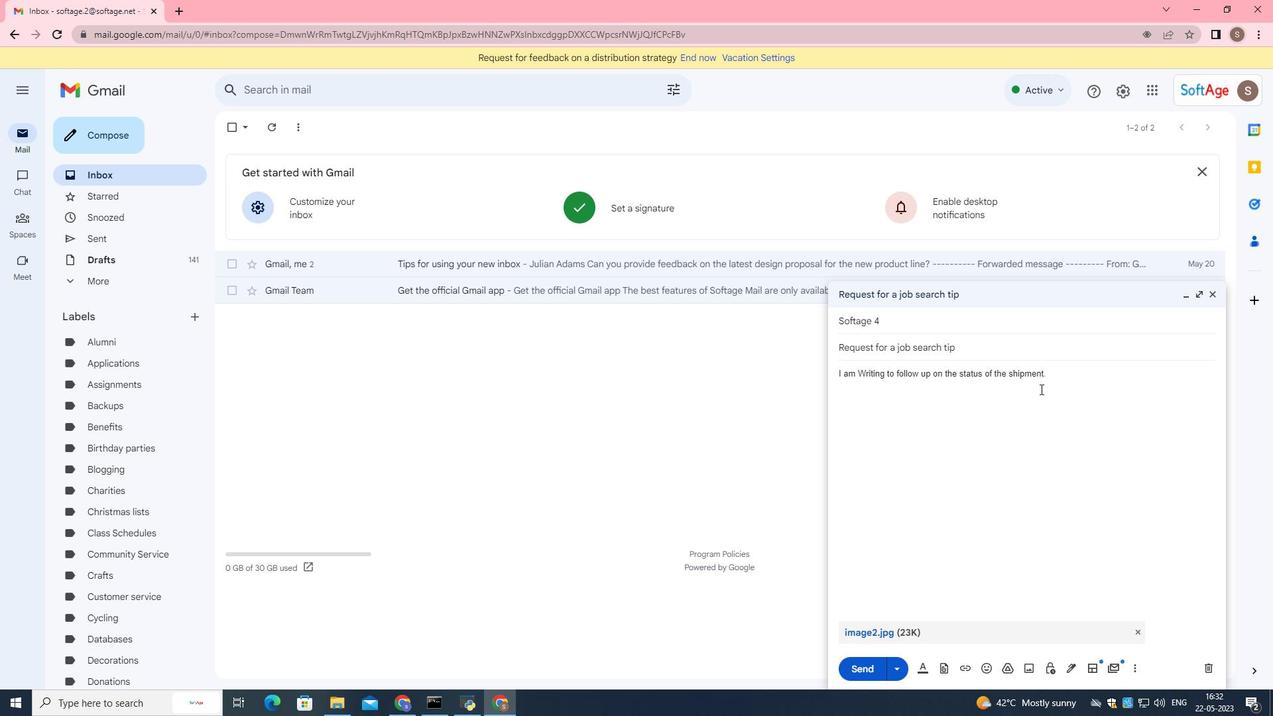 
Action: Mouse pressed left at (1062, 376)
Screenshot: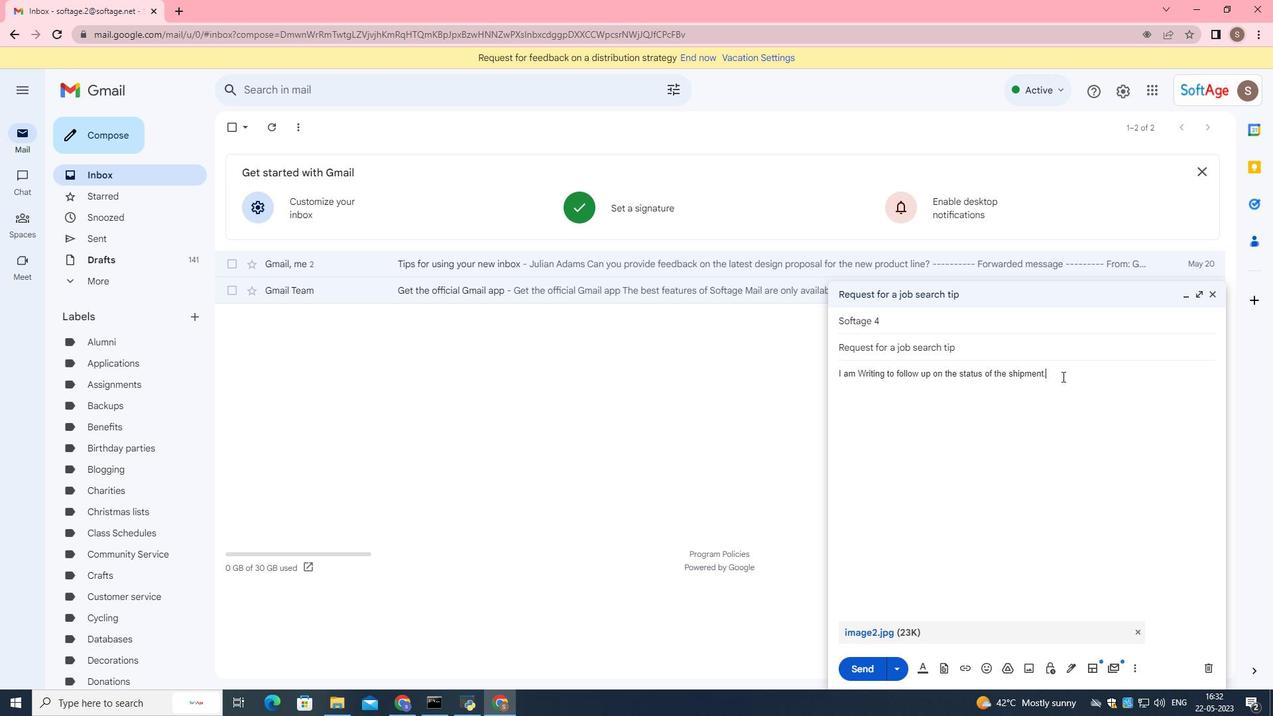 
Action: Mouse moved to (856, 372)
Screenshot: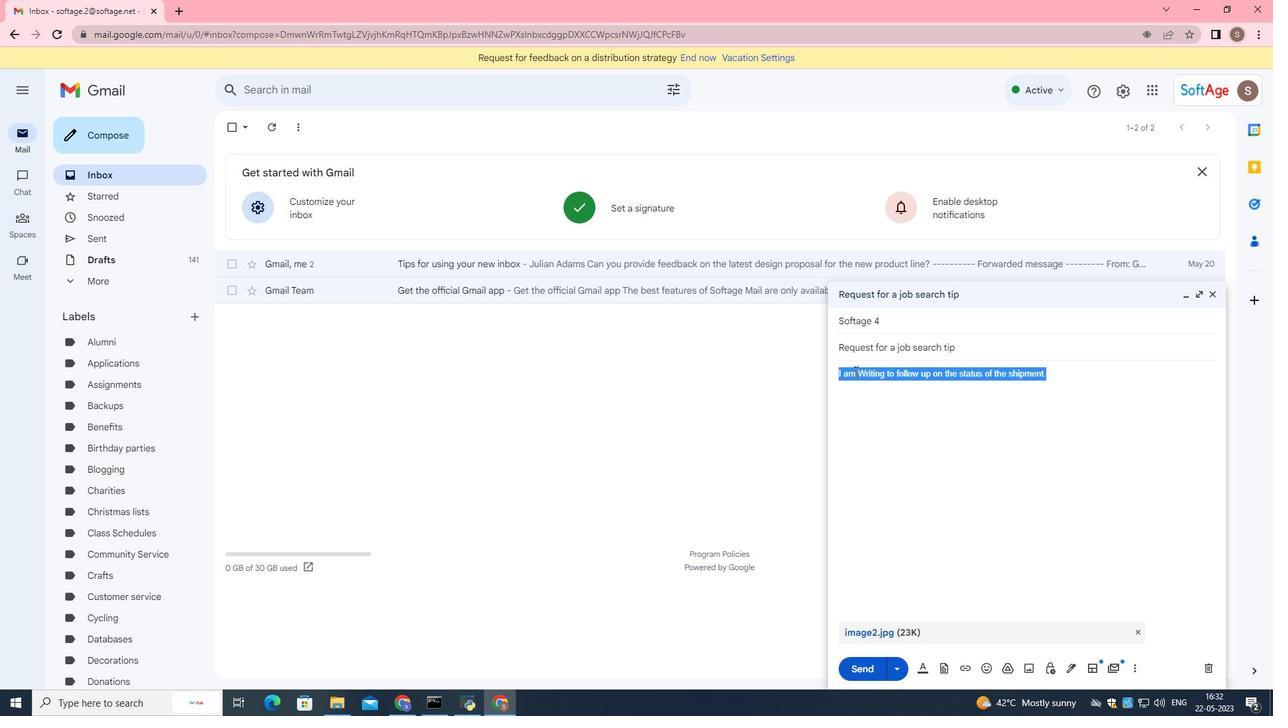 
Action: Mouse pressed right at (856, 372)
Screenshot: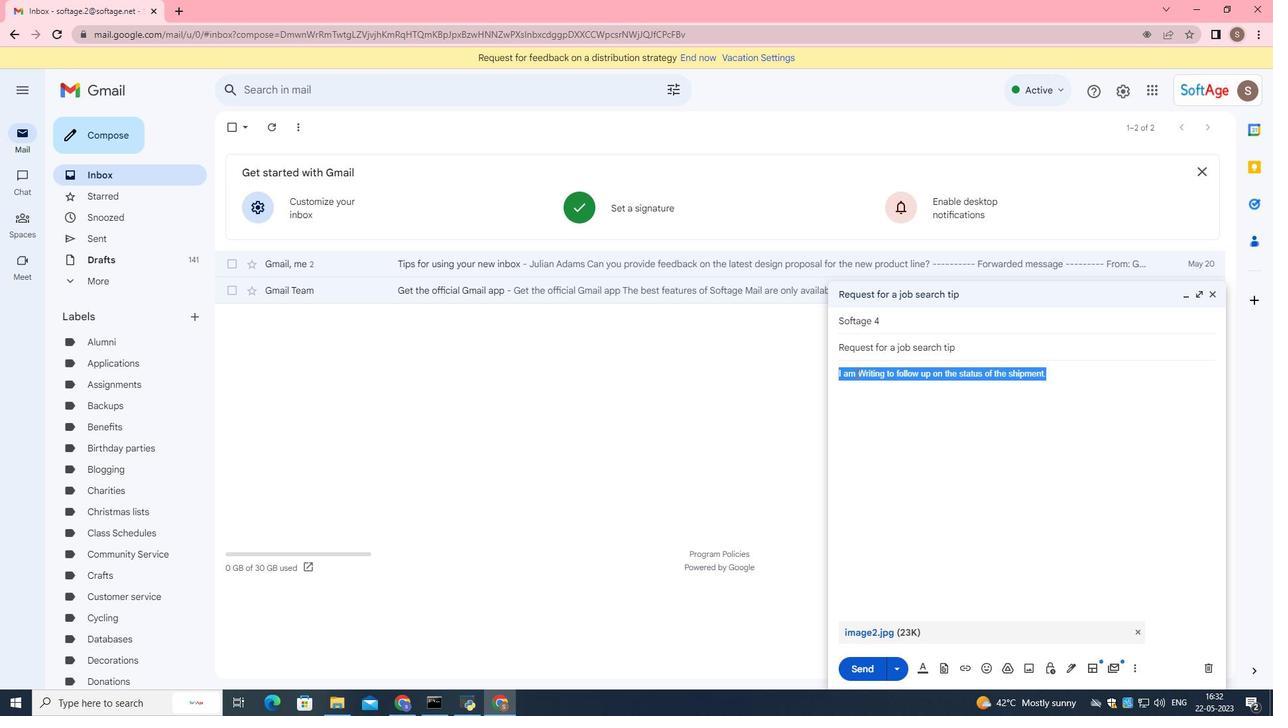 
Action: Mouse moved to (1097, 354)
Screenshot: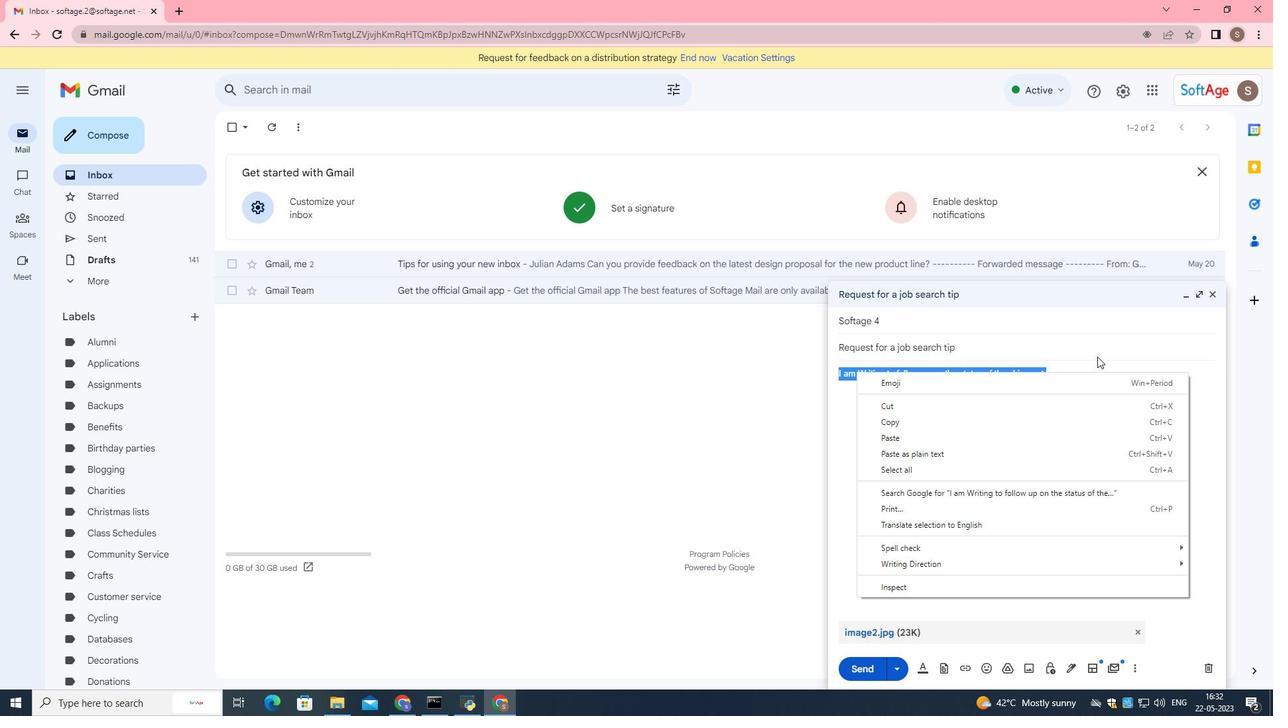 
Action: Mouse pressed left at (1097, 354)
Screenshot: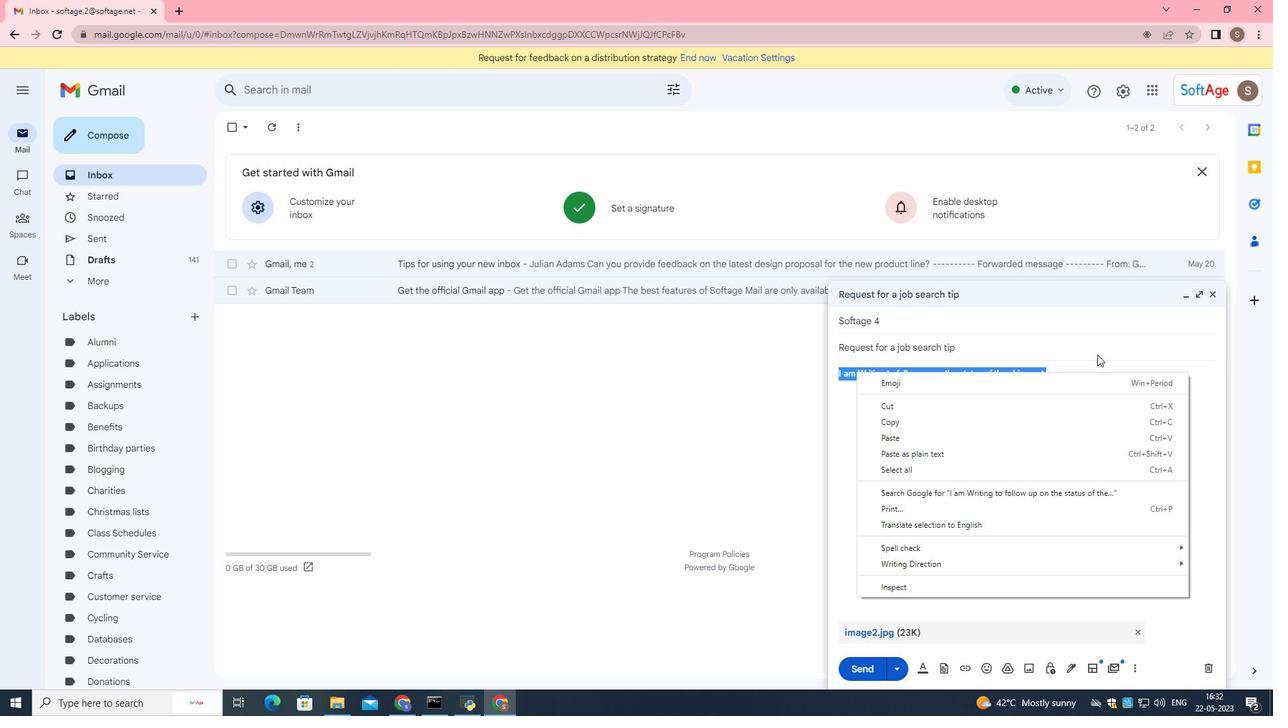 
Action: Mouse moved to (1078, 380)
Screenshot: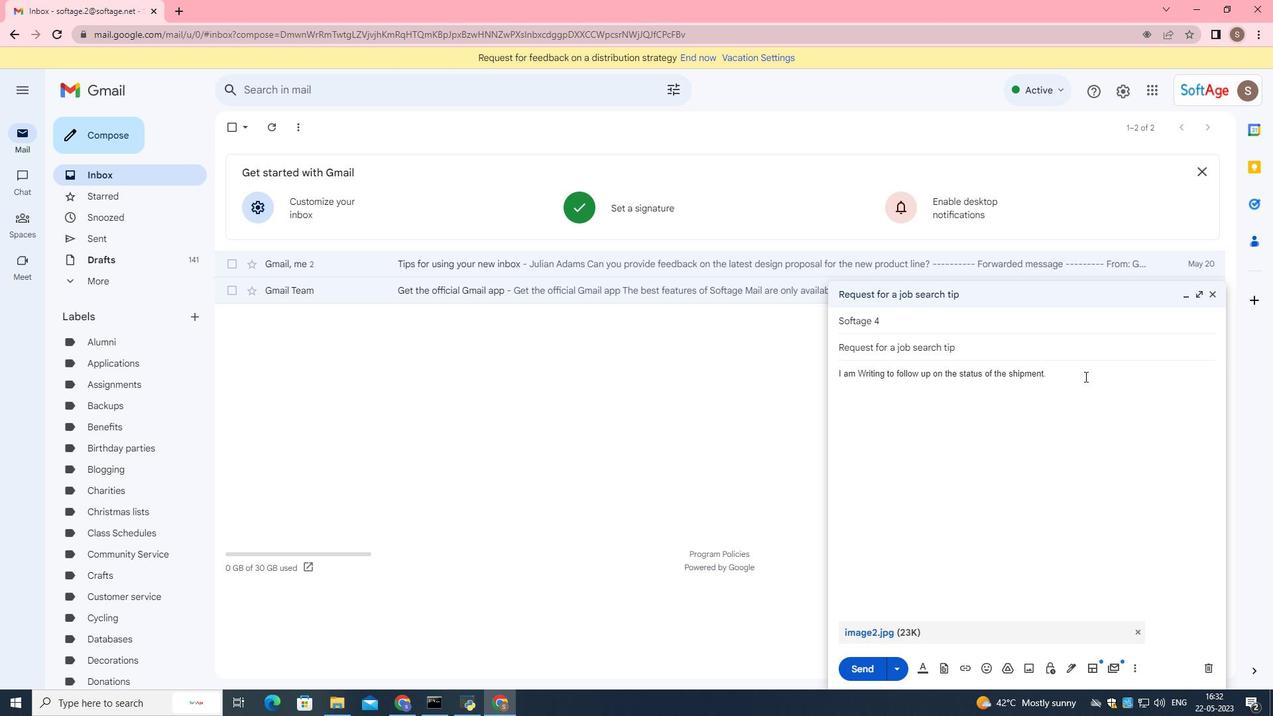 
Action: Mouse pressed left at (1078, 380)
Screenshot: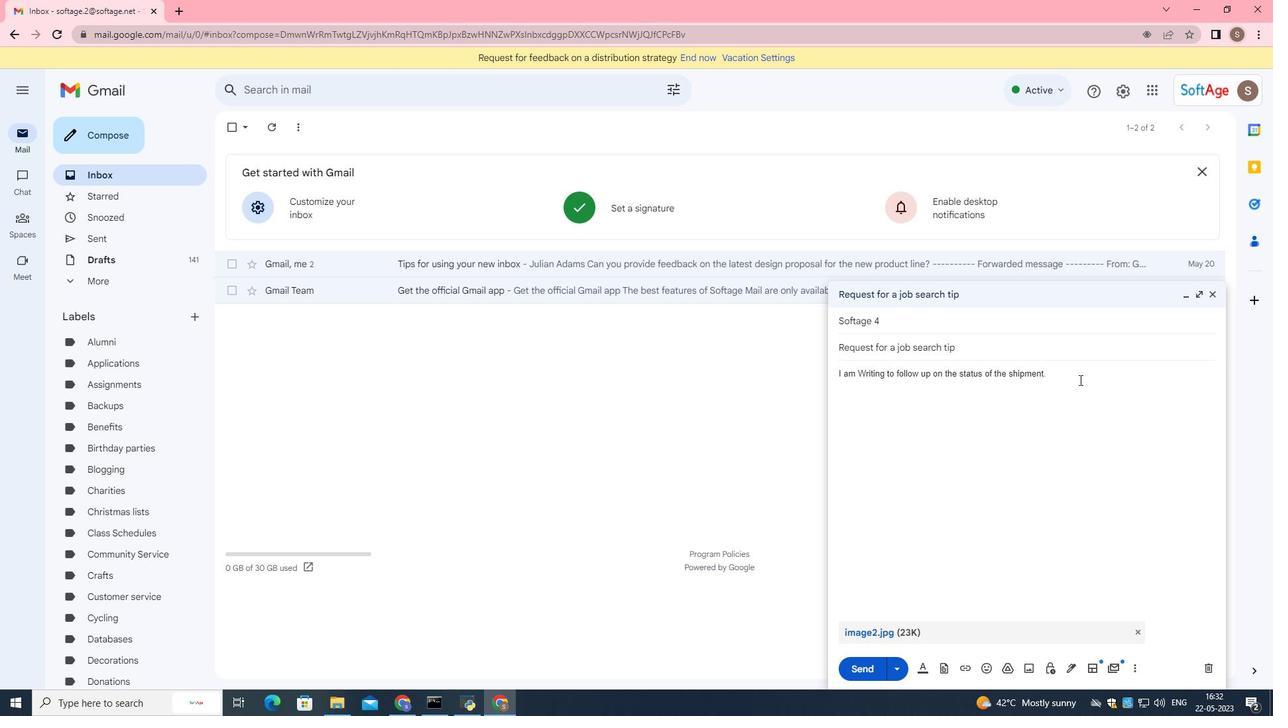 
Action: Mouse moved to (1075, 373)
Screenshot: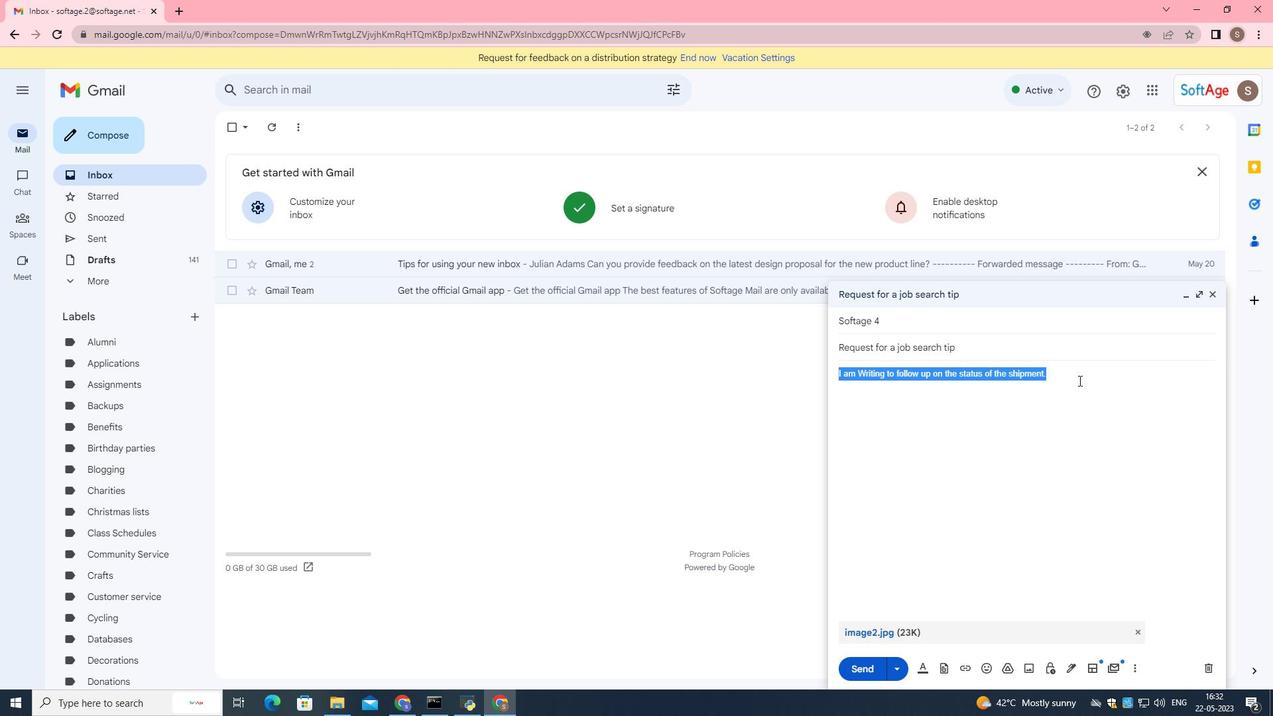 
Action: Mouse pressed left at (1075, 373)
Screenshot: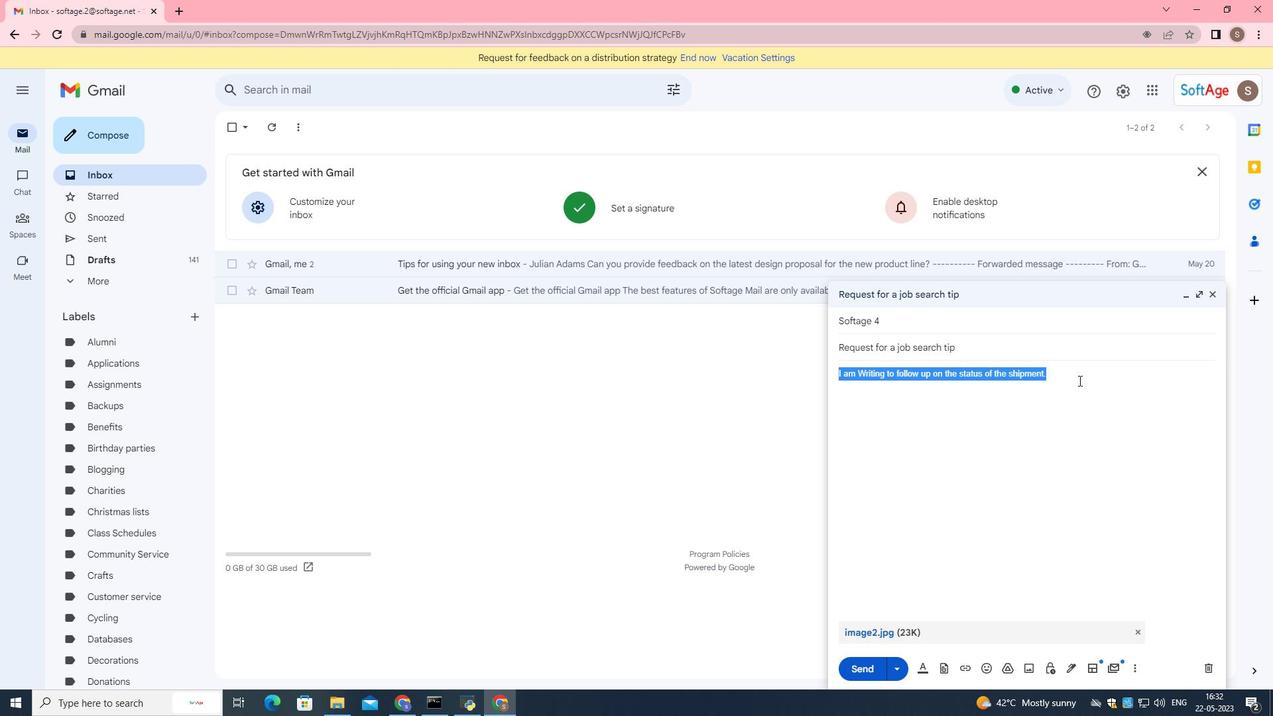 
Action: Mouse moved to (1131, 667)
Screenshot: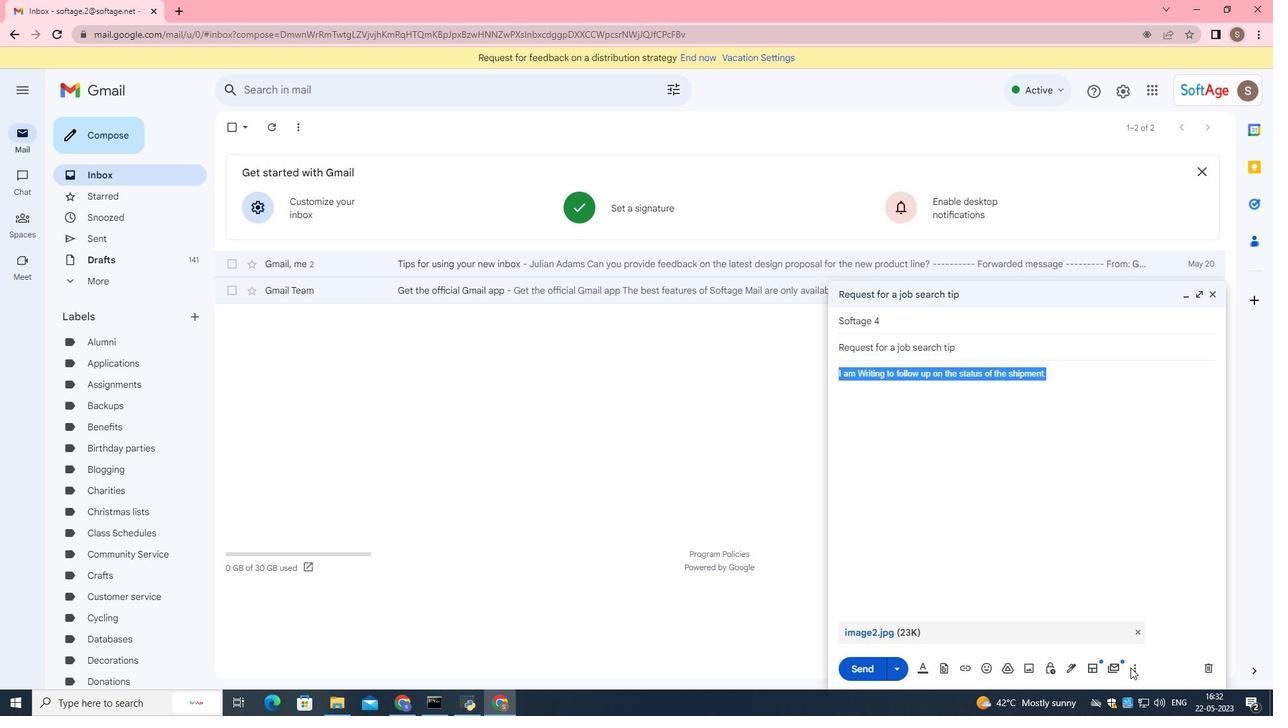
Action: Mouse pressed left at (1131, 667)
Screenshot: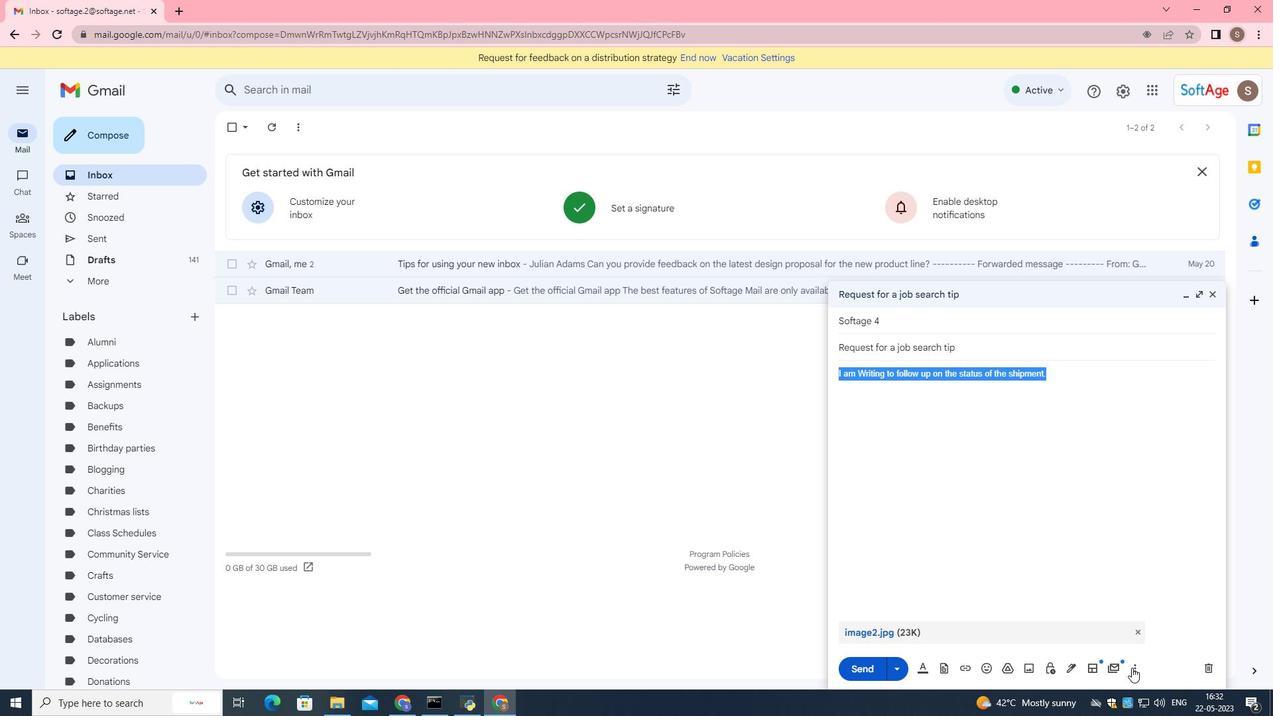 
Action: Mouse moved to (1078, 446)
Screenshot: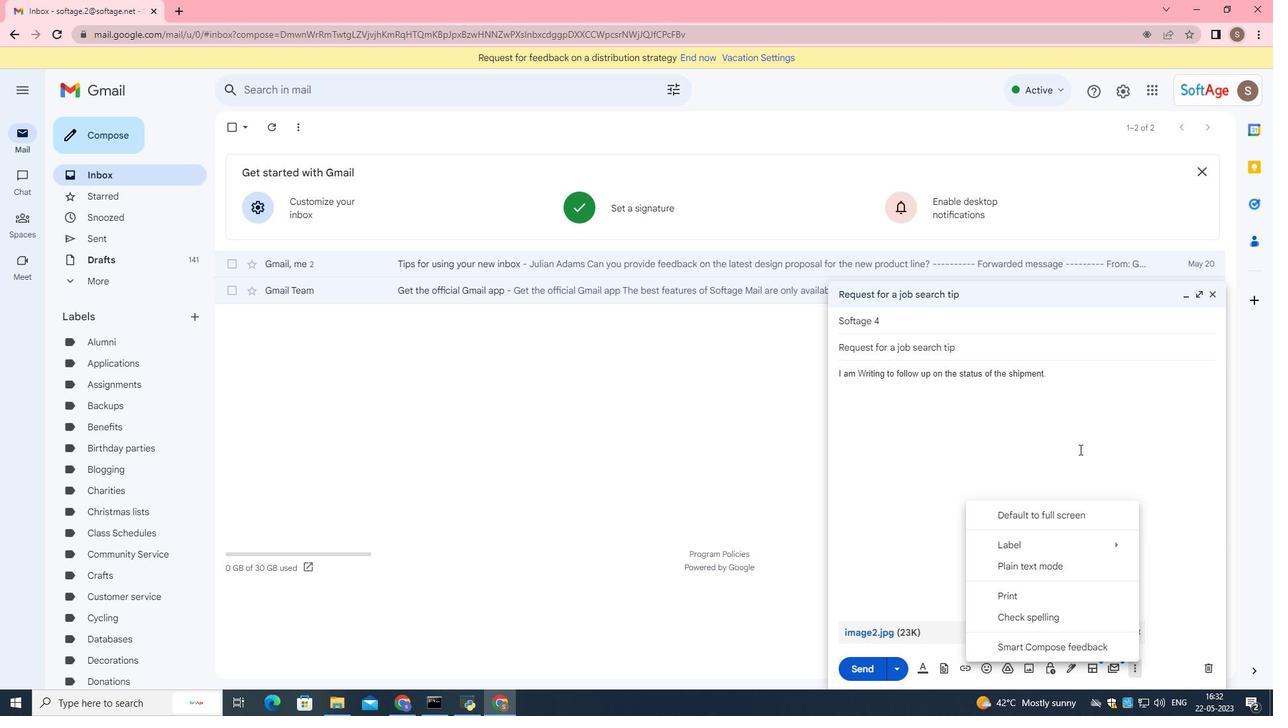 
Action: Mouse pressed left at (1078, 446)
Screenshot: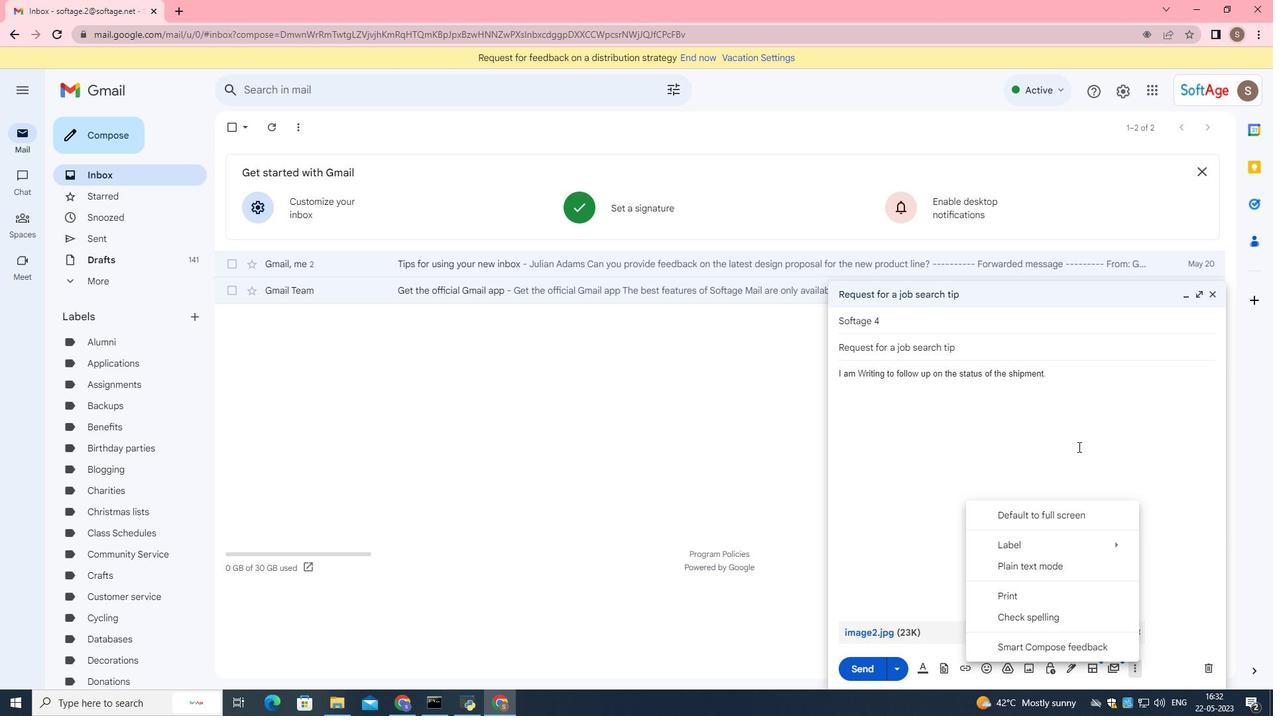 
Action: Mouse moved to (1029, 374)
Screenshot: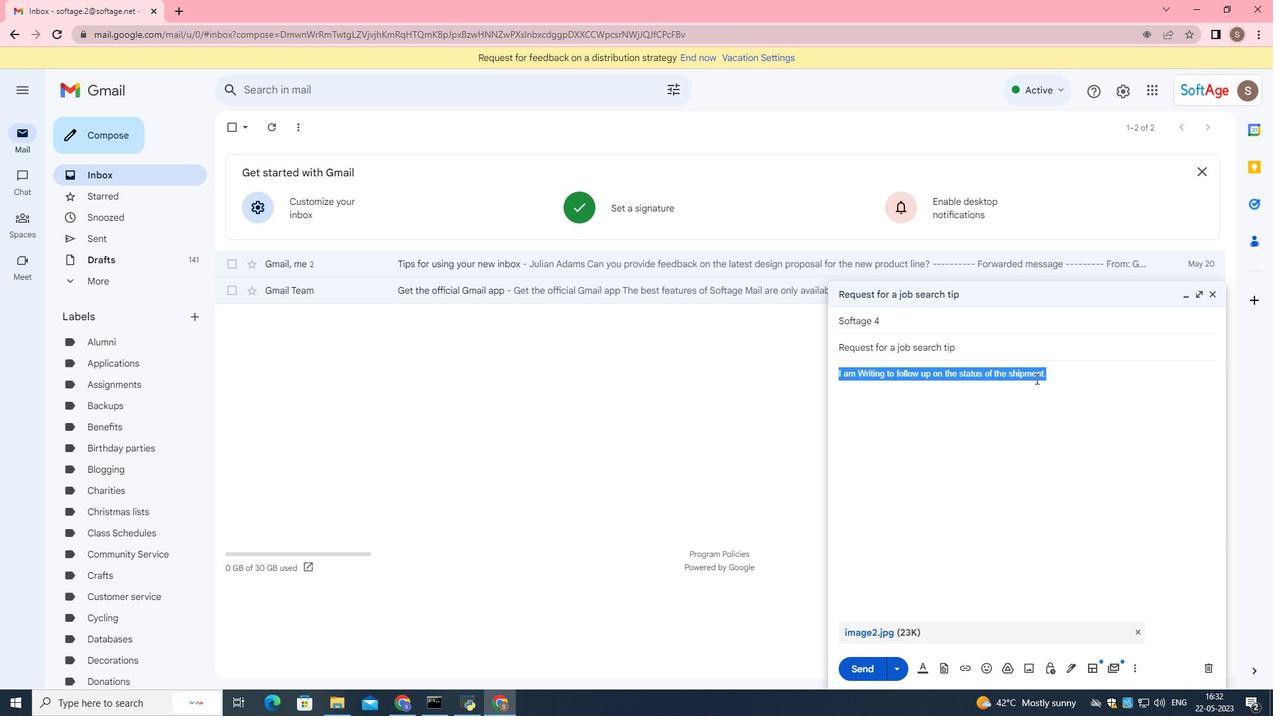 
Action: Mouse pressed right at (1029, 374)
Screenshot: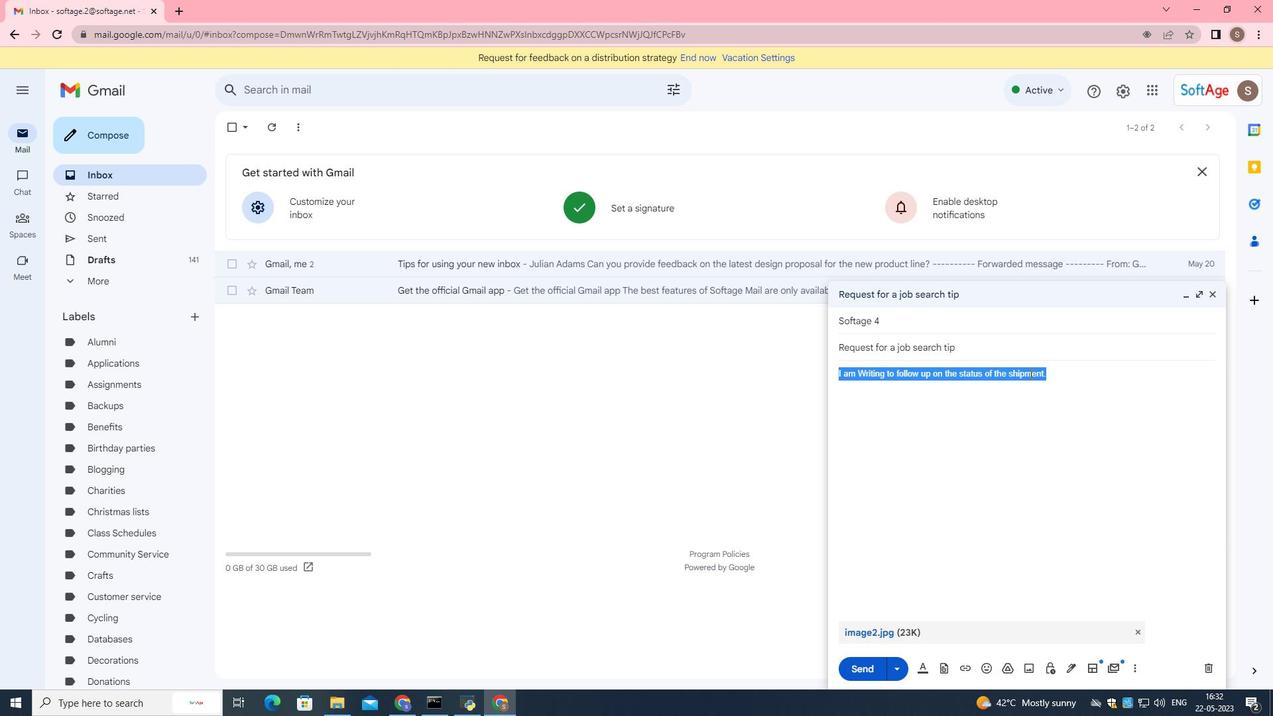 
Action: Mouse moved to (895, 430)
Screenshot: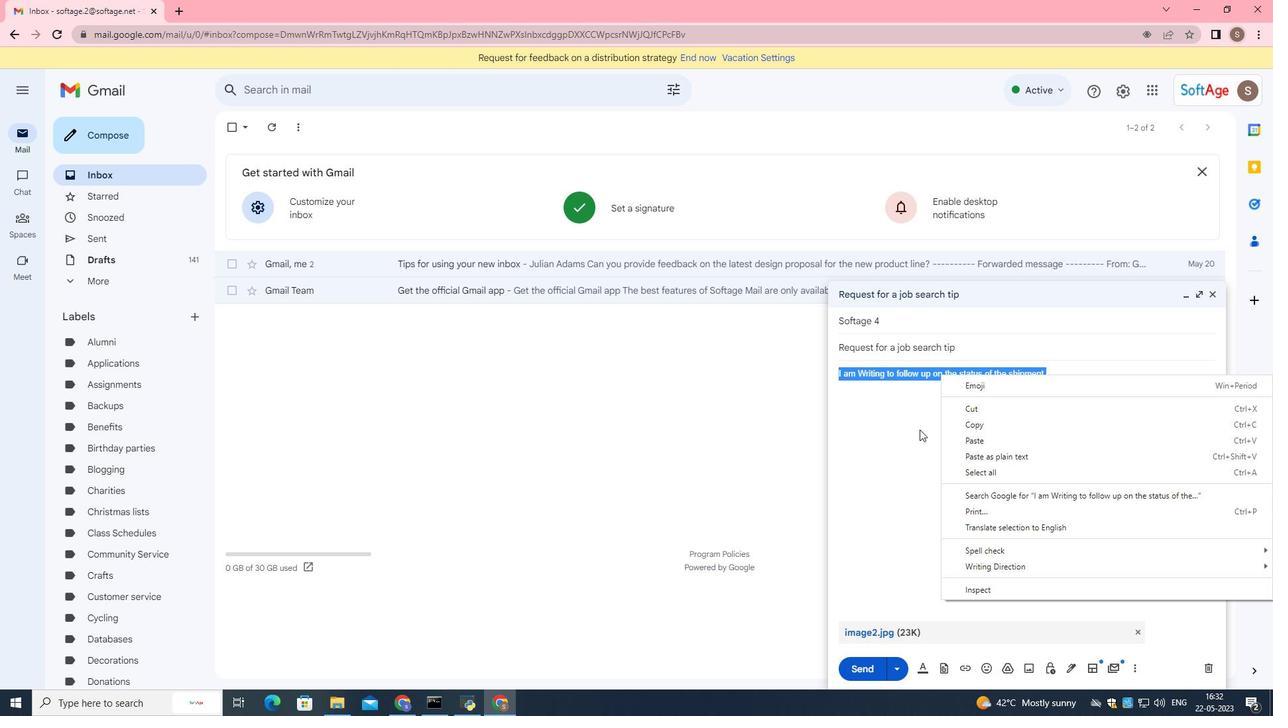 
Action: Mouse pressed left at (895, 430)
Screenshot: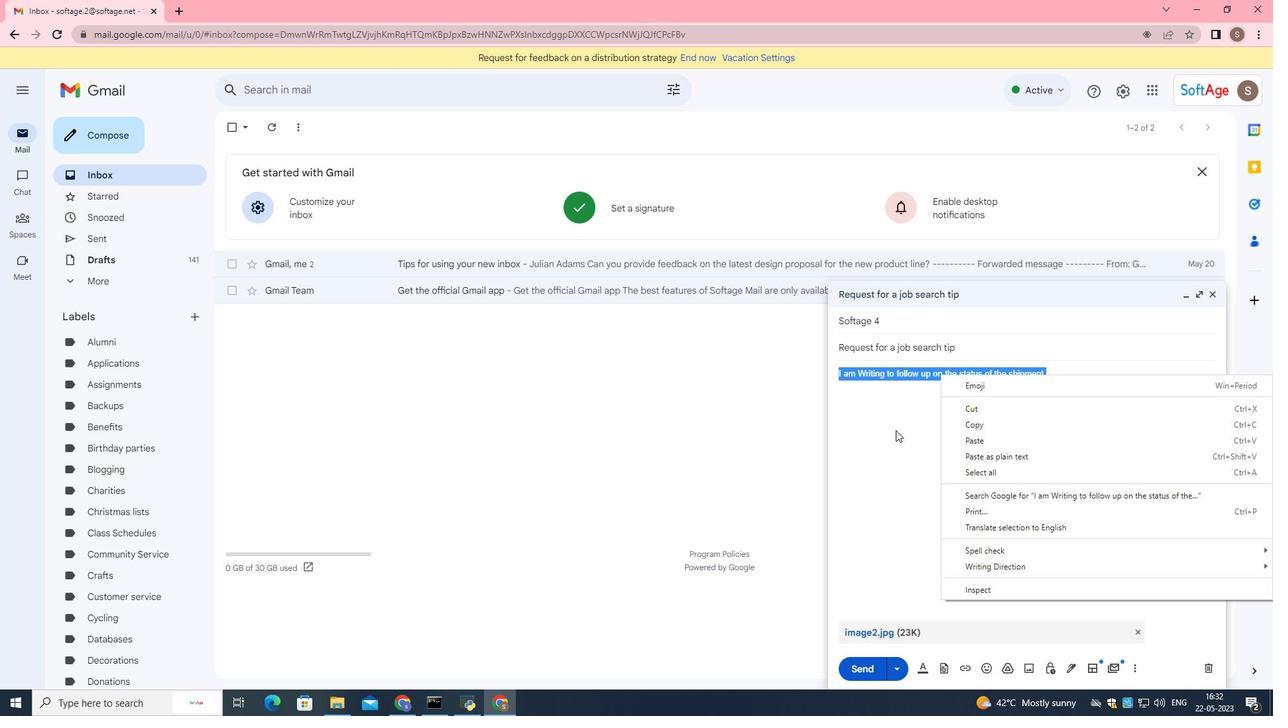 
Action: Mouse moved to (1119, 382)
Screenshot: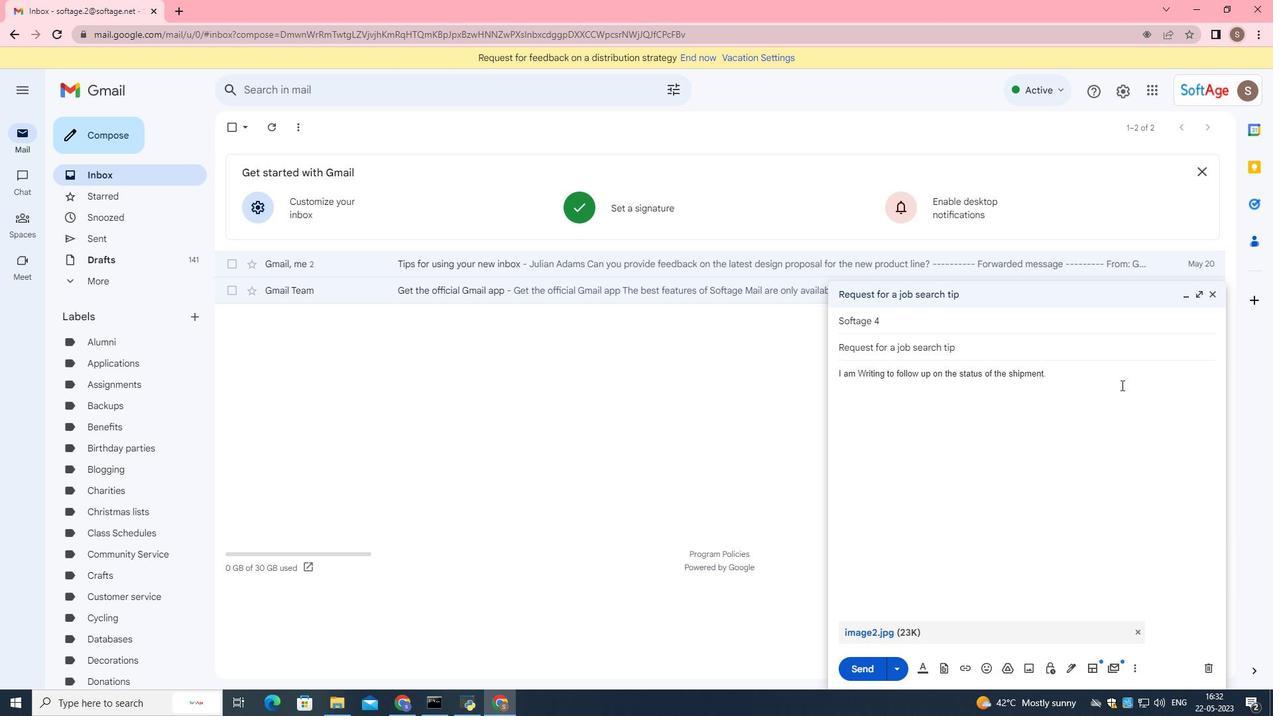 
Action: Mouse pressed left at (1119, 382)
Screenshot: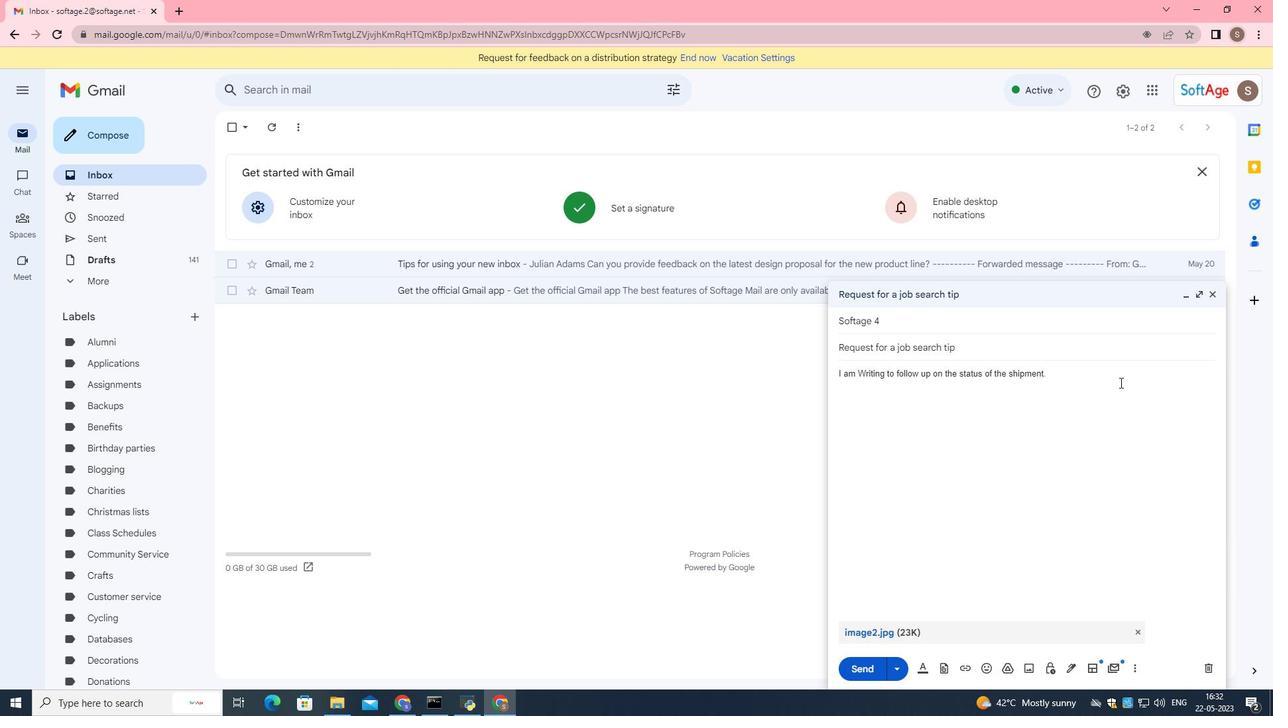 
Action: Mouse pressed left at (1119, 382)
Screenshot: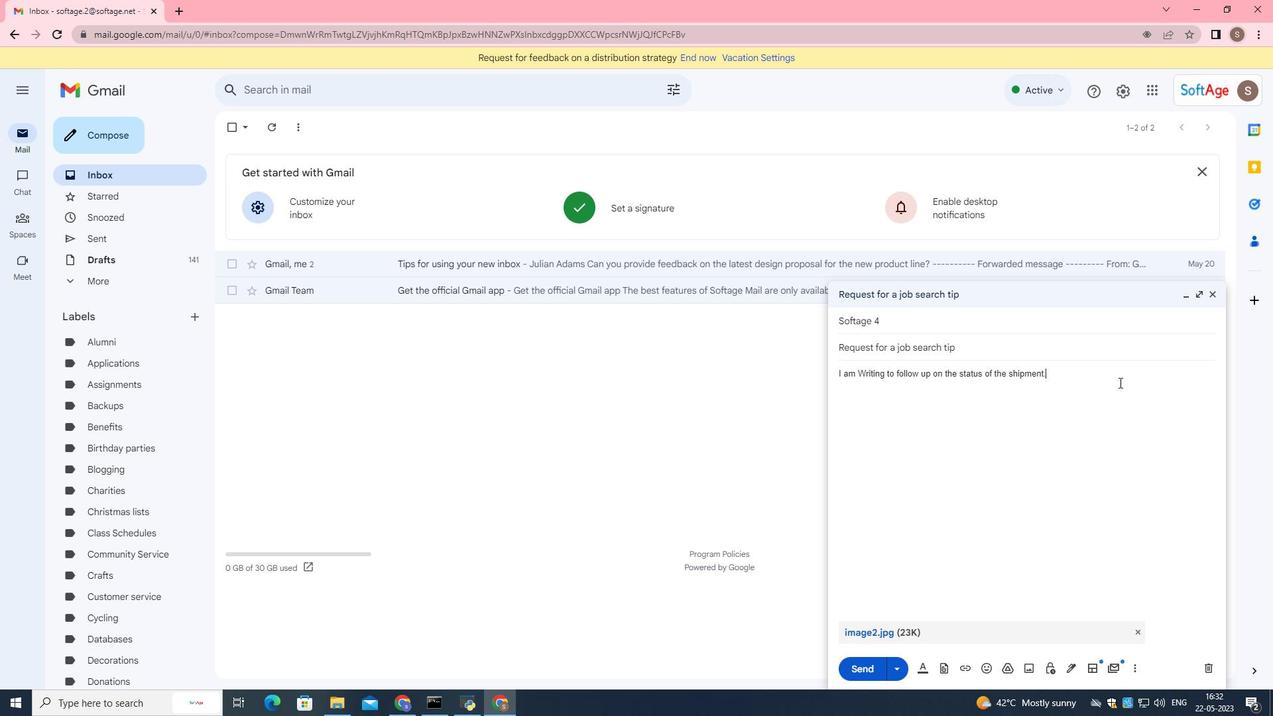 
Action: Mouse moved to (1092, 369)
Screenshot: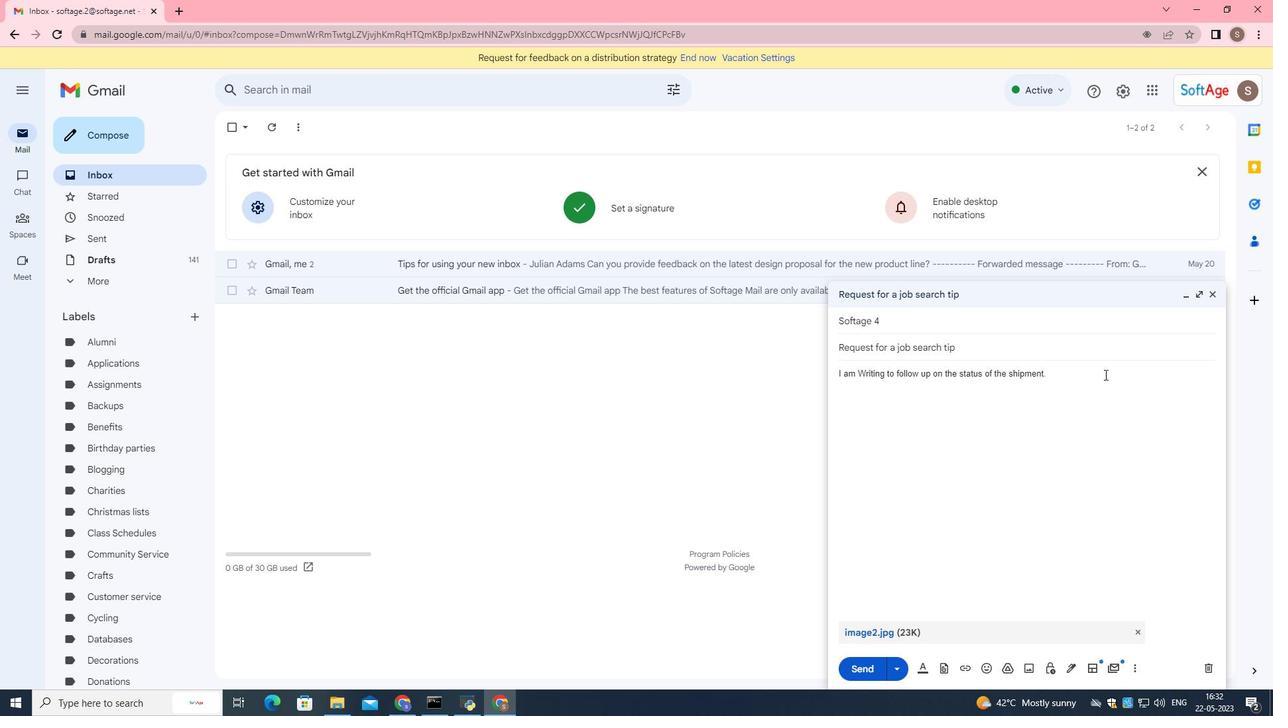 
Action: Mouse pressed left at (1092, 369)
Screenshot: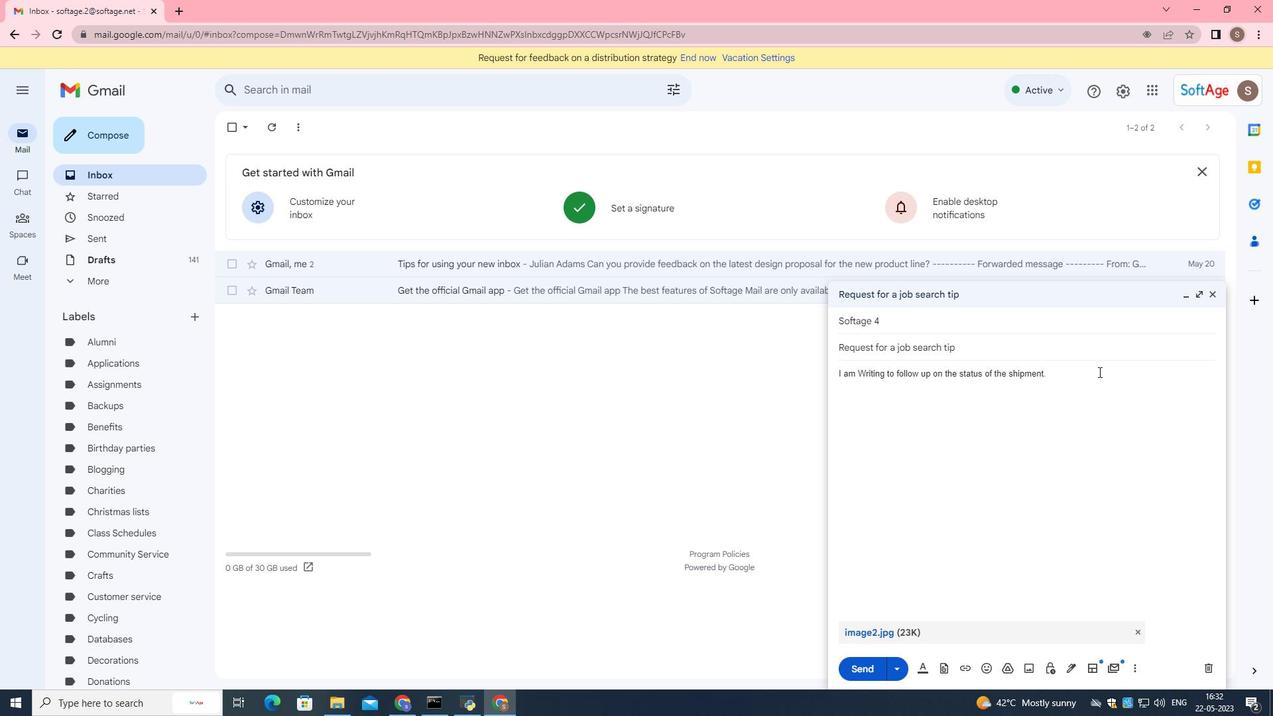 
Action: Mouse pressed left at (1092, 369)
Screenshot: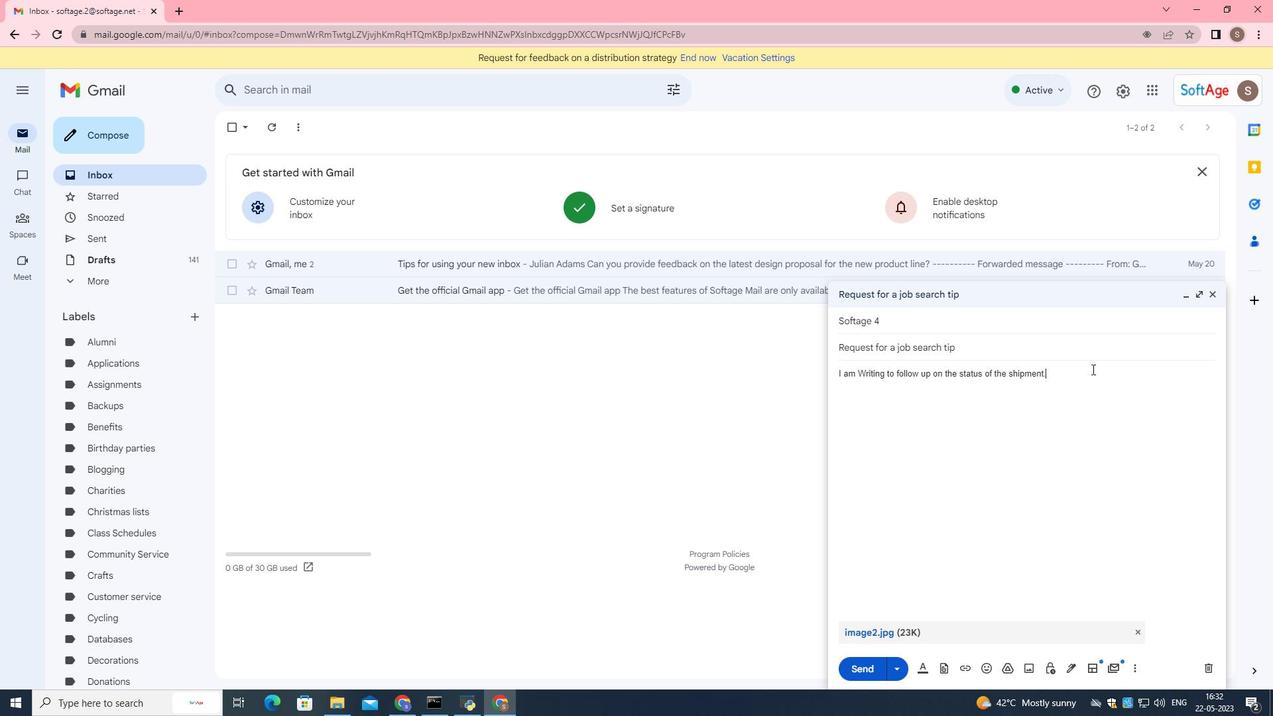 
Action: Mouse moved to (1047, 374)
Screenshot: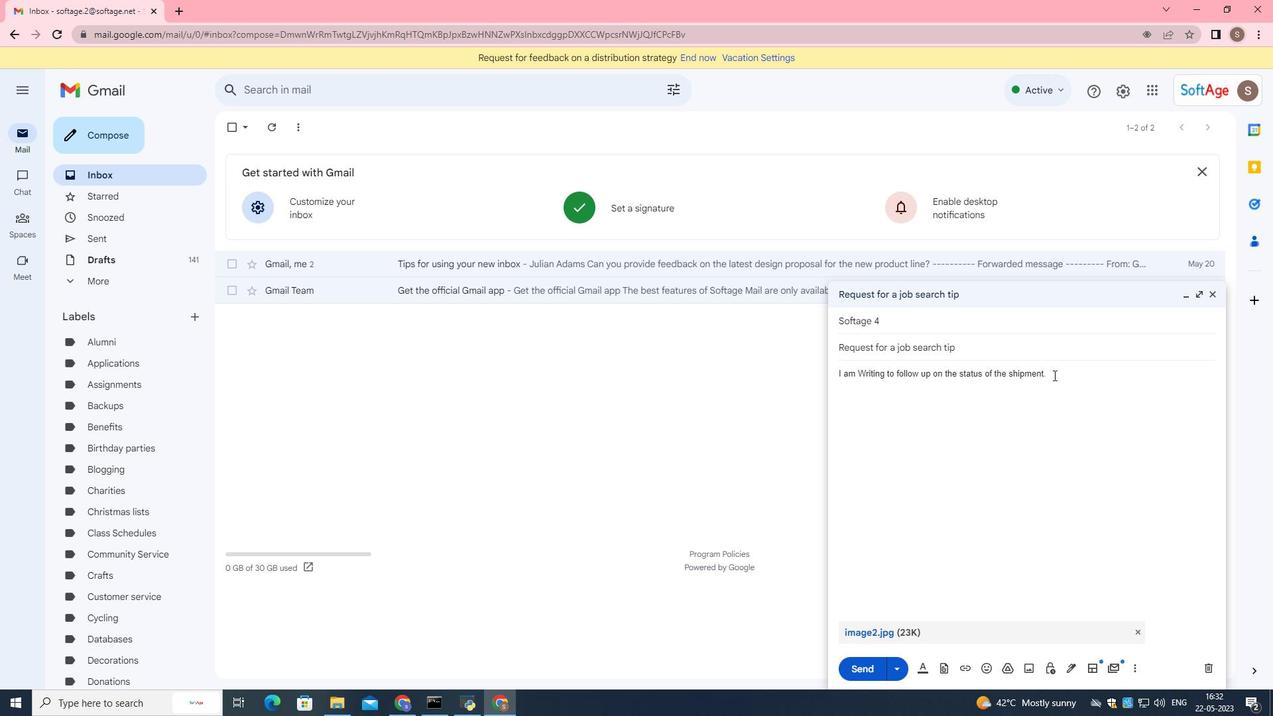 
Action: Mouse pressed left at (1047, 374)
Screenshot: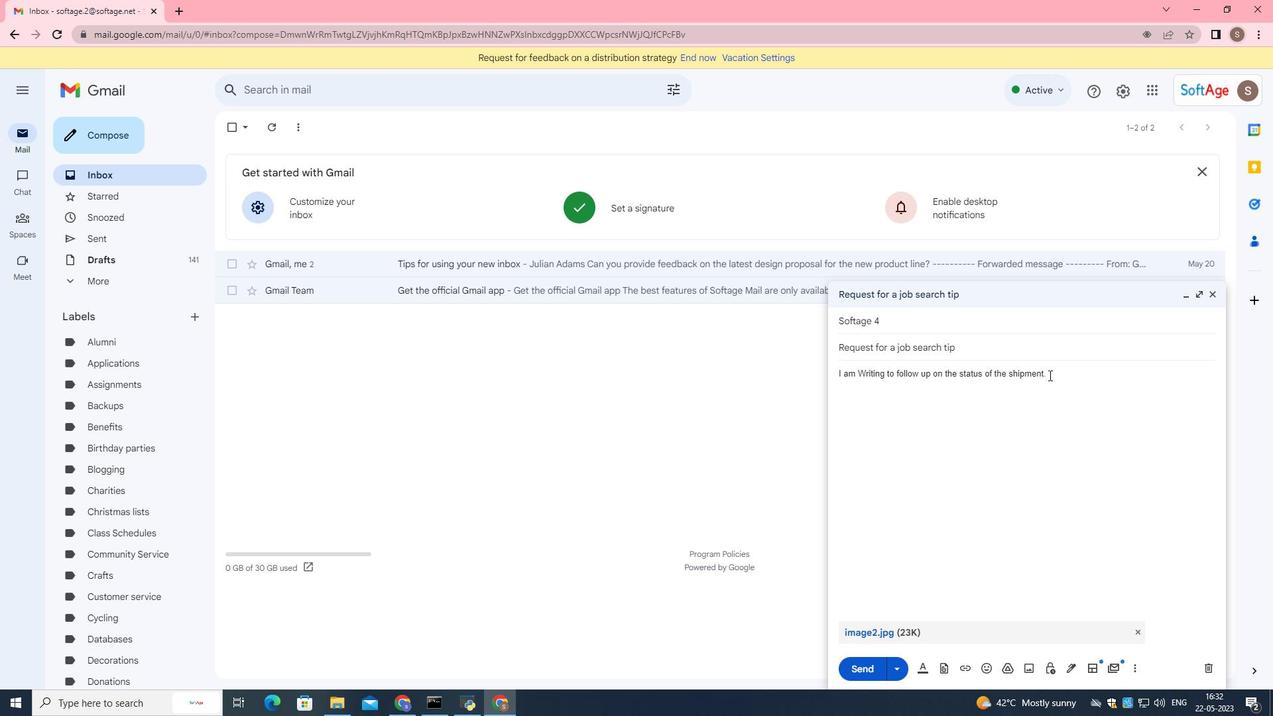 
Action: Mouse pressed left at (1047, 374)
Screenshot: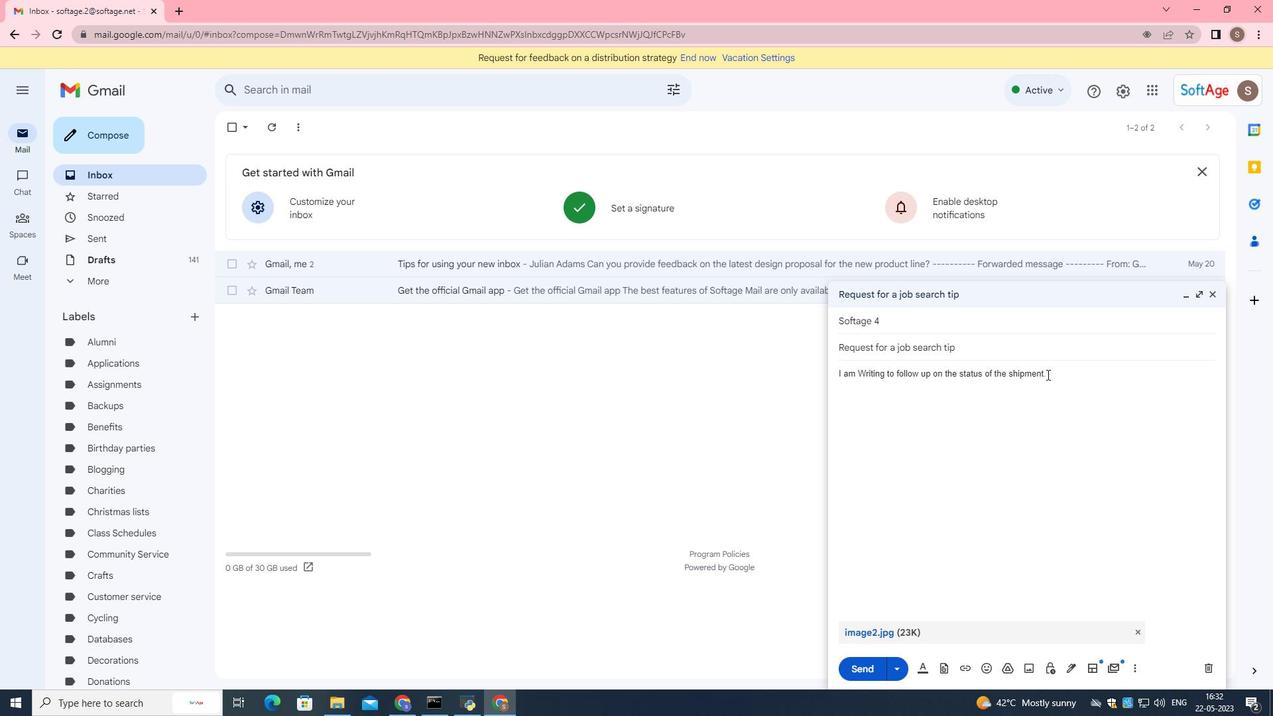 
Action: Mouse pressed left at (1047, 374)
Screenshot: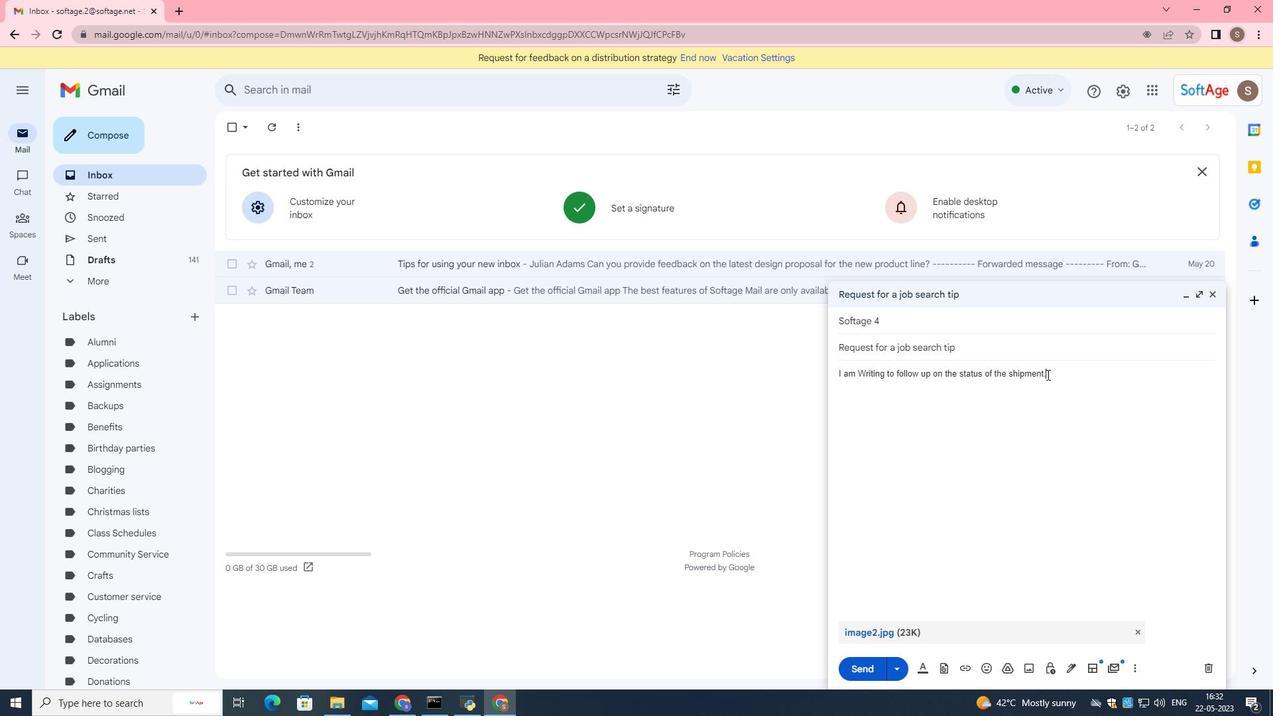 
Action: Mouse moved to (1046, 374)
Screenshot: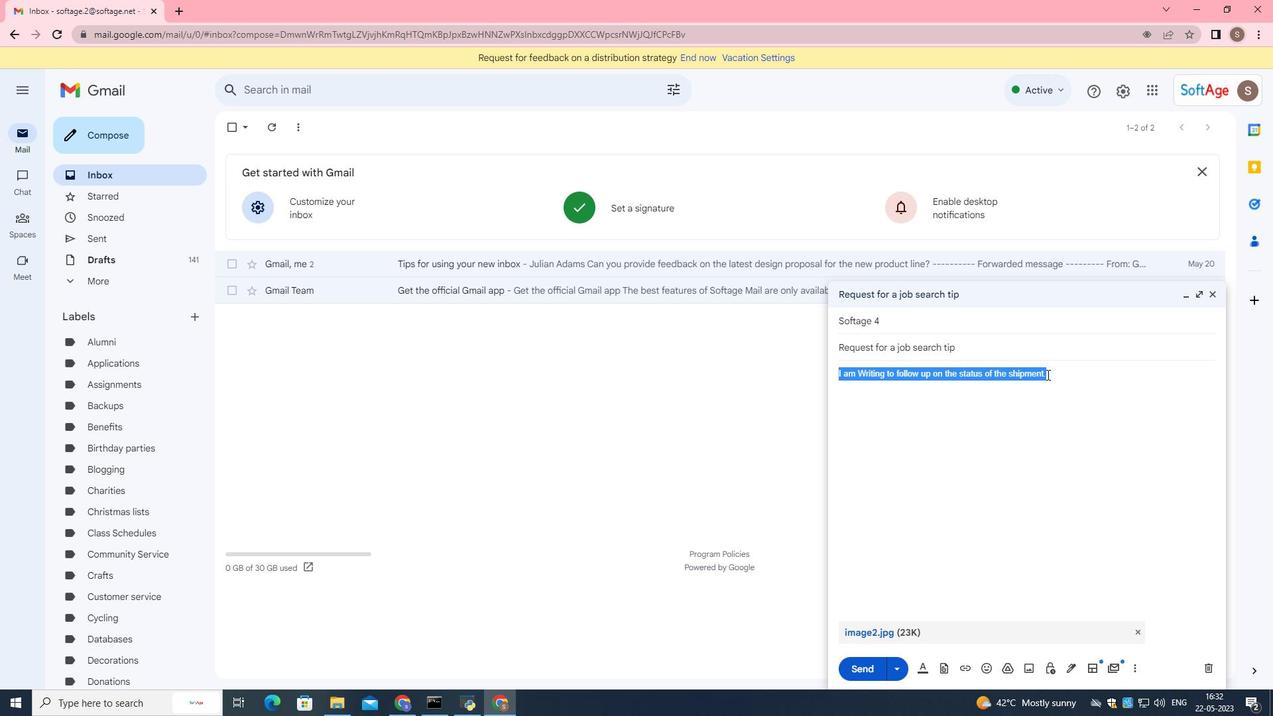 
Action: Key pressed <Key.backspace><Key.shift>Please<Key.space>let<Key.space>me<Key.space>know<Key.space>if<Key.space>there<Key.space>are<Key.space>any<Key.space>updates<Key.space>on<Key.space>the<Key.space>issues
Screenshot: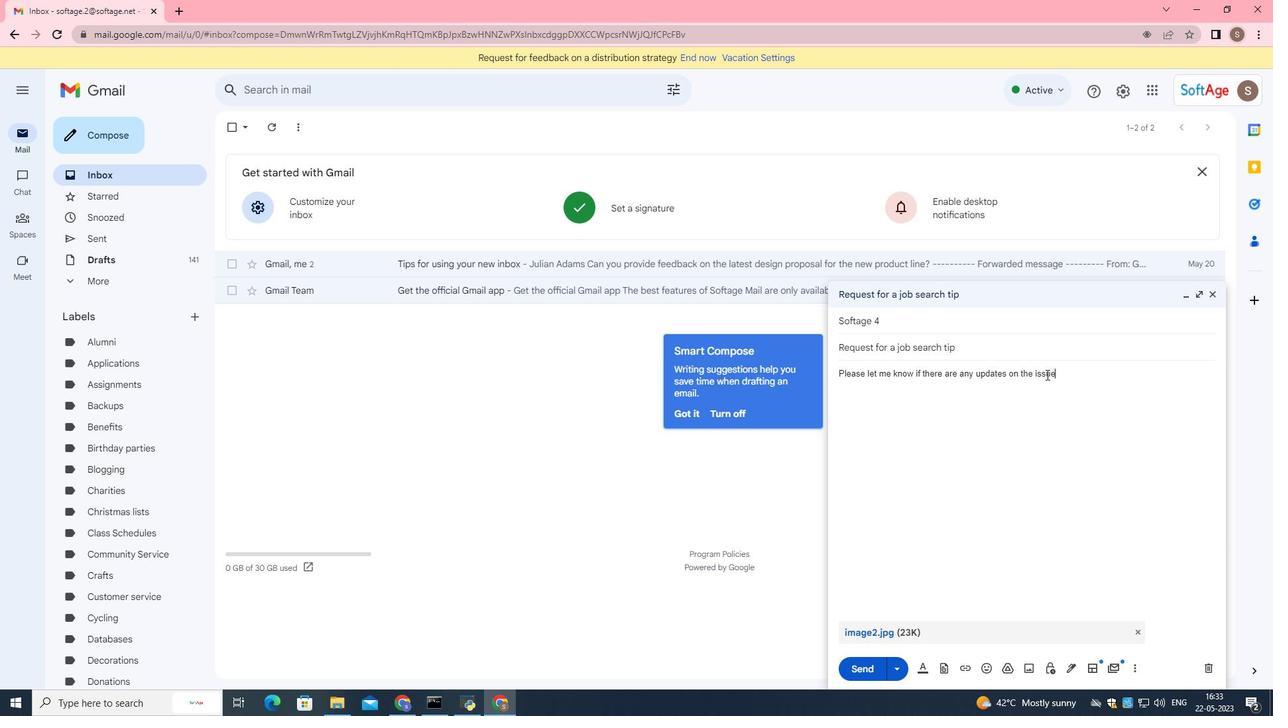 
Action: Mouse moved to (1029, 454)
Screenshot: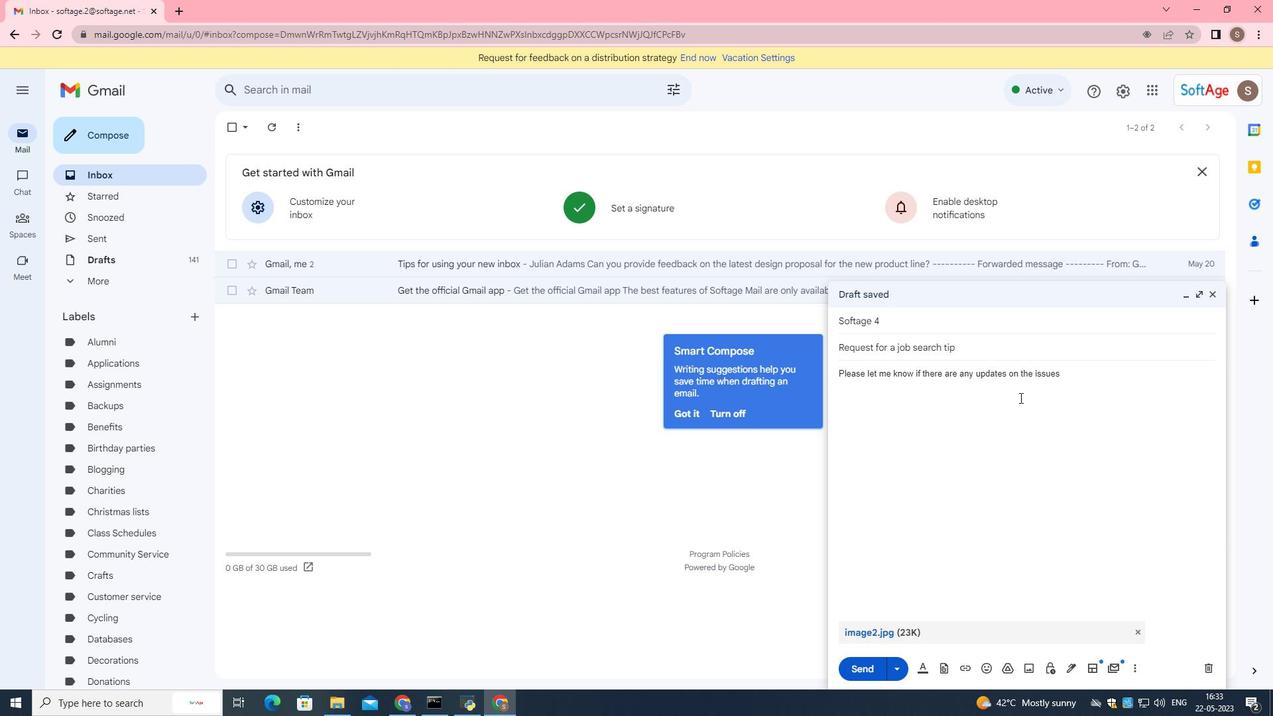 
Action: Mouse pressed left at (1029, 454)
Screenshot: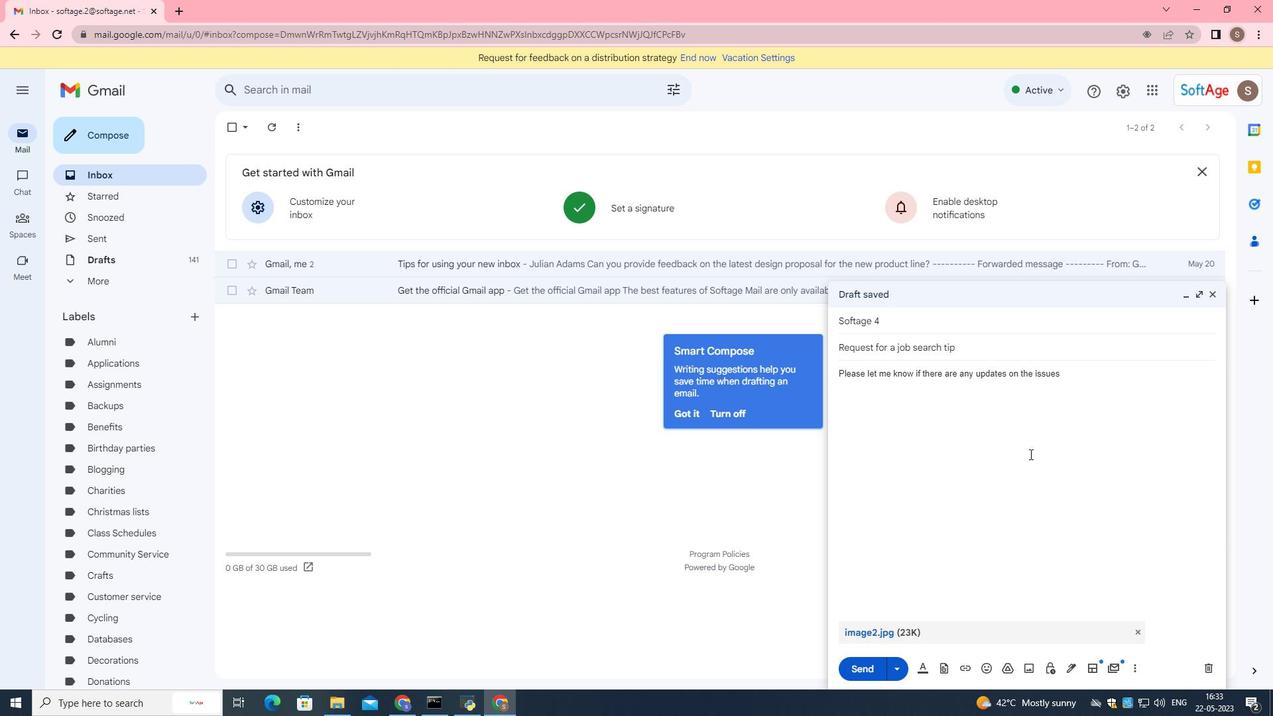 
Action: Mouse moved to (1066, 373)
Screenshot: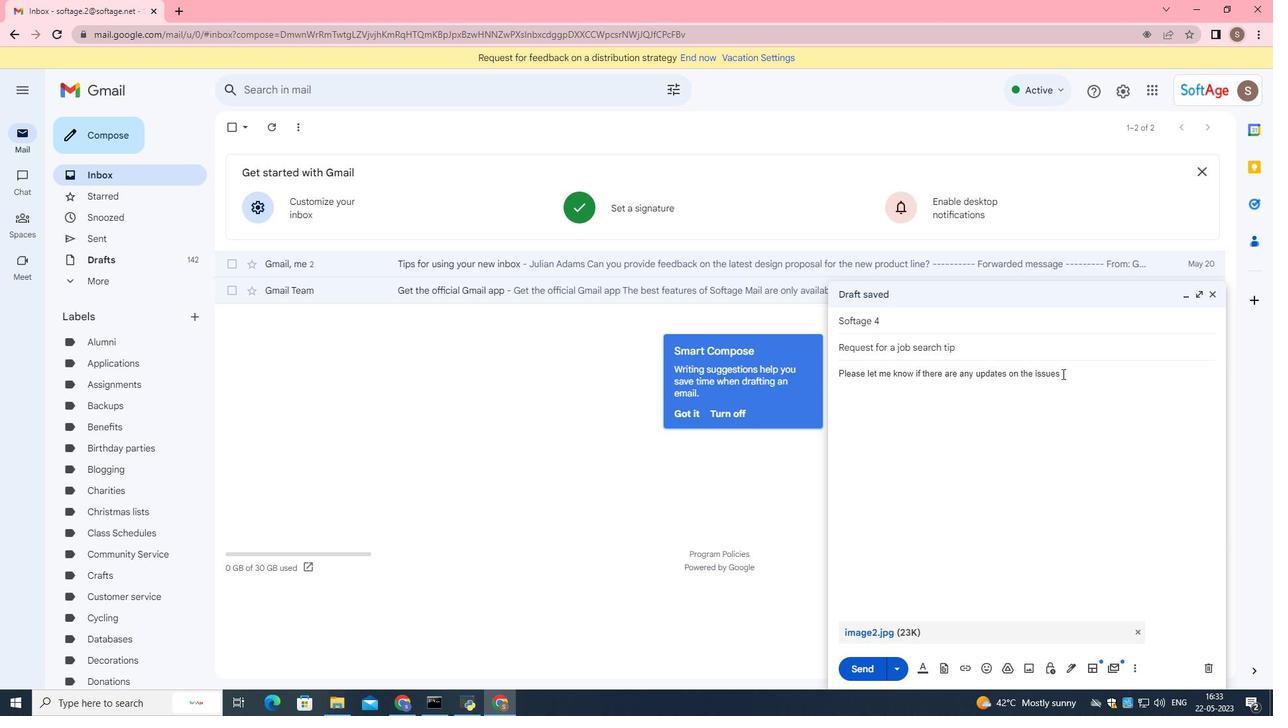 
Action: Mouse pressed left at (1066, 373)
Screenshot: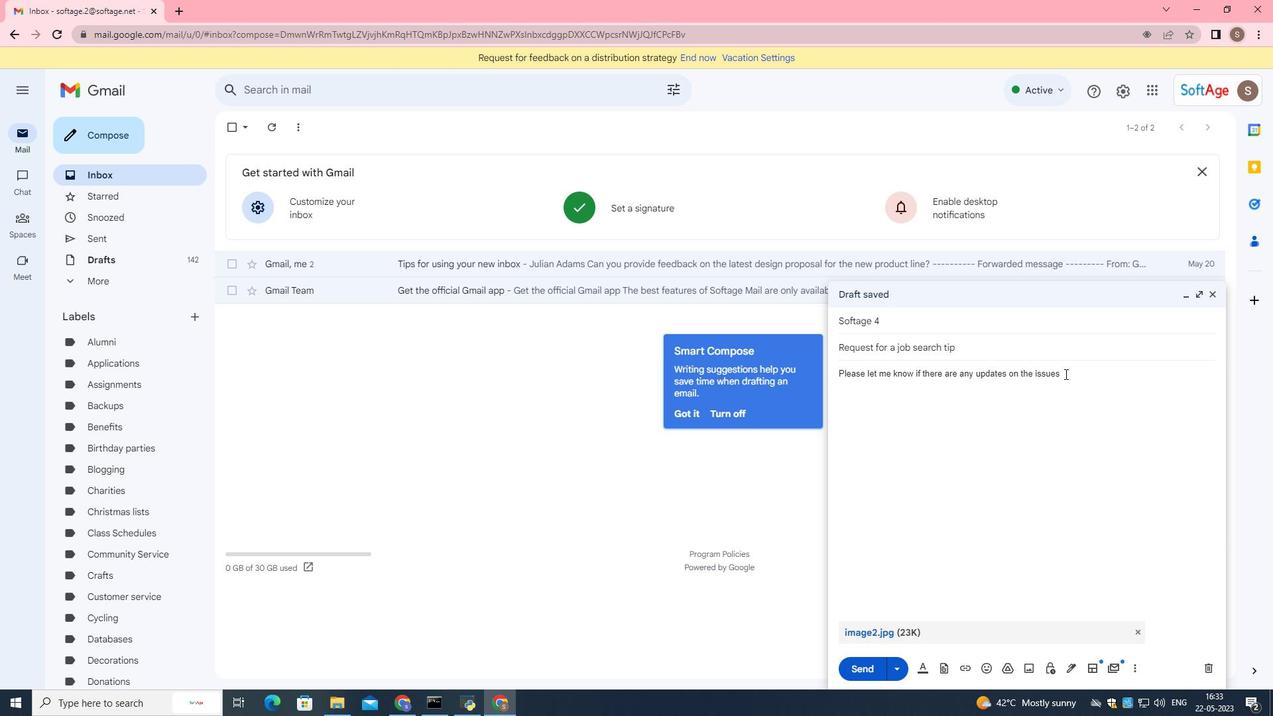 
Action: Key pressed .
Screenshot: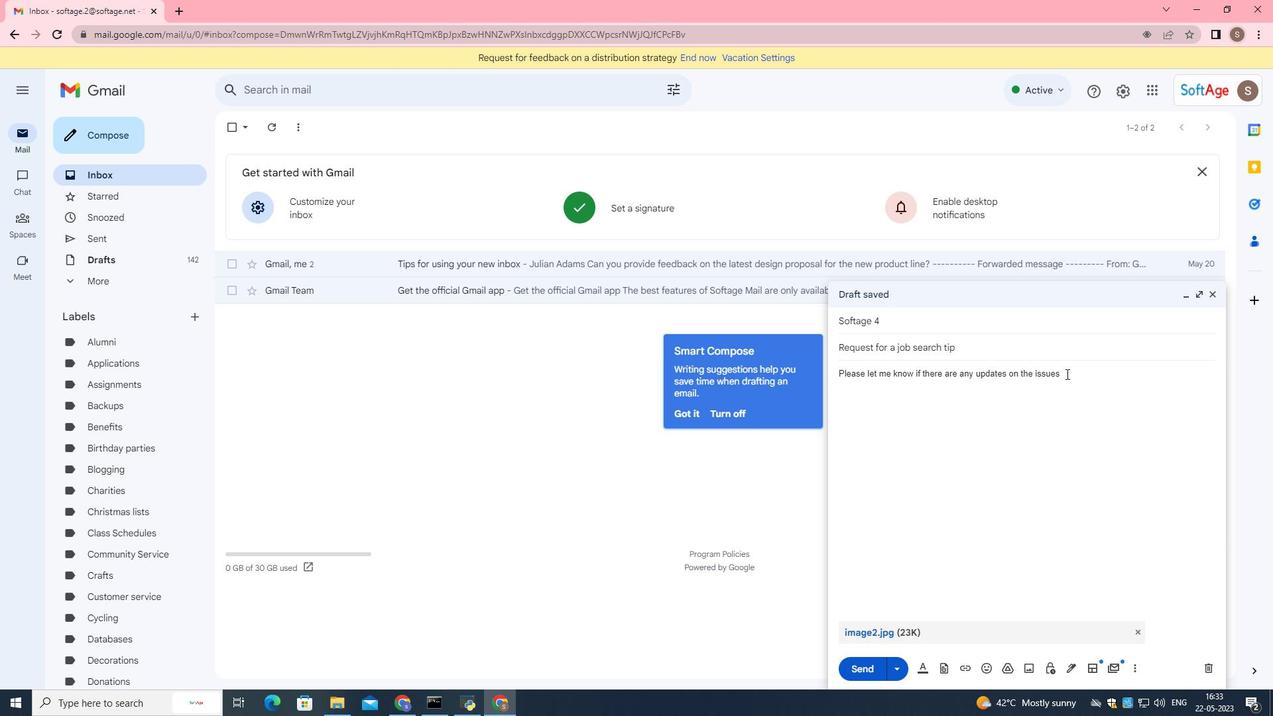 
Action: Mouse moved to (871, 673)
Screenshot: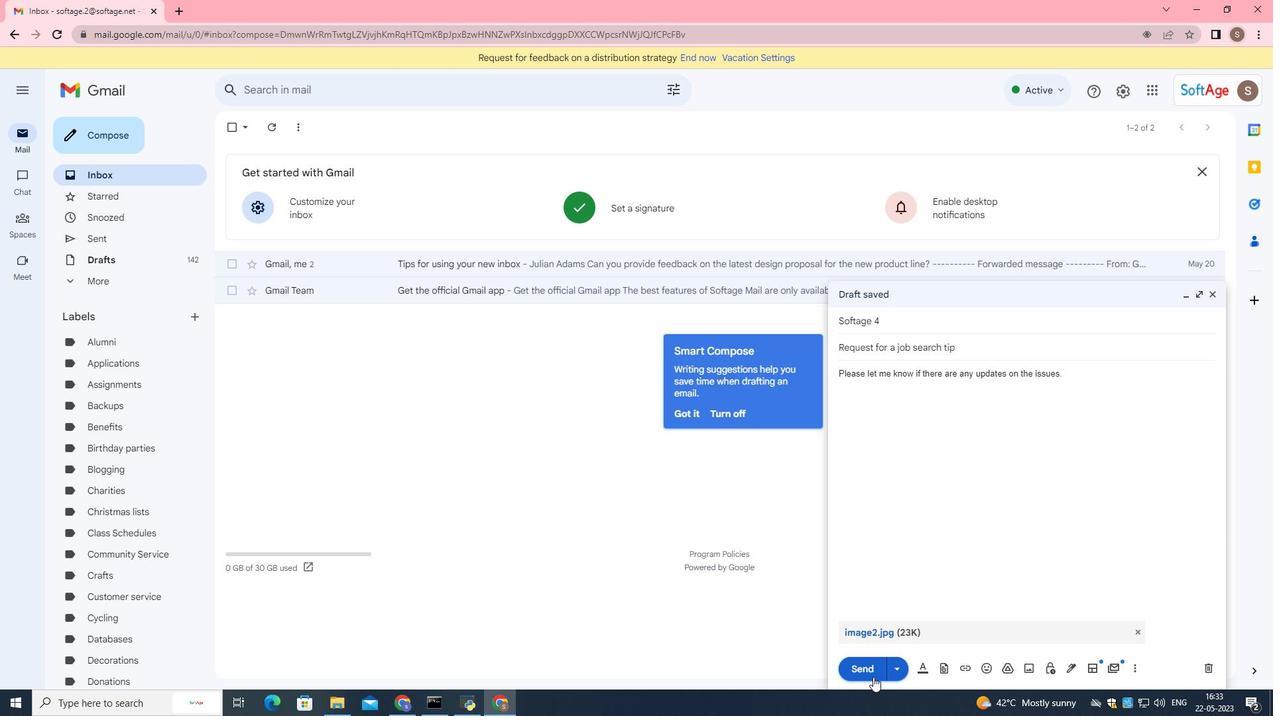 
Action: Mouse pressed left at (871, 673)
Screenshot: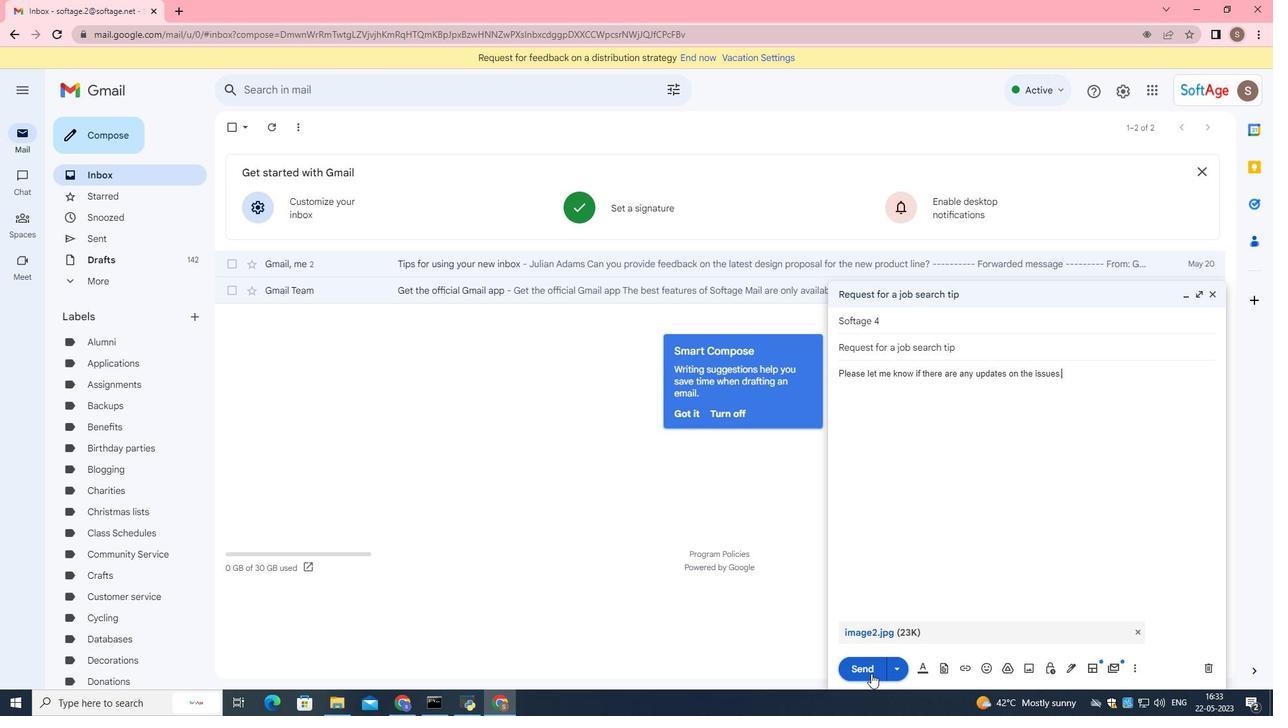 
Action: Mouse moved to (121, 238)
Screenshot: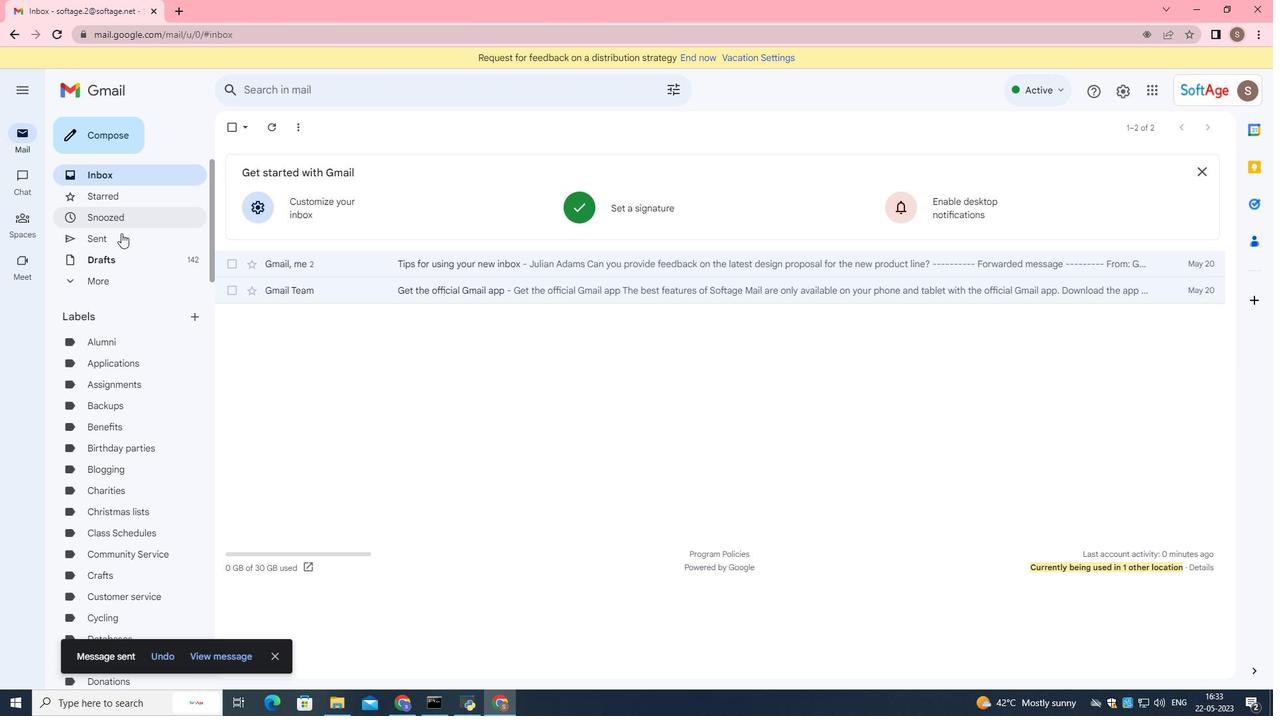 
Action: Mouse pressed left at (121, 238)
Screenshot: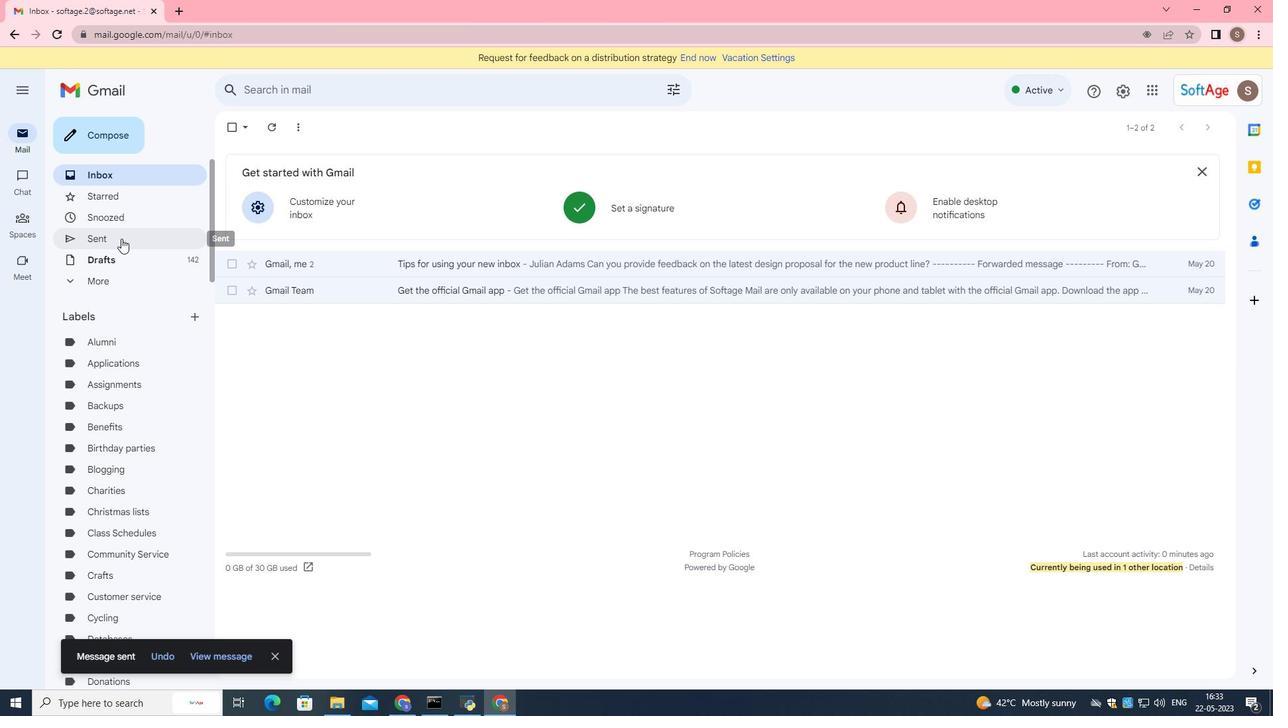 
Action: Mouse moved to (512, 196)
Screenshot: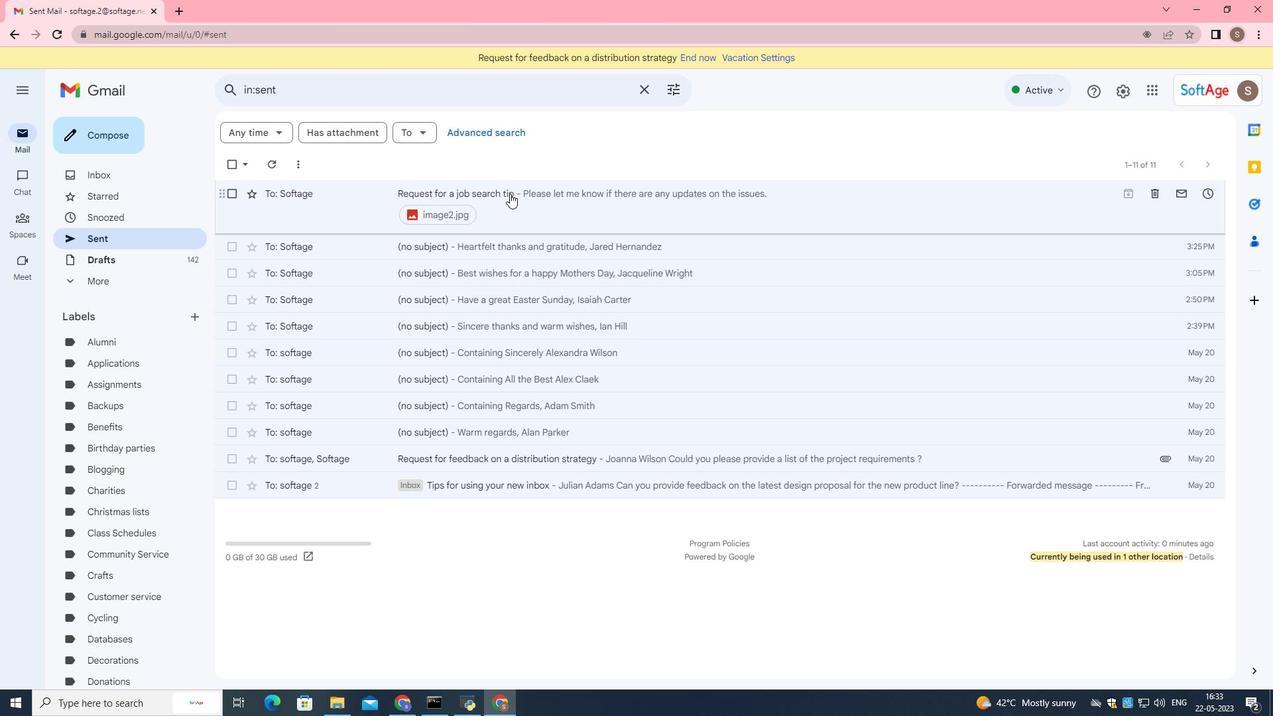 
Action: Mouse pressed left at (512, 196)
Screenshot: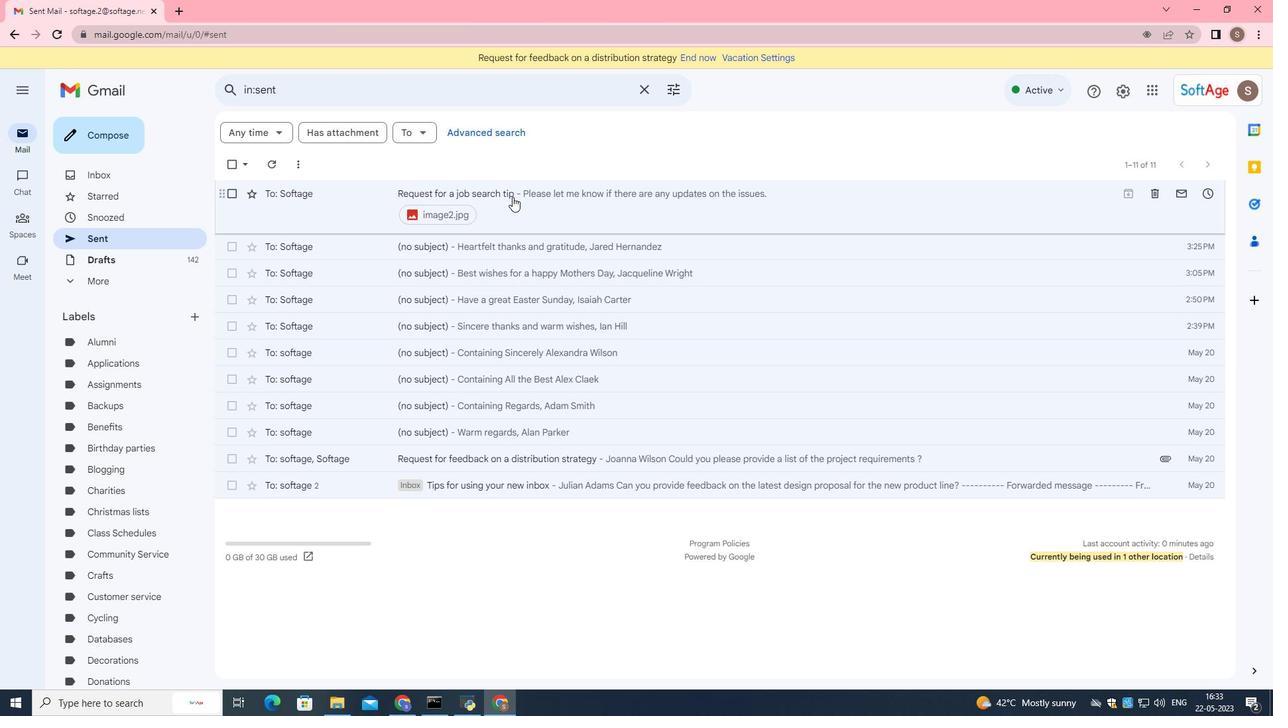 
Action: Mouse moved to (502, 133)
Screenshot: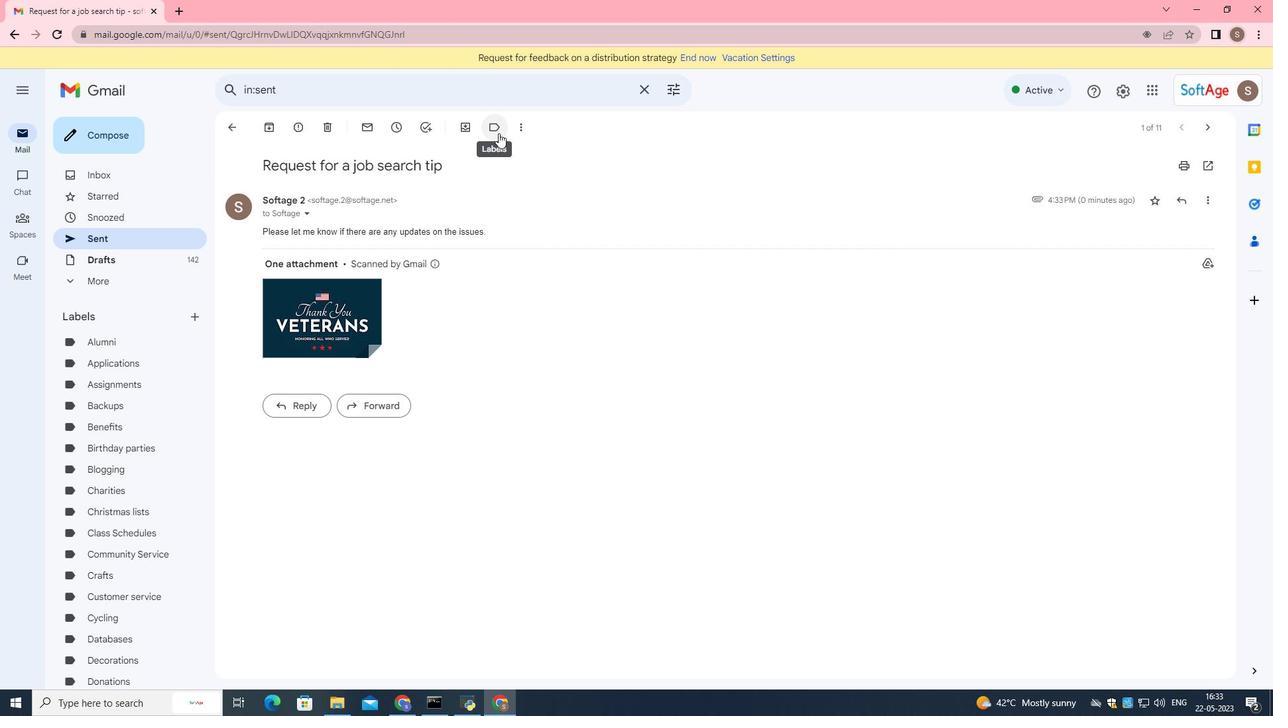 
Action: Mouse pressed left at (502, 133)
Screenshot: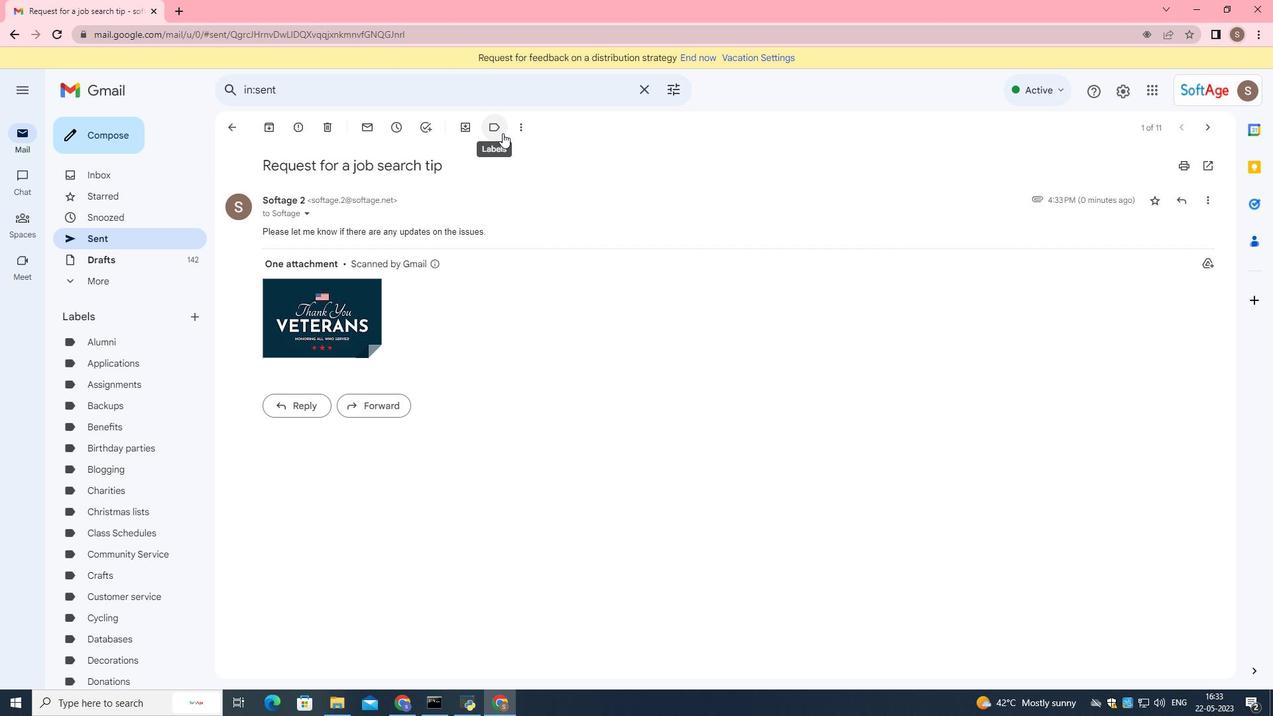 
Action: Mouse moved to (514, 167)
Screenshot: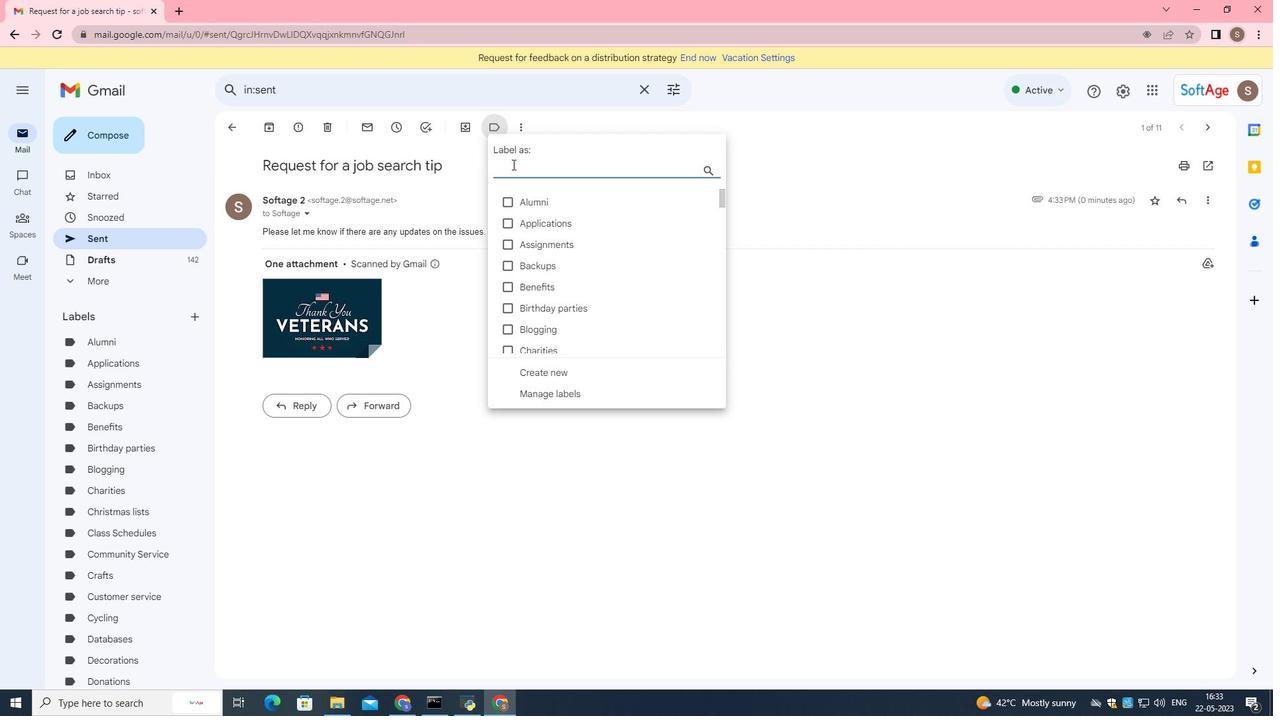 
Action: Key pressed makeup
Screenshot: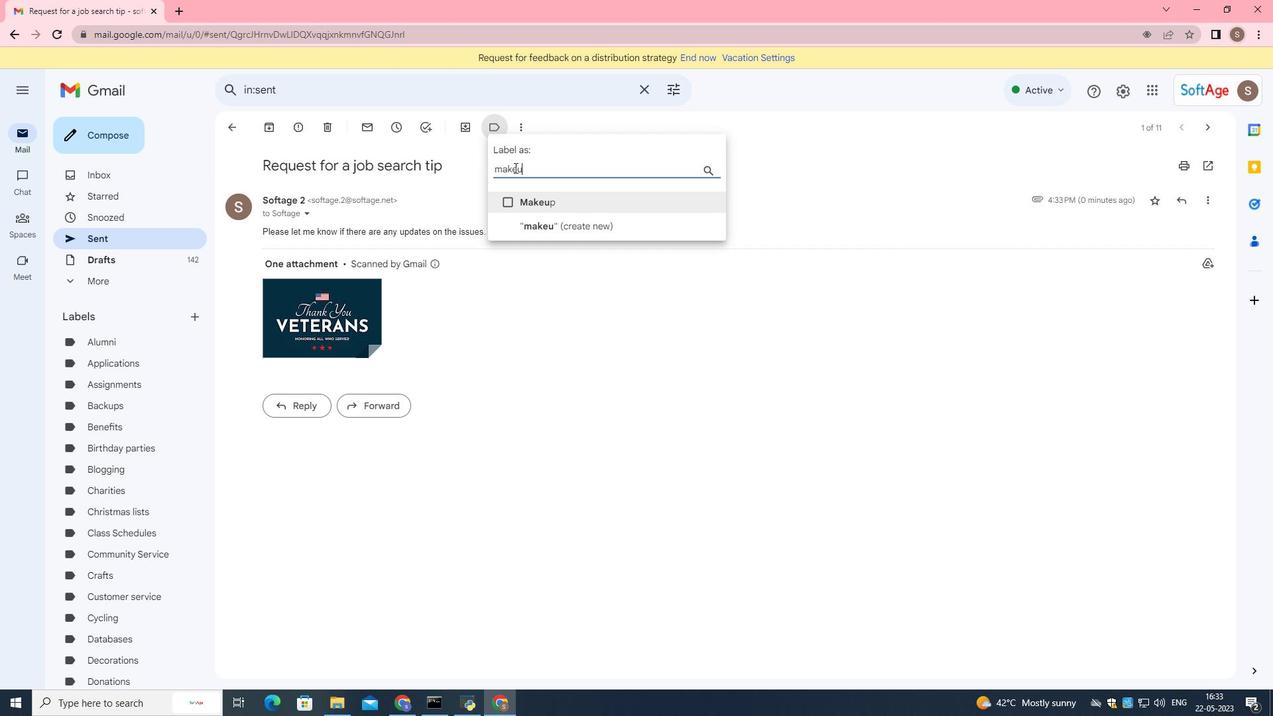 
Action: Mouse moved to (507, 200)
Screenshot: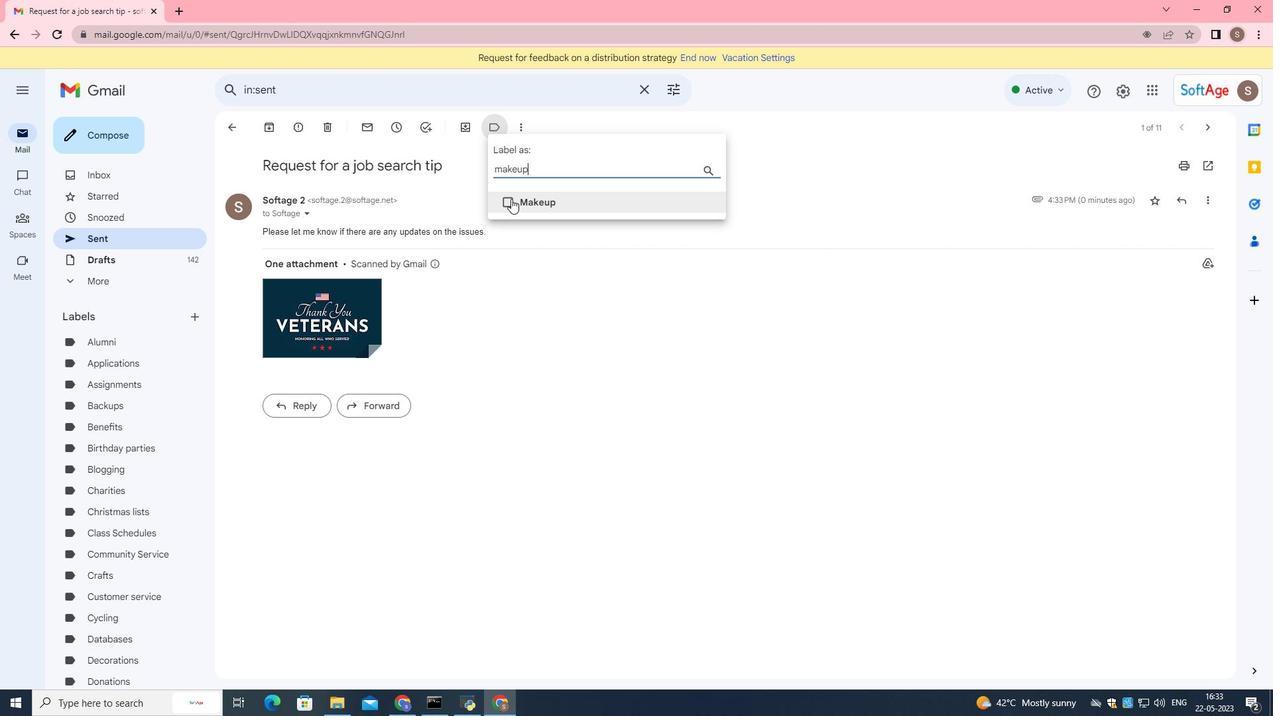
Action: Mouse pressed left at (507, 200)
Screenshot: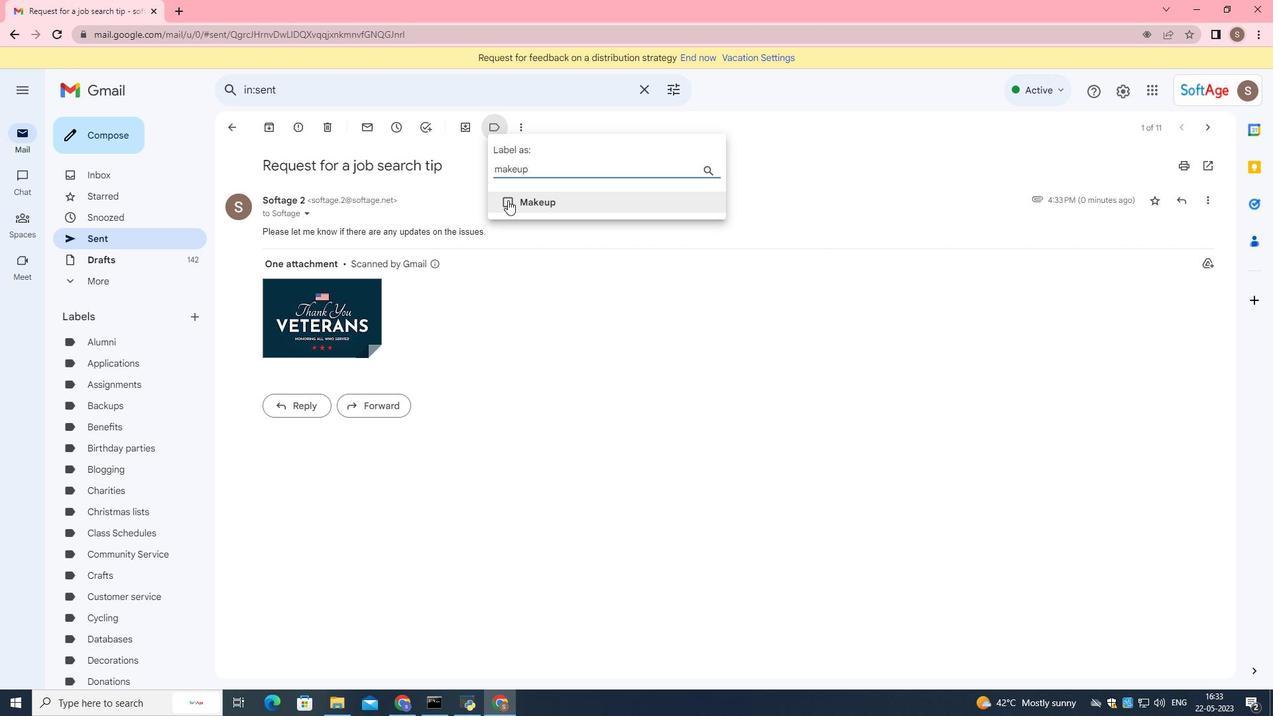 
Action: Mouse moved to (531, 221)
Screenshot: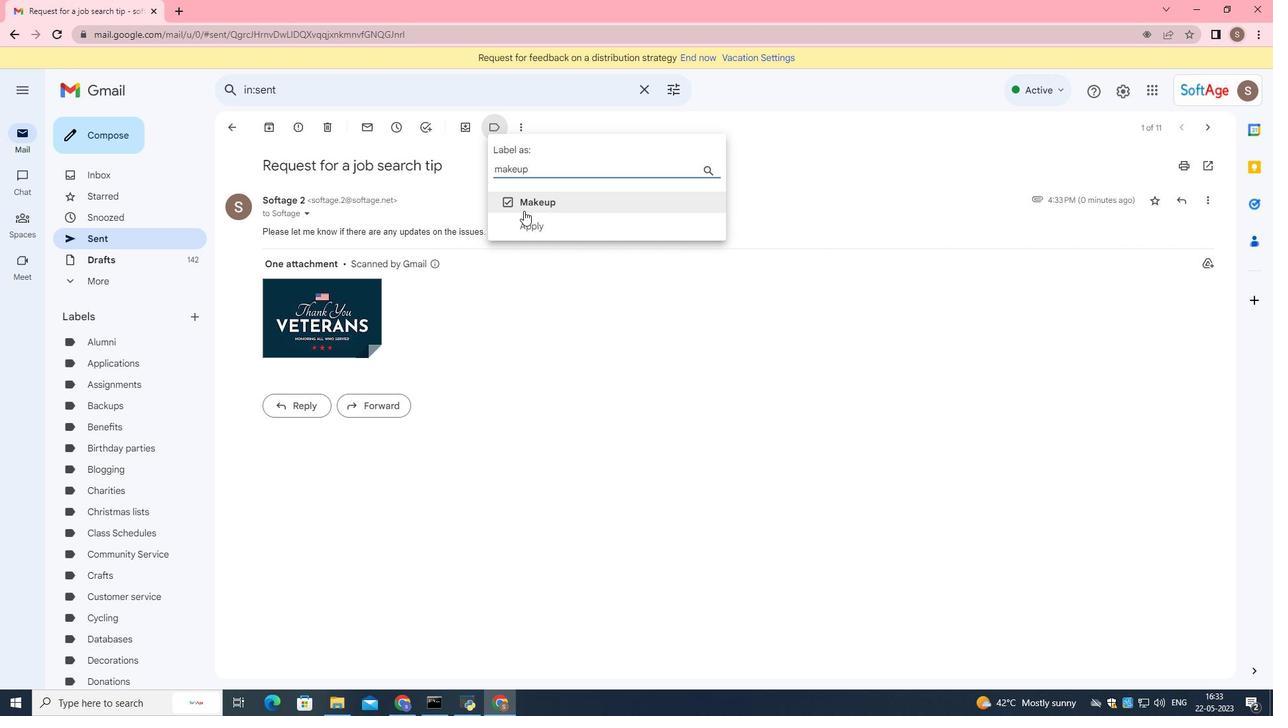 
Action: Mouse pressed left at (531, 221)
Screenshot: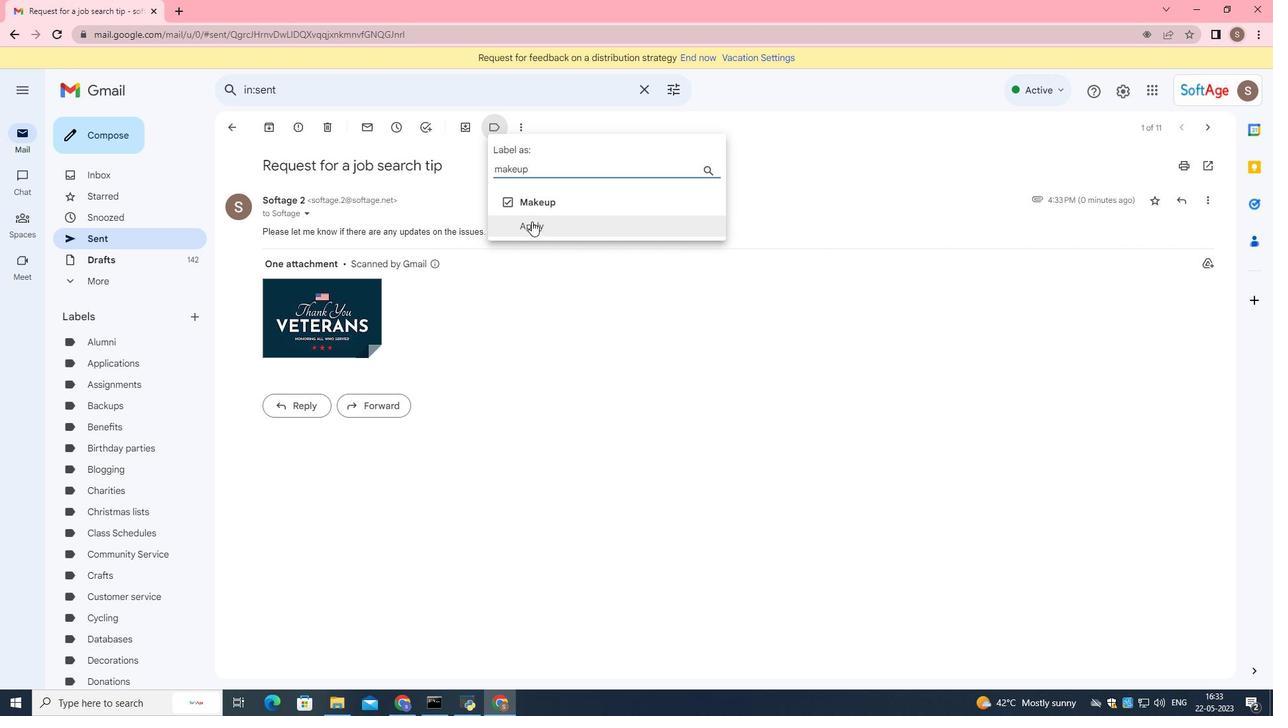 
Action: Mouse moved to (397, 407)
Screenshot: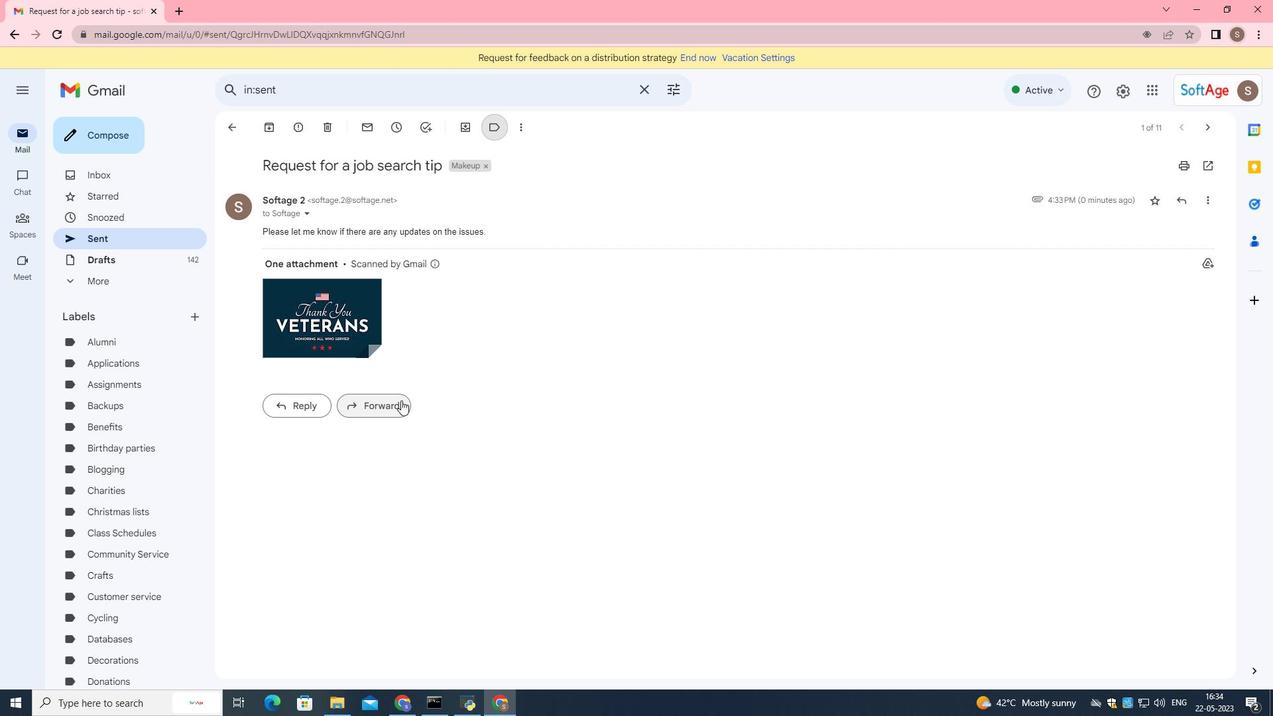 
